Task: School Balance Sheet Template.
Action: Mouse moved to (106, 171)
Screenshot: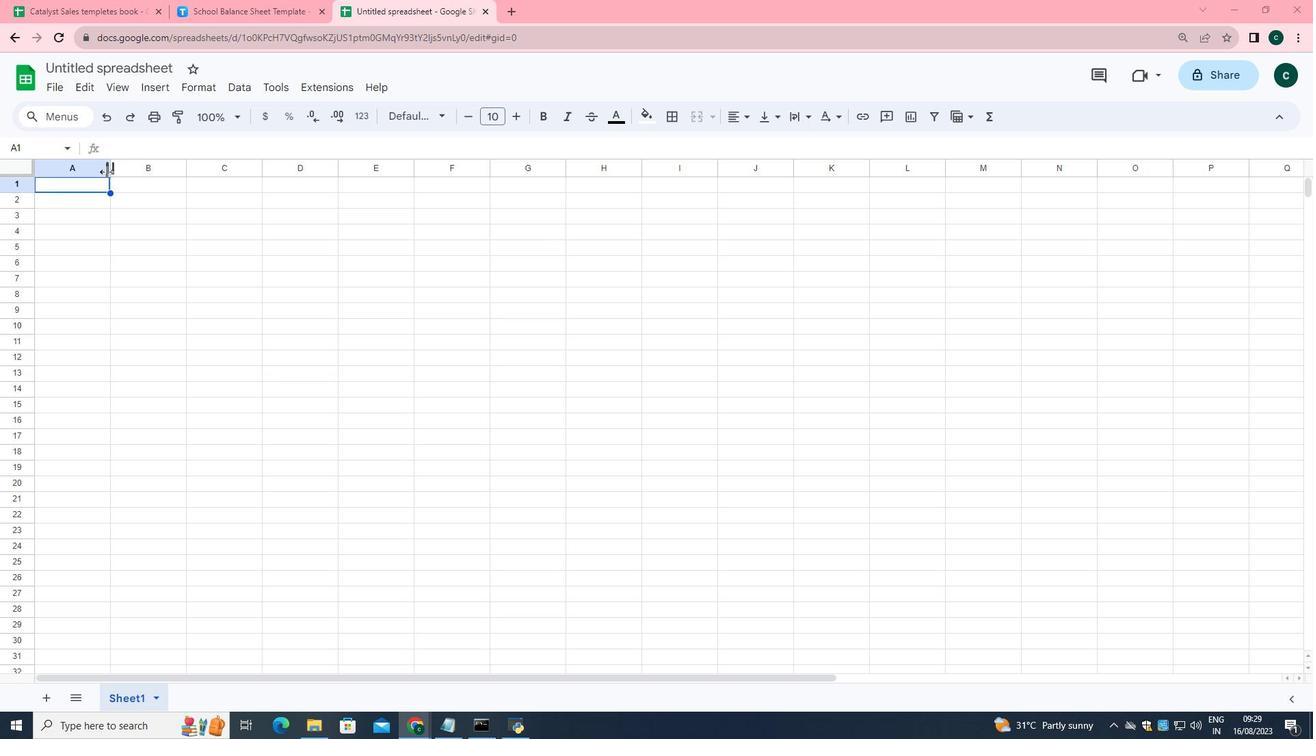 
Action: Mouse pressed left at (106, 171)
Screenshot: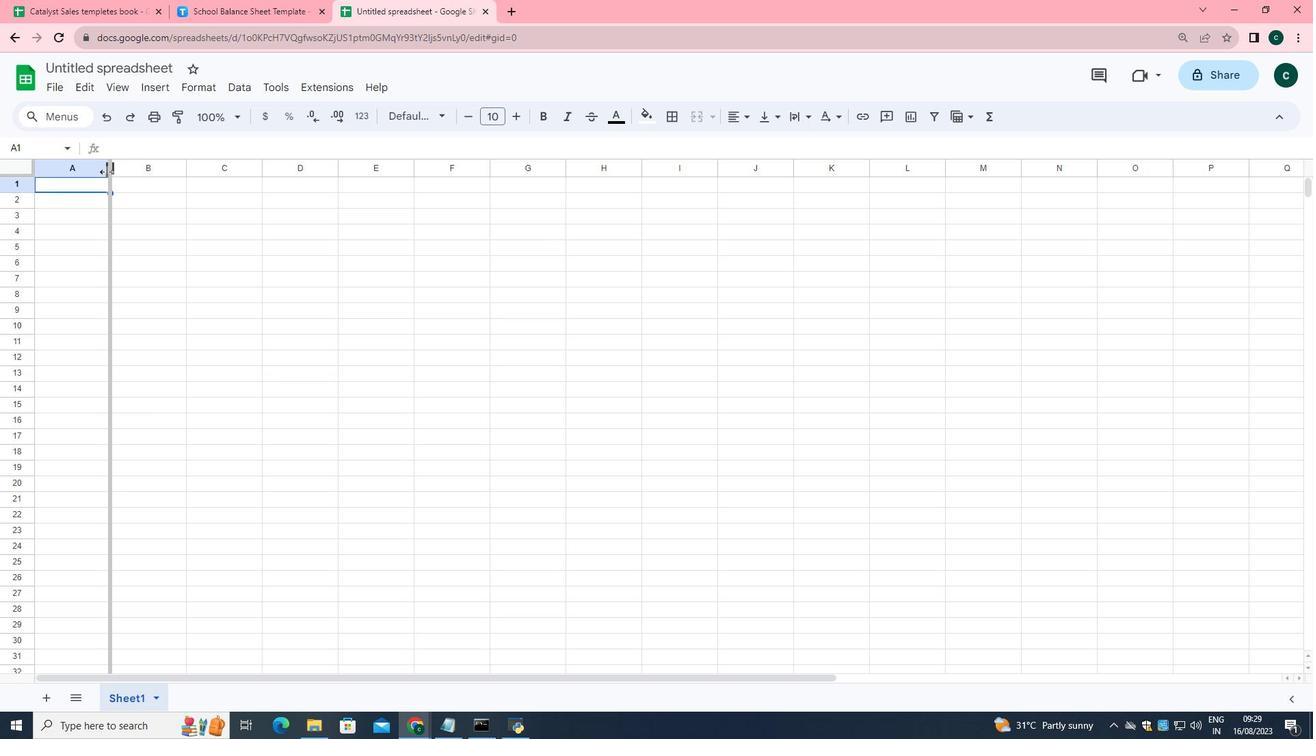 
Action: Mouse moved to (186, 164)
Screenshot: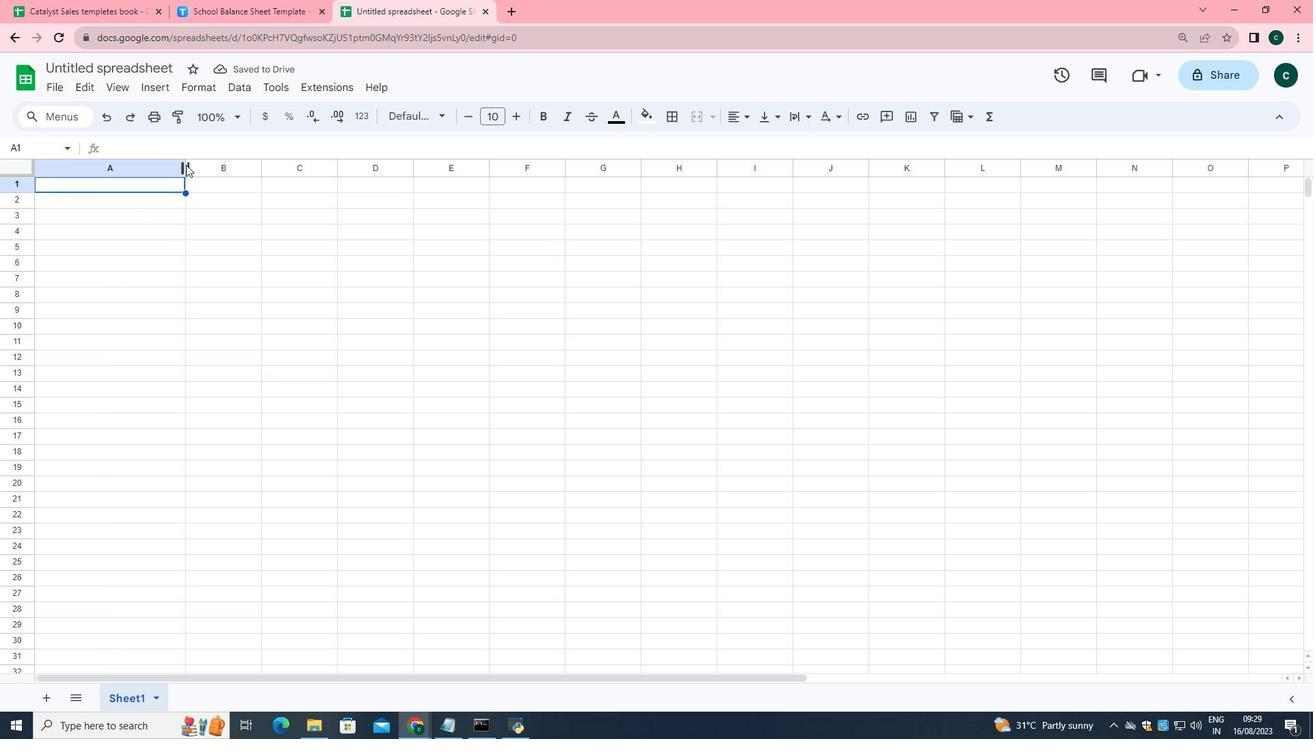 
Action: Mouse pressed left at (186, 164)
Screenshot: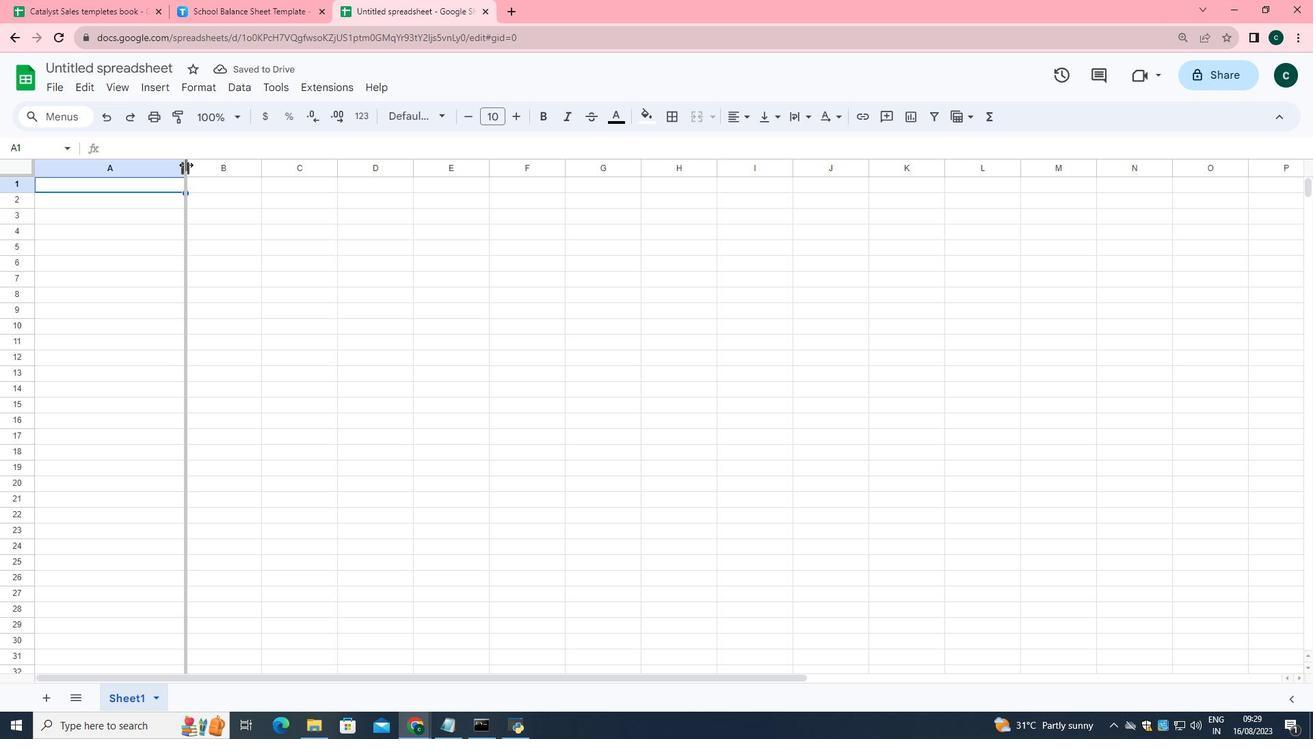 
Action: Mouse moved to (236, 168)
Screenshot: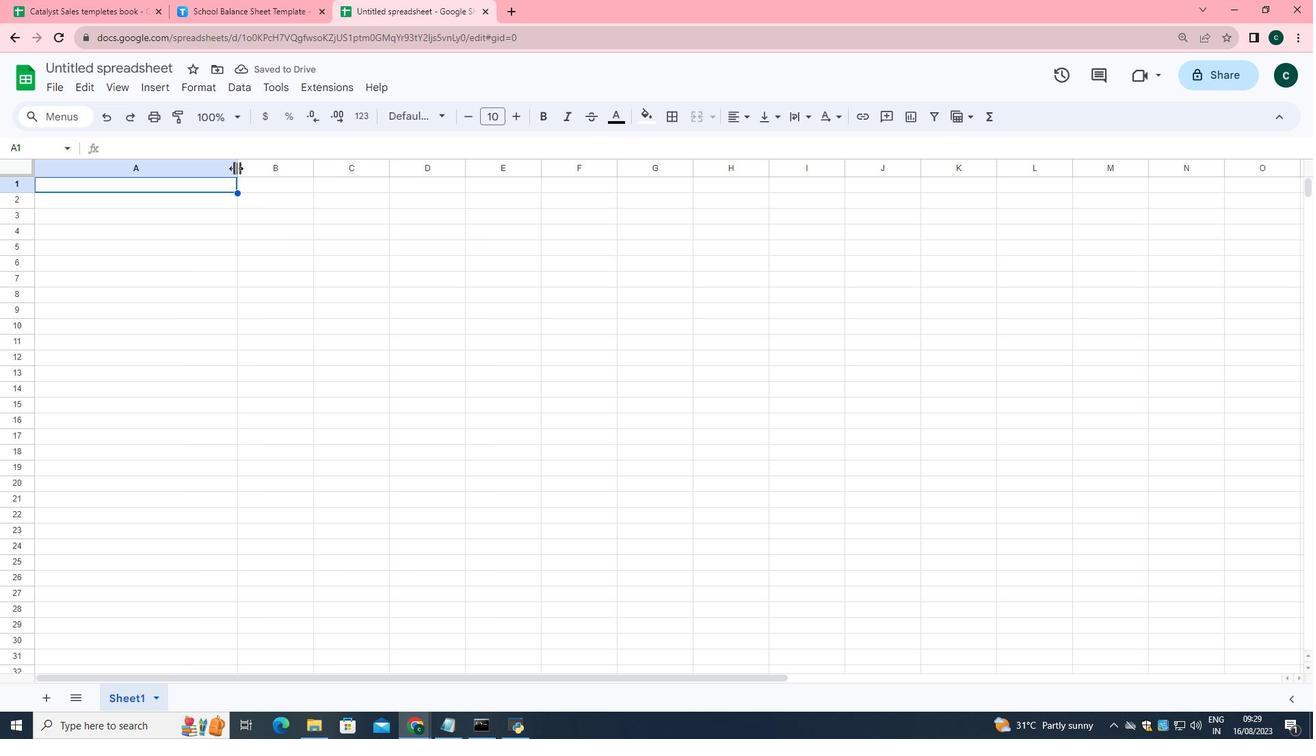 
Action: Mouse pressed left at (236, 168)
Screenshot: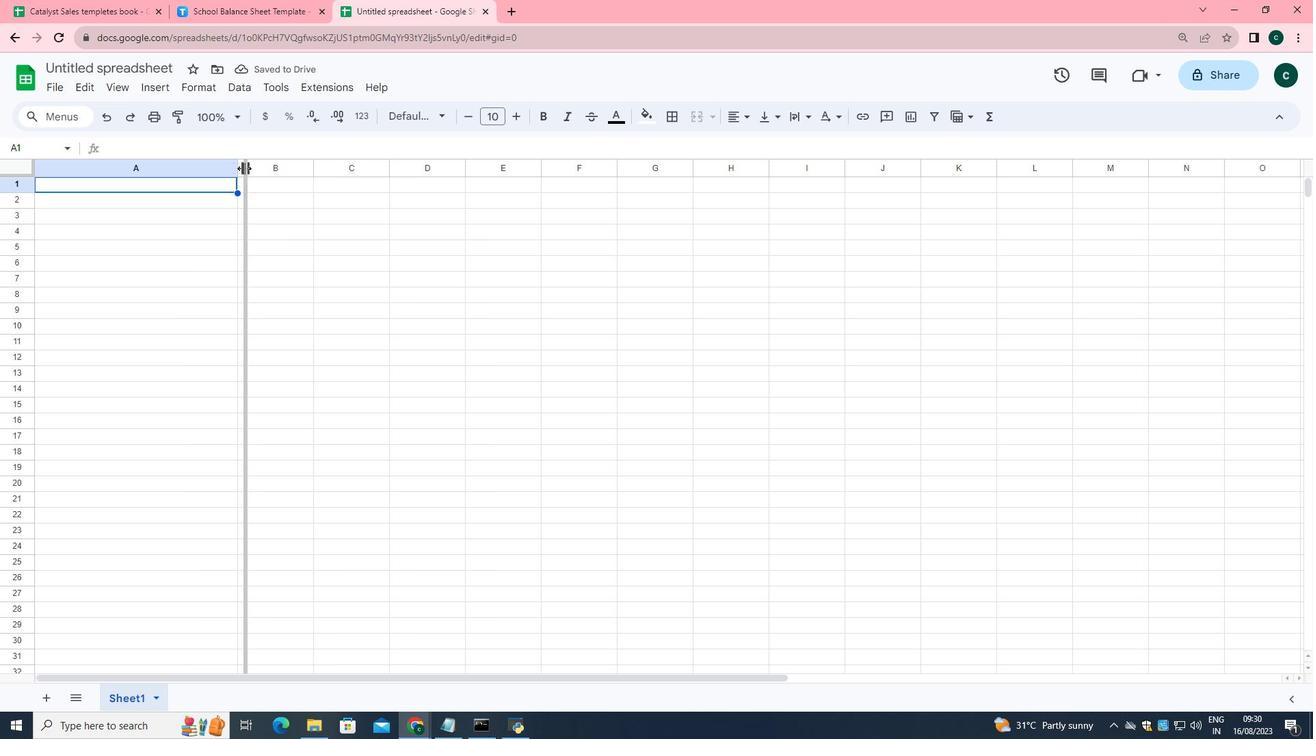 
Action: Mouse moved to (323, 169)
Screenshot: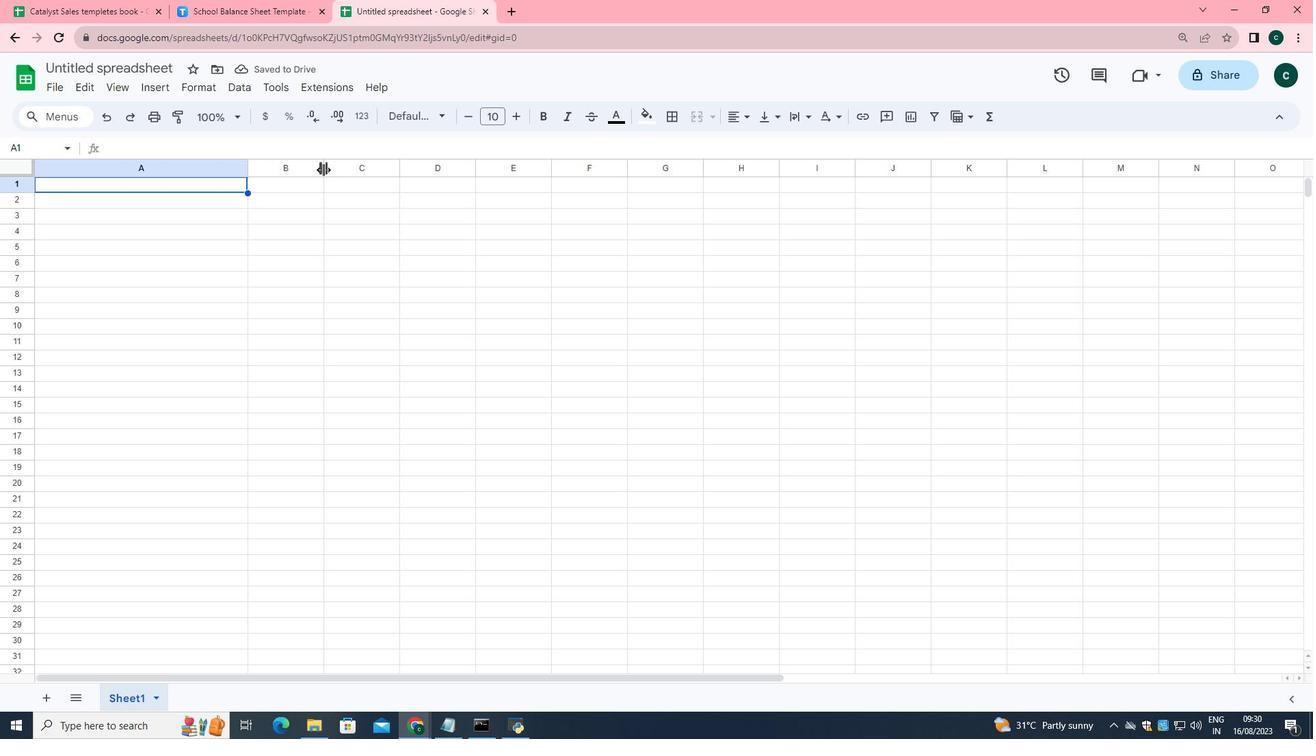 
Action: Mouse pressed left at (323, 169)
Screenshot: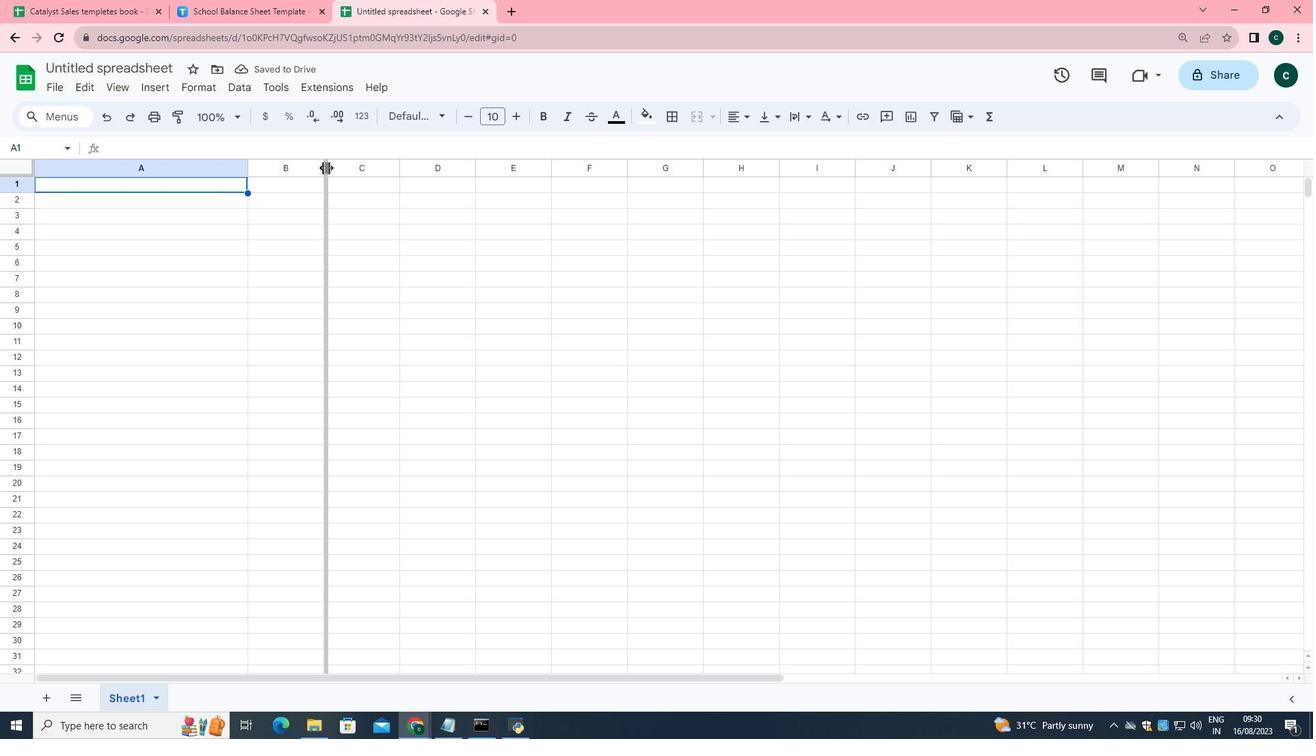 
Action: Mouse moved to (374, 172)
Screenshot: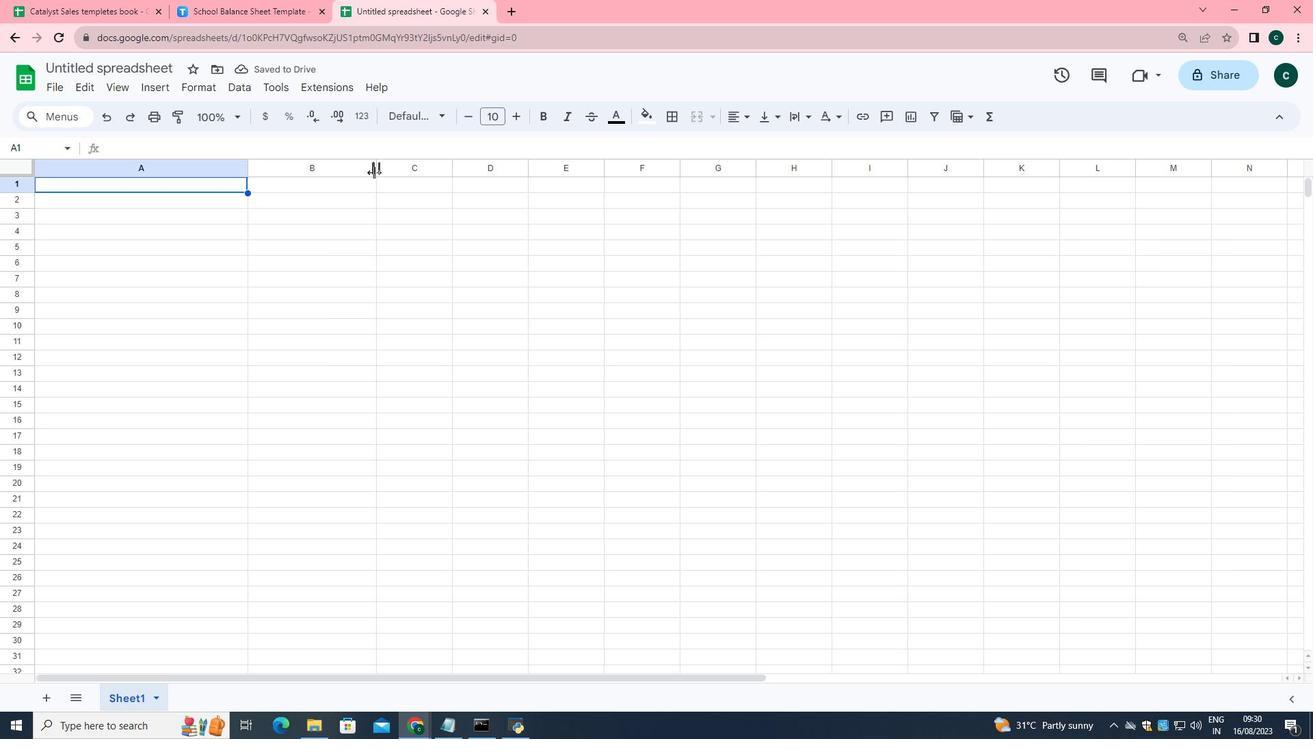 
Action: Mouse pressed left at (374, 172)
Screenshot: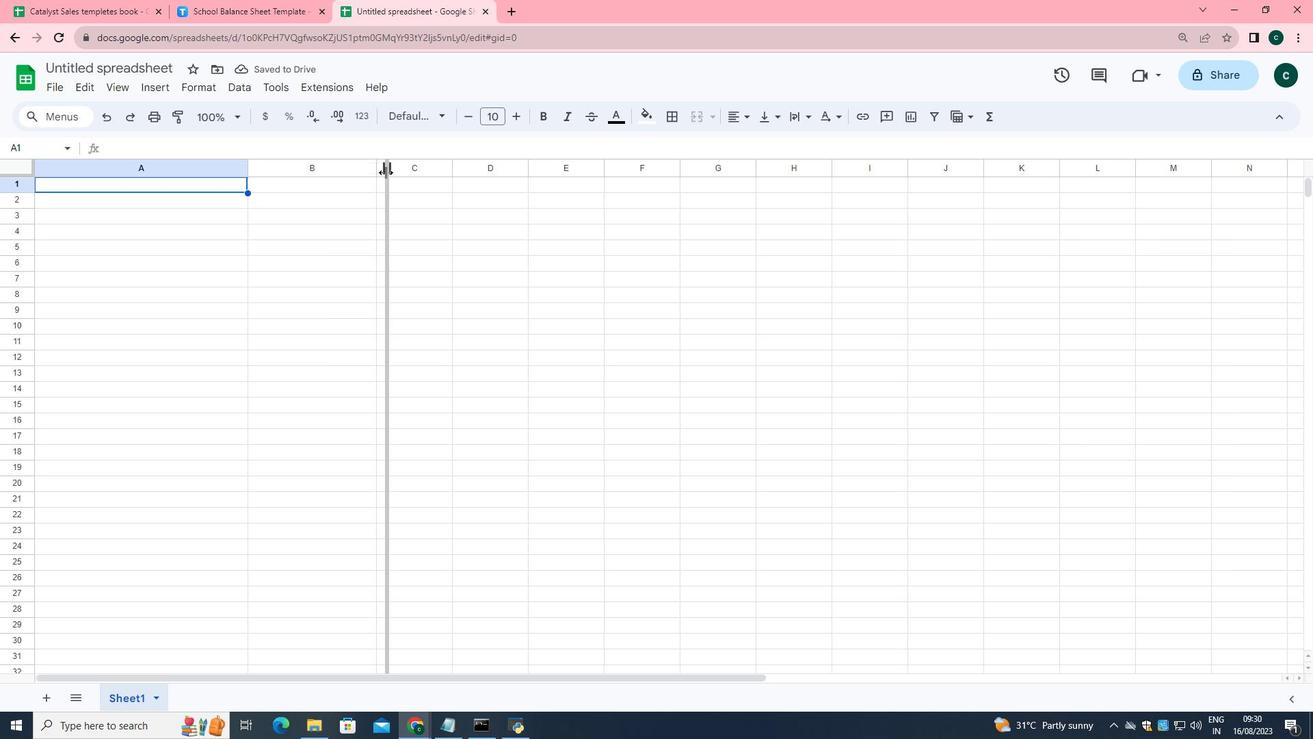 
Action: Mouse moved to (469, 170)
Screenshot: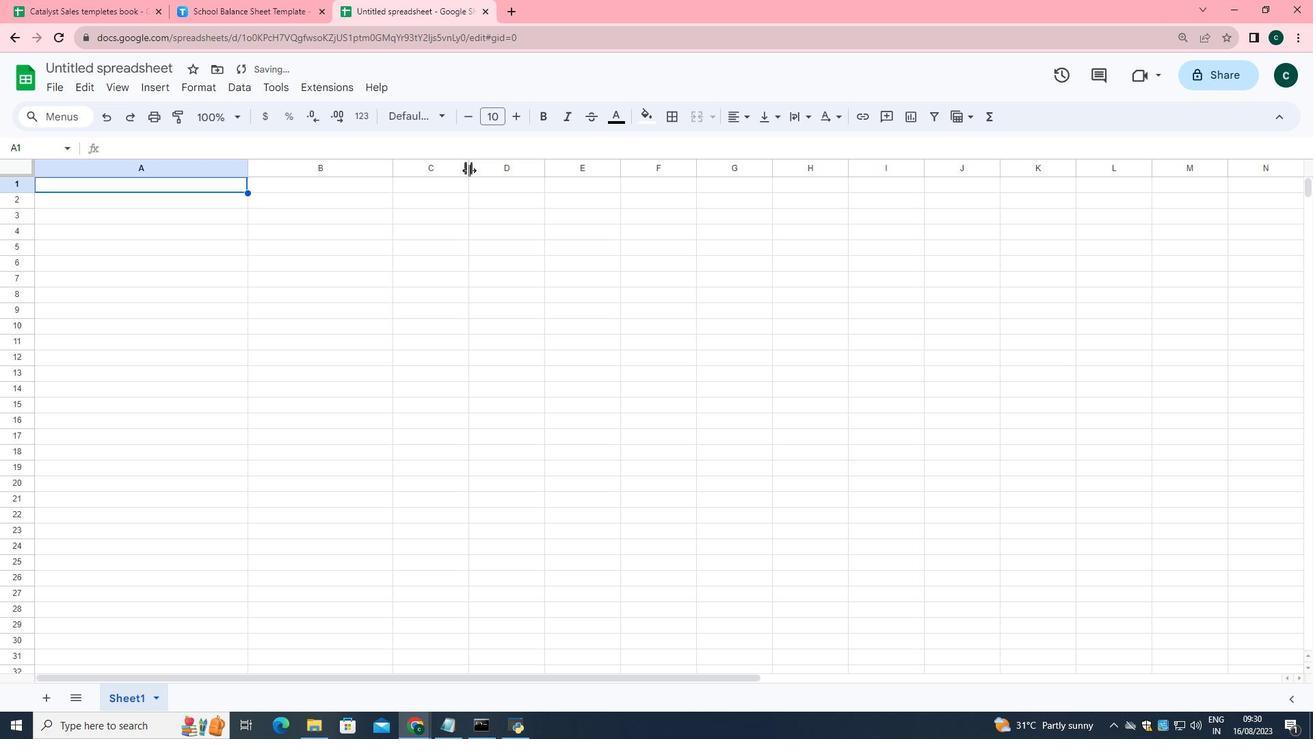 
Action: Mouse pressed left at (469, 170)
Screenshot: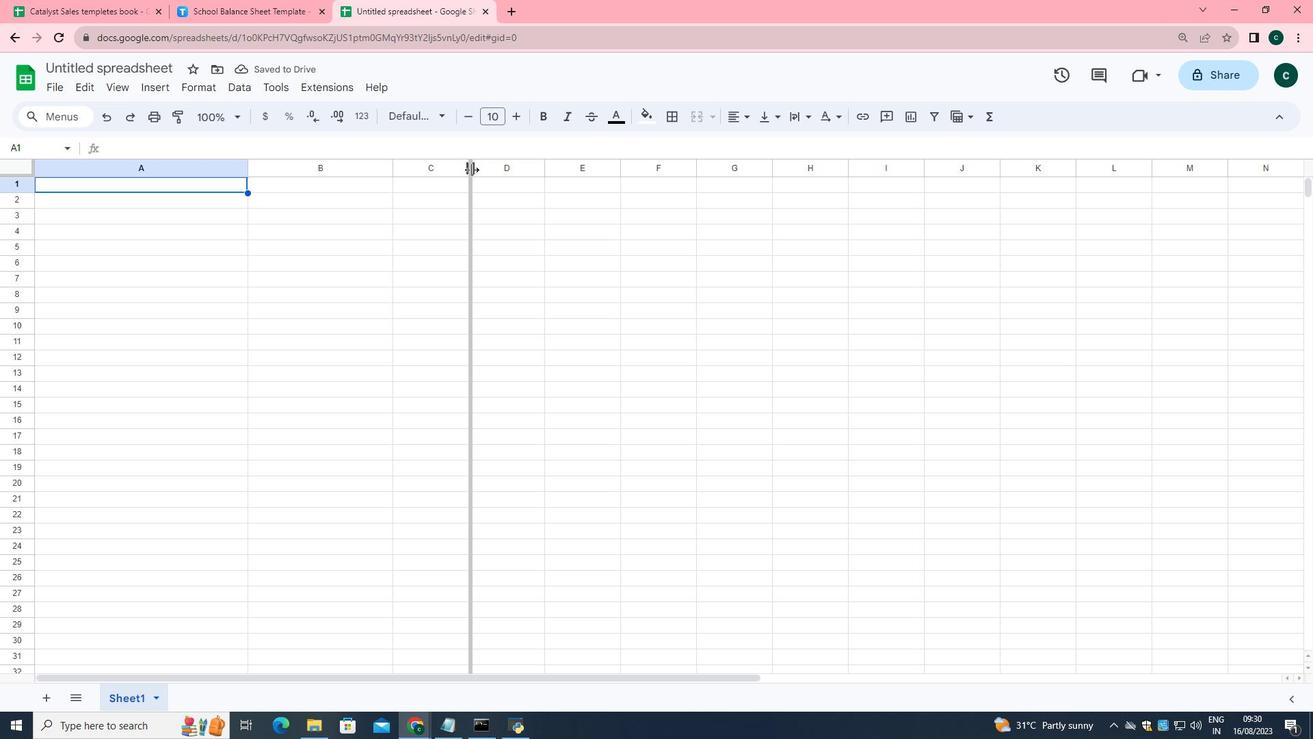 
Action: Mouse moved to (316, 383)
Screenshot: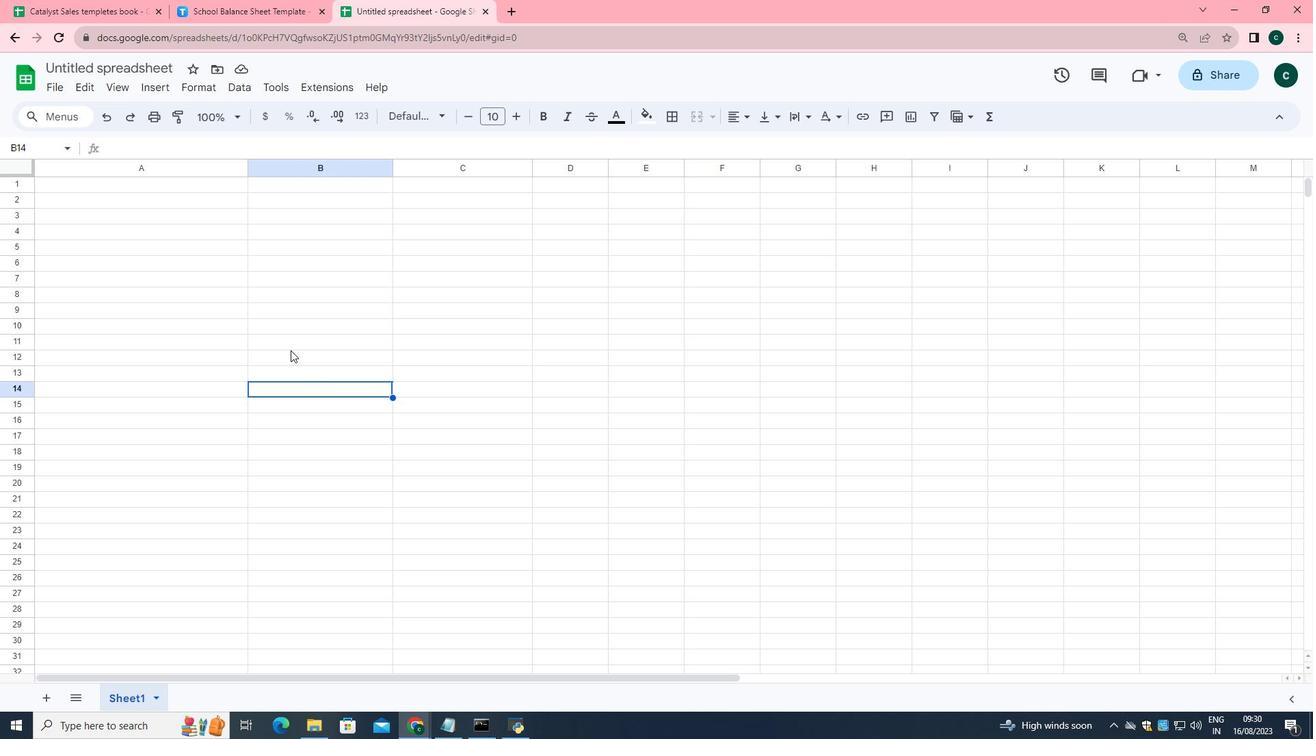 
Action: Mouse pressed left at (316, 383)
Screenshot: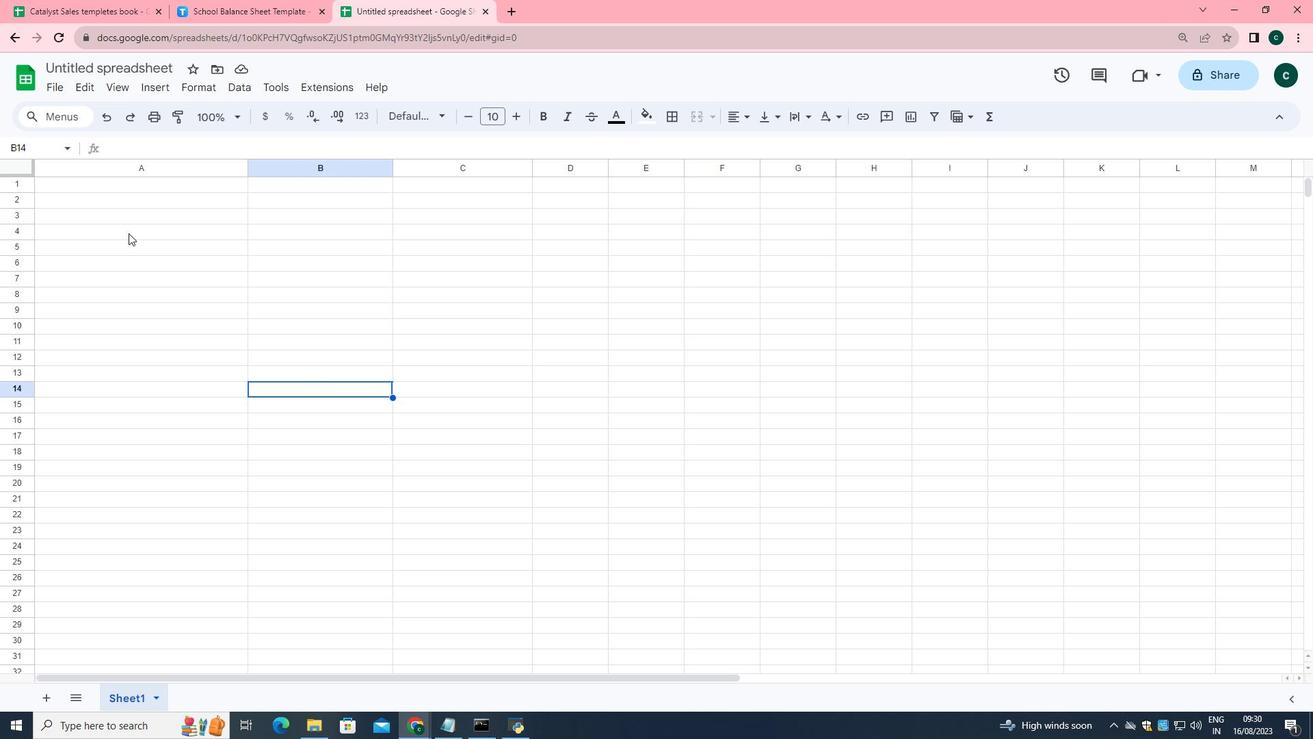
Action: Mouse moved to (211, 187)
Screenshot: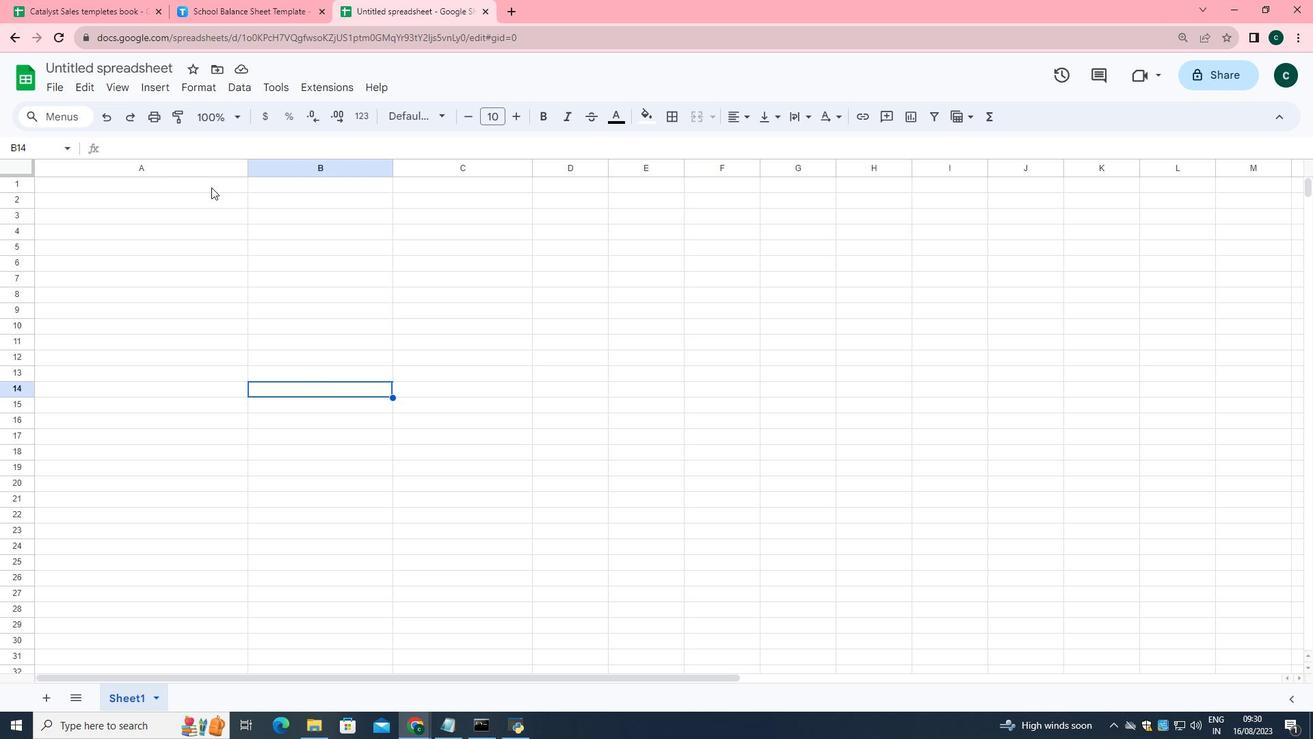 
Action: Mouse pressed left at (211, 187)
Screenshot: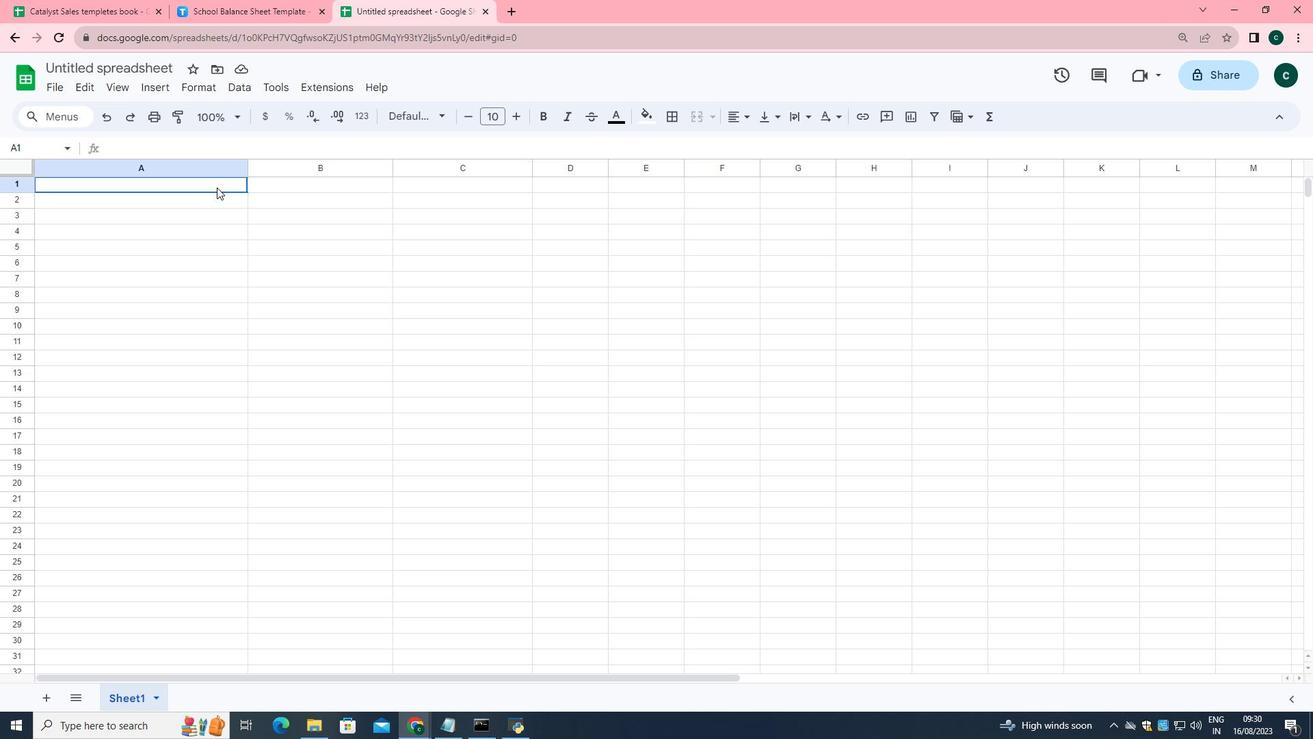 
Action: Mouse moved to (693, 109)
Screenshot: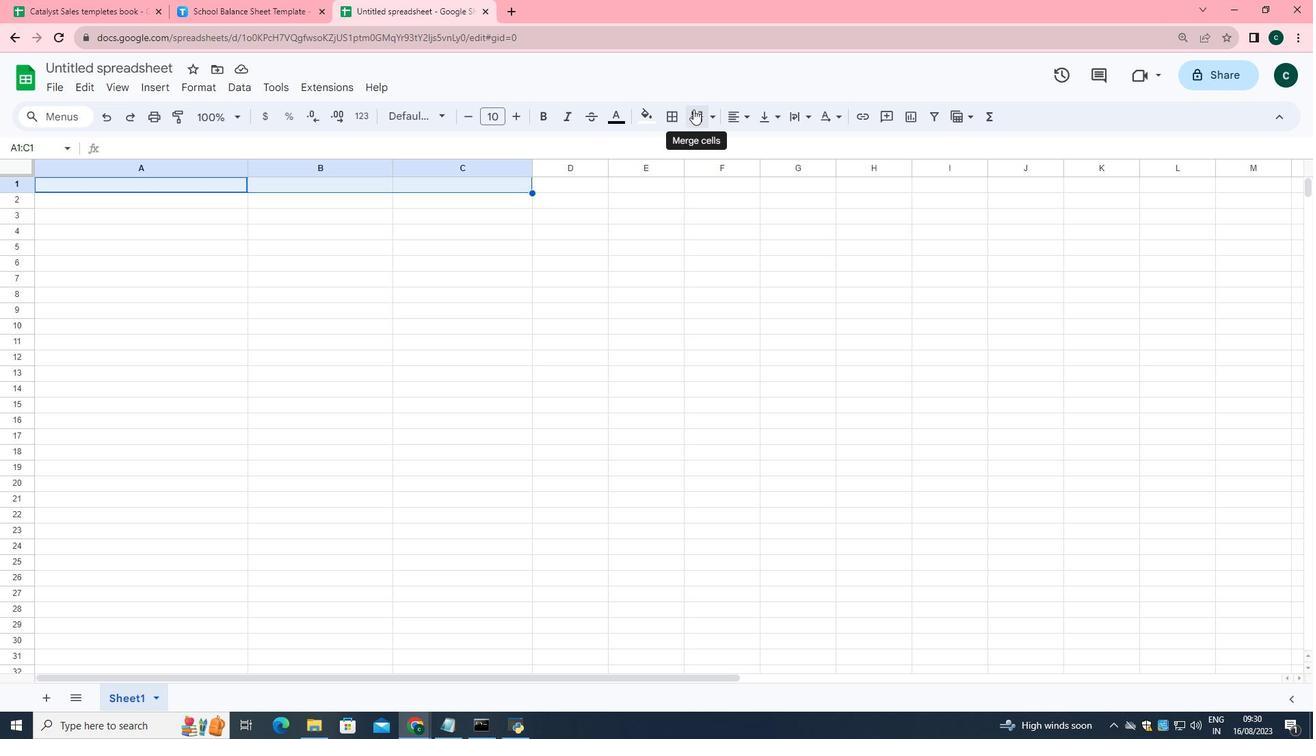 
Action: Mouse pressed left at (693, 109)
Screenshot: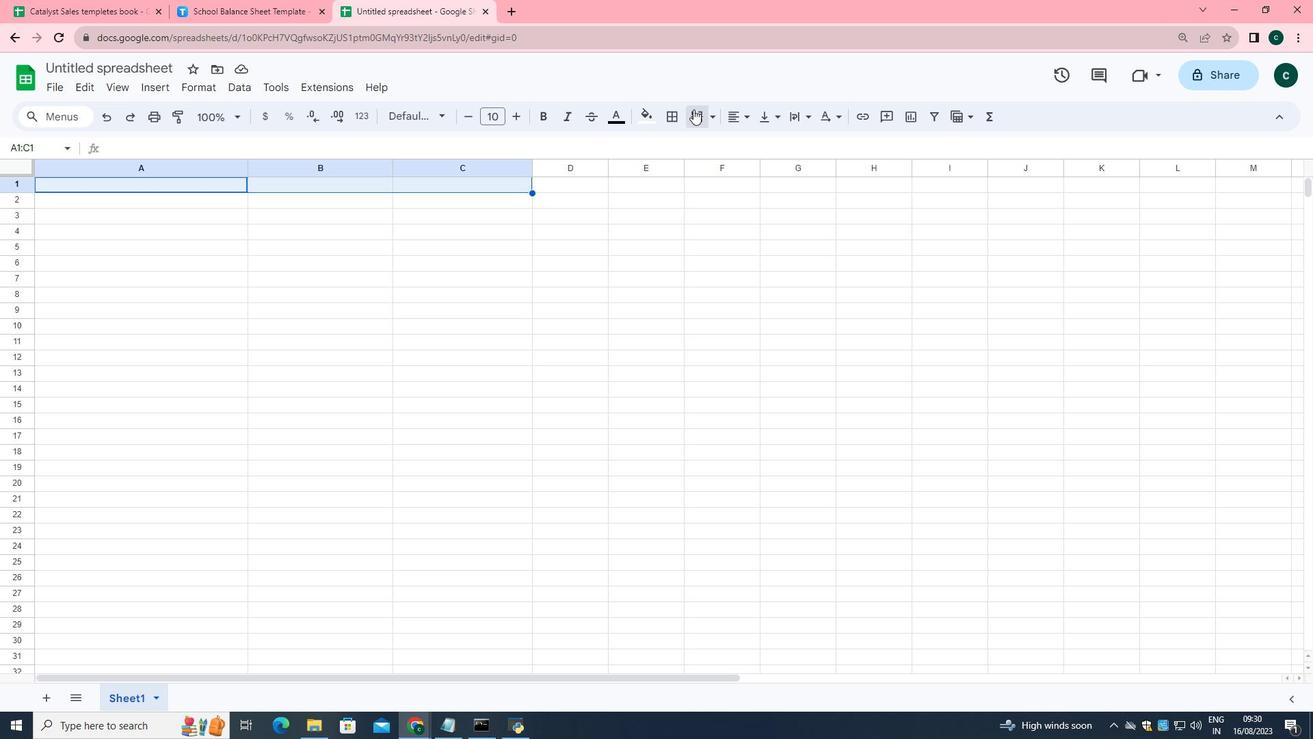 
Action: Mouse moved to (513, 114)
Screenshot: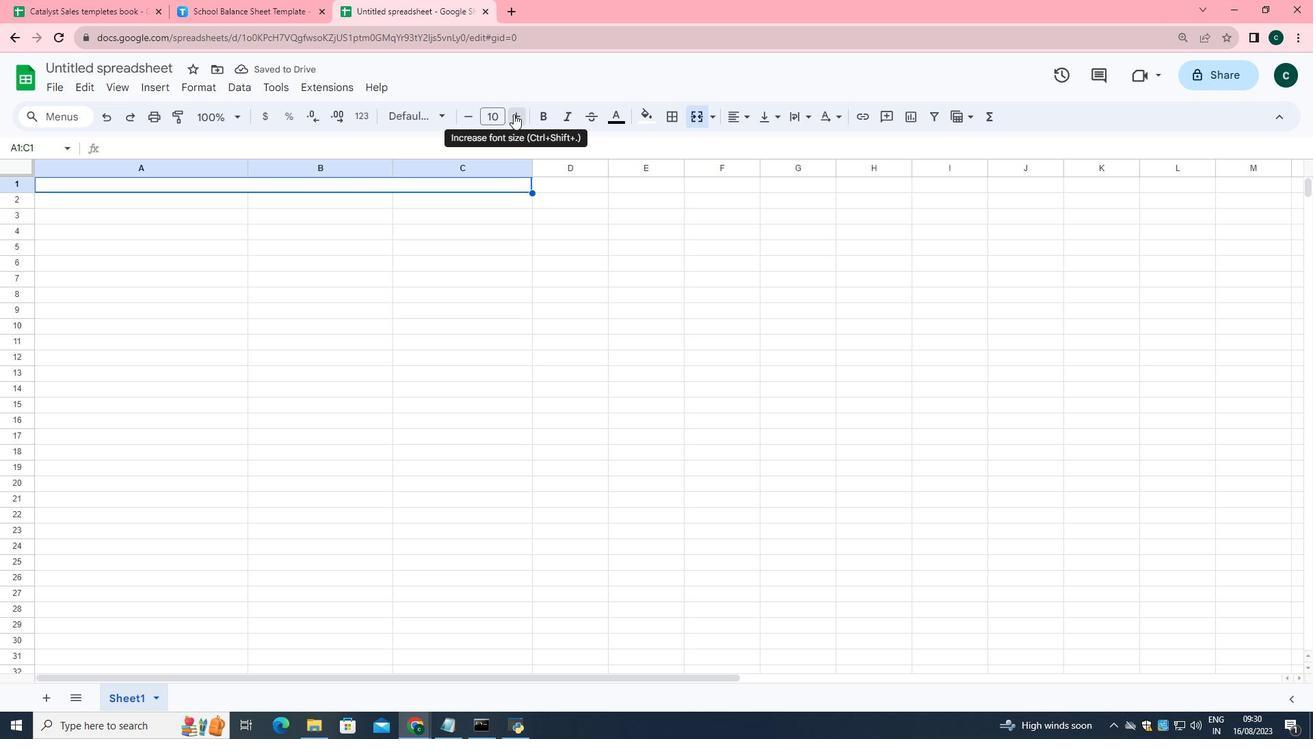 
Action: Mouse pressed left at (513, 114)
Screenshot: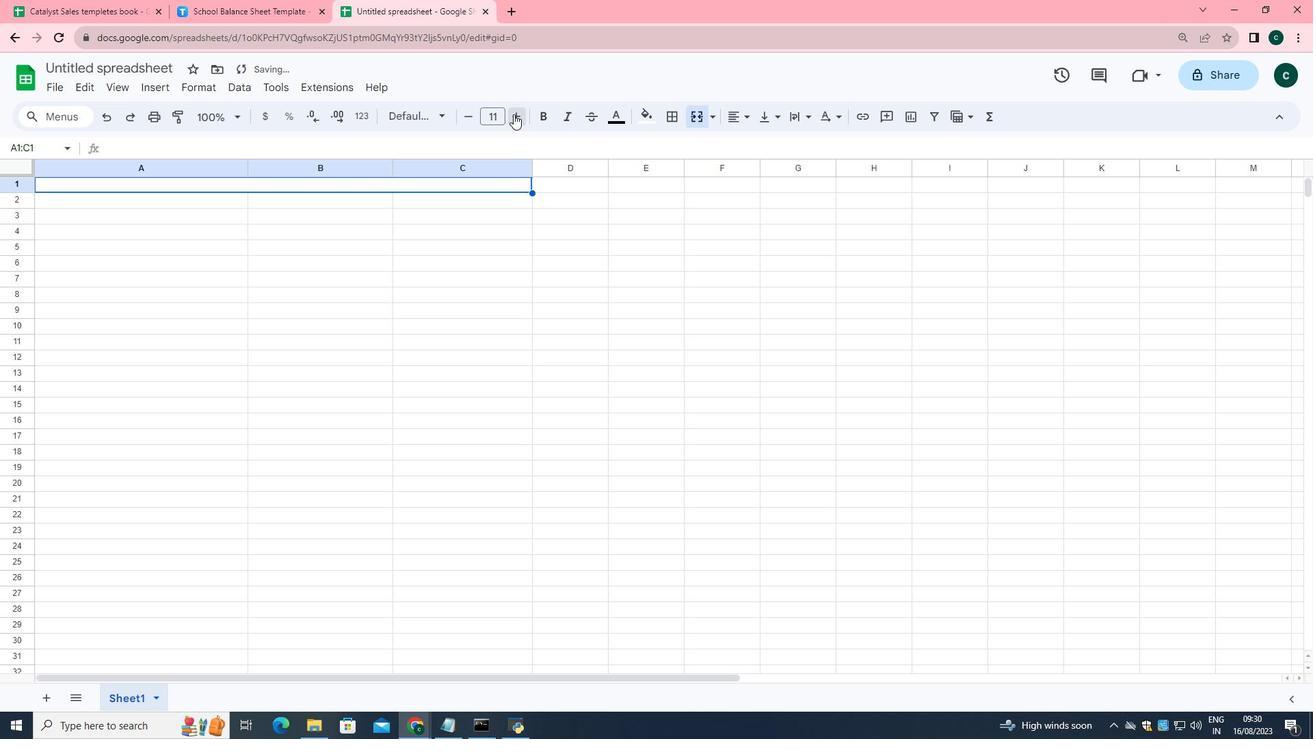
Action: Mouse pressed left at (513, 114)
Screenshot: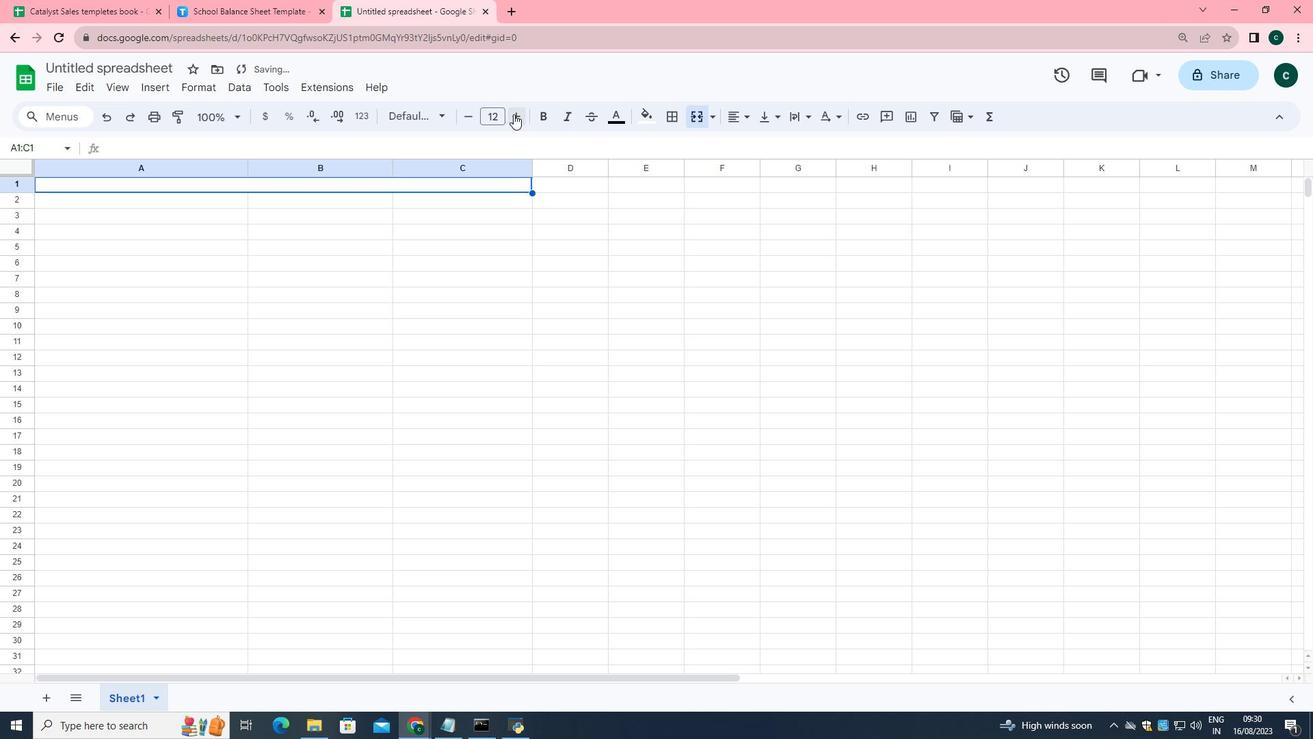 
Action: Key pressed [<Key.shift>SCHOOL<Key.space><Key.shift>LOGO]
Screenshot: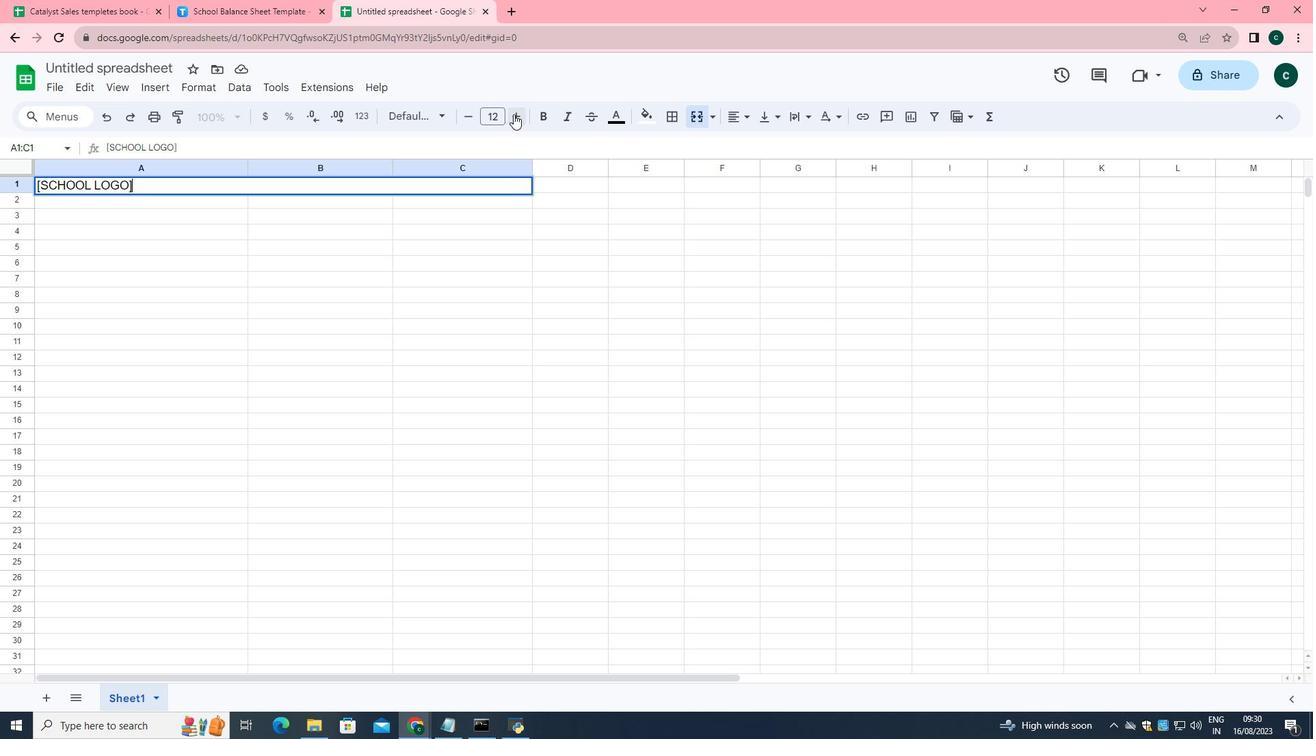 
Action: Mouse moved to (203, 198)
Screenshot: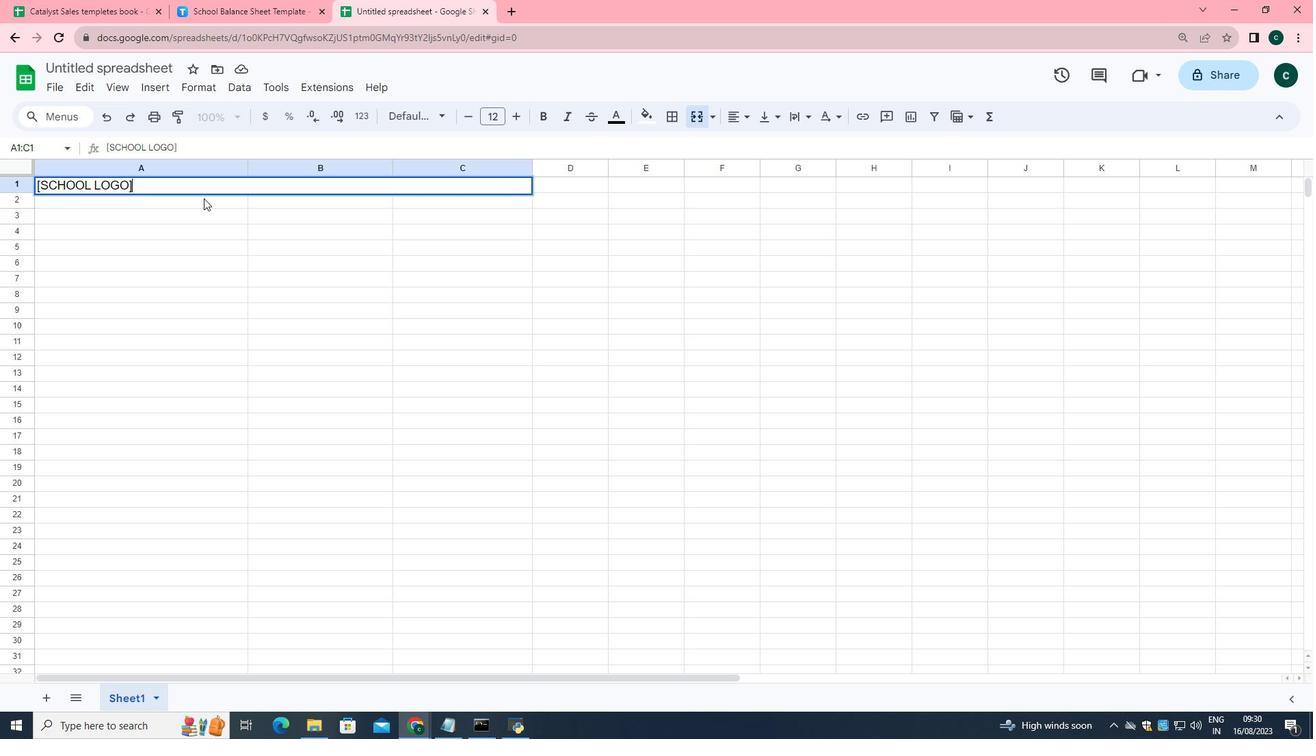 
Action: Mouse pressed left at (203, 198)
Screenshot: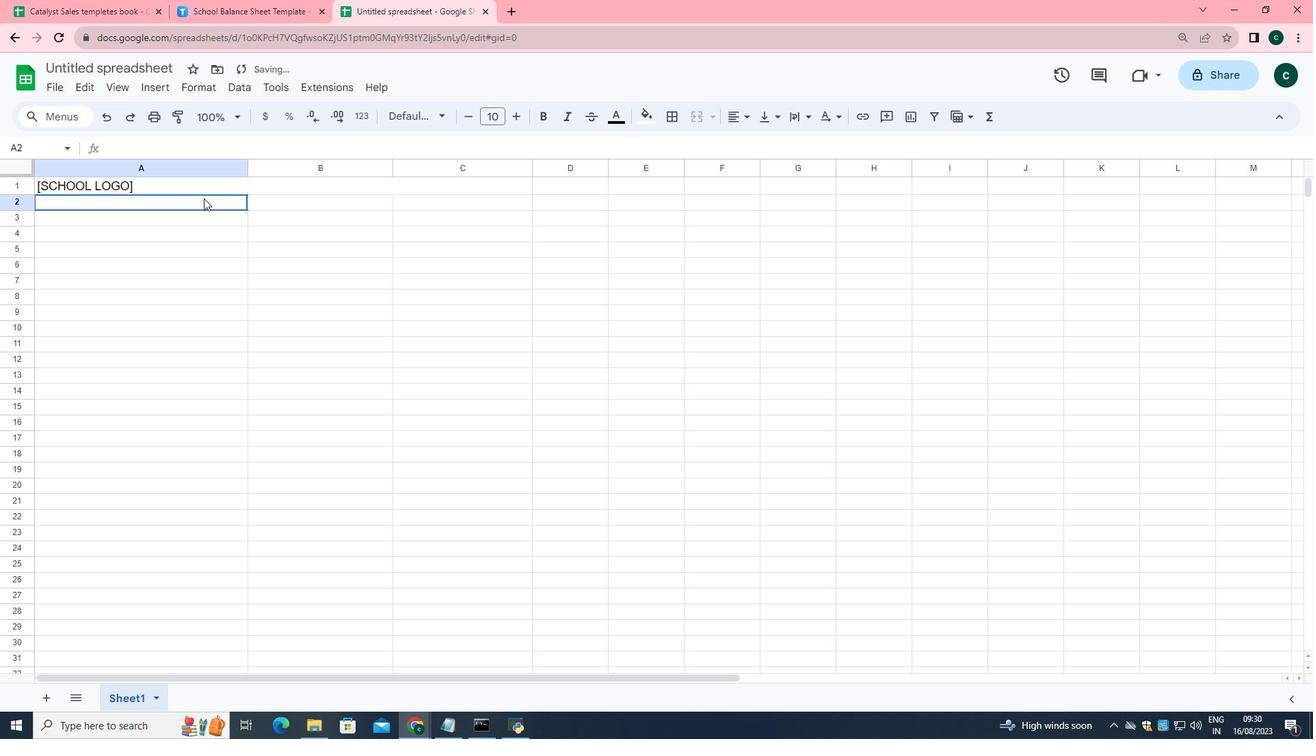 
Action: Mouse moved to (699, 115)
Screenshot: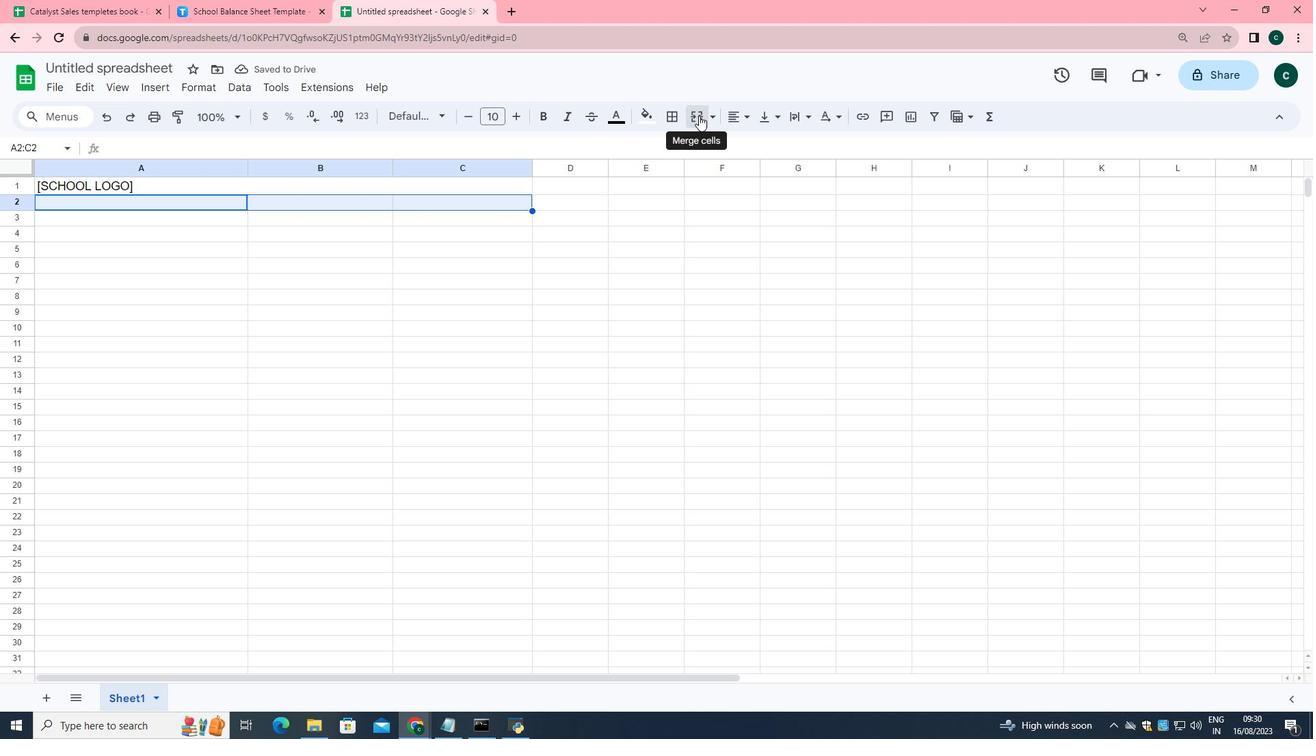
Action: Mouse pressed left at (699, 115)
Screenshot: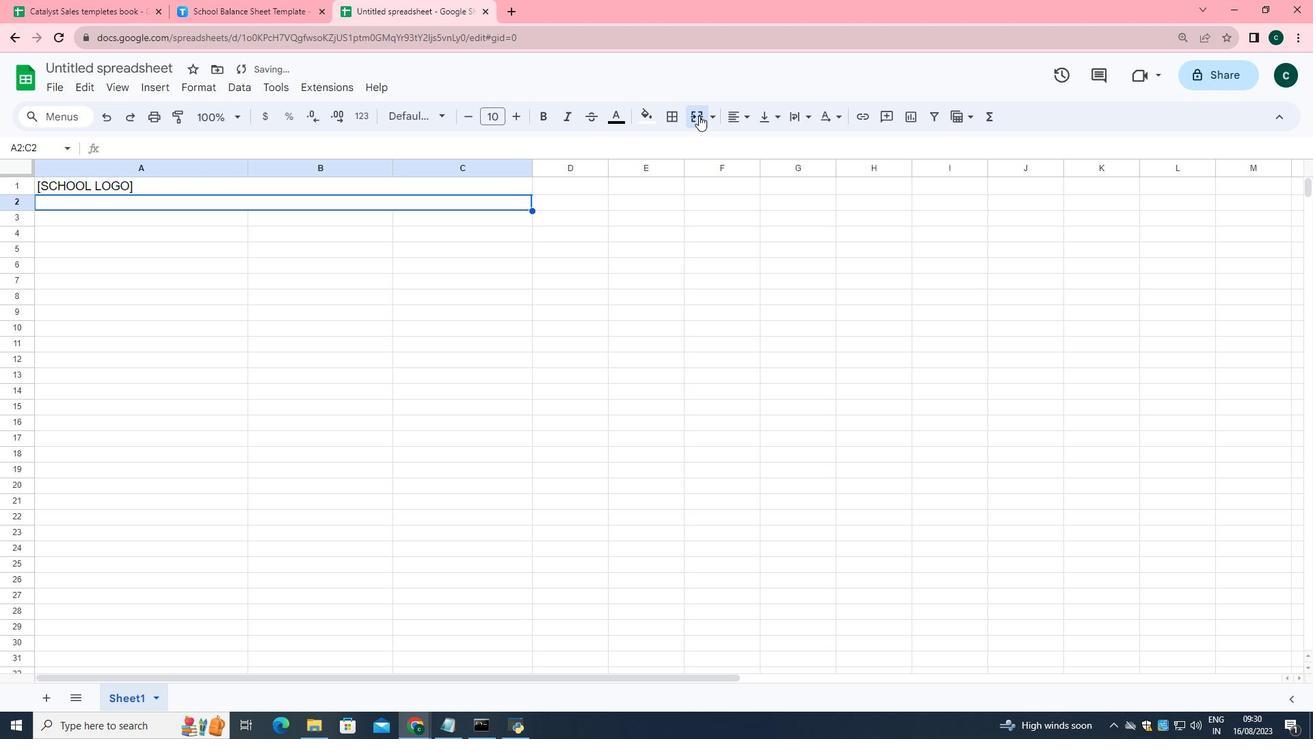 
Action: Mouse moved to (515, 119)
Screenshot: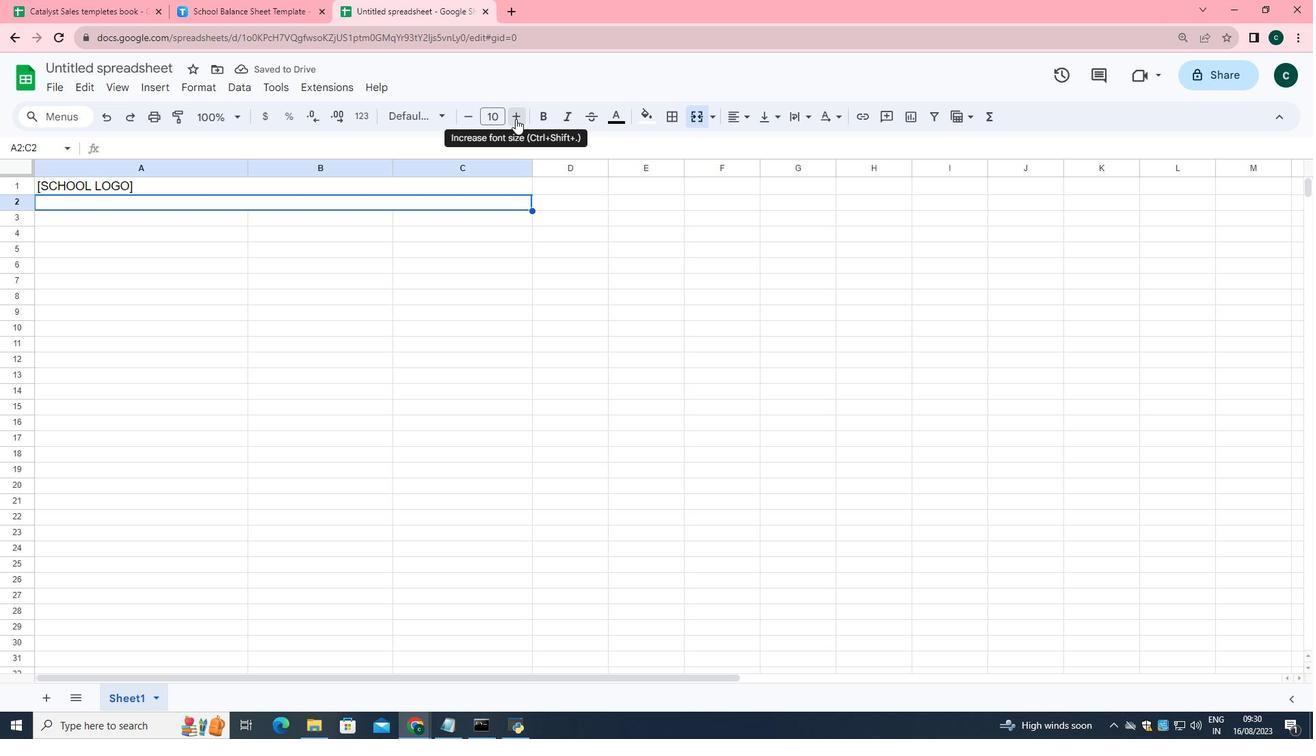 
Action: Mouse pressed left at (515, 119)
Screenshot: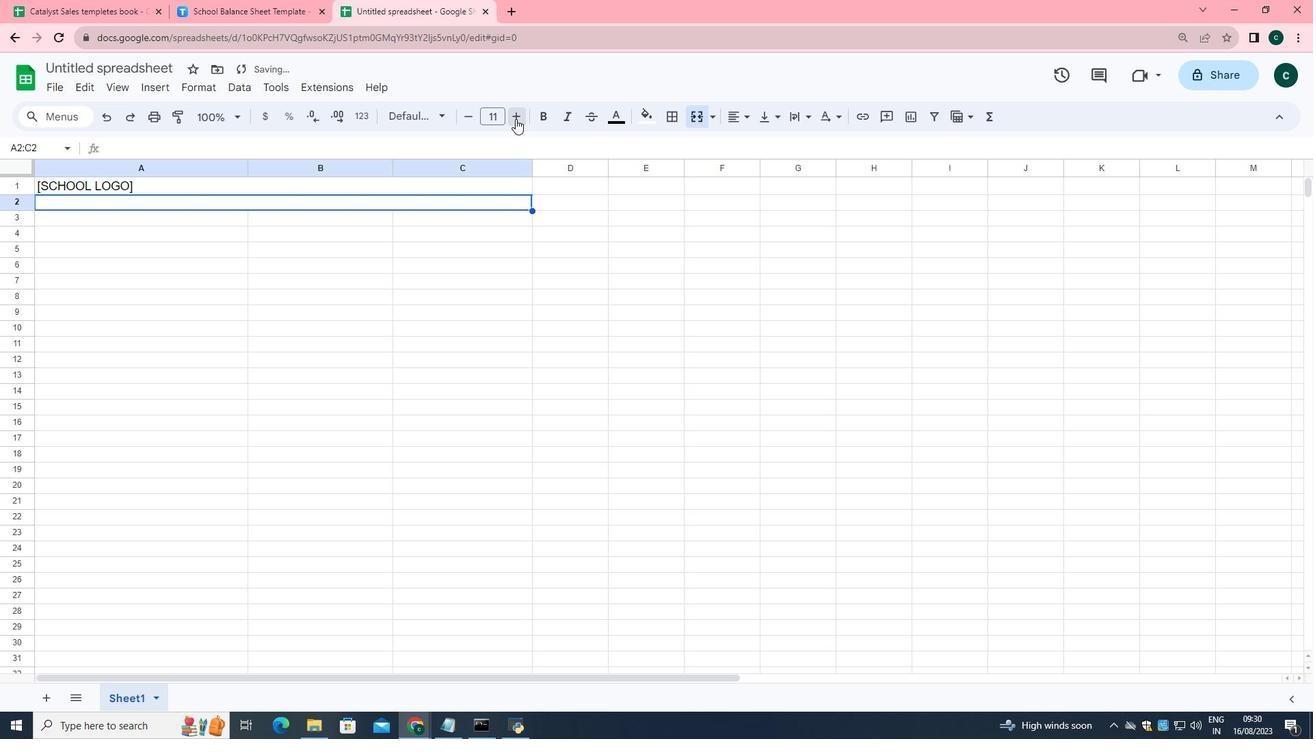 
Action: Mouse pressed left at (515, 119)
Screenshot: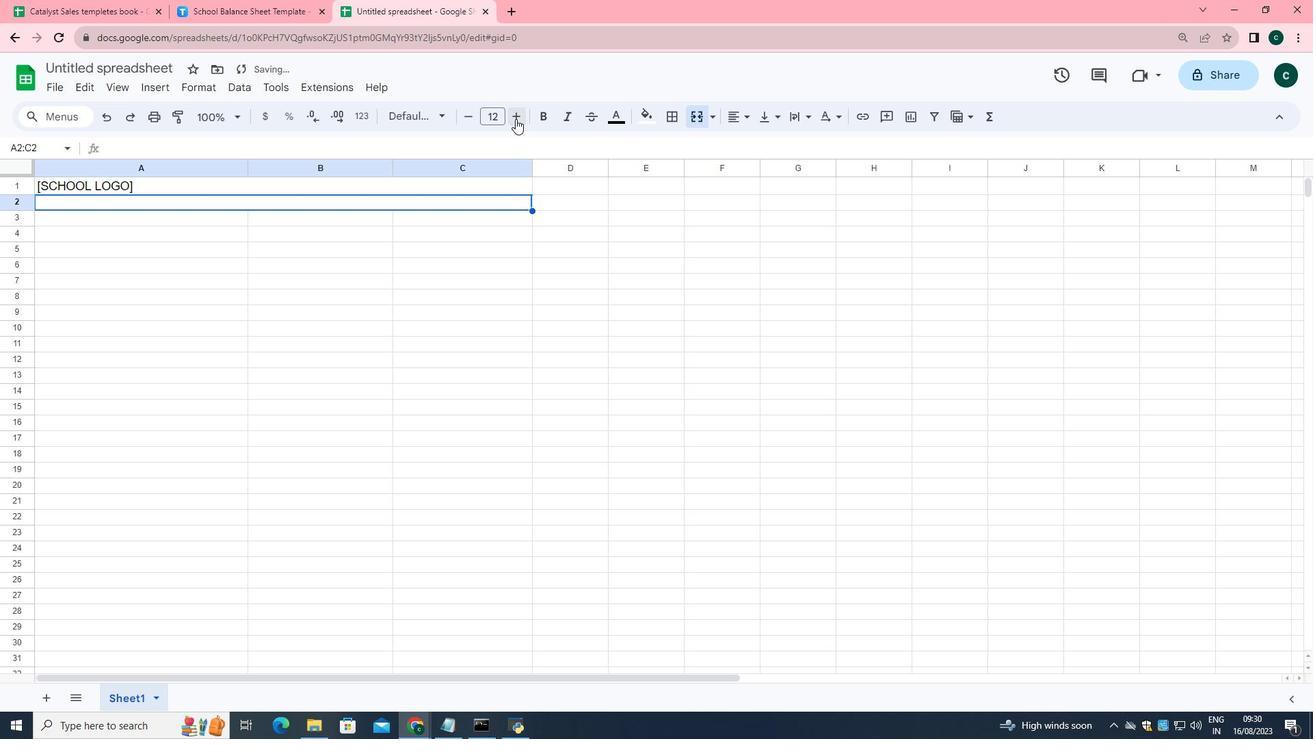 
Action: Key pressed <Key.shift>Agotha<Key.space><Key.shift>Cross<Key.space><Key.shift>Academy
Screenshot: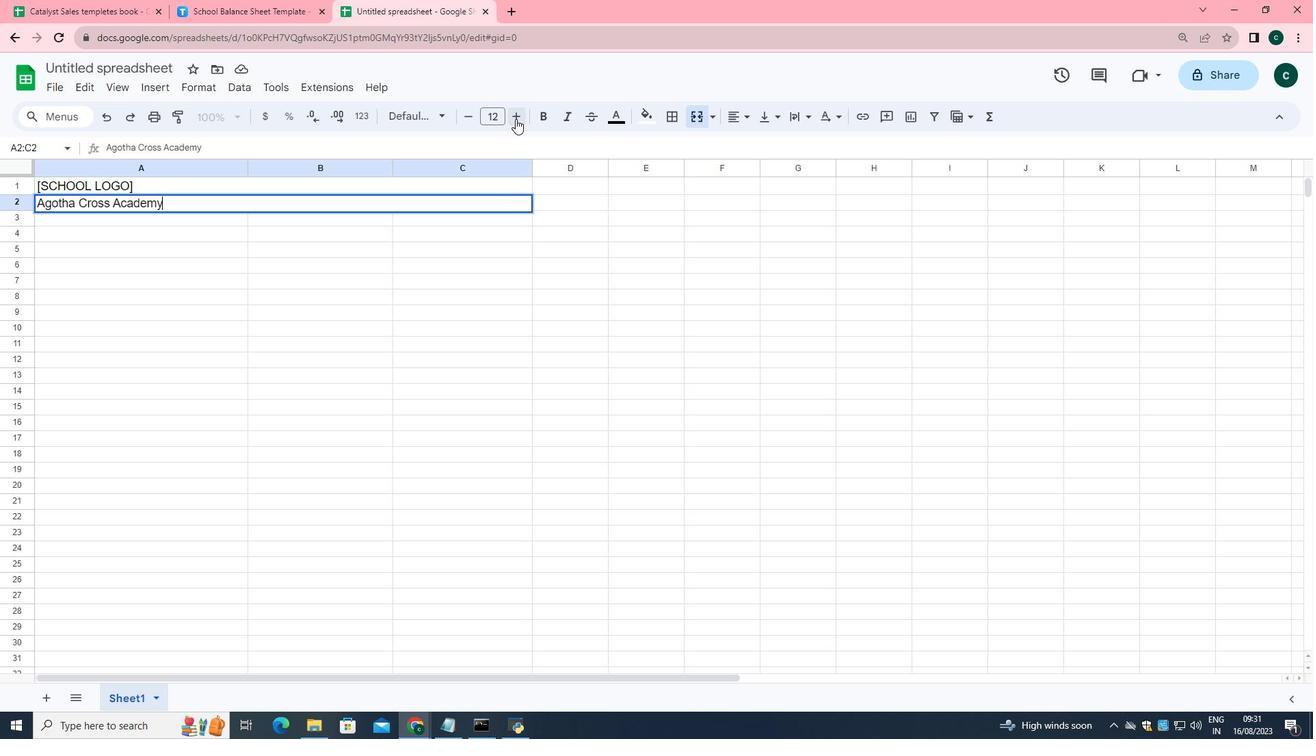 
Action: Mouse moved to (307, 316)
Screenshot: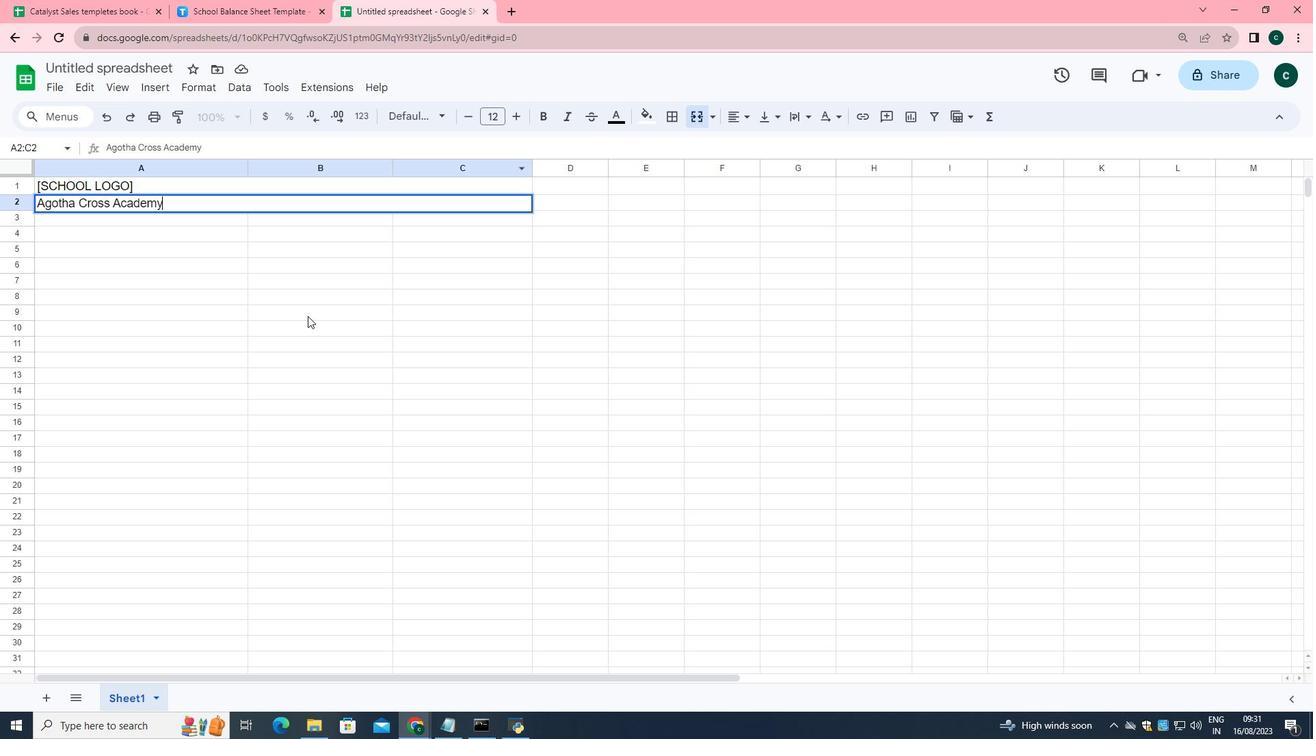 
Action: Mouse pressed left at (307, 316)
Screenshot: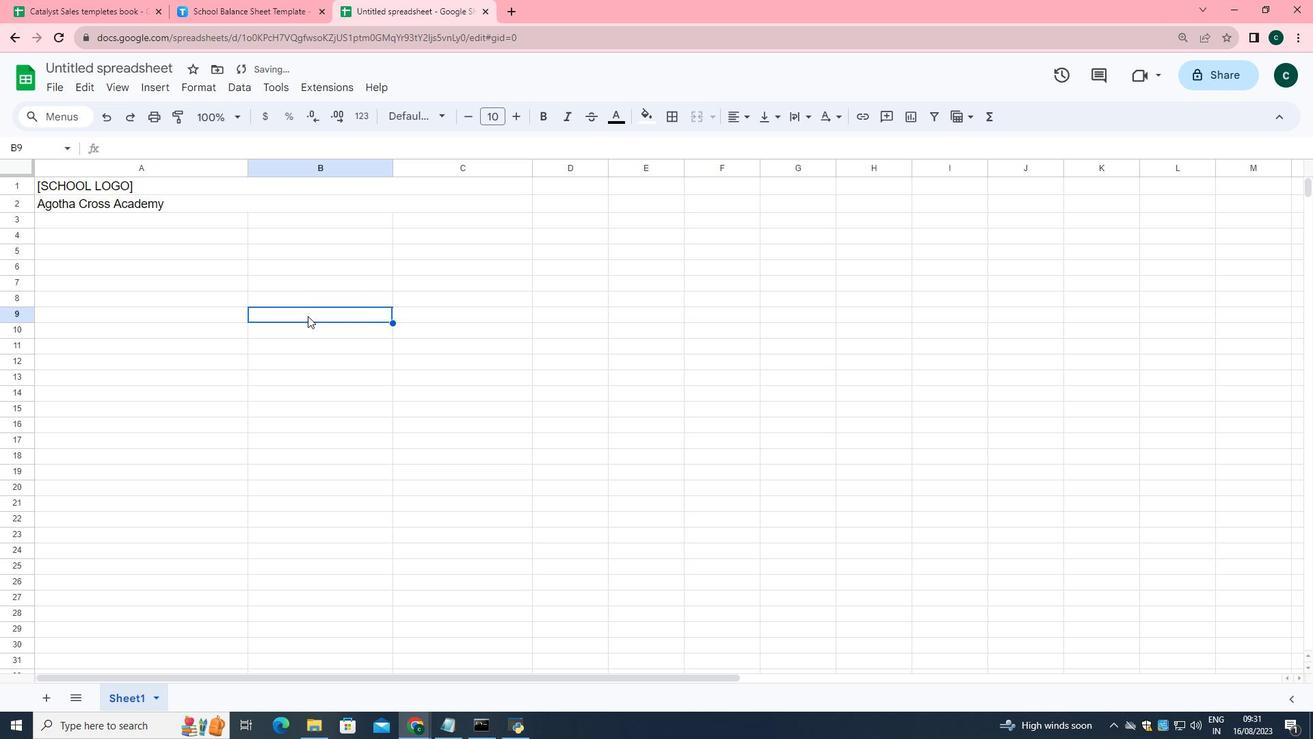 
Action: Mouse moved to (201, 186)
Screenshot: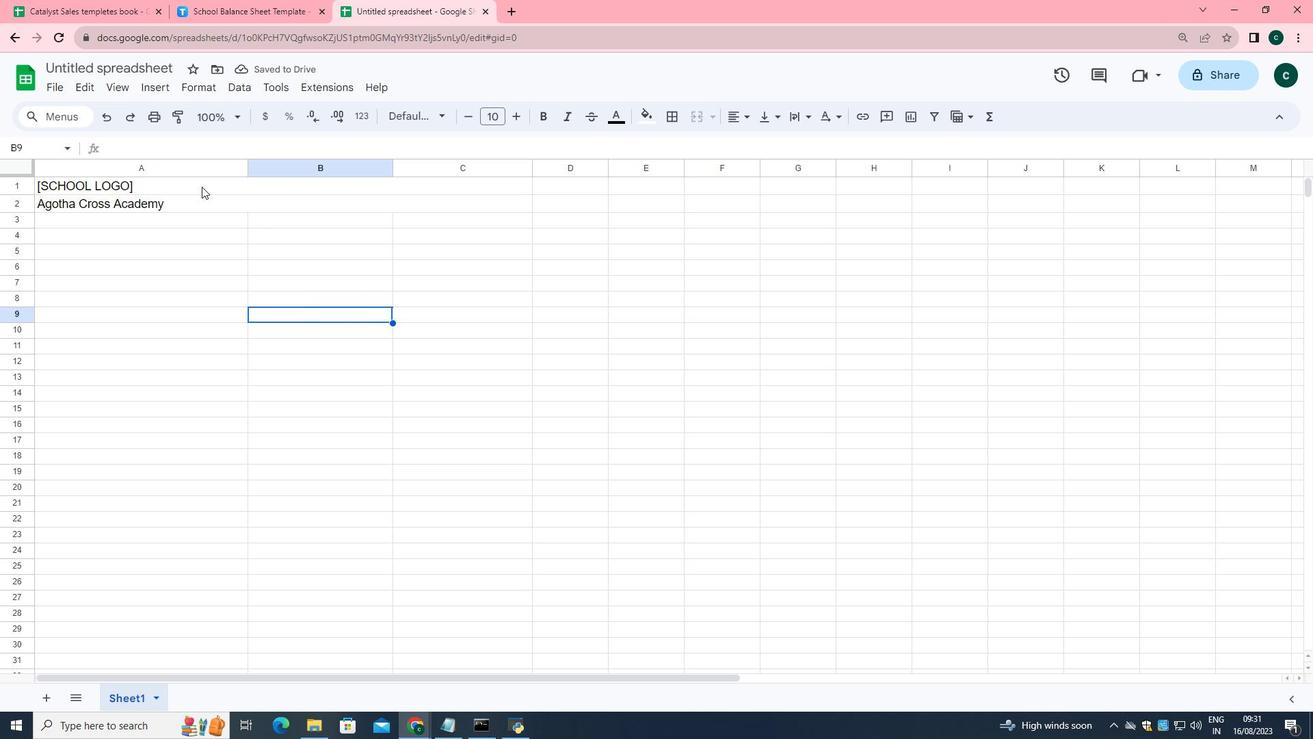 
Action: Mouse pressed left at (201, 186)
Screenshot: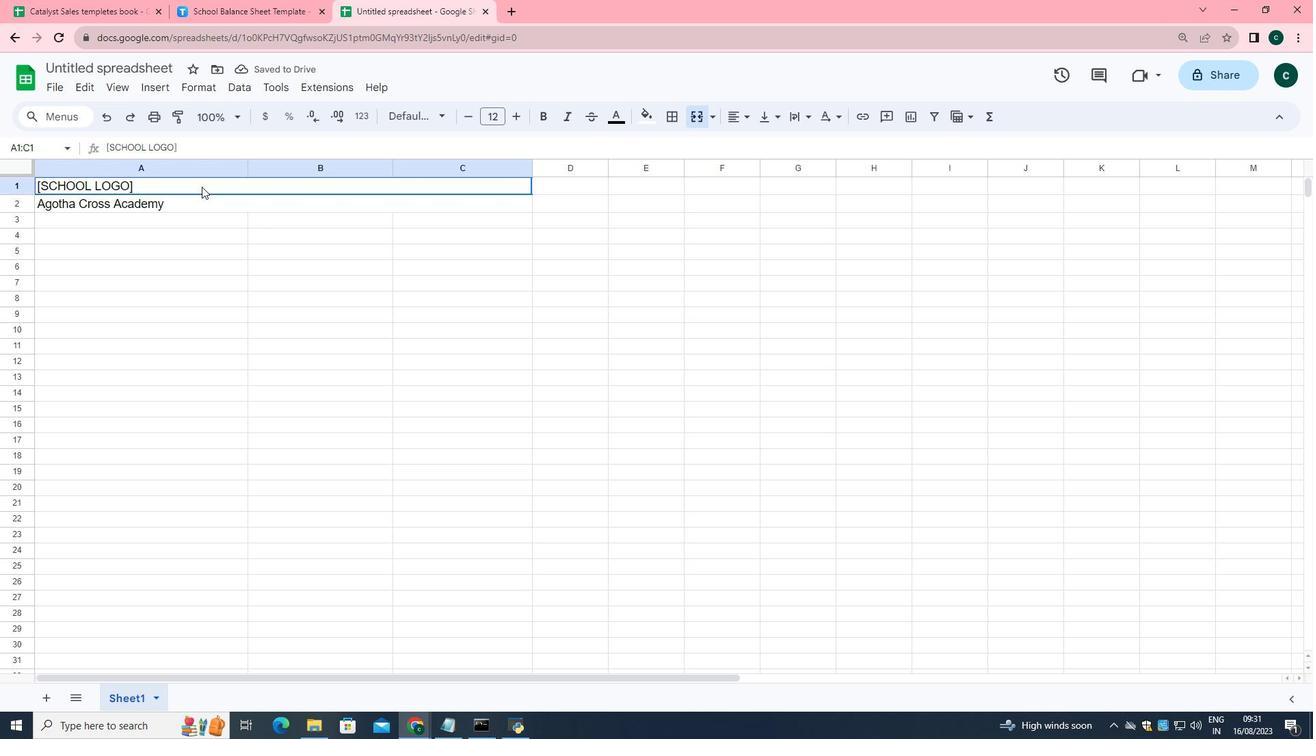 
Action: Mouse moved to (539, 112)
Screenshot: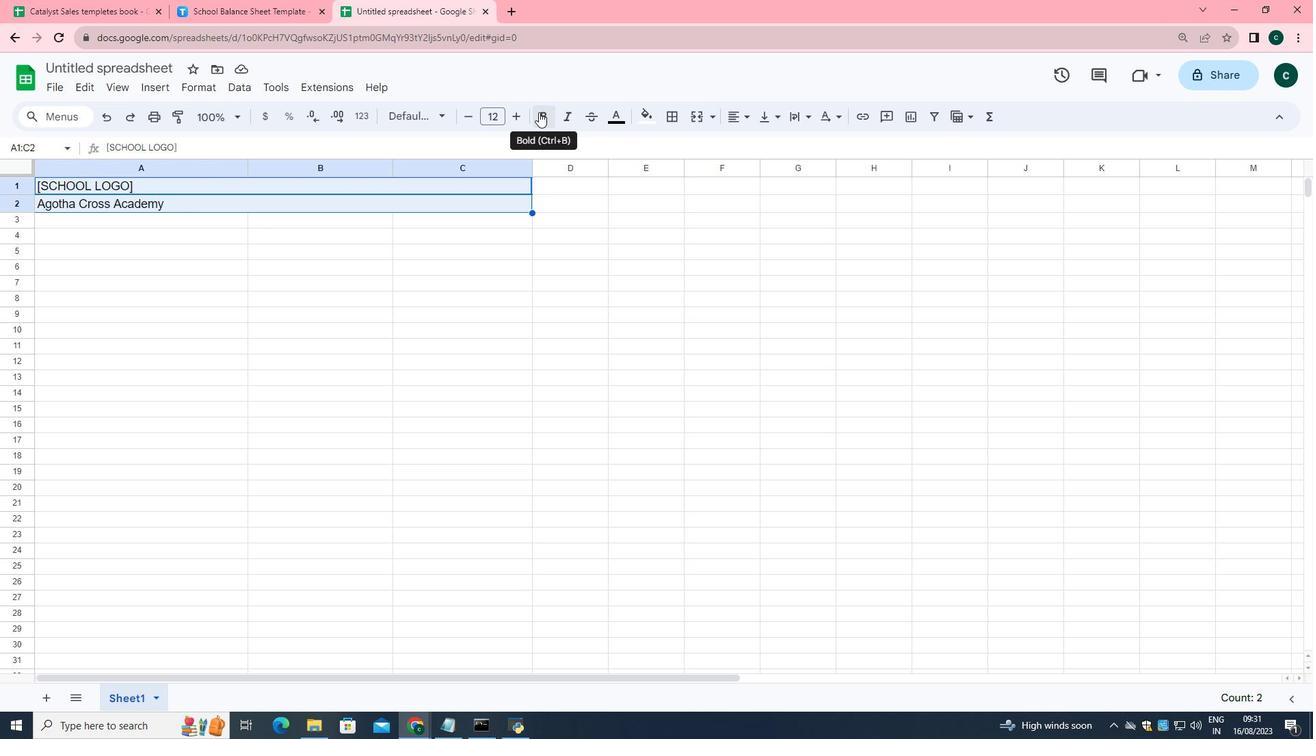
Action: Mouse pressed left at (539, 112)
Screenshot: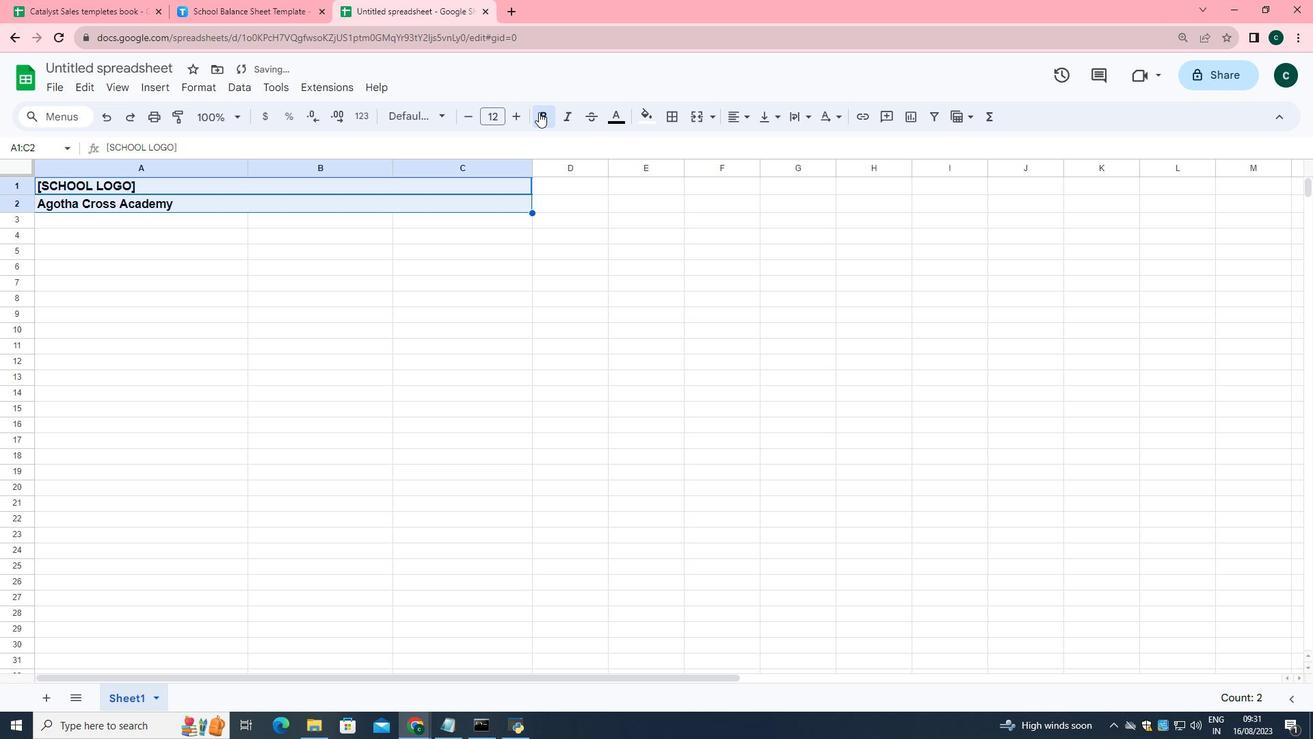 
Action: Mouse moved to (744, 113)
Screenshot: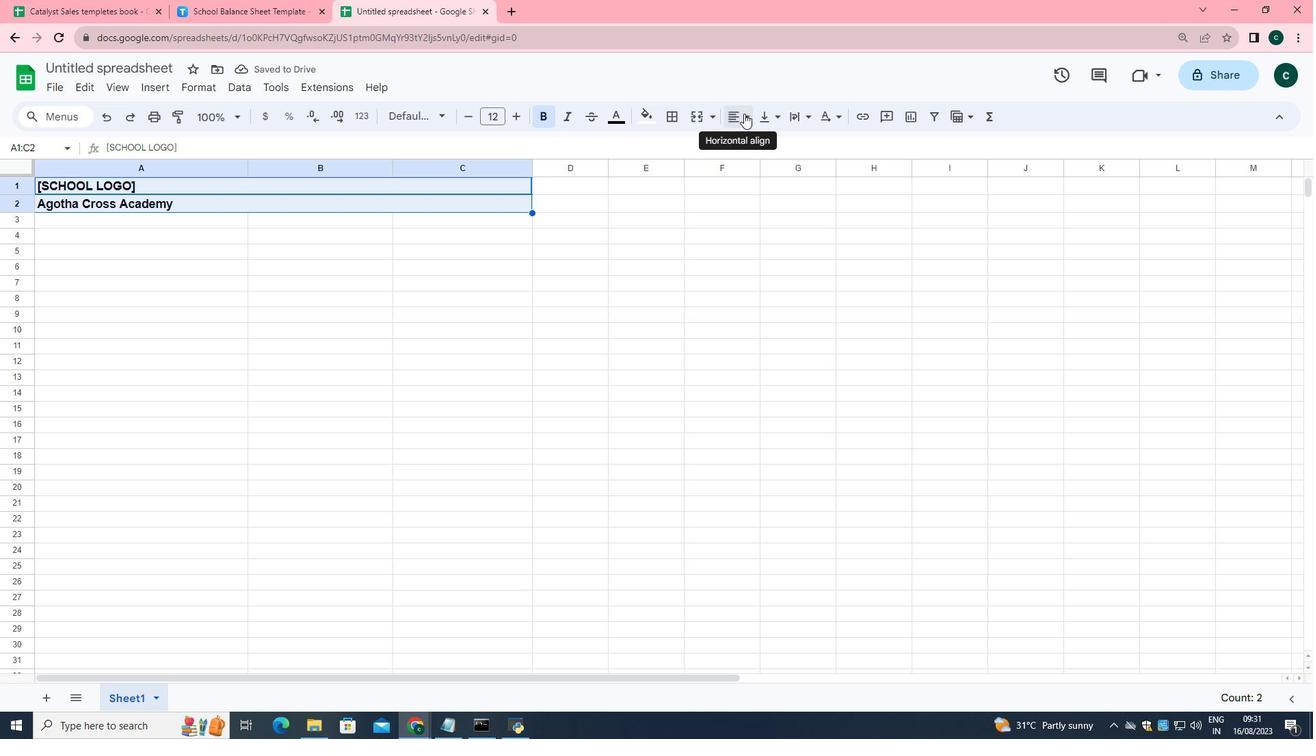 
Action: Mouse pressed left at (744, 113)
Screenshot: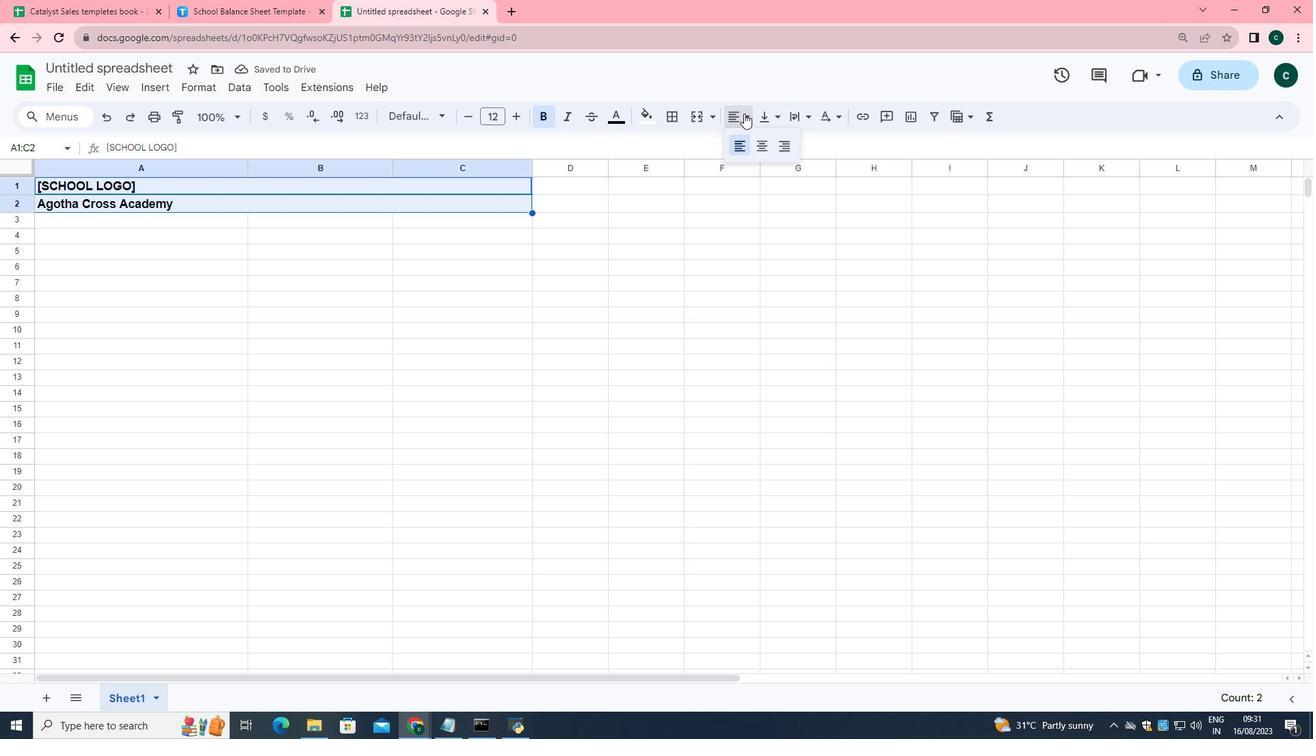 
Action: Mouse moved to (756, 141)
Screenshot: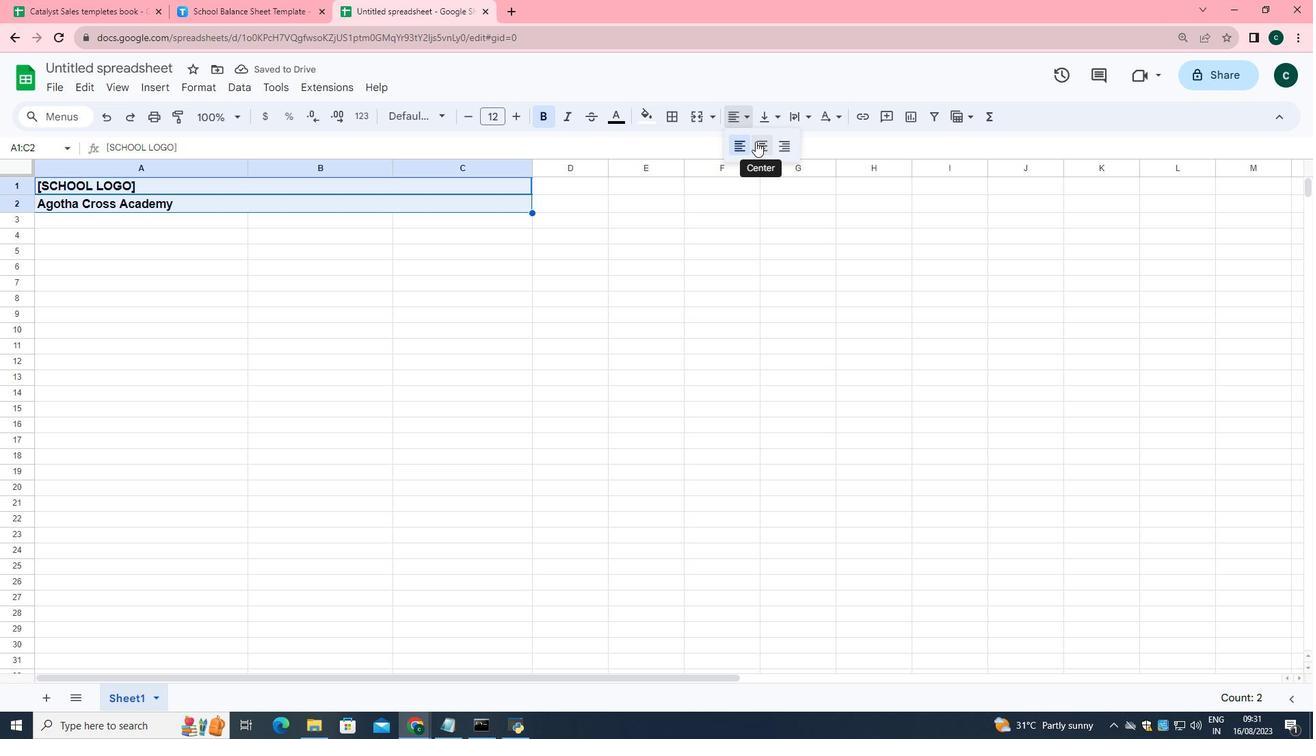 
Action: Mouse pressed left at (756, 141)
Screenshot: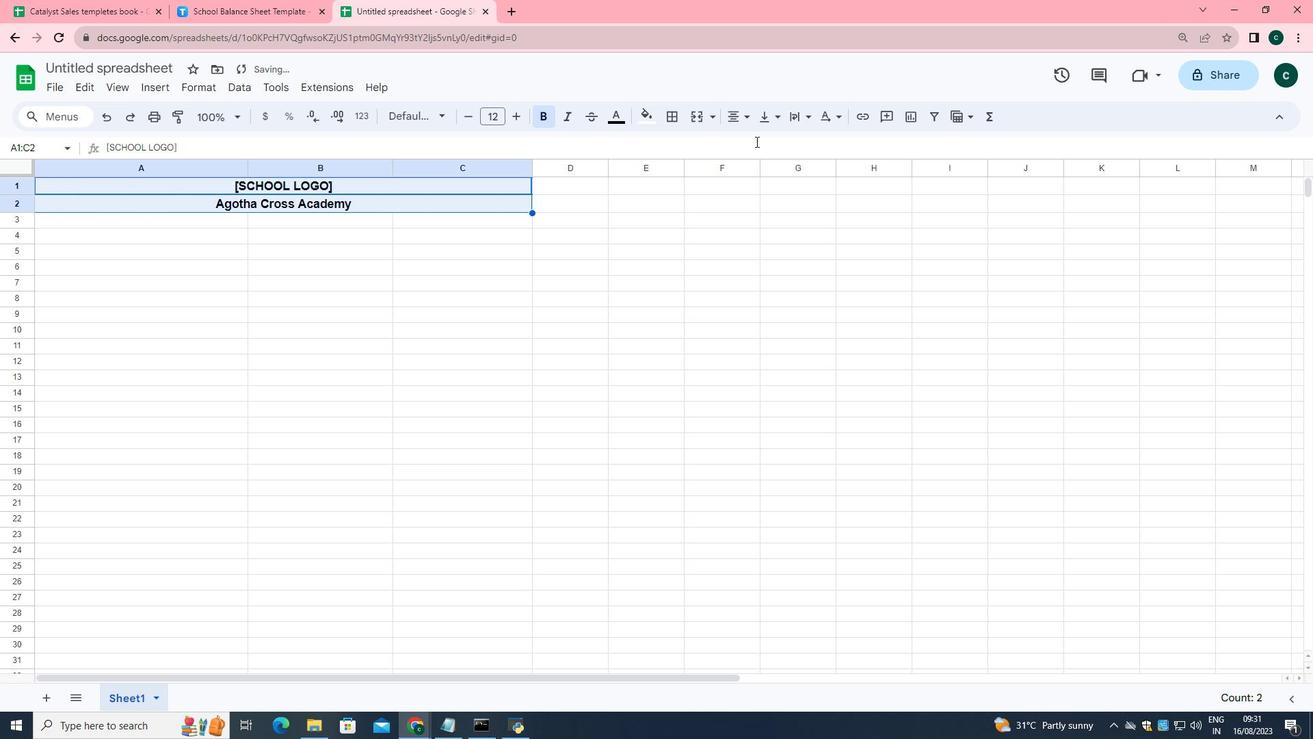 
Action: Mouse moved to (763, 111)
Screenshot: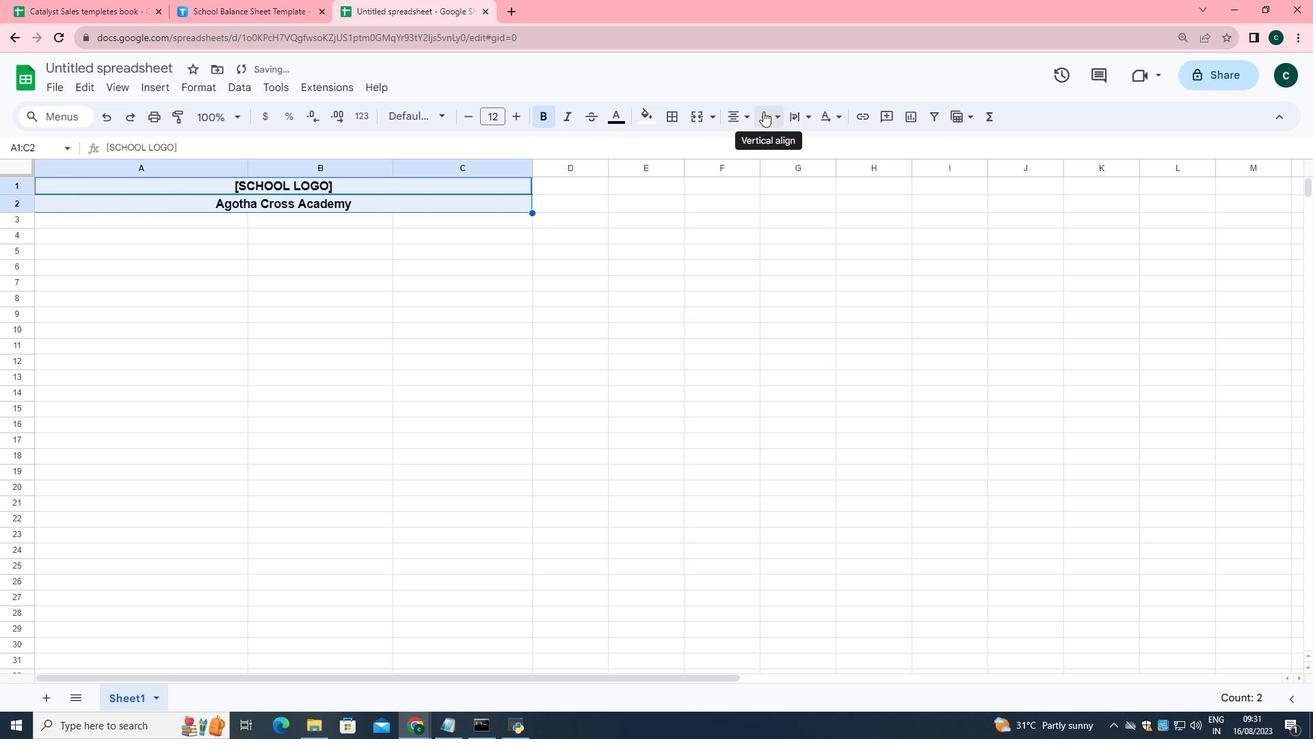 
Action: Mouse pressed left at (763, 111)
Screenshot: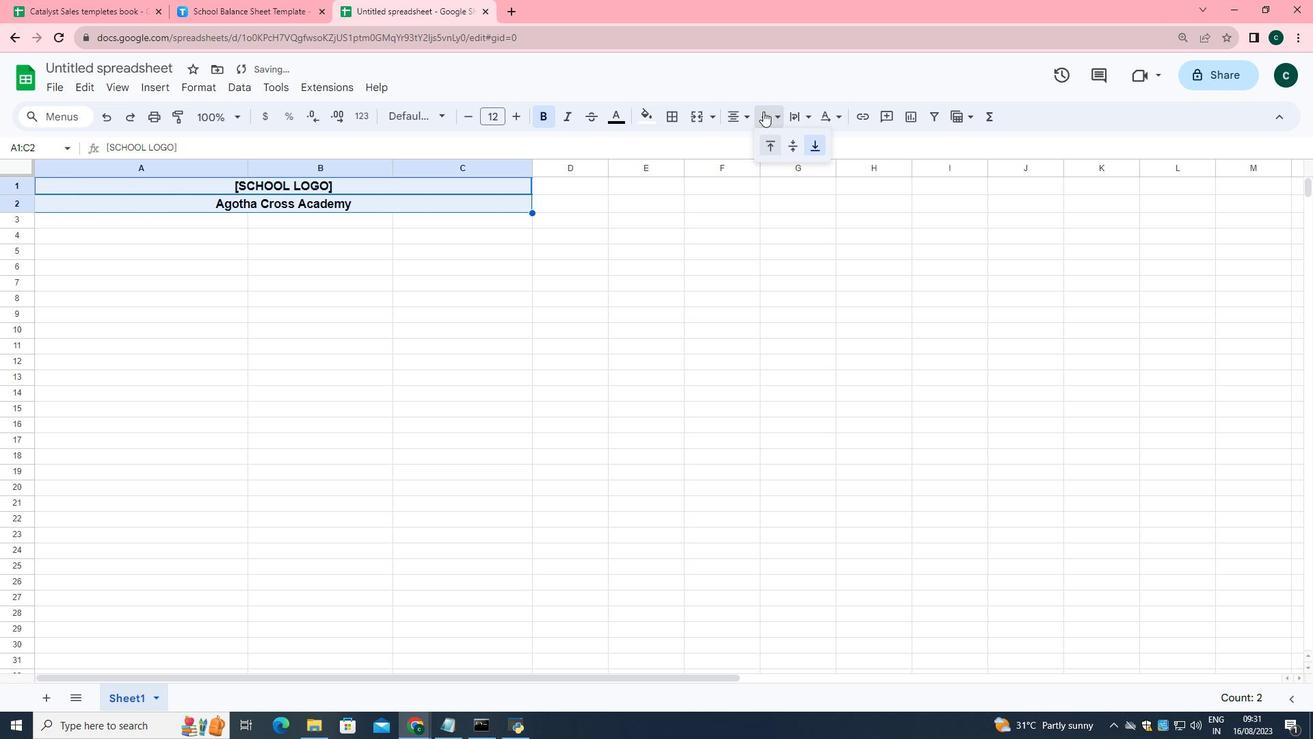 
Action: Mouse moved to (793, 145)
Screenshot: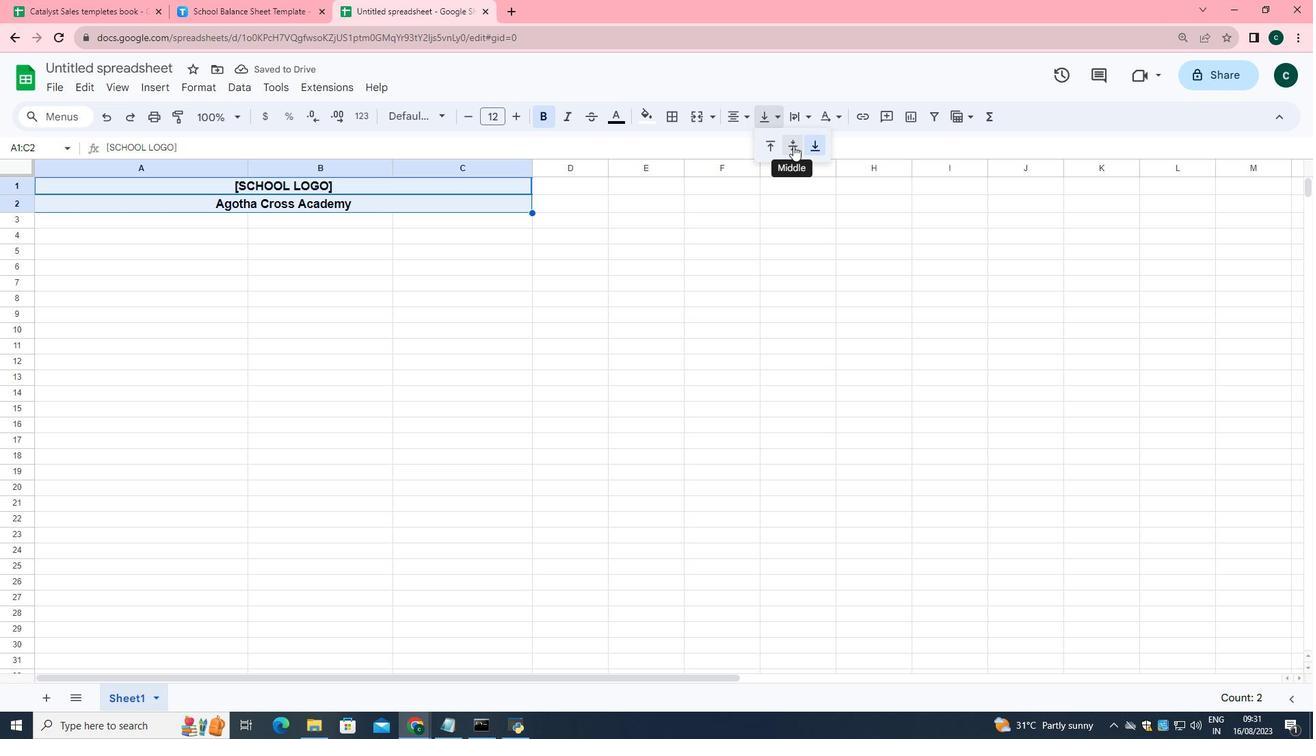 
Action: Mouse pressed left at (793, 145)
Screenshot: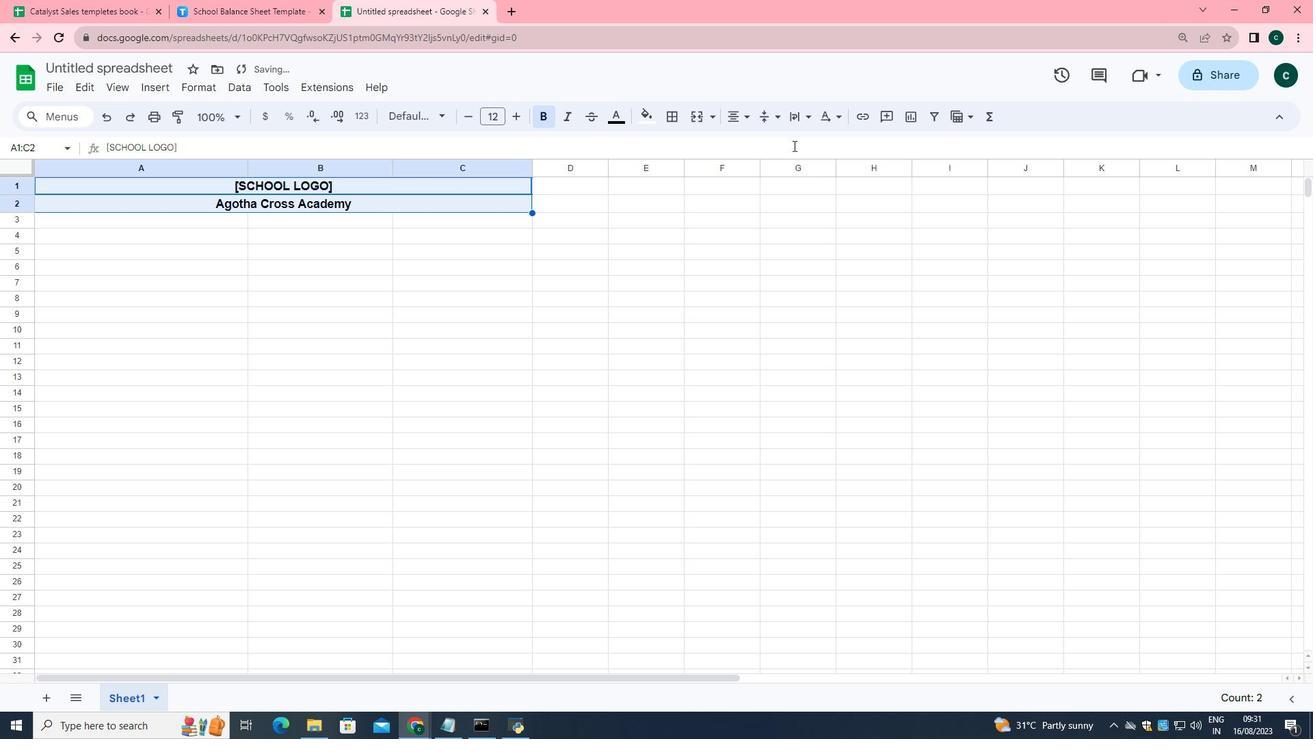 
Action: Mouse moved to (192, 245)
Screenshot: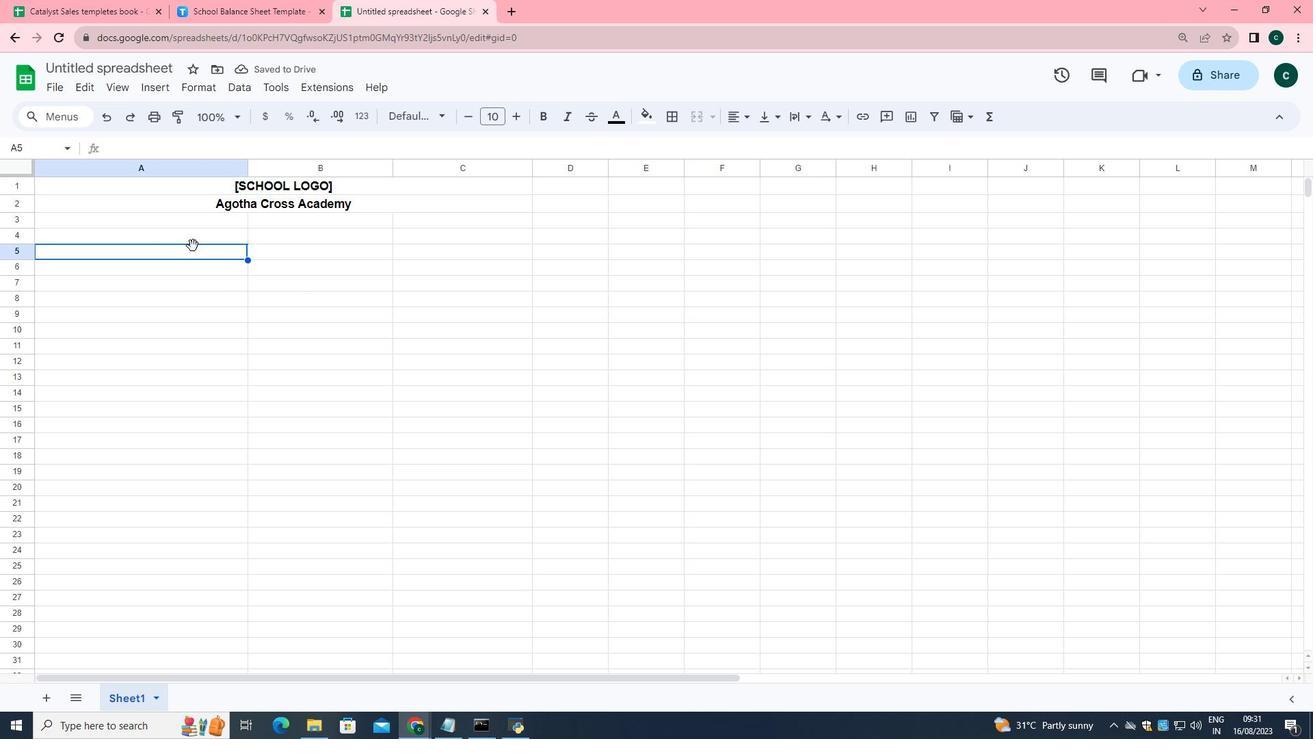 
Action: Mouse pressed left at (192, 245)
Screenshot: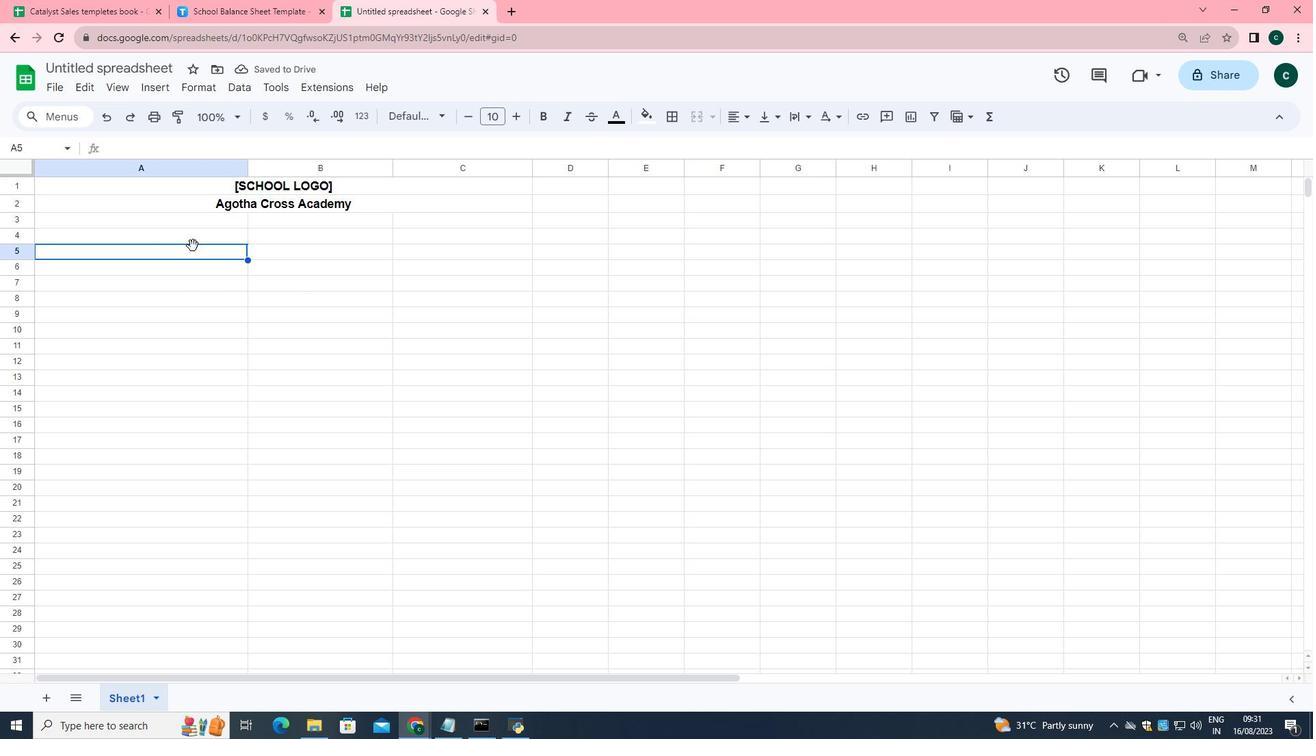 
Action: Mouse moved to (225, 235)
Screenshot: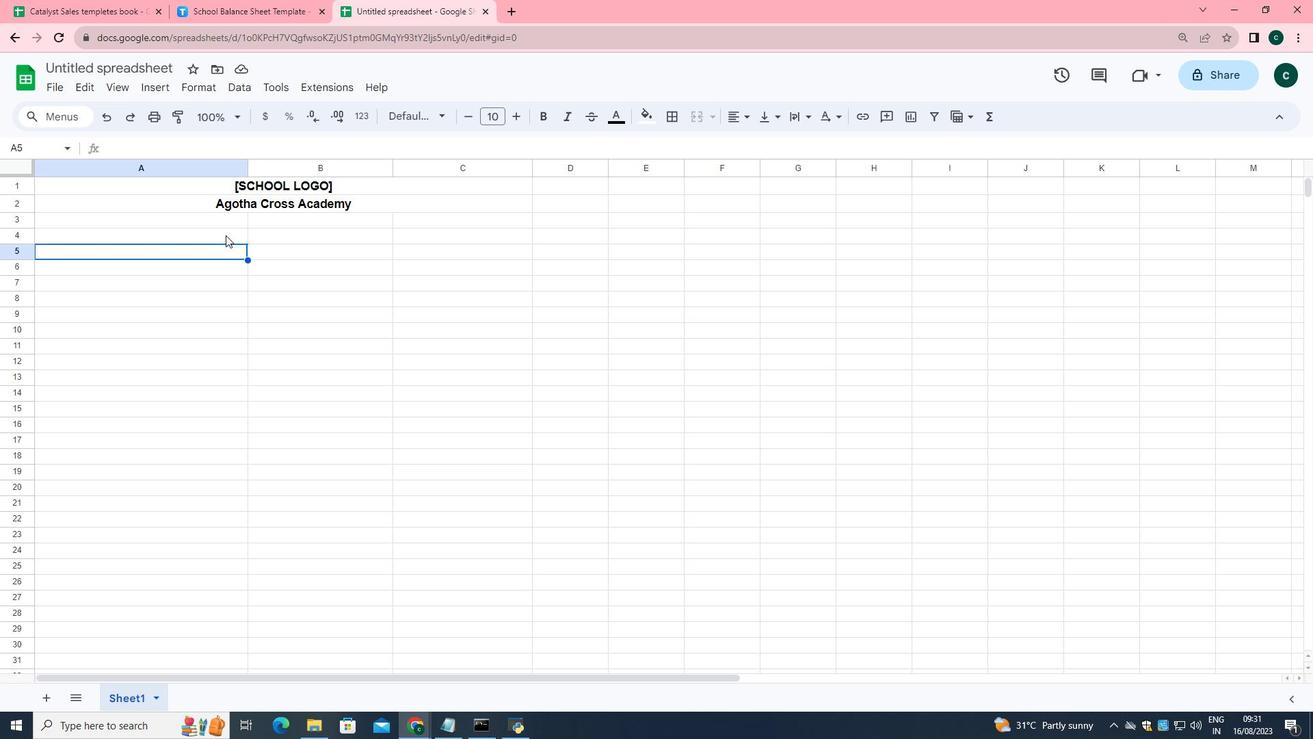 
Action: Mouse pressed left at (225, 235)
Screenshot: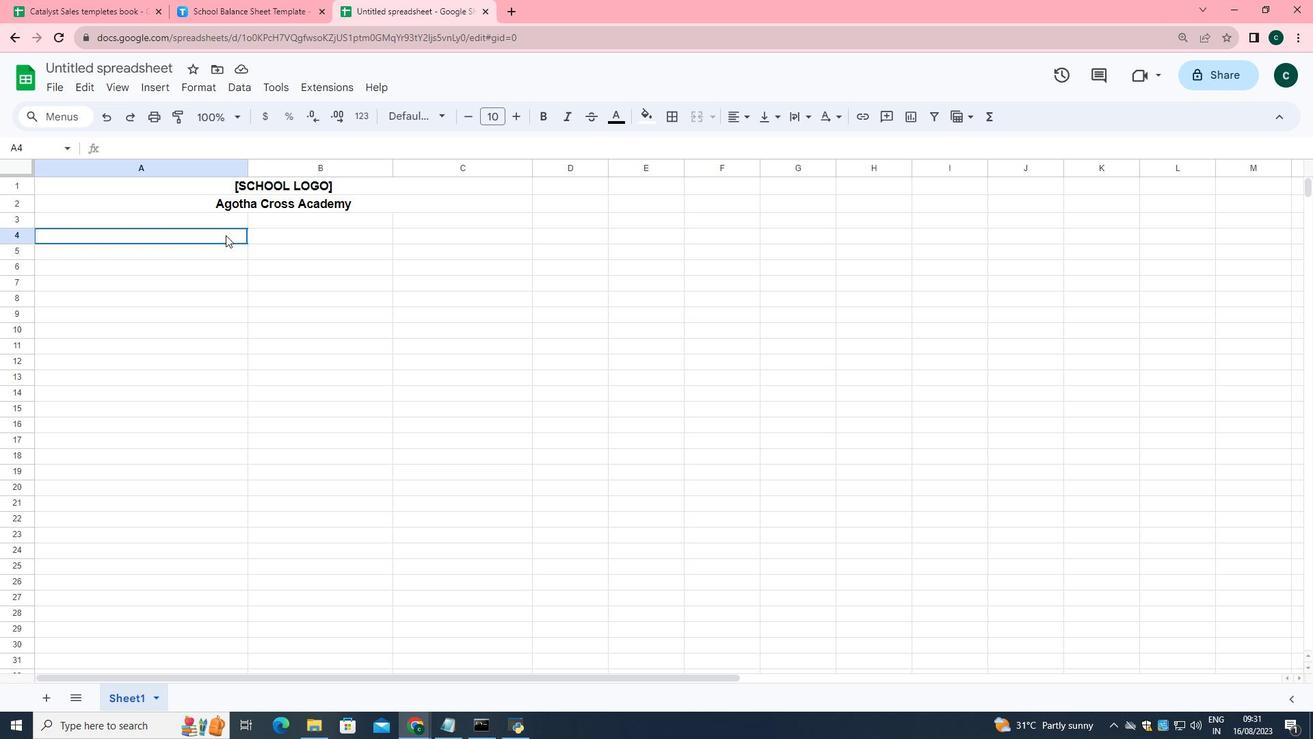 
Action: Mouse moved to (310, 295)
Screenshot: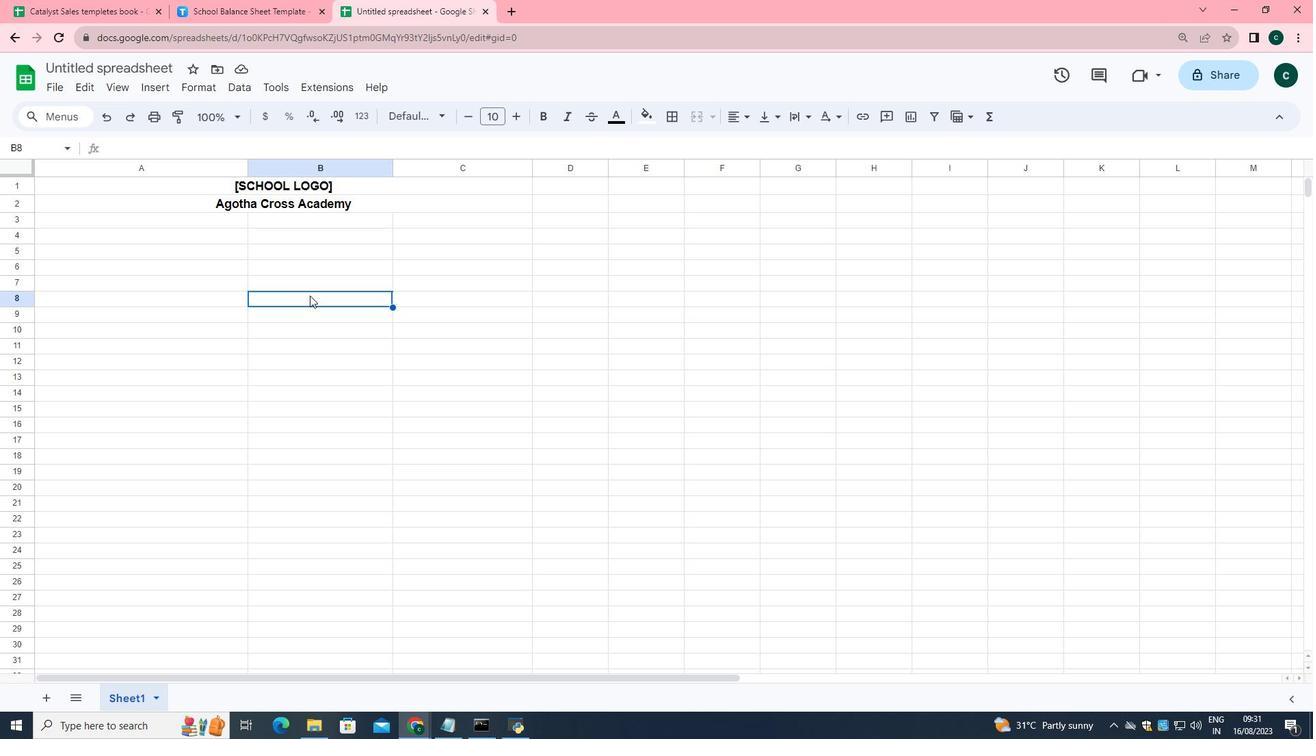 
Action: Mouse pressed left at (310, 295)
Screenshot: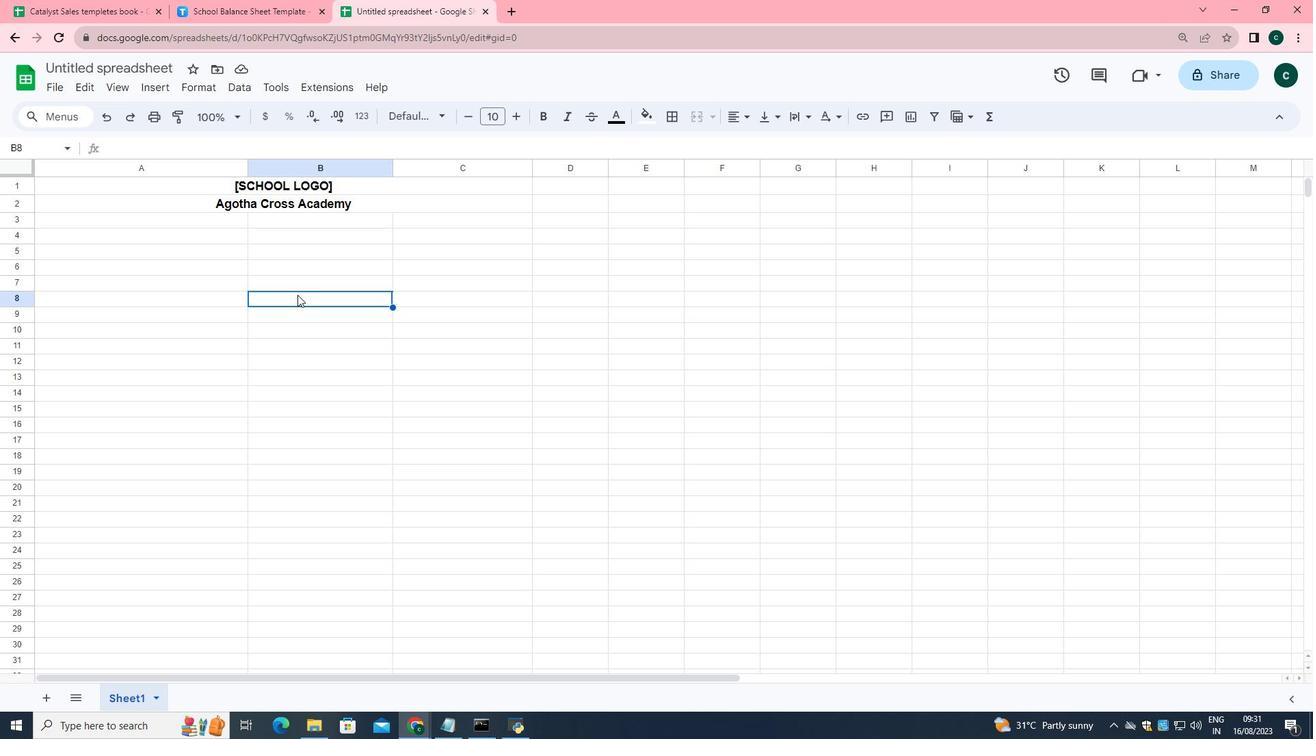 
Action: Mouse moved to (220, 251)
Screenshot: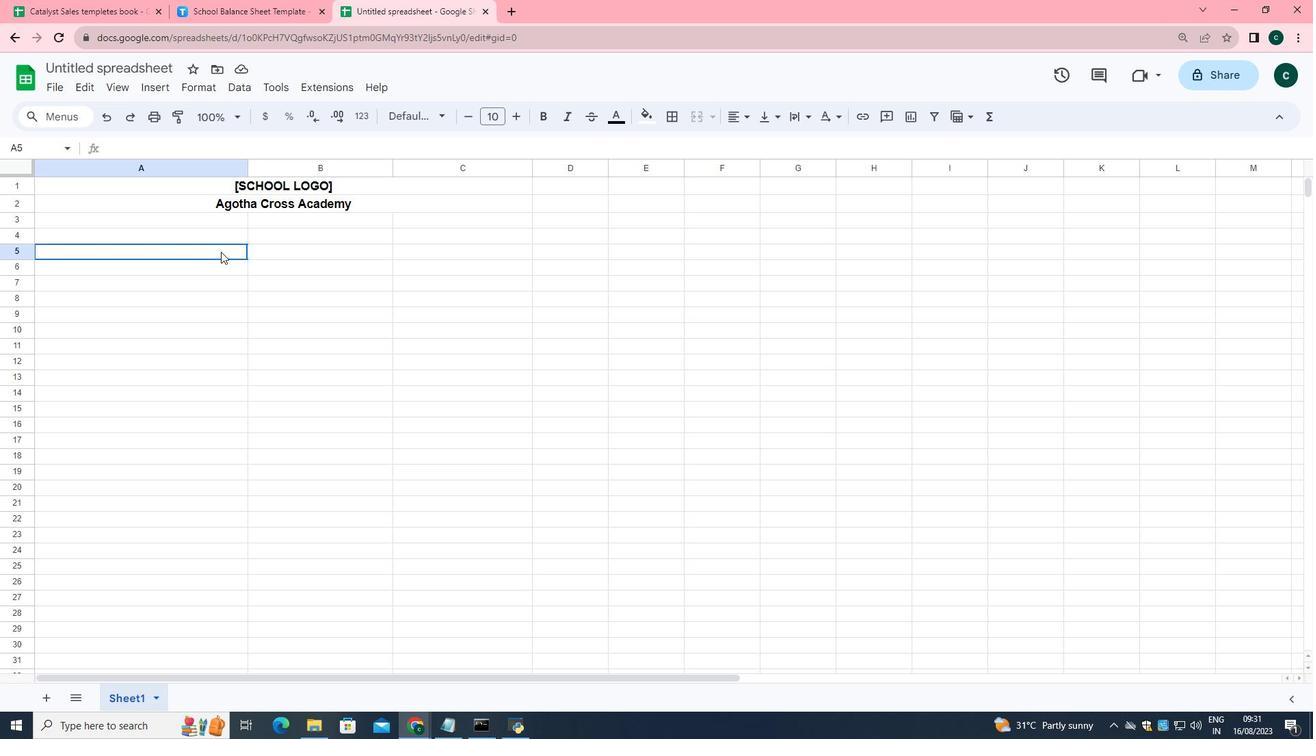 
Action: Mouse pressed left at (220, 251)
Screenshot: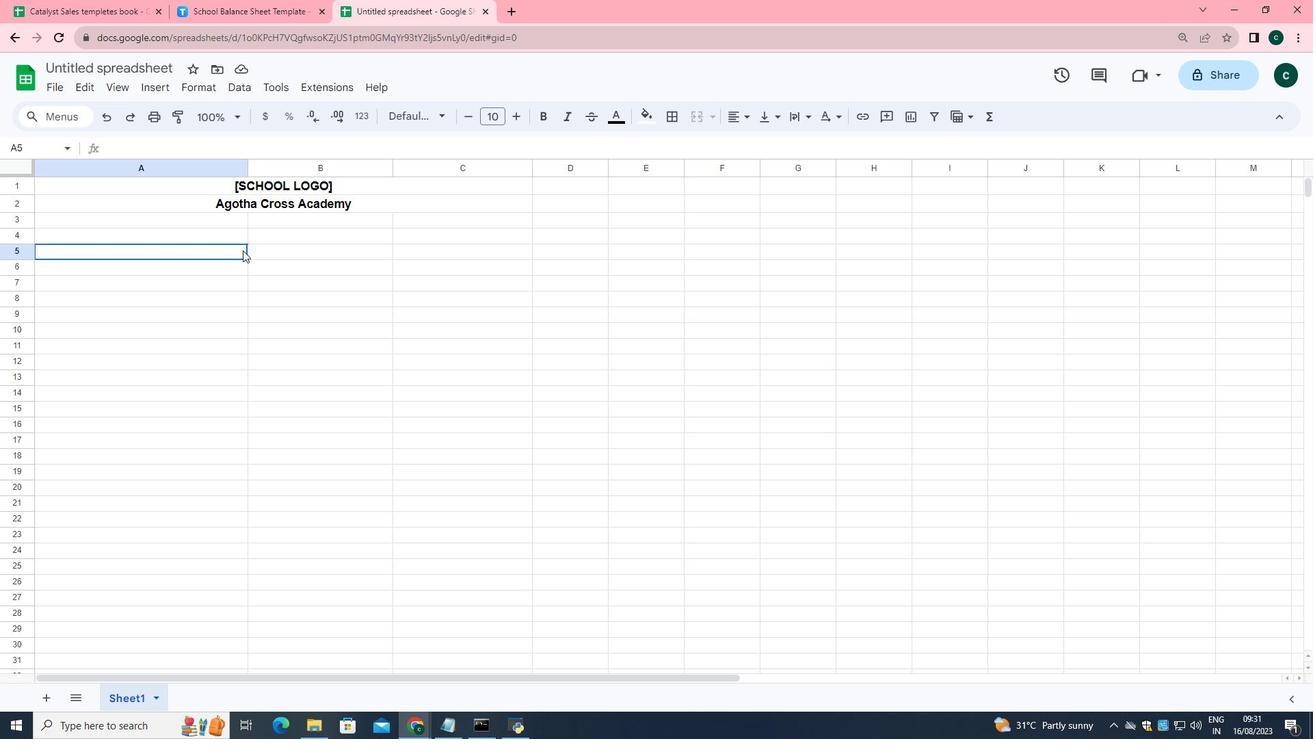 
Action: Mouse moved to (695, 113)
Screenshot: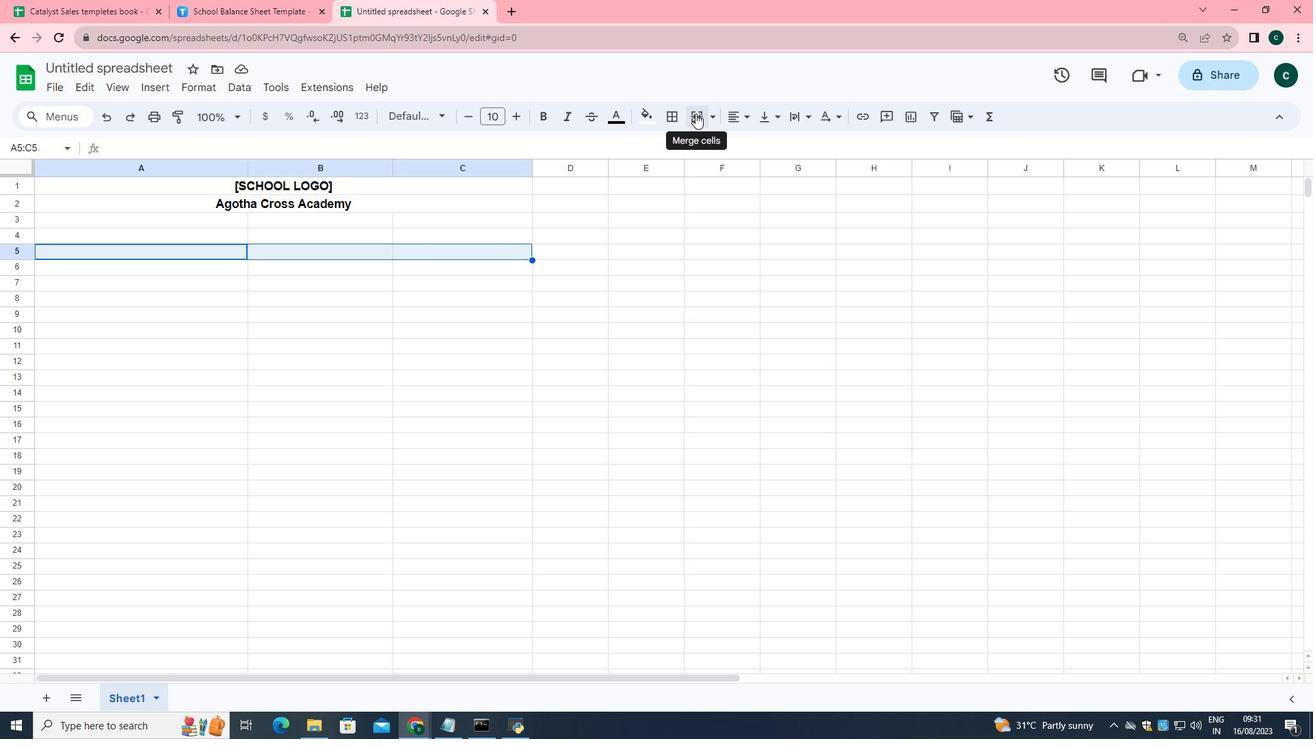 
Action: Mouse pressed left at (695, 113)
Screenshot: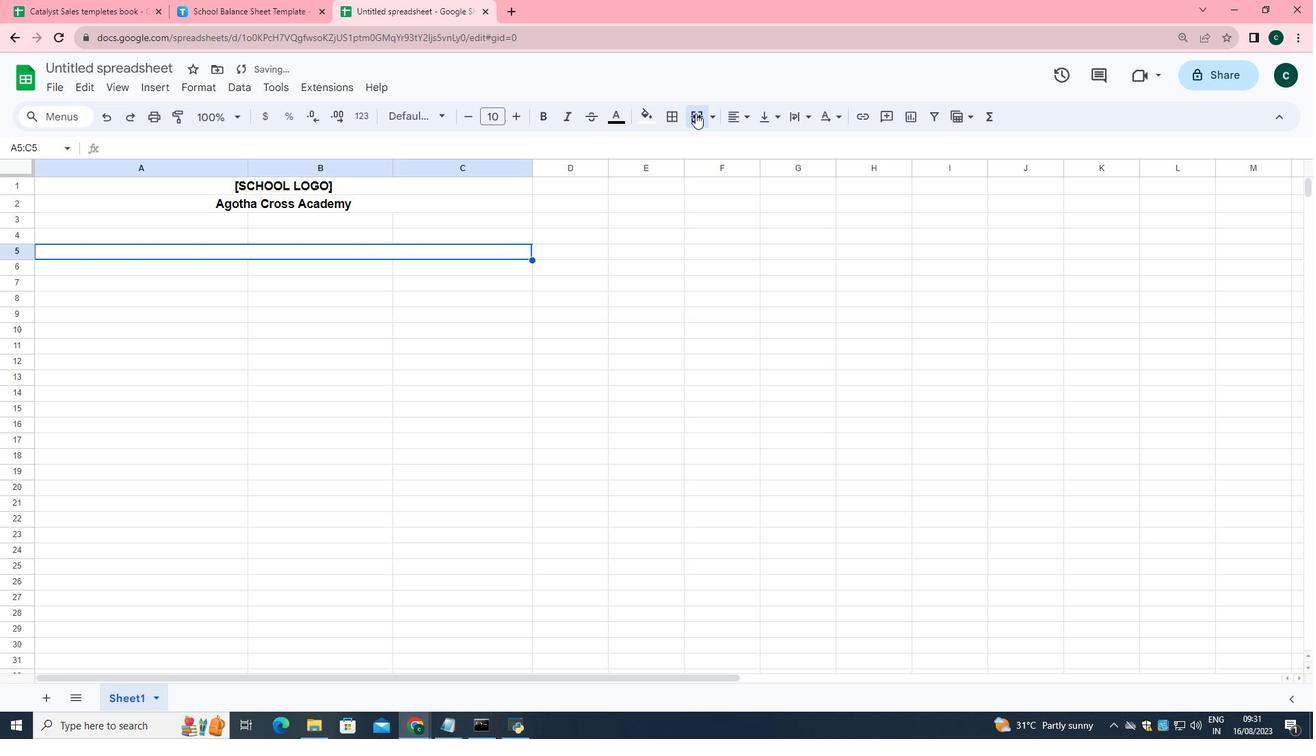 
Action: Mouse moved to (522, 115)
Screenshot: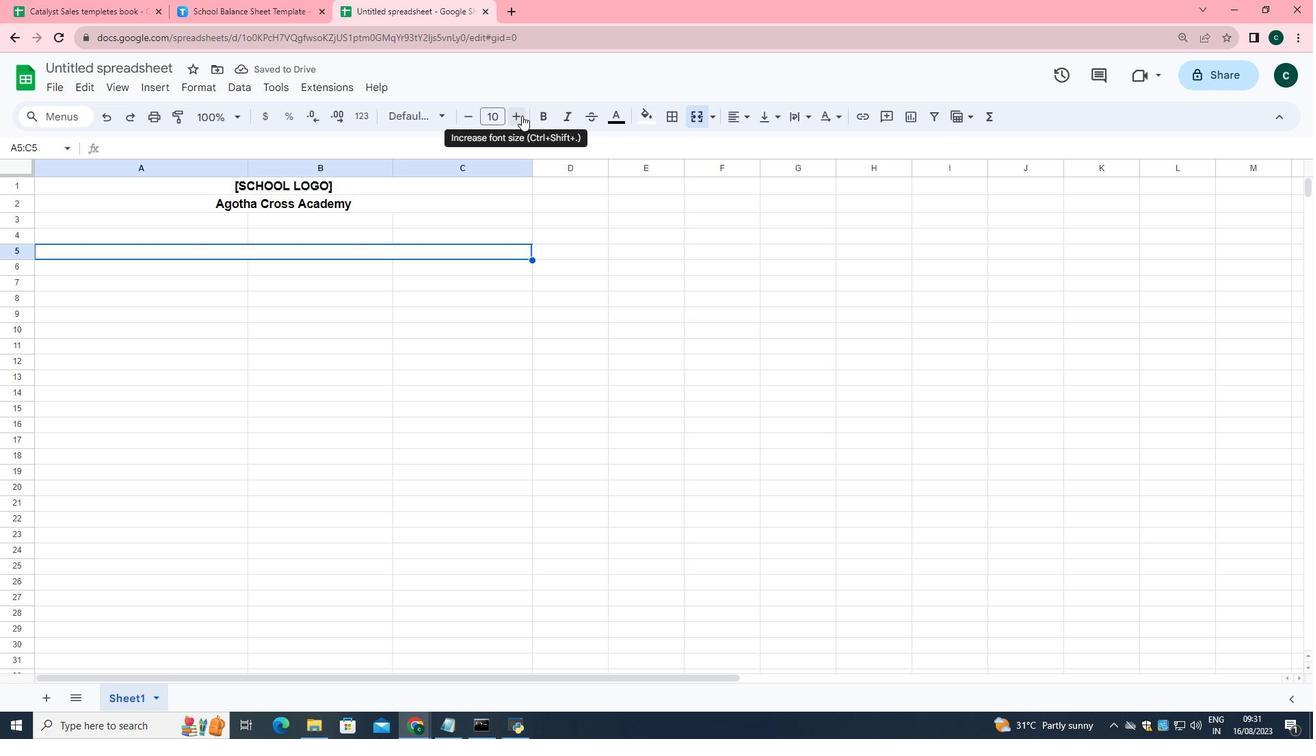 
Action: Key pressed <Key.shift>School<Key.space><Key.shift>Balance<Key.space><Key.shift>Sheet
Screenshot: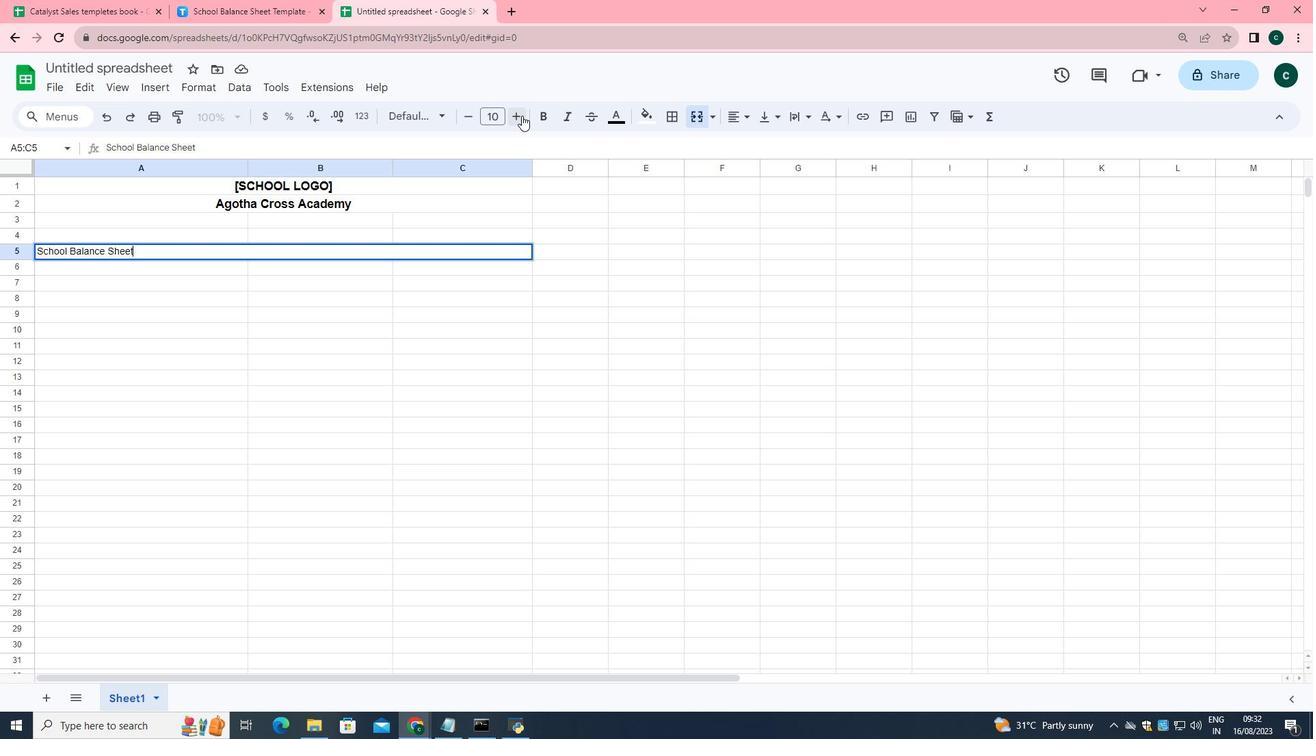 
Action: Mouse moved to (224, 380)
Screenshot: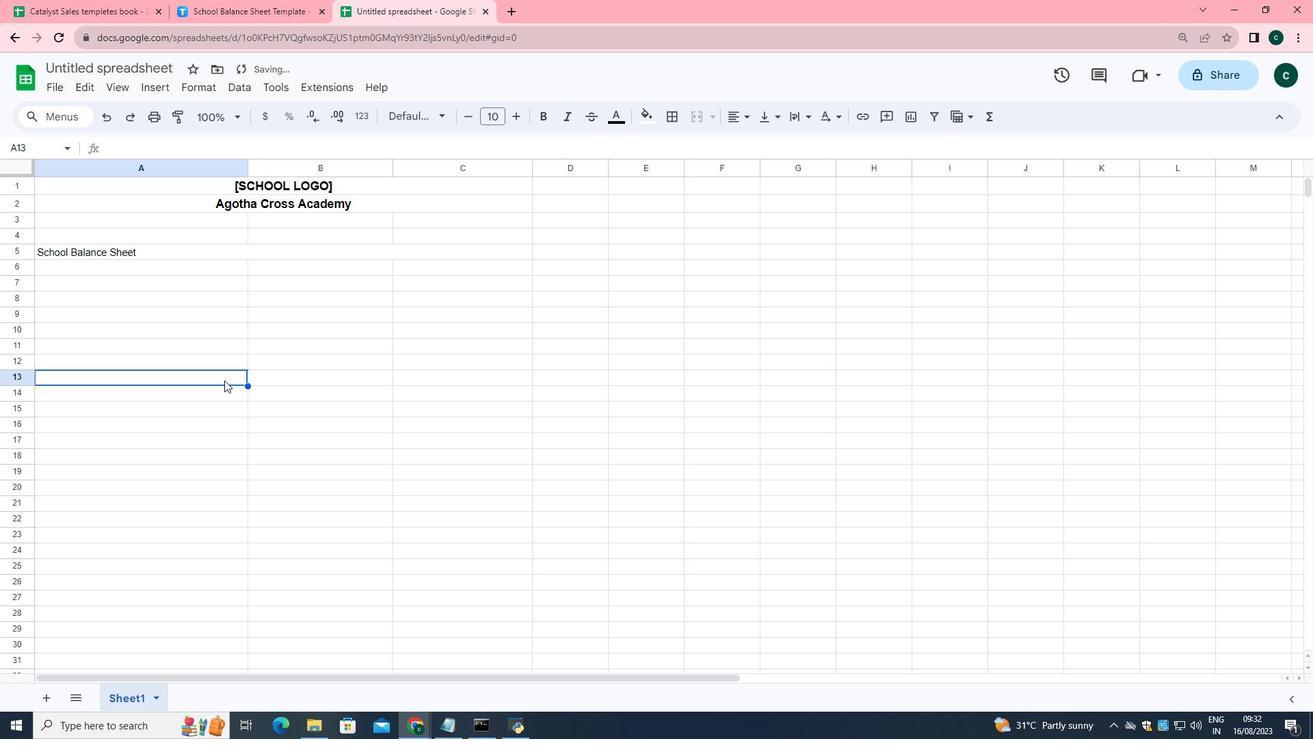 
Action: Mouse pressed left at (224, 380)
Screenshot: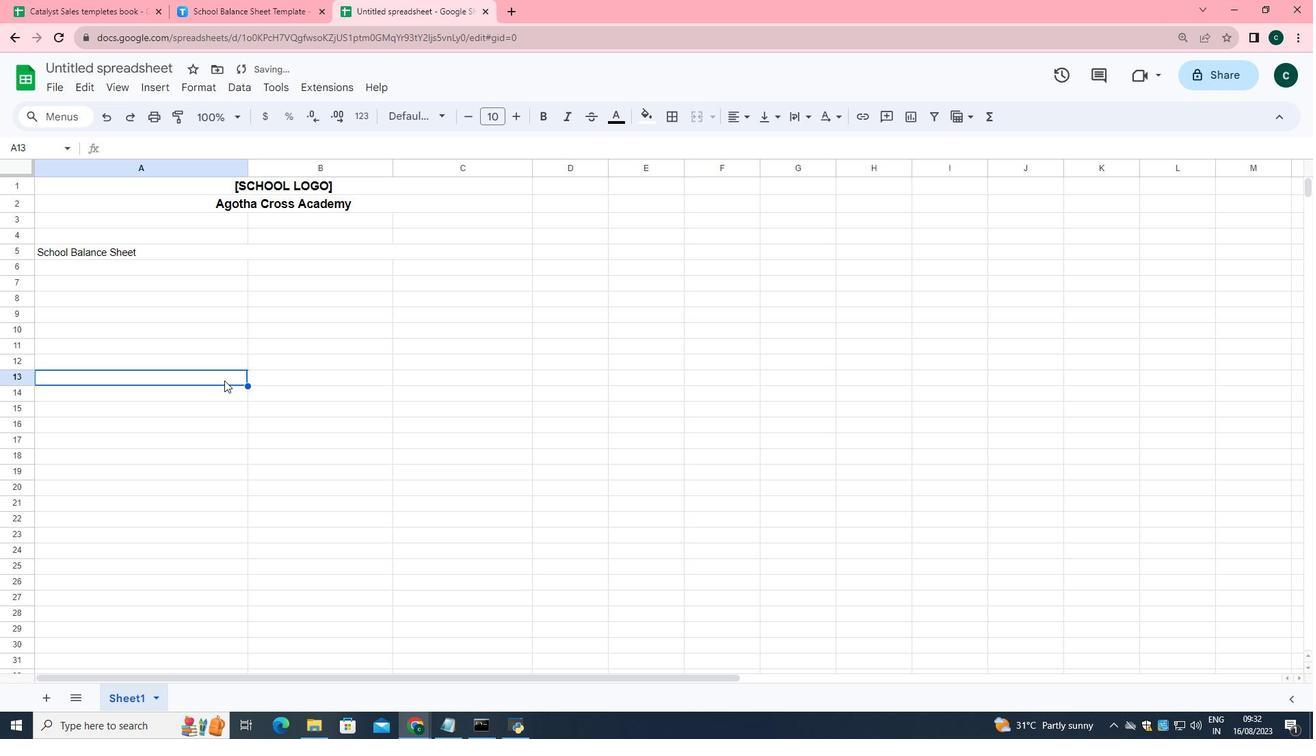 
Action: Mouse moved to (190, 251)
Screenshot: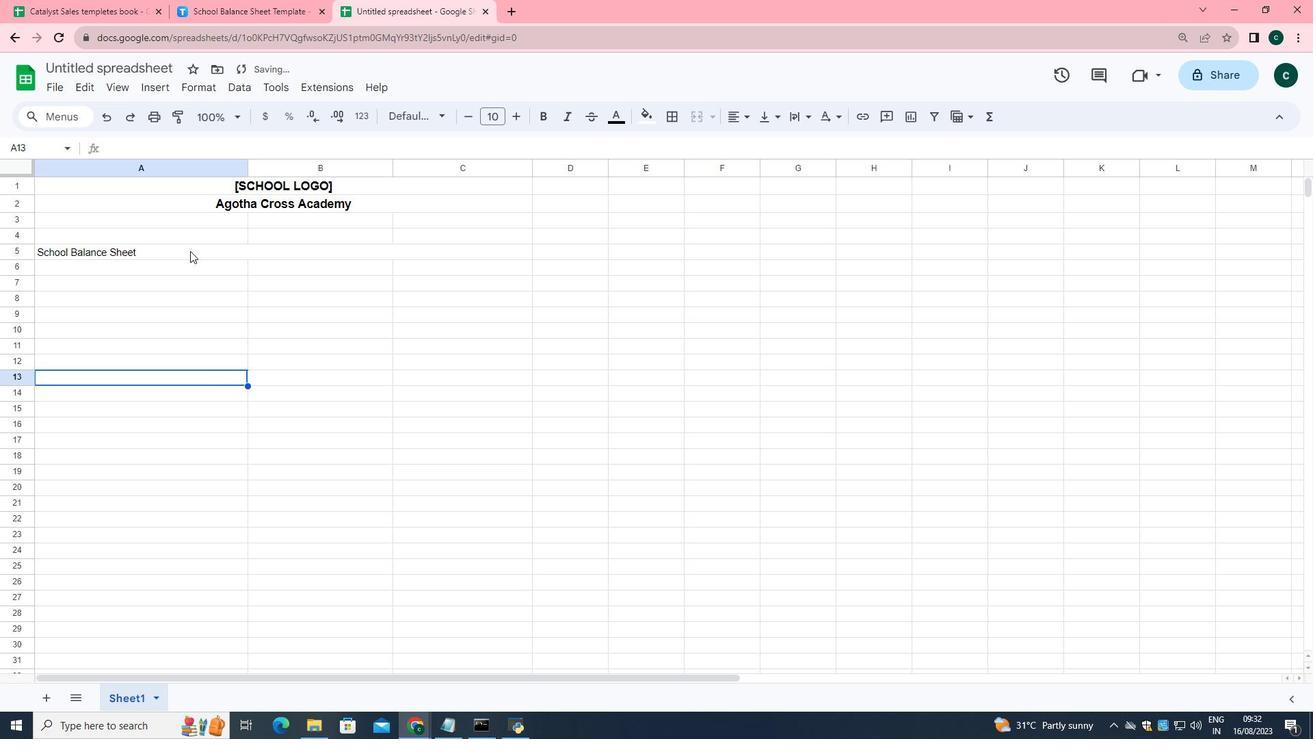 
Action: Mouse pressed left at (190, 251)
Screenshot: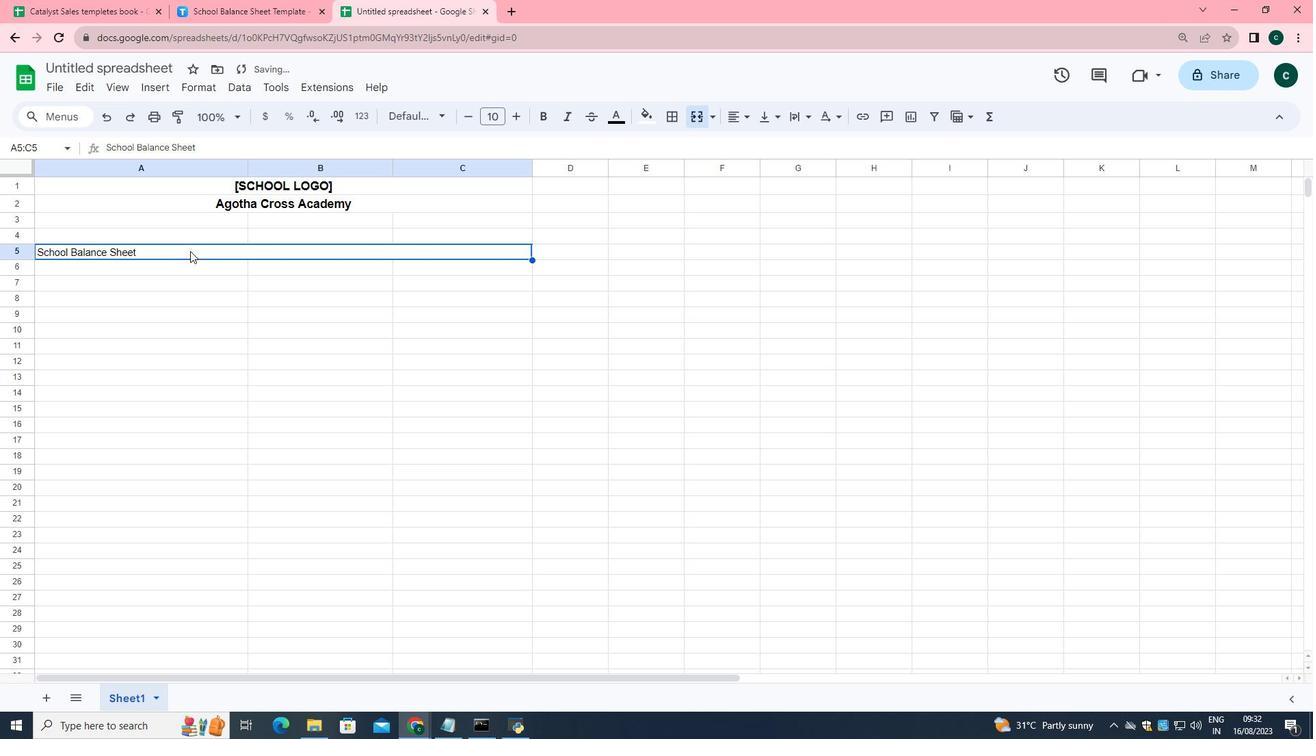 
Action: Mouse moved to (515, 117)
Screenshot: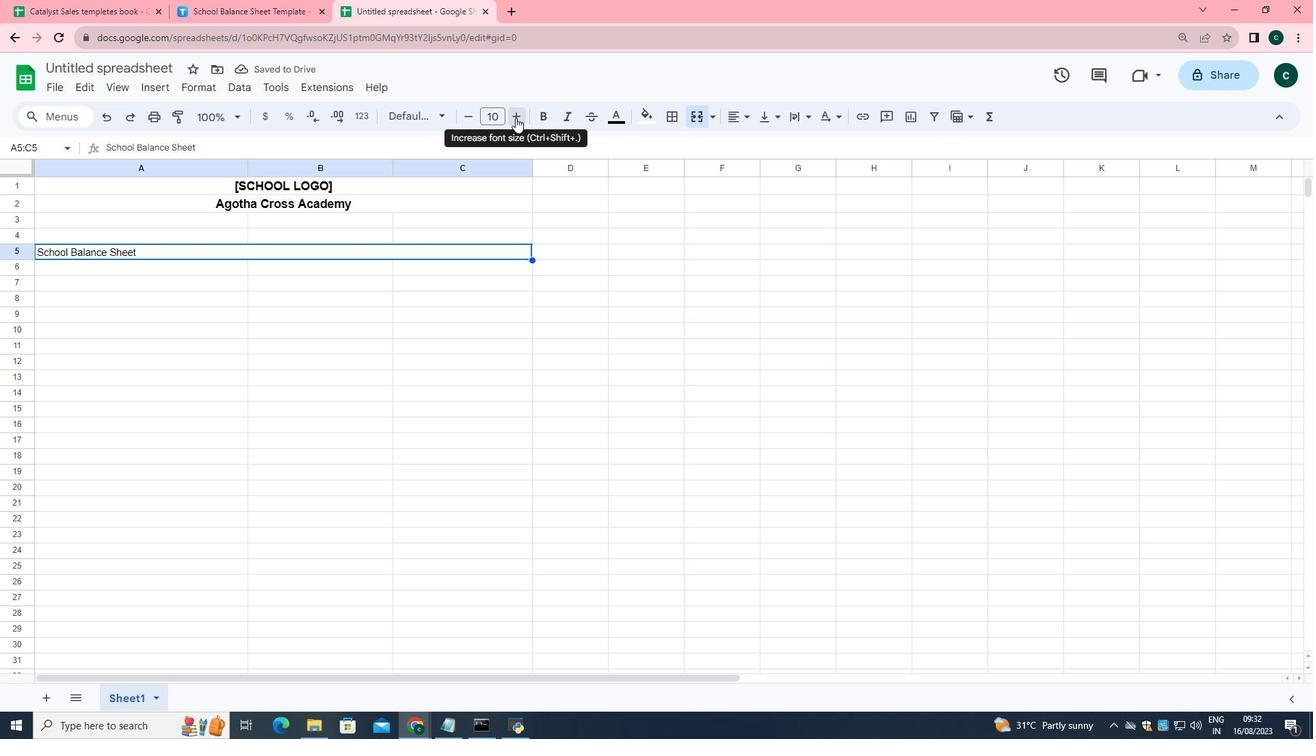 
Action: Mouse pressed left at (515, 117)
Screenshot: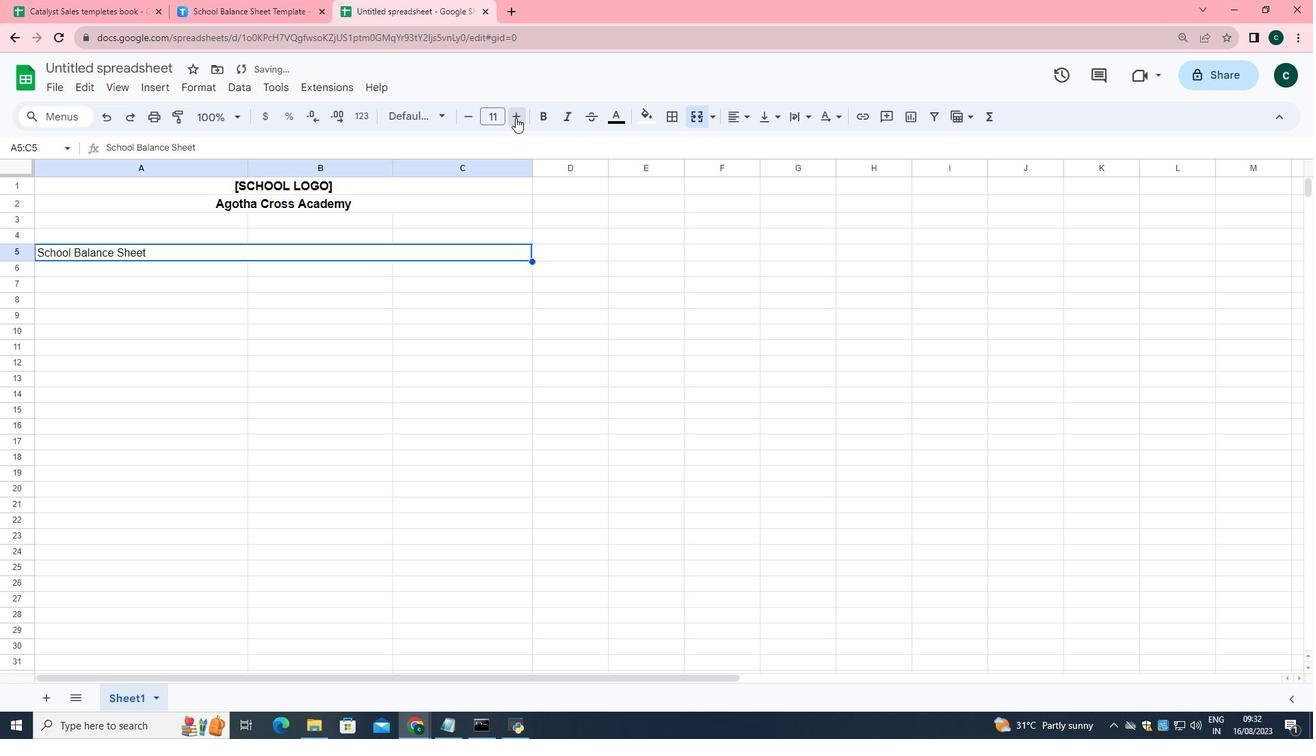
Action: Mouse pressed left at (515, 117)
Screenshot: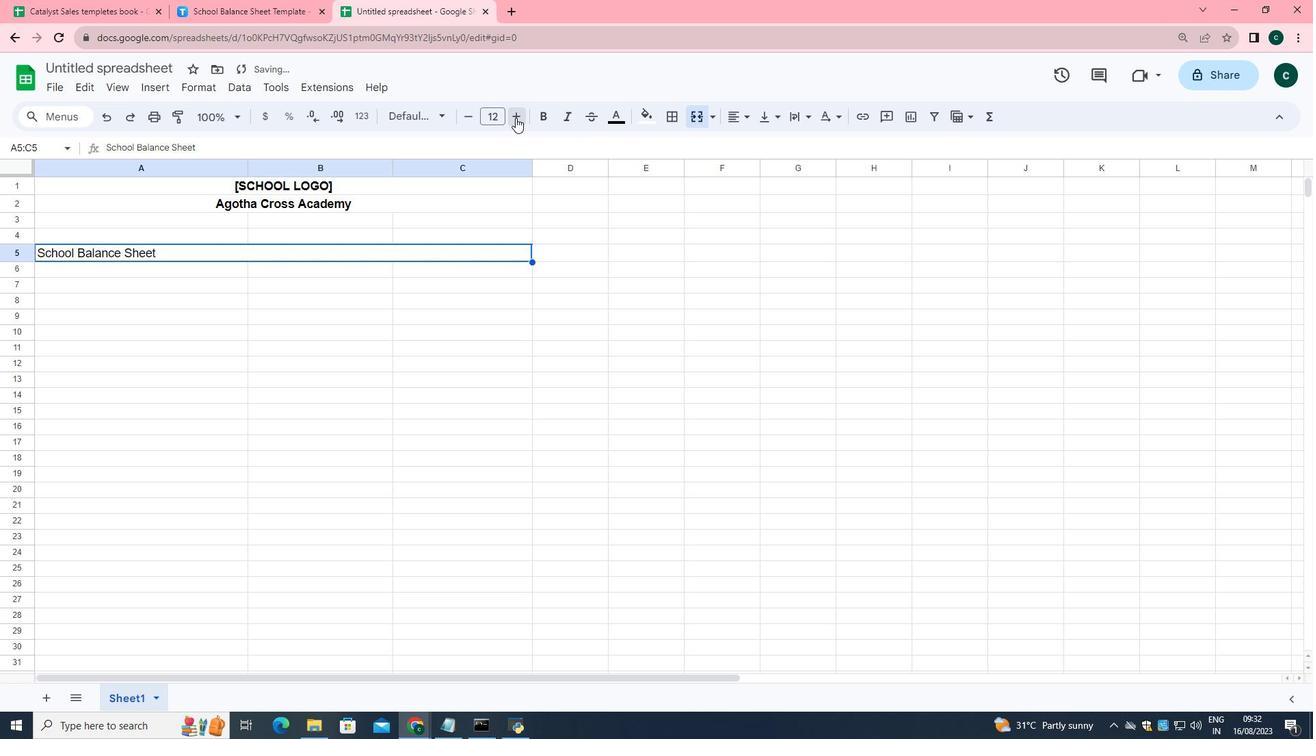 
Action: Mouse pressed left at (515, 117)
Screenshot: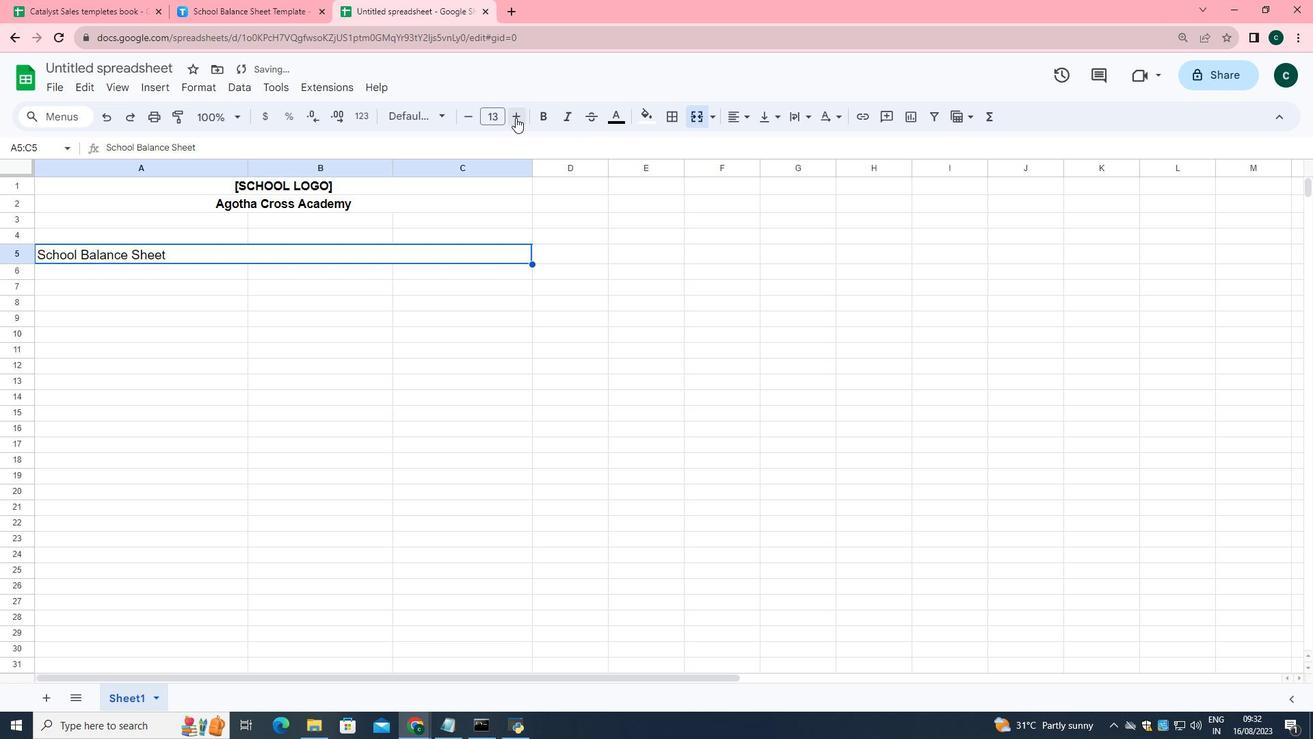 
Action: Mouse pressed left at (515, 117)
Screenshot: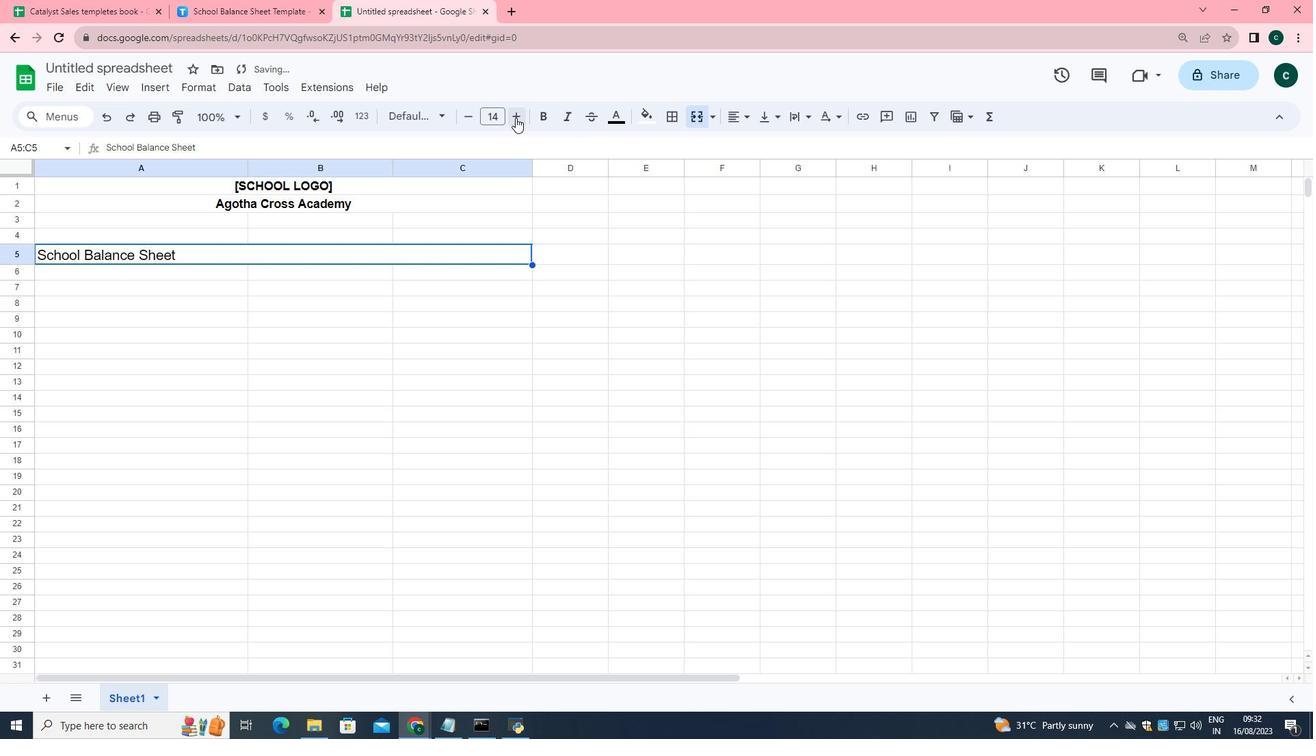 
Action: Mouse pressed left at (515, 117)
Screenshot: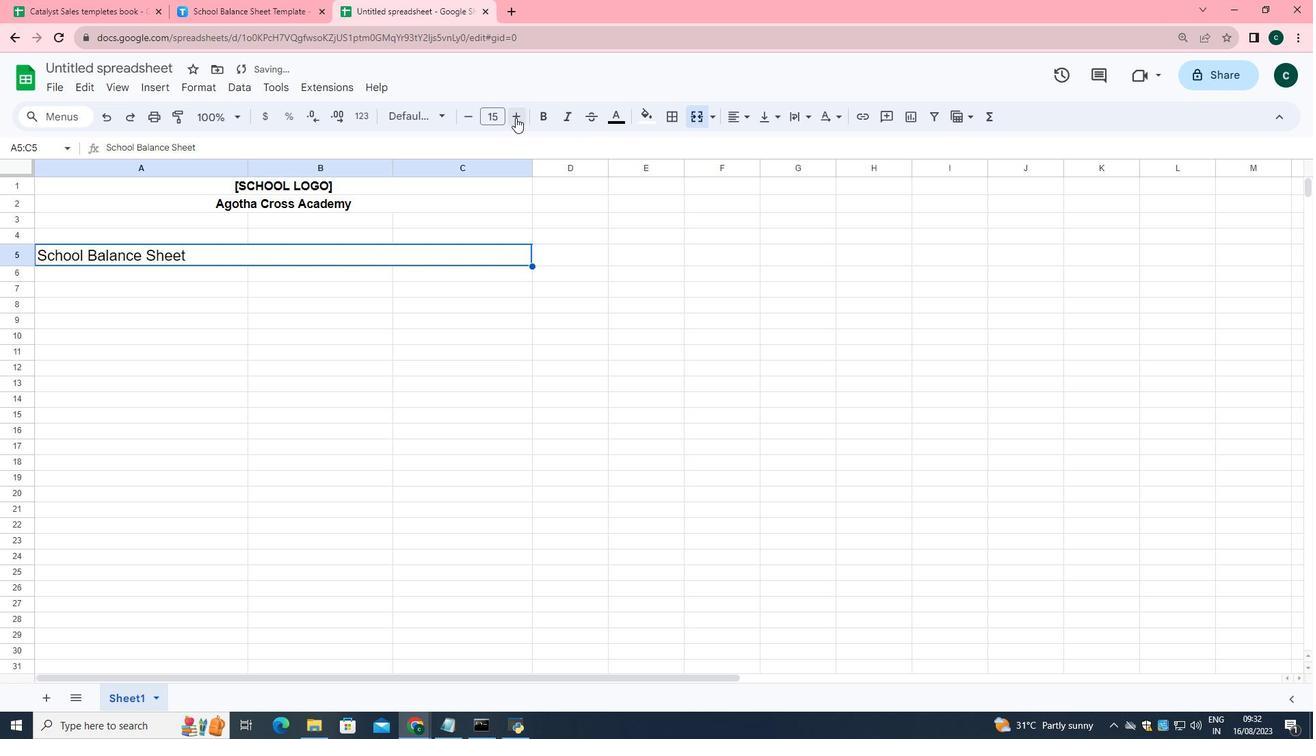 
Action: Mouse pressed left at (515, 117)
Screenshot: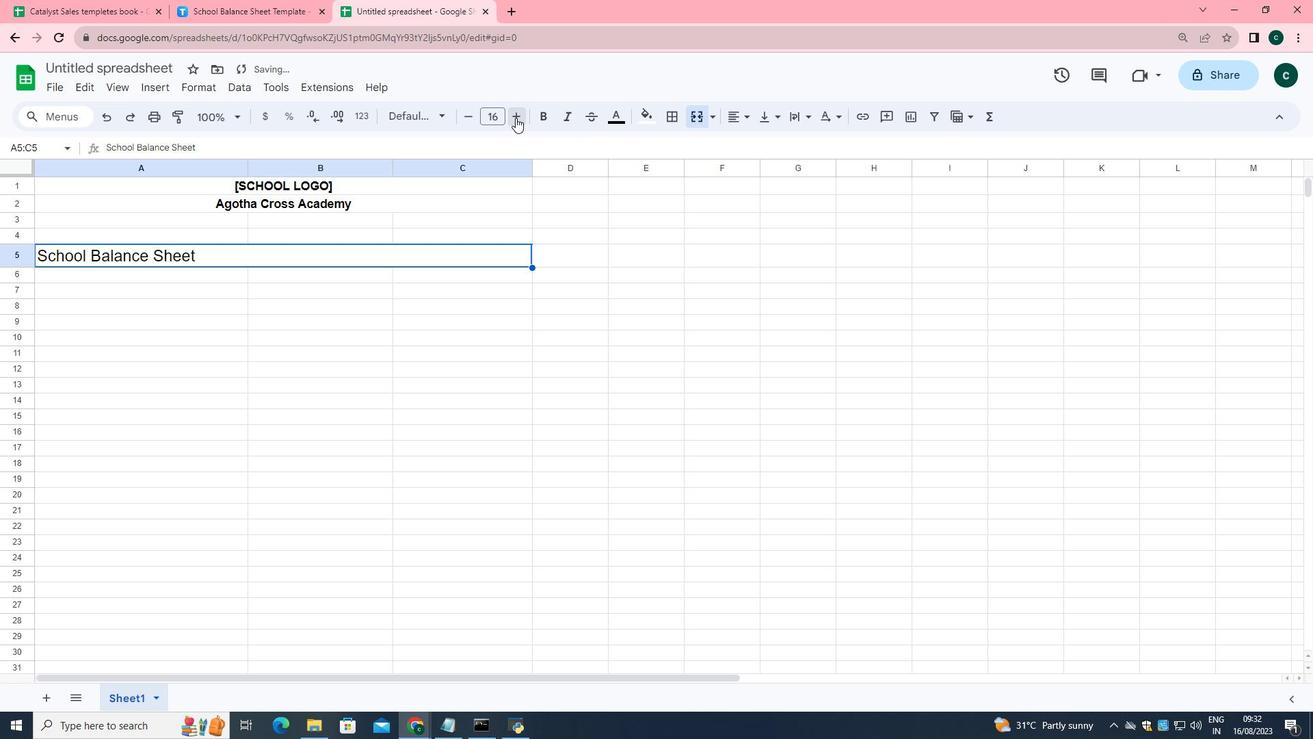 
Action: Mouse pressed left at (515, 117)
Screenshot: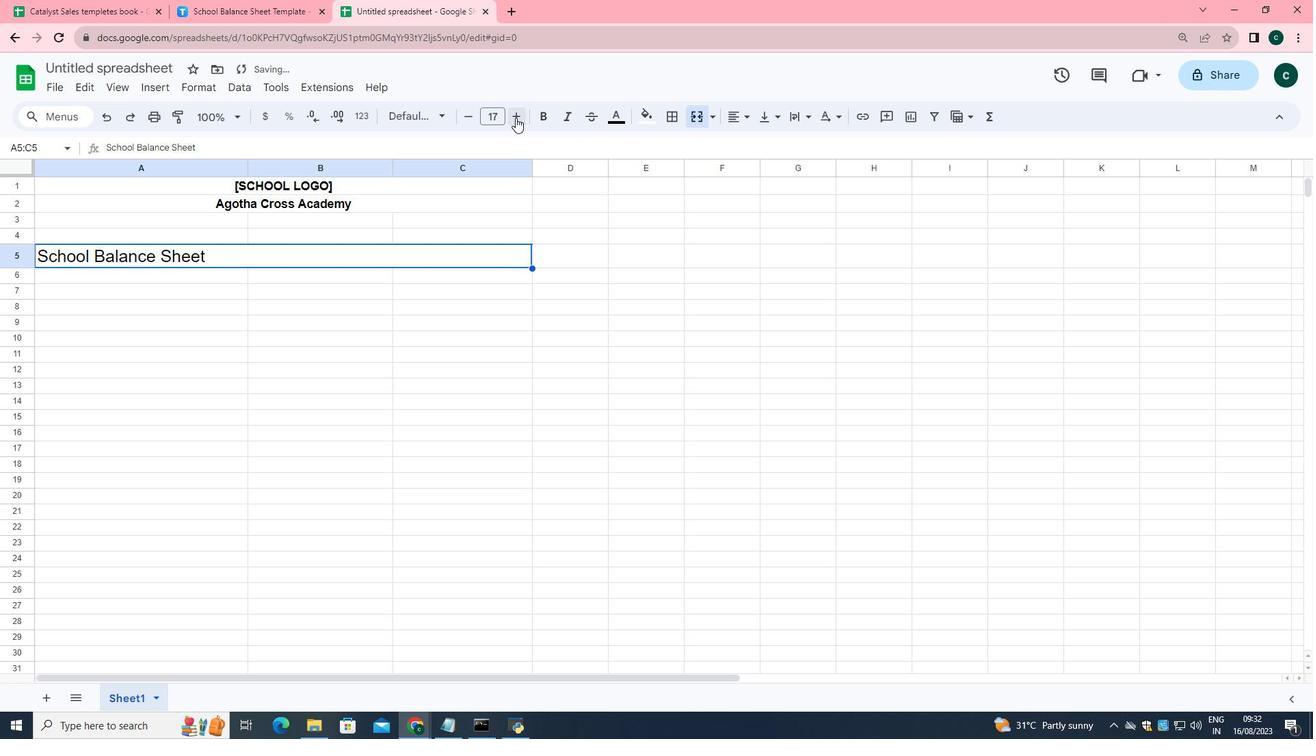 
Action: Mouse pressed left at (515, 117)
Screenshot: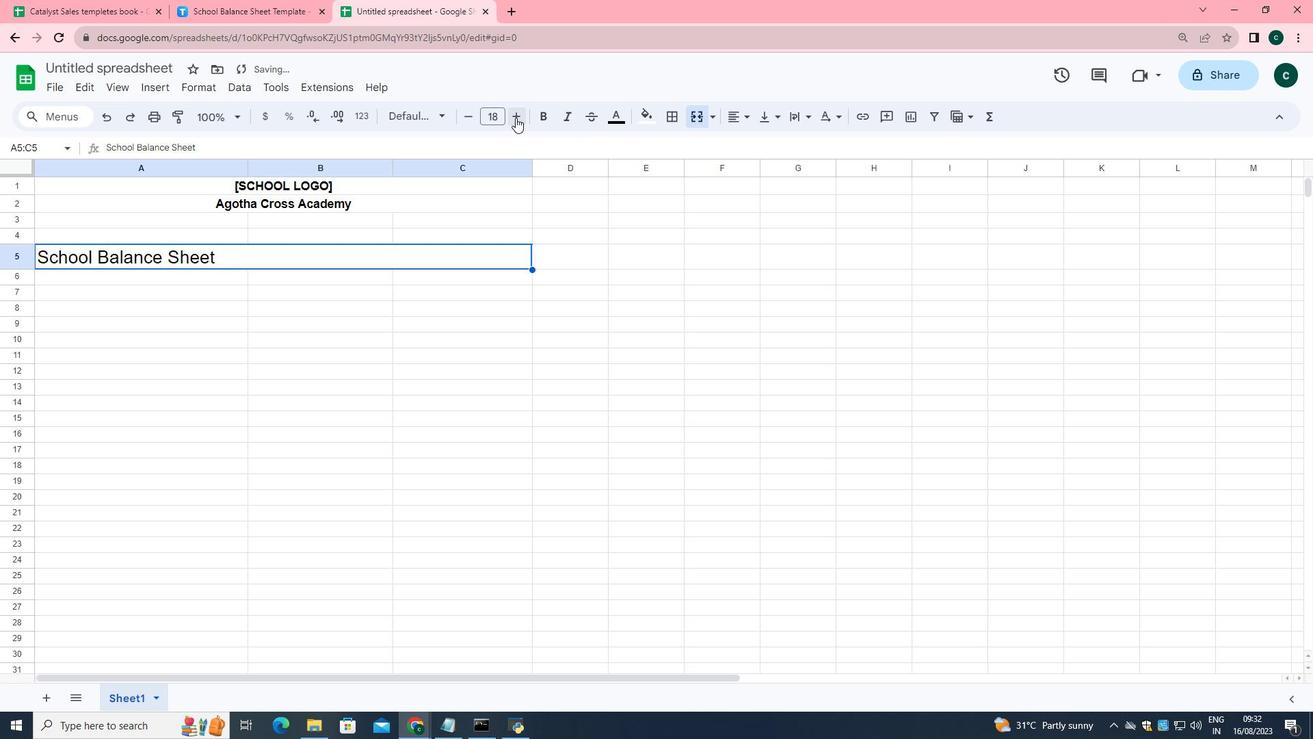 
Action: Mouse pressed left at (515, 117)
Screenshot: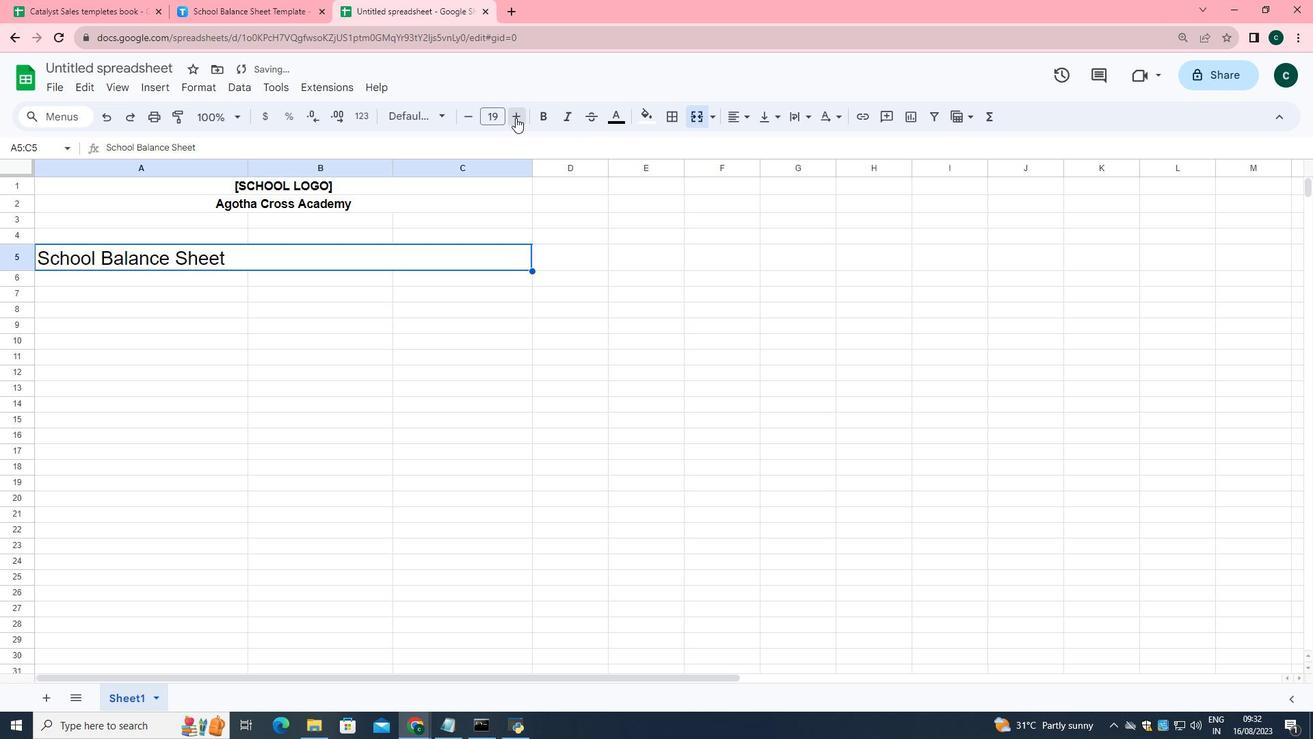 
Action: Mouse pressed left at (515, 117)
Screenshot: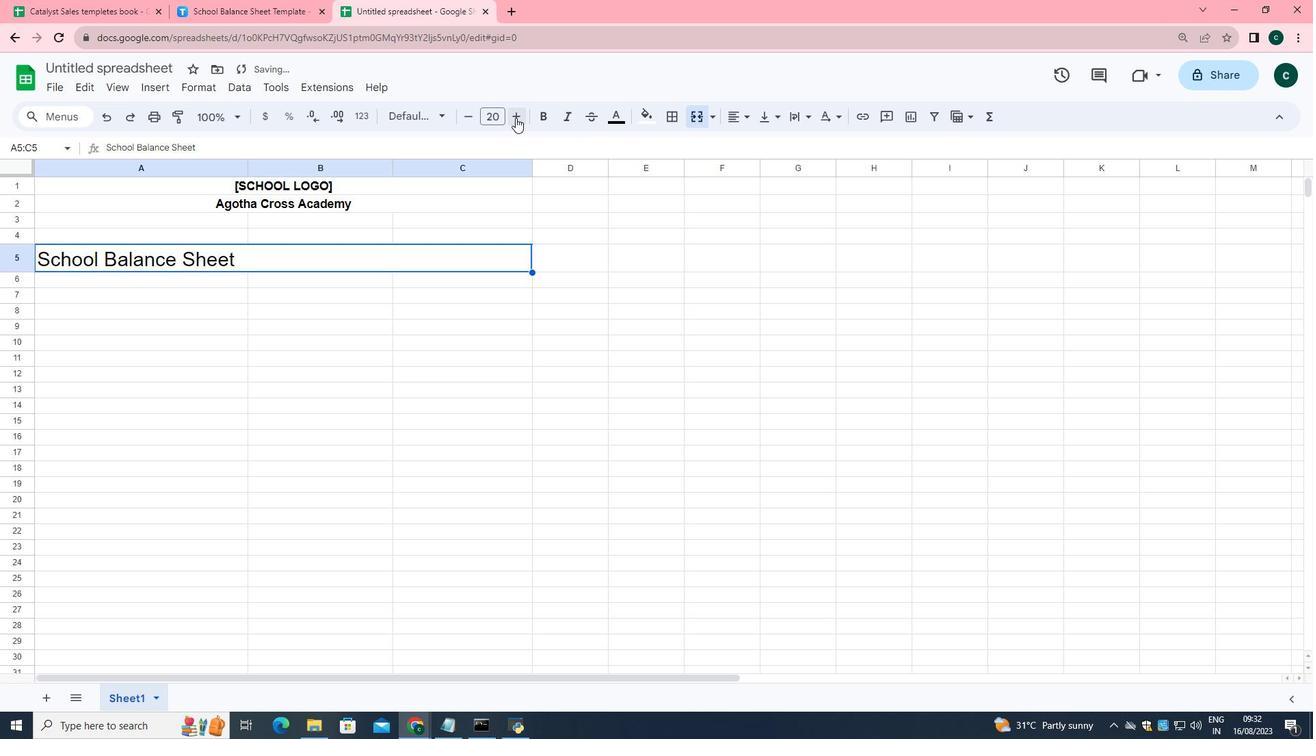 
Action: Mouse pressed left at (515, 117)
Screenshot: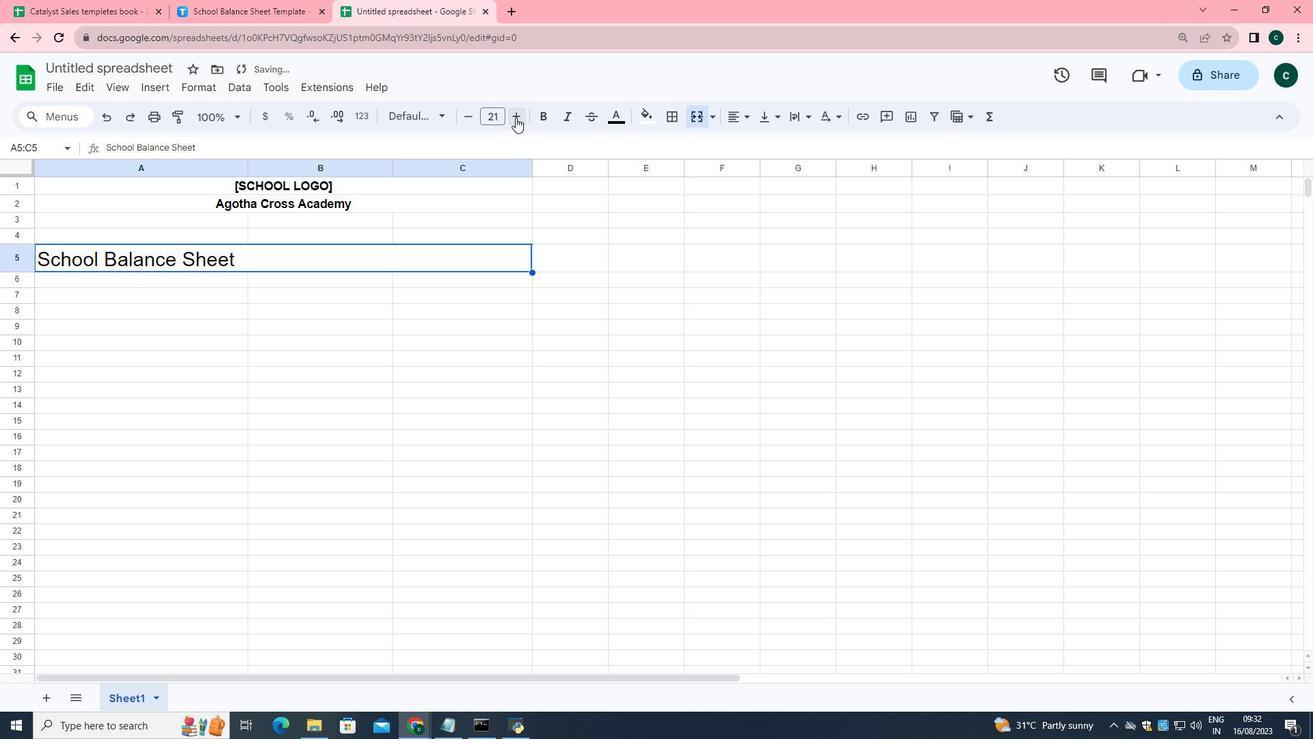 
Action: Mouse moved to (464, 112)
Screenshot: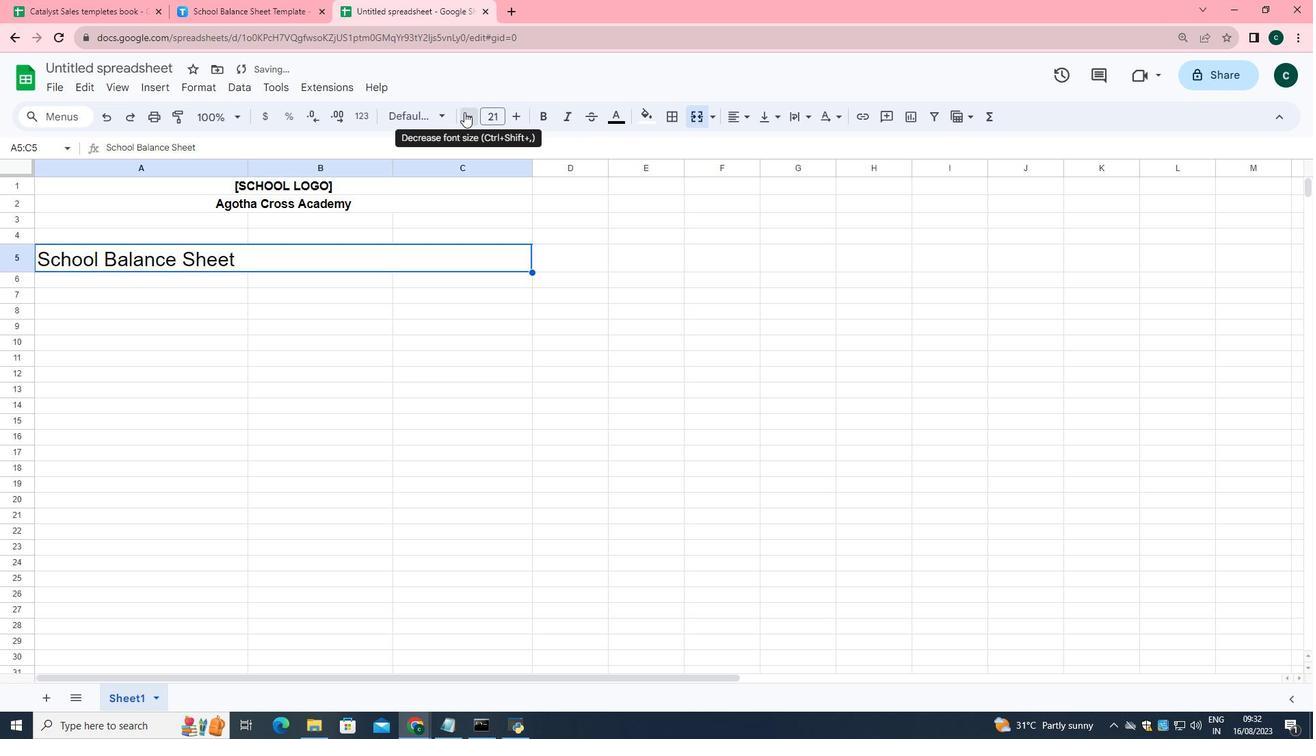 
Action: Mouse pressed left at (464, 112)
Screenshot: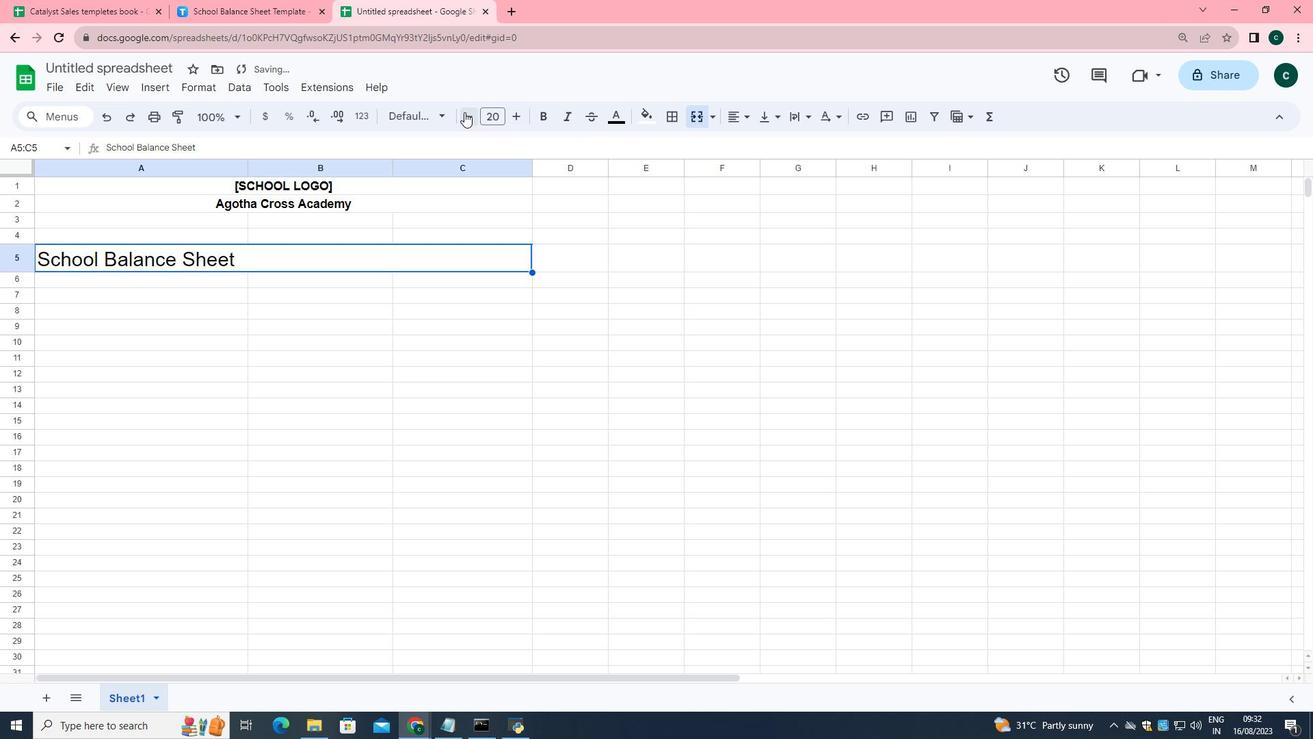 
Action: Mouse moved to (743, 112)
Screenshot: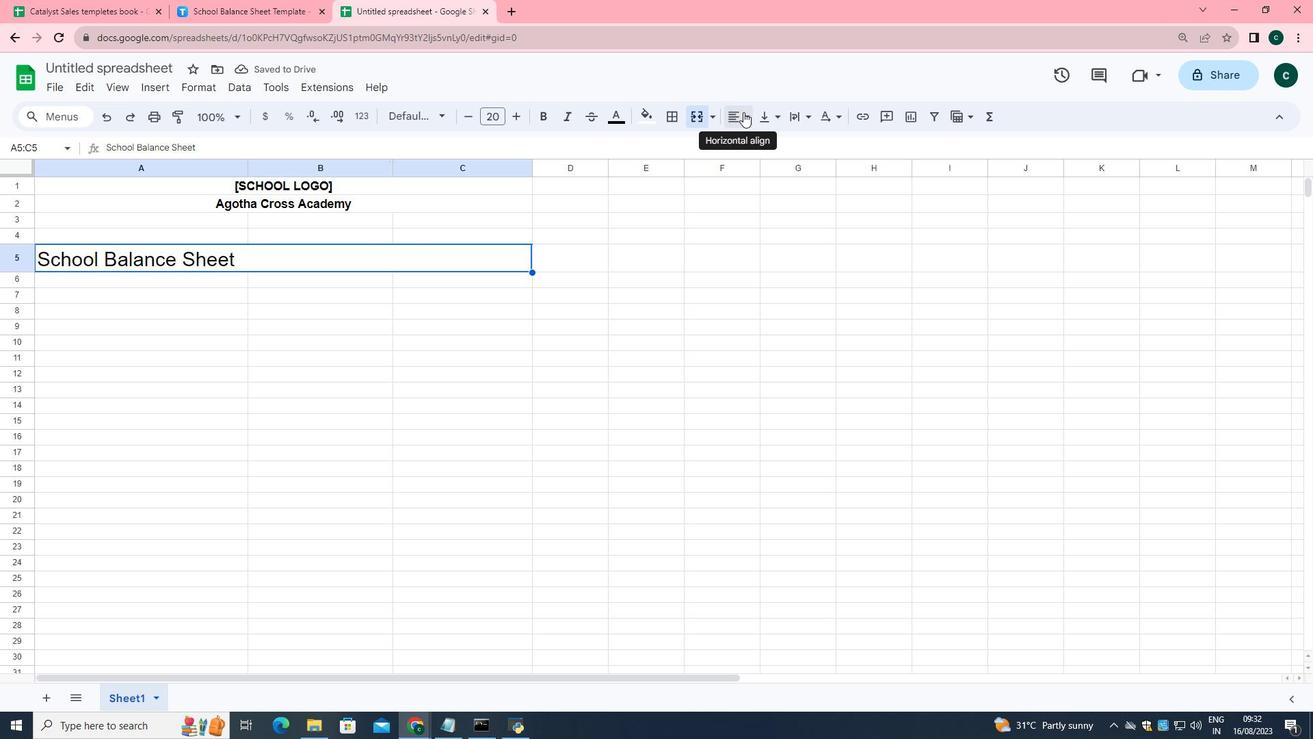 
Action: Mouse pressed left at (743, 112)
Screenshot: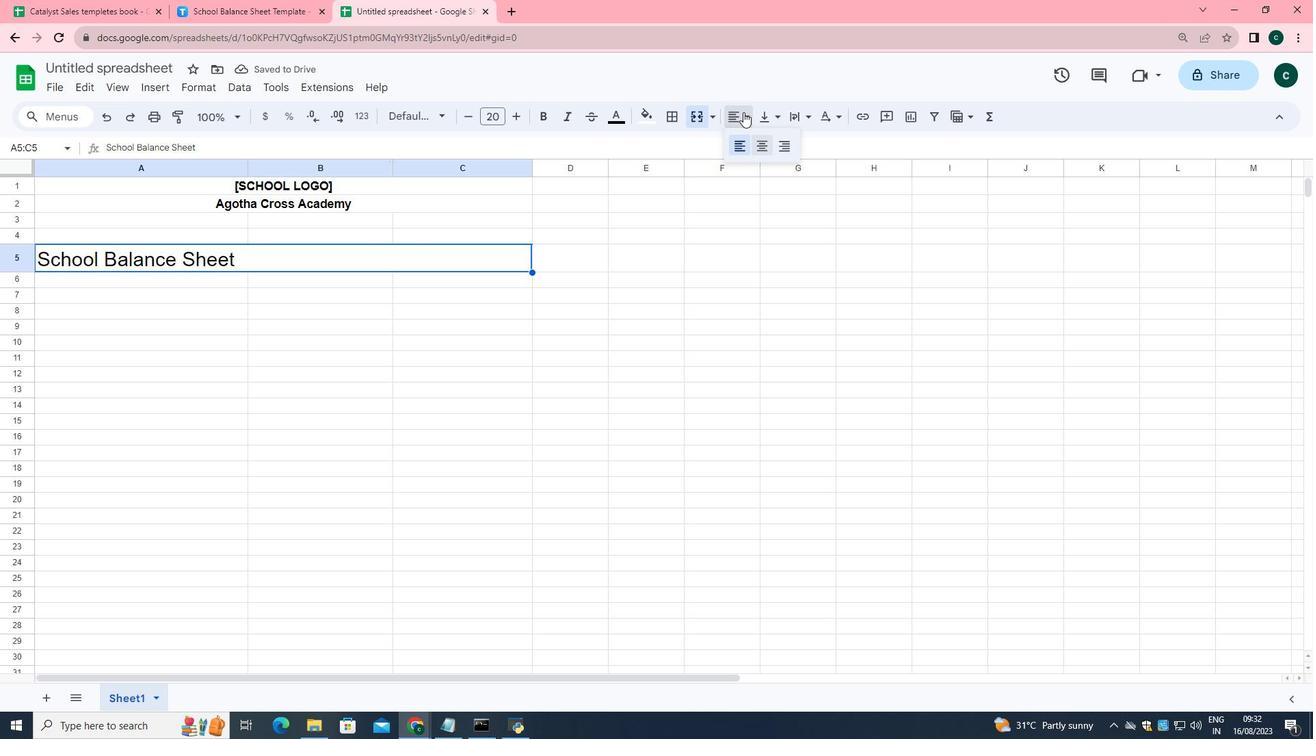 
Action: Mouse moved to (763, 143)
Screenshot: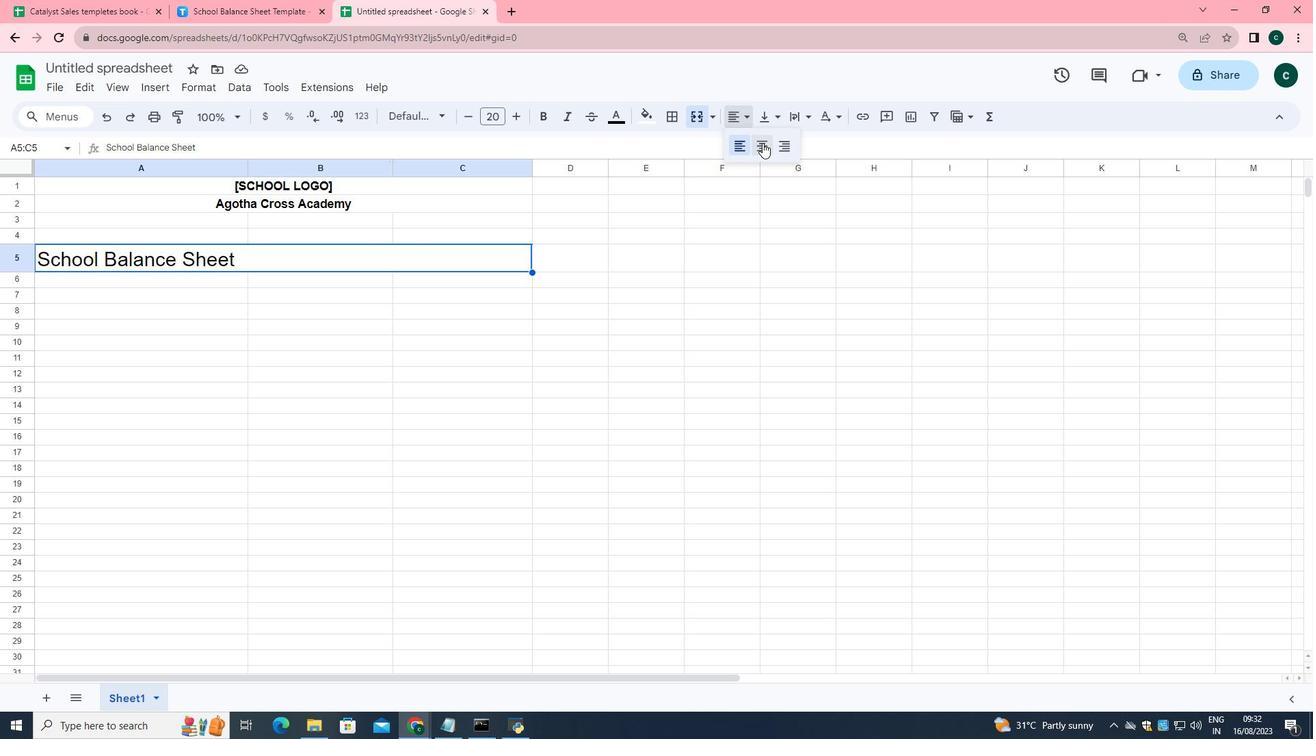 
Action: Mouse pressed left at (763, 143)
Screenshot: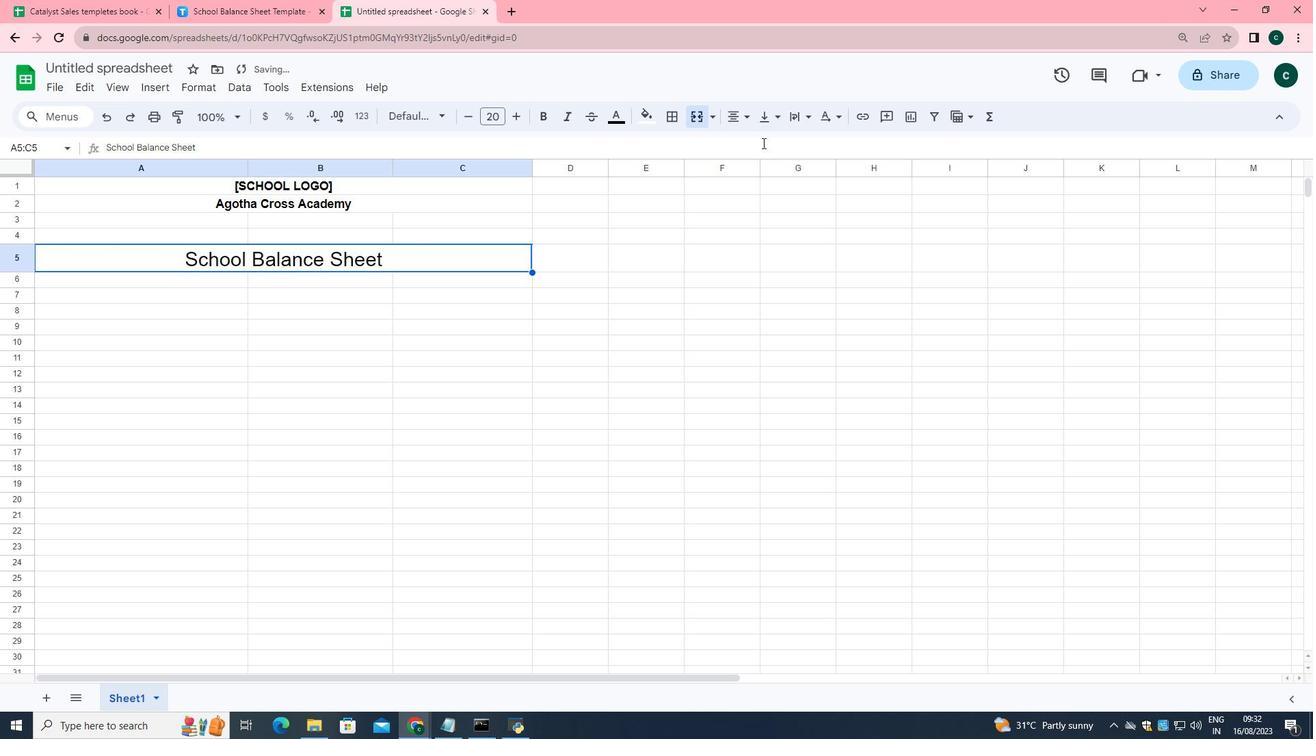
Action: Mouse moved to (616, 112)
Screenshot: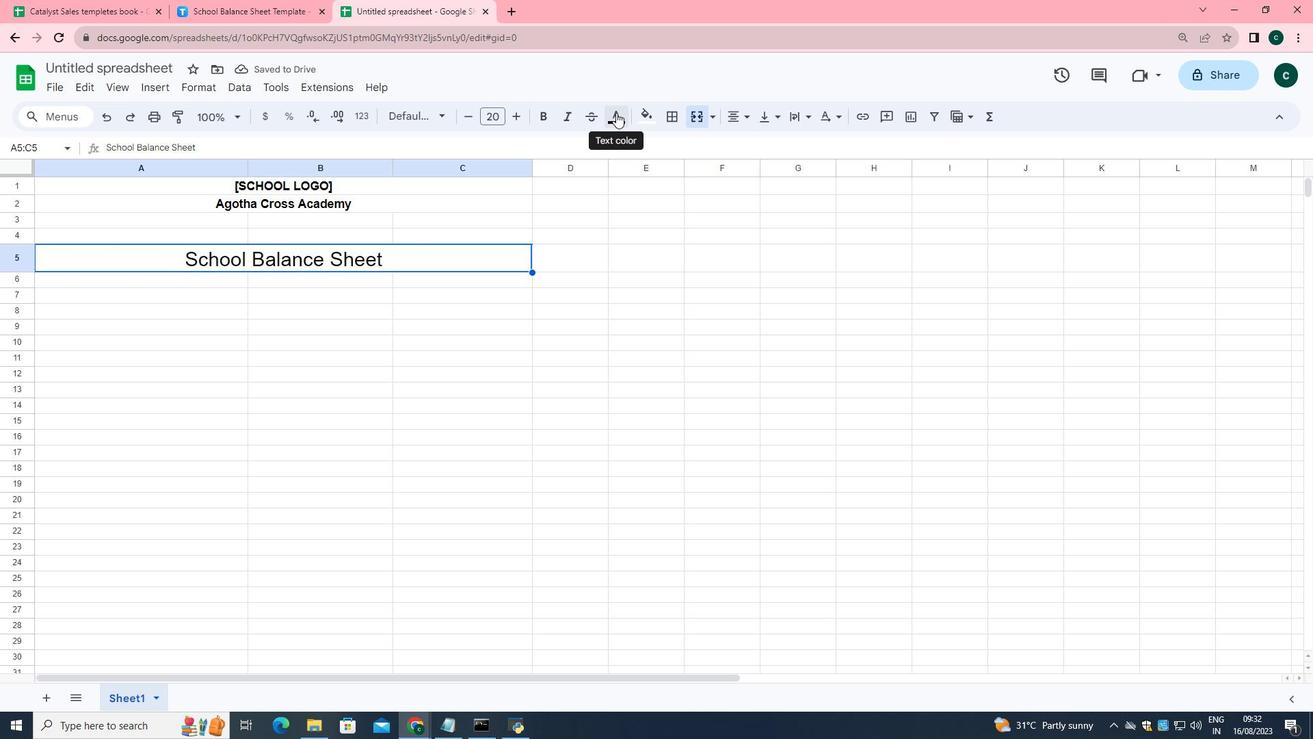 
Action: Mouse pressed left at (616, 112)
Screenshot: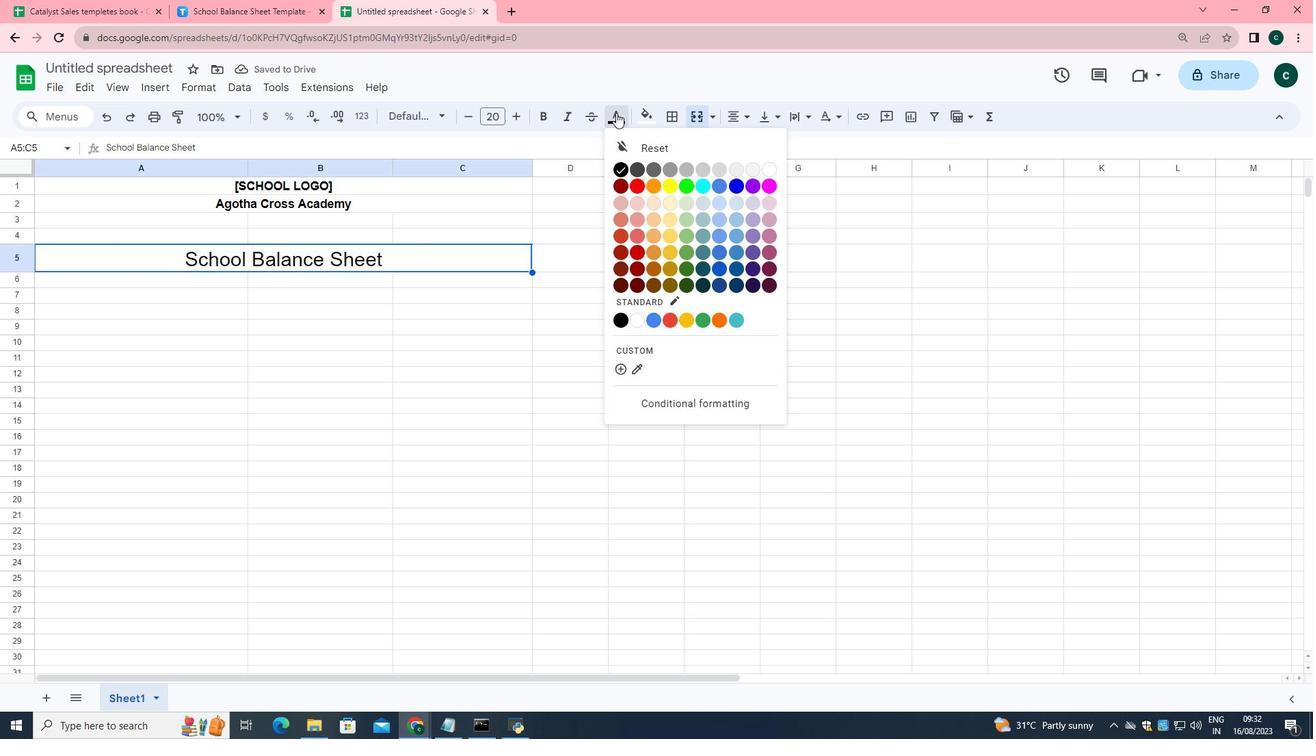 
Action: Mouse moved to (688, 253)
Screenshot: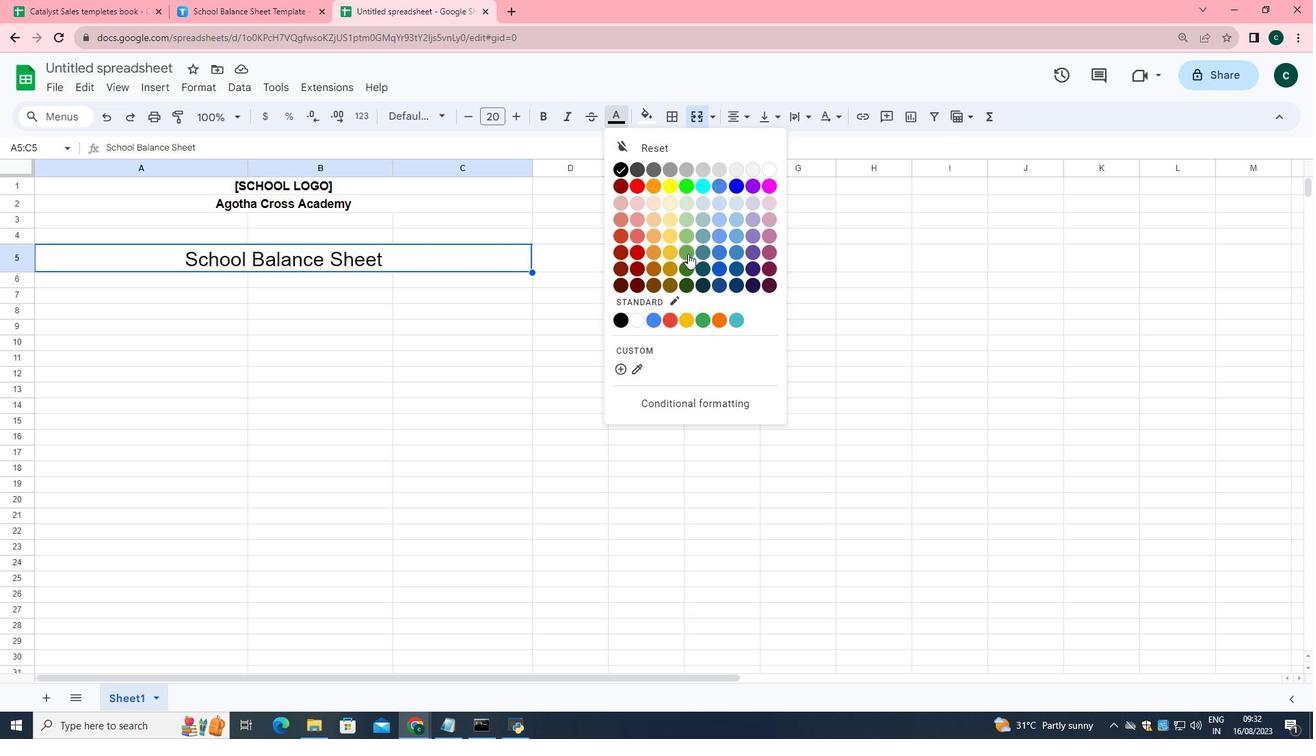 
Action: Mouse pressed left at (688, 253)
Screenshot: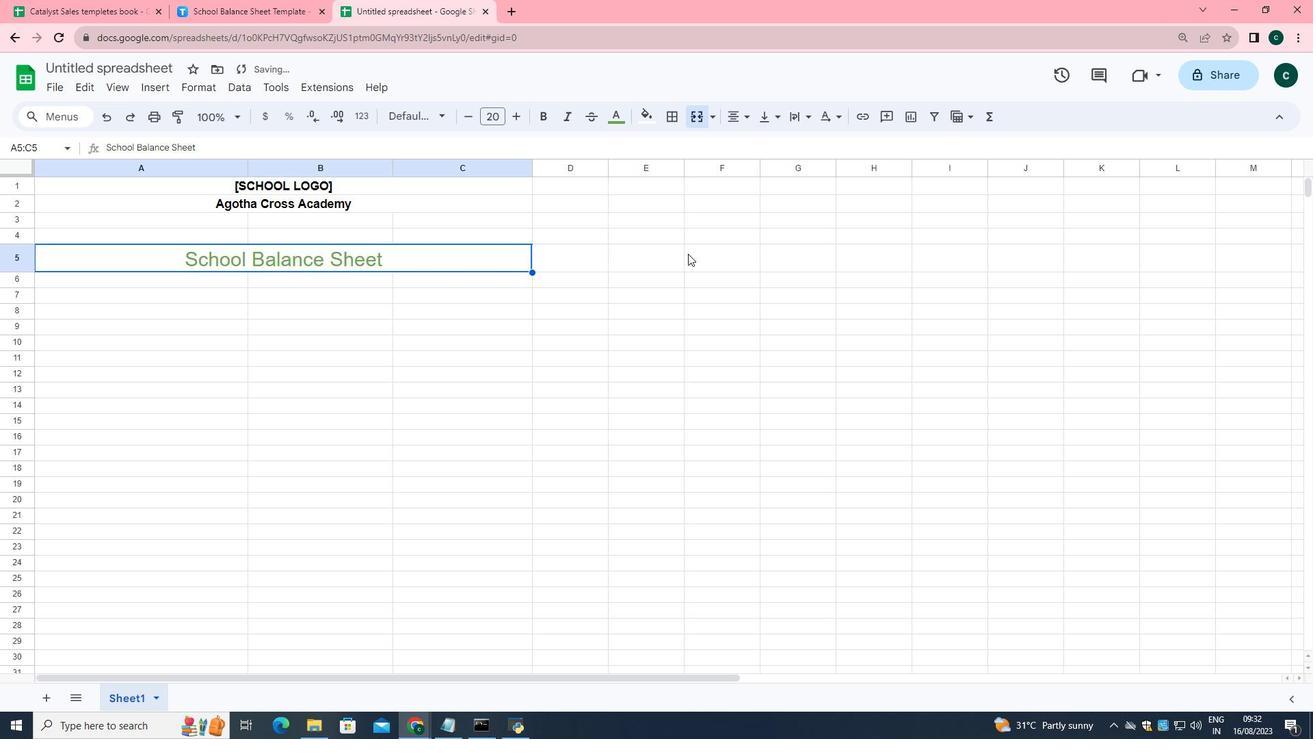 
Action: Mouse moved to (546, 120)
Screenshot: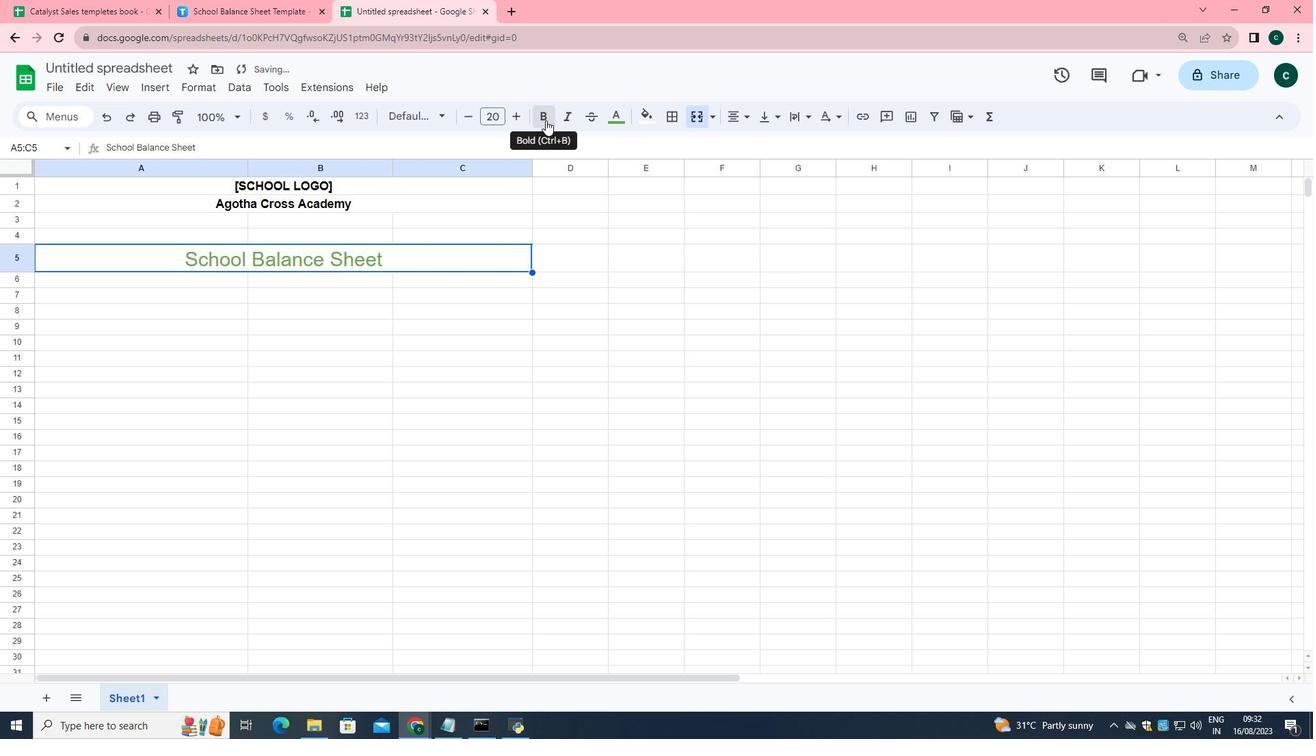 
Action: Mouse pressed left at (546, 120)
Screenshot: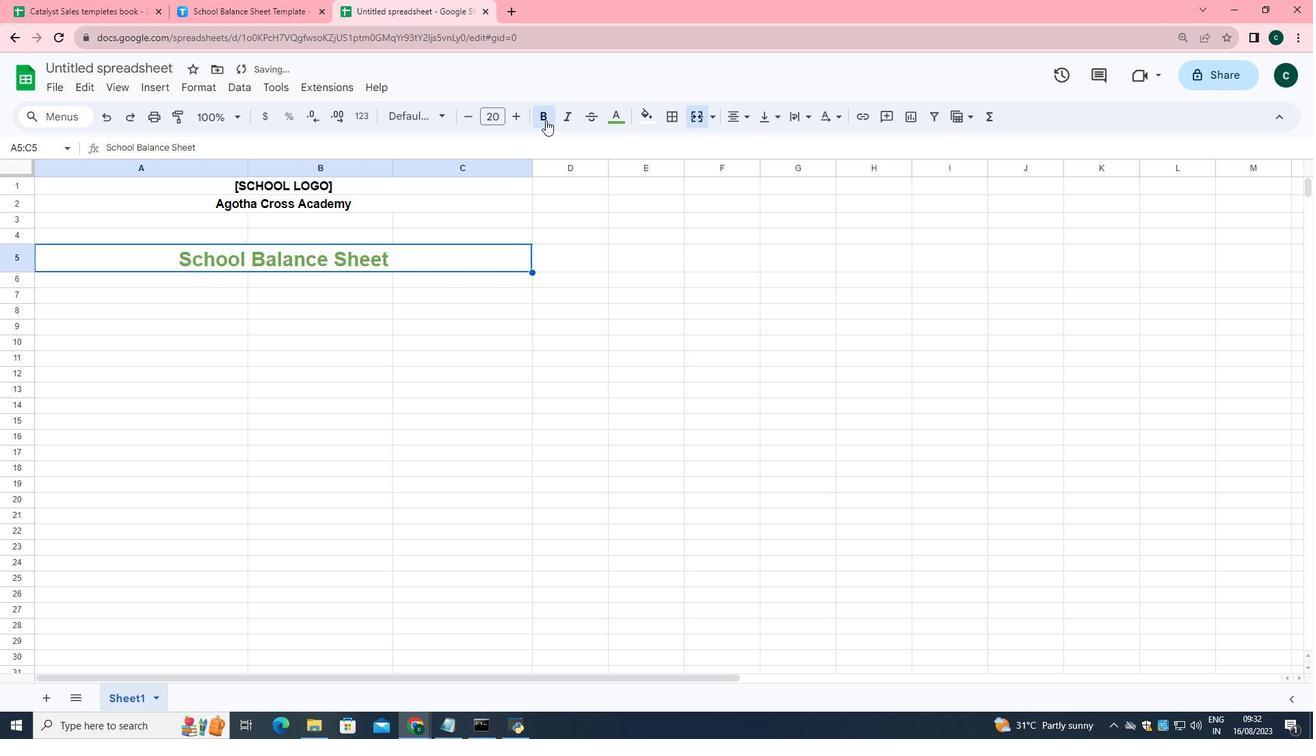 
Action: Mouse moved to (172, 298)
Screenshot: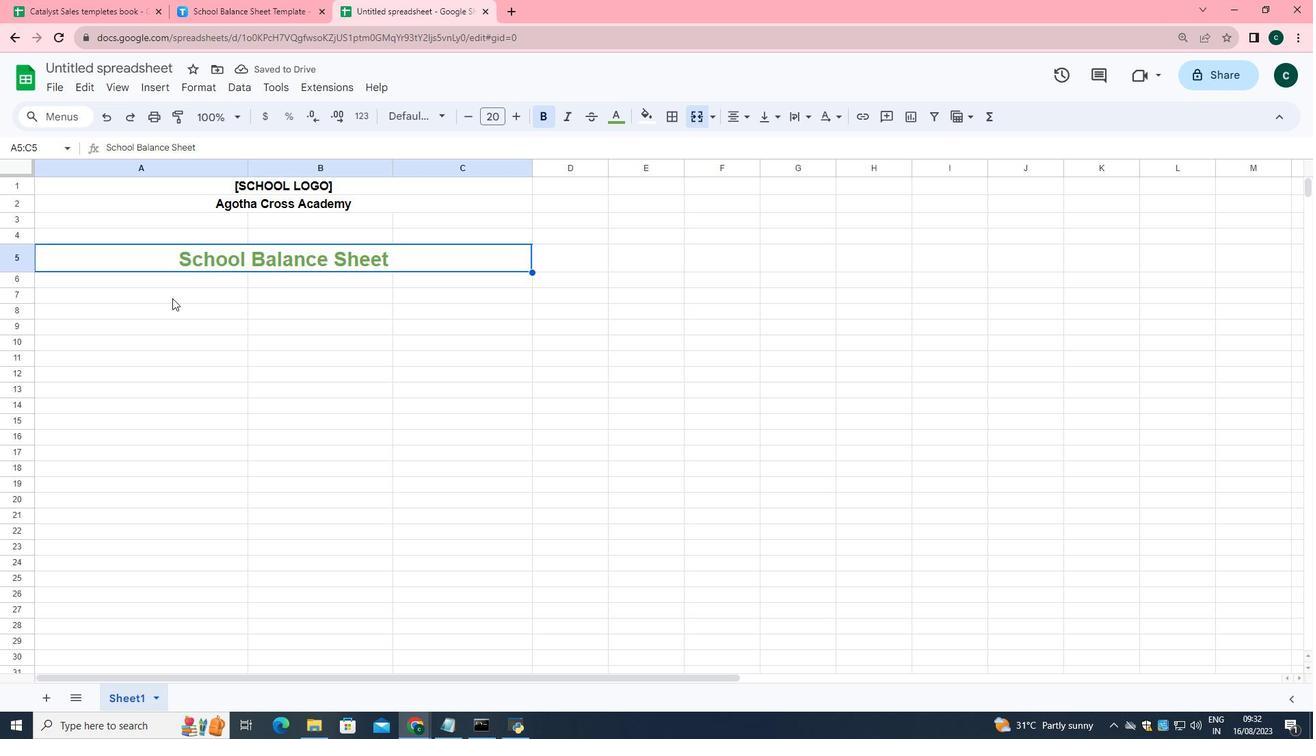 
Action: Mouse pressed left at (172, 298)
Screenshot: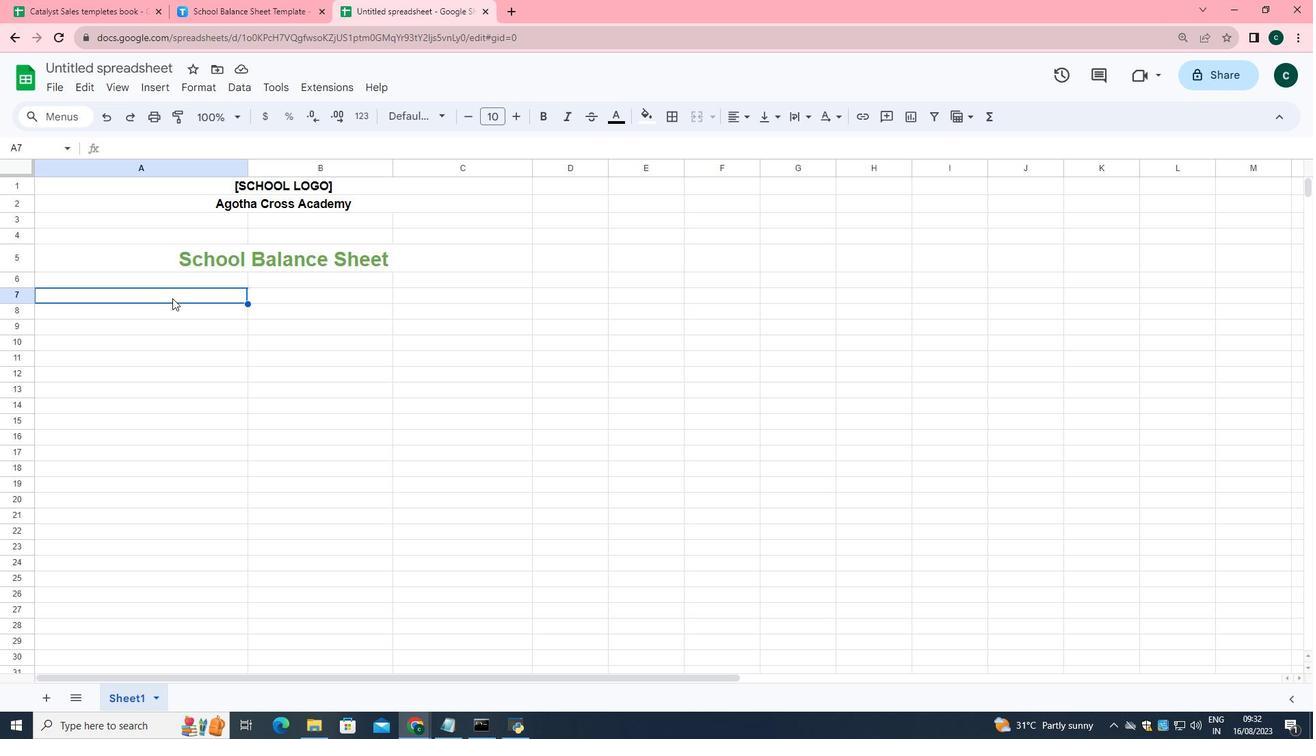 
Action: Mouse moved to (510, 117)
Screenshot: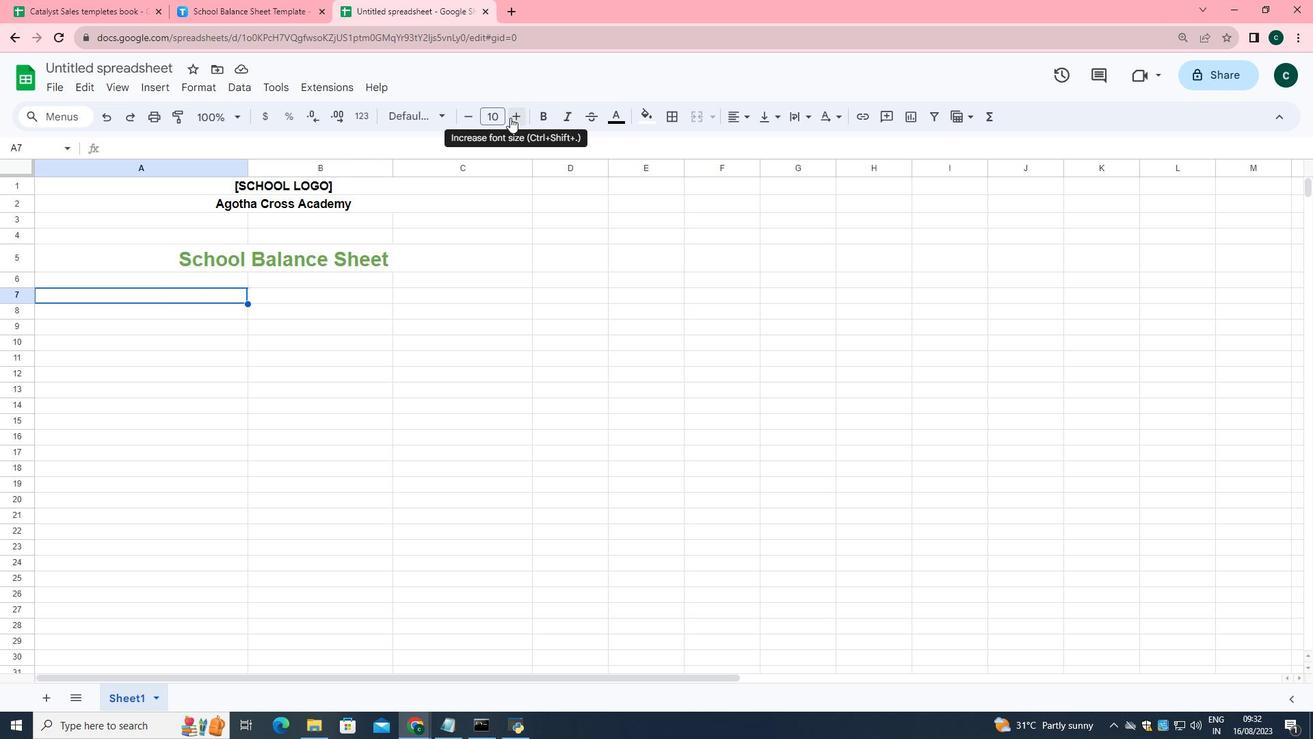 
Action: Mouse pressed left at (510, 117)
Screenshot: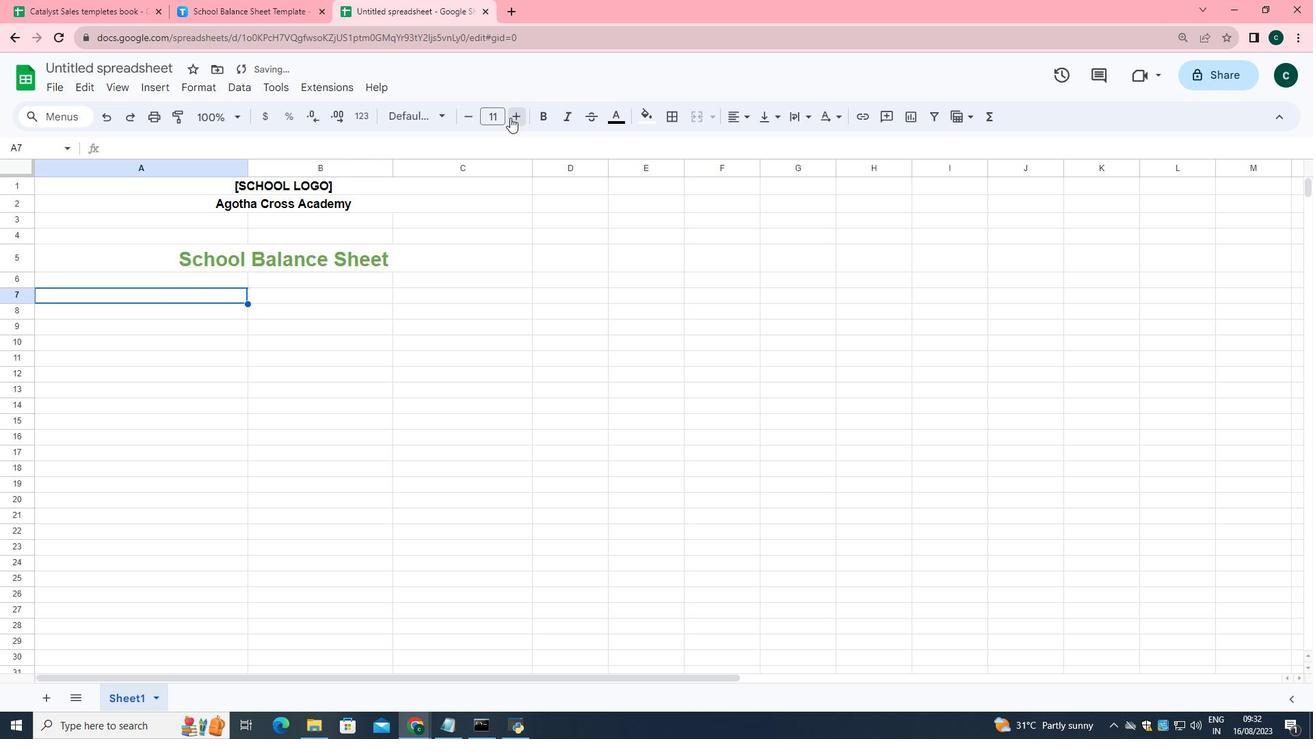 
Action: Mouse pressed left at (510, 117)
Screenshot: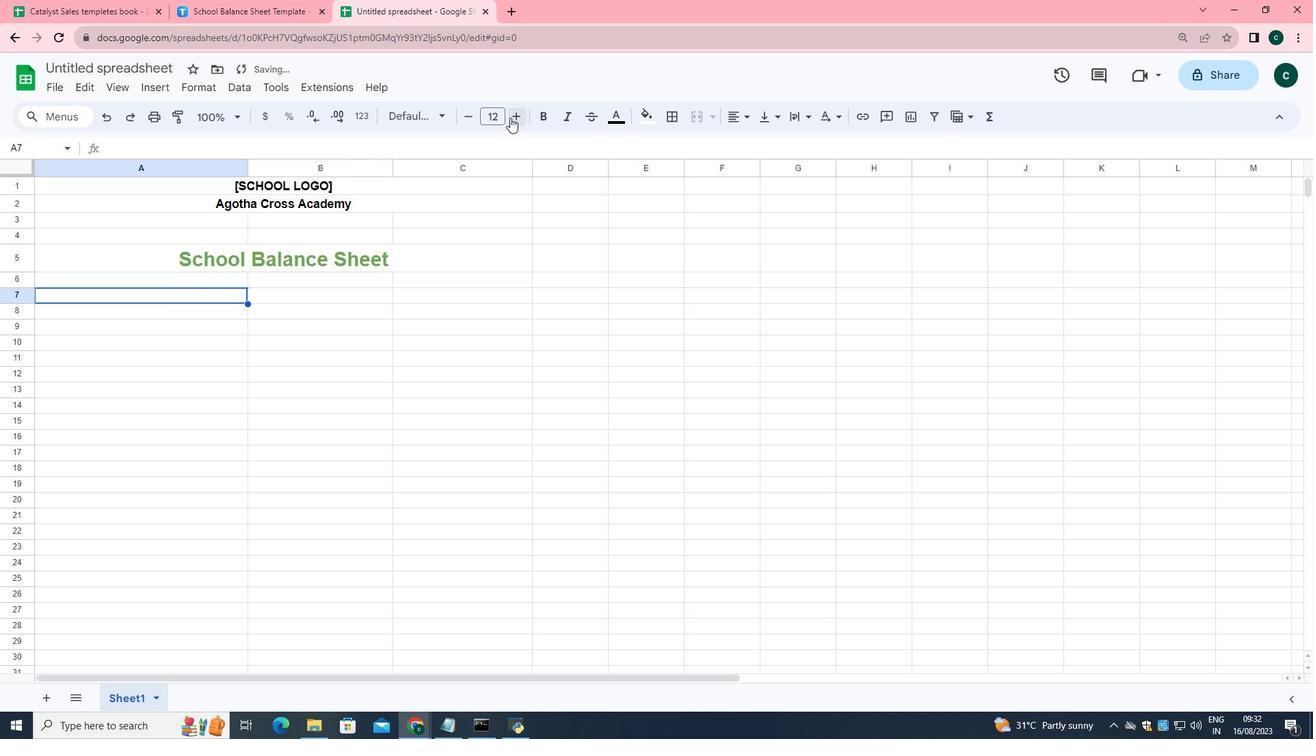 
Action: Key pressed <Key.space><Key.space><Key.space><Key.shift>Prepared<Key.space>by<Key.shift_r>:<Key.space><Key.space><Key.shift>Mr.<Key.space><Key.shift>Bernard<Key.space><Key.shift>Newman
Screenshot: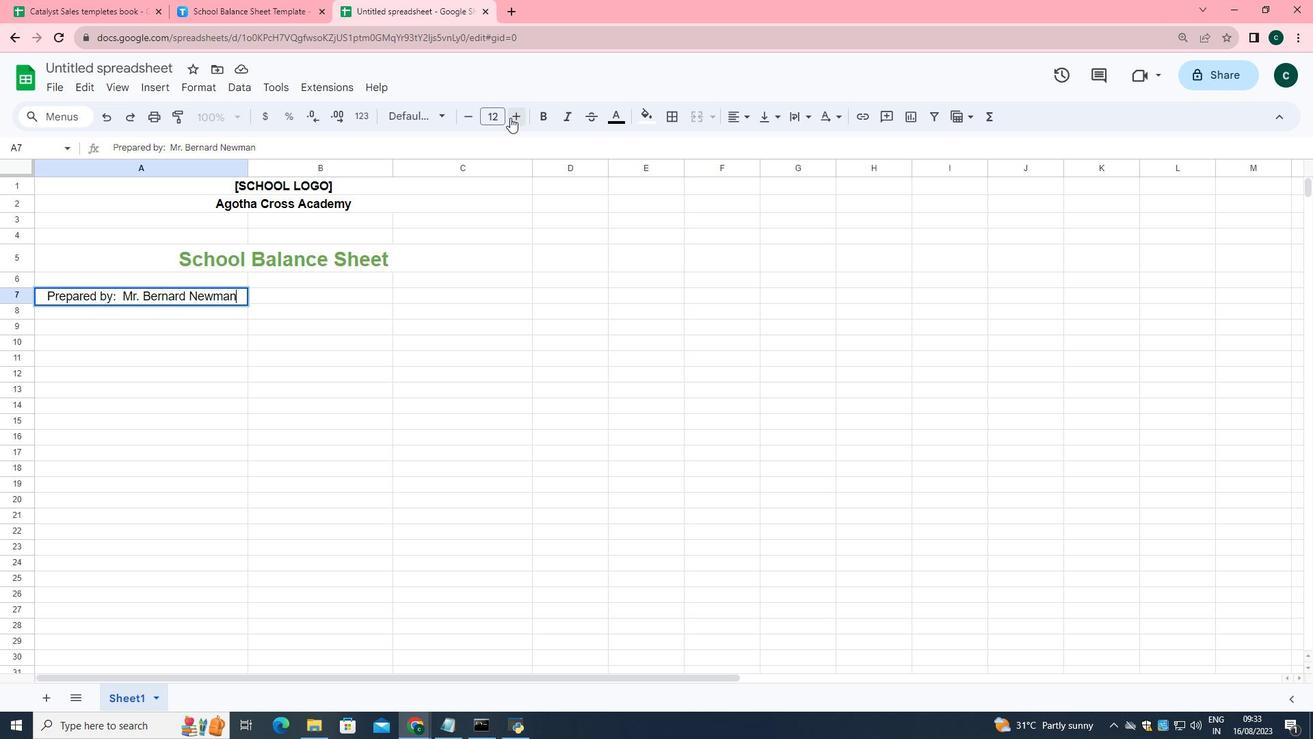 
Action: Mouse moved to (104, 323)
Screenshot: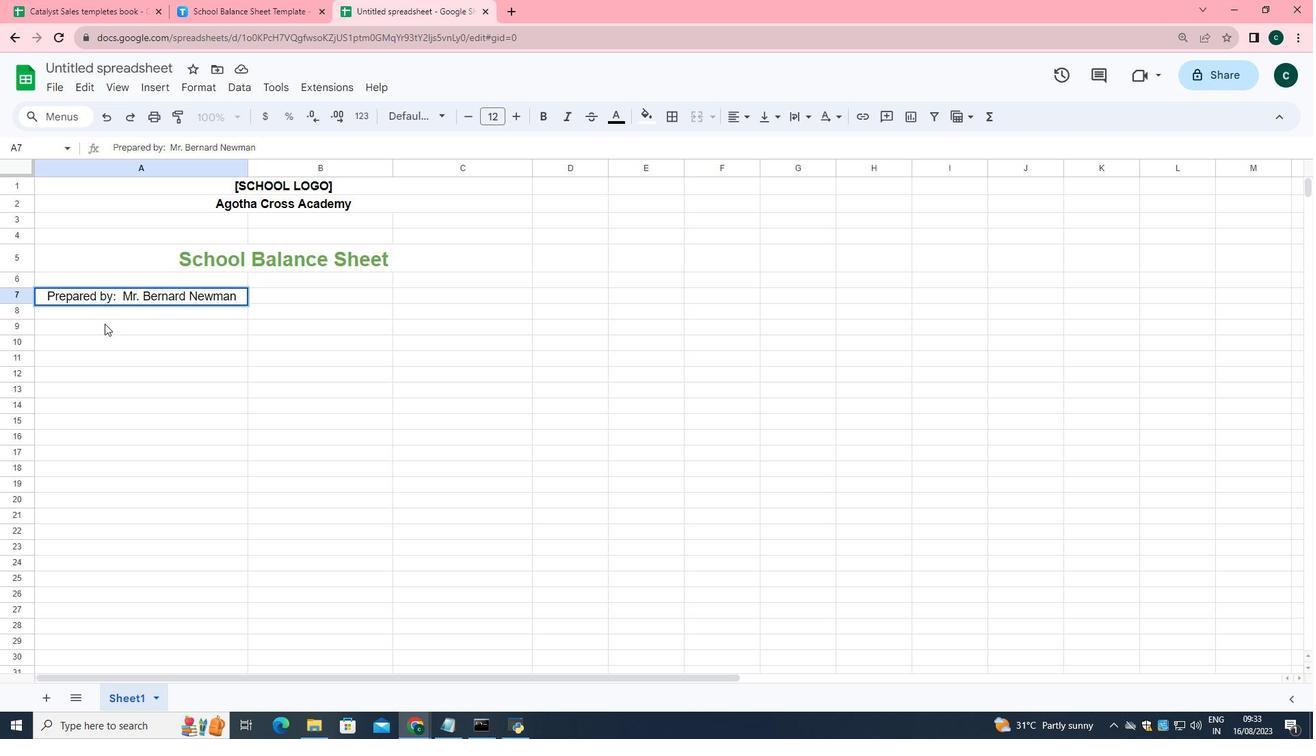 
Action: Mouse pressed left at (104, 323)
Screenshot: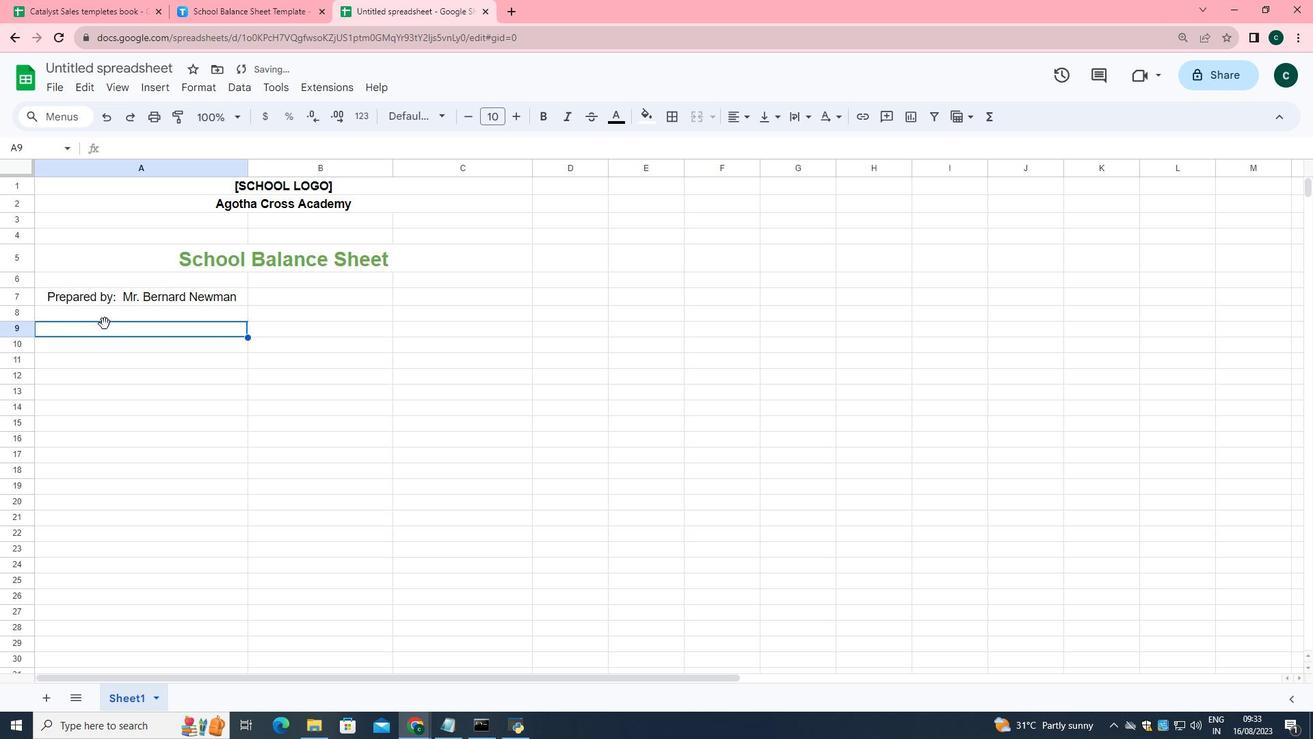
Action: Mouse moved to (516, 121)
Screenshot: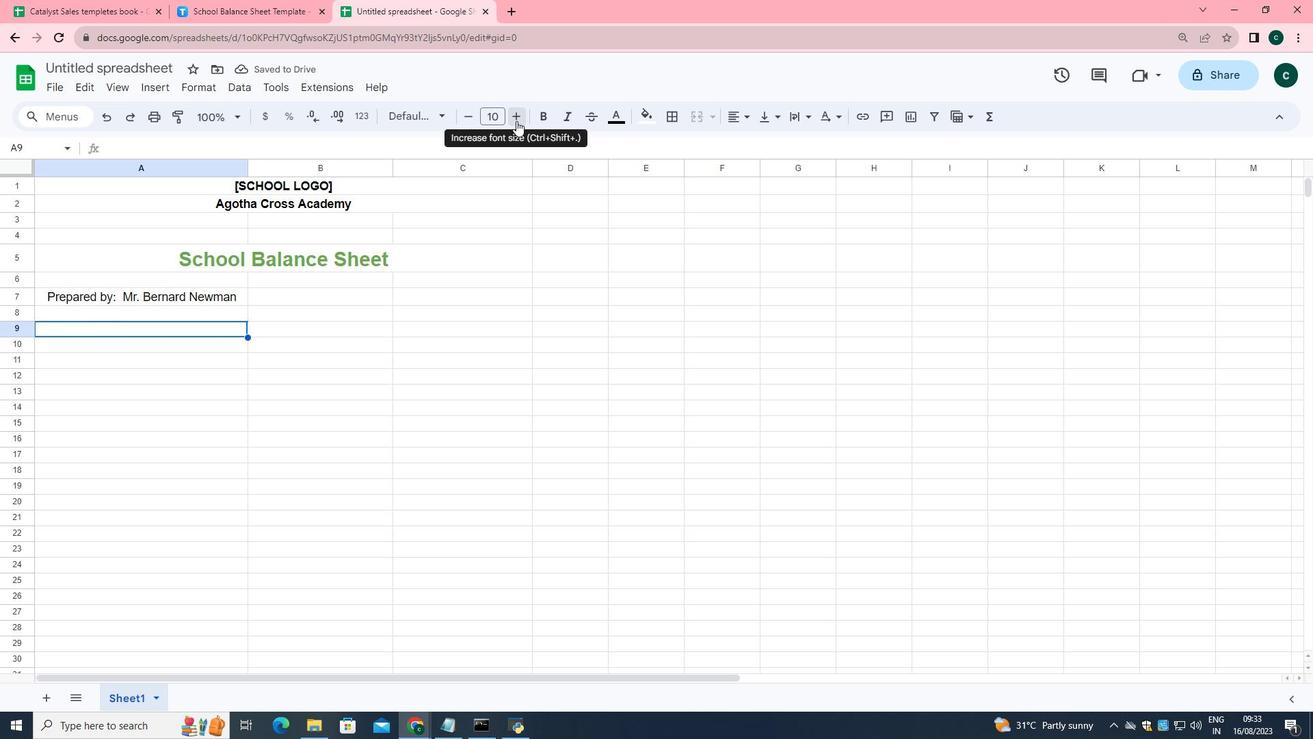 
Action: Mouse pressed left at (516, 121)
Screenshot: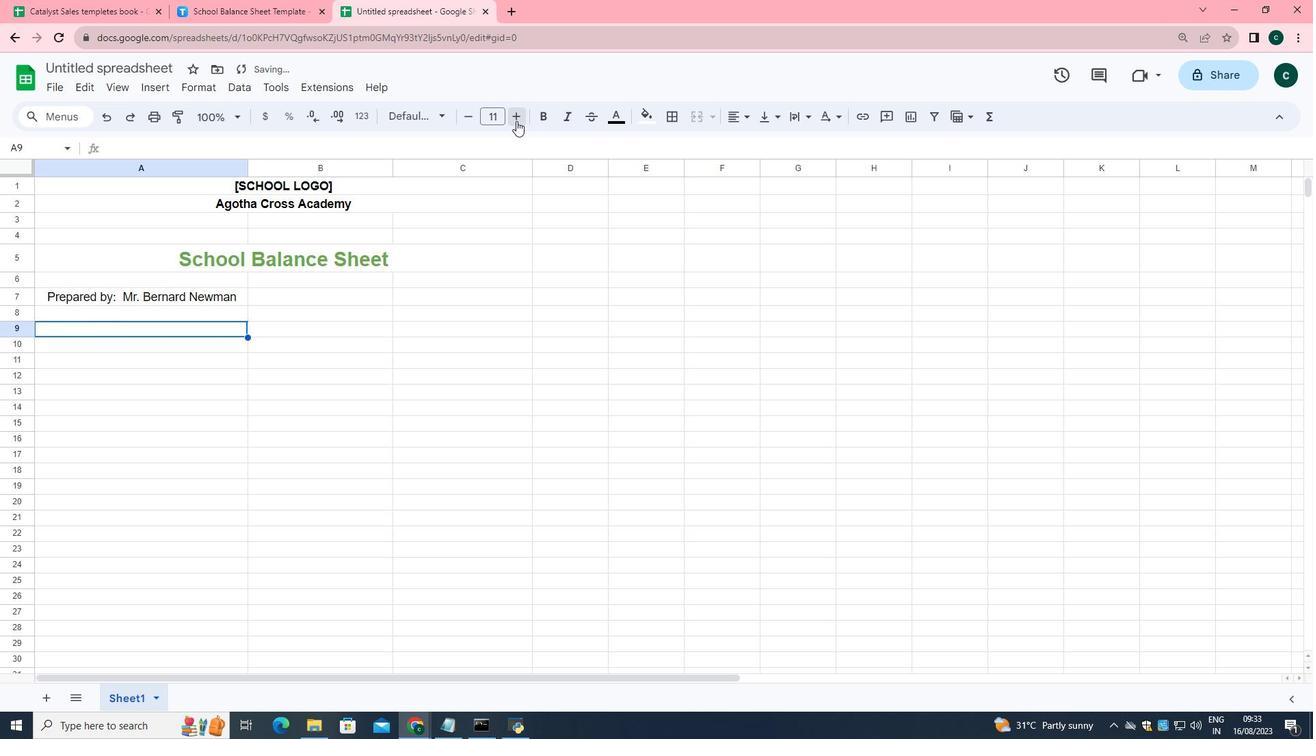 
Action: Mouse pressed left at (516, 121)
Screenshot: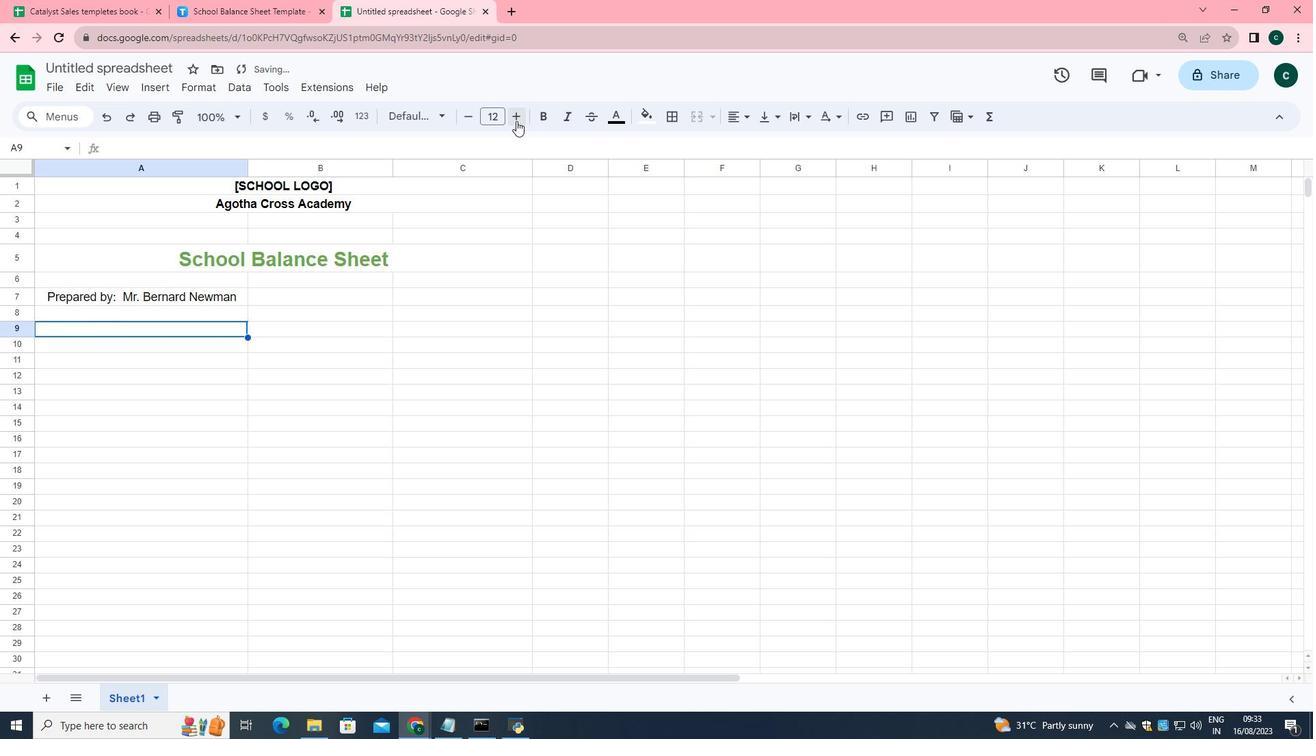 
Action: Key pressed <Key.space><Key.space><Key.space><Key.shift>Prepared<Key.space>on<Key.shift_r>:<Key.space><Key.space><Key.shift>January<Key.space>22,<Key.space>2022
Screenshot: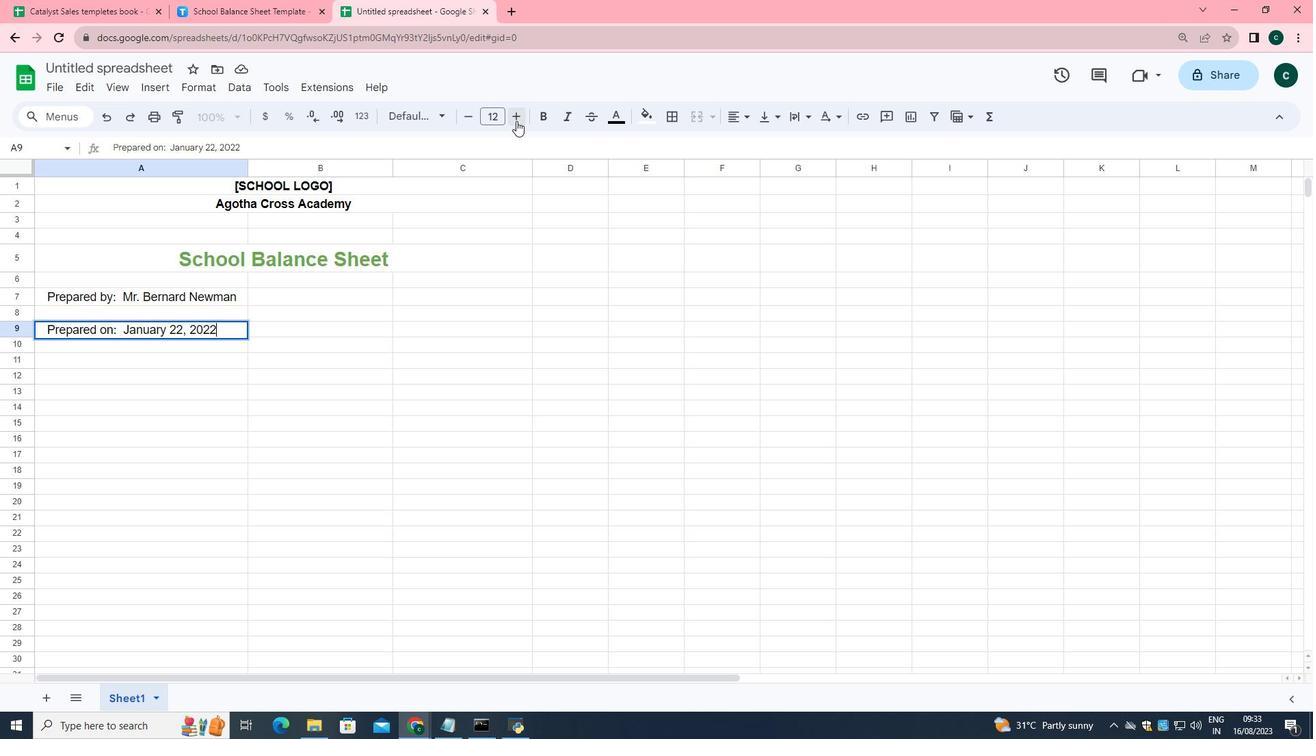 
Action: Mouse moved to (203, 456)
Screenshot: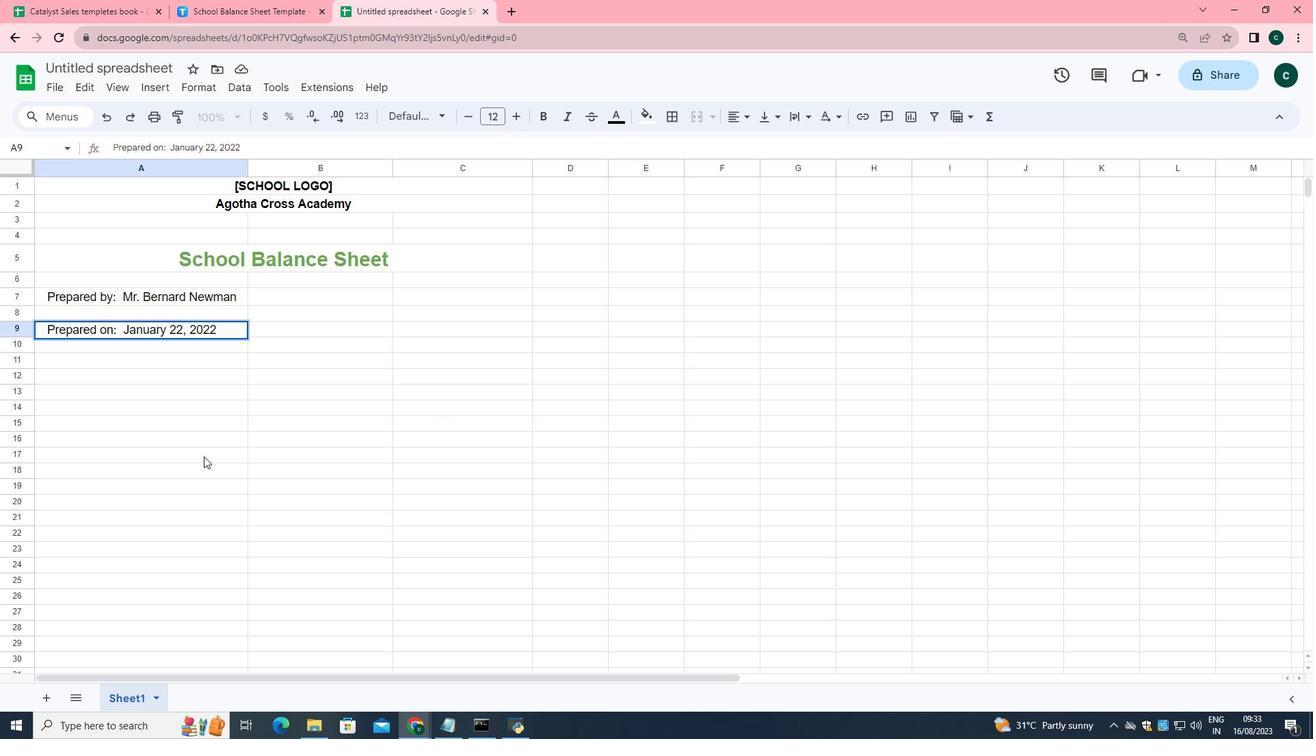 
Action: Mouse pressed left at (203, 456)
Screenshot: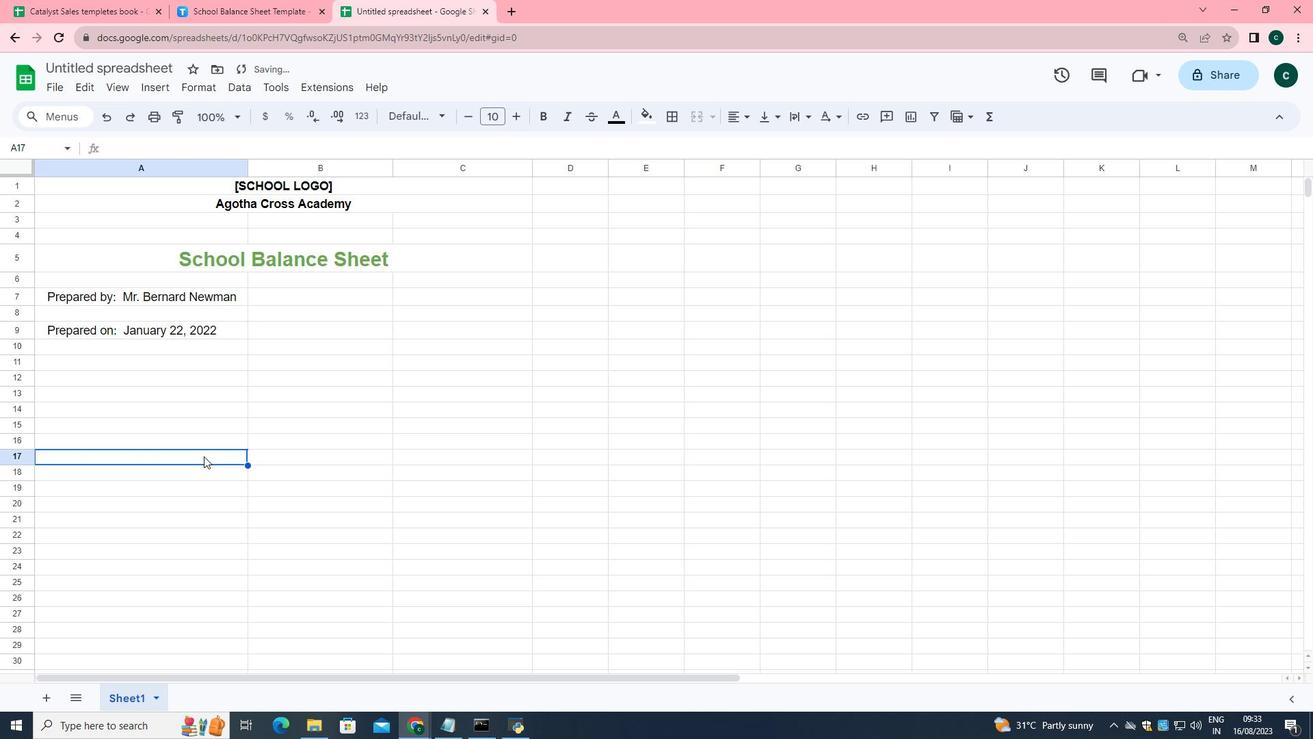 
Action: Mouse moved to (273, 186)
Screenshot: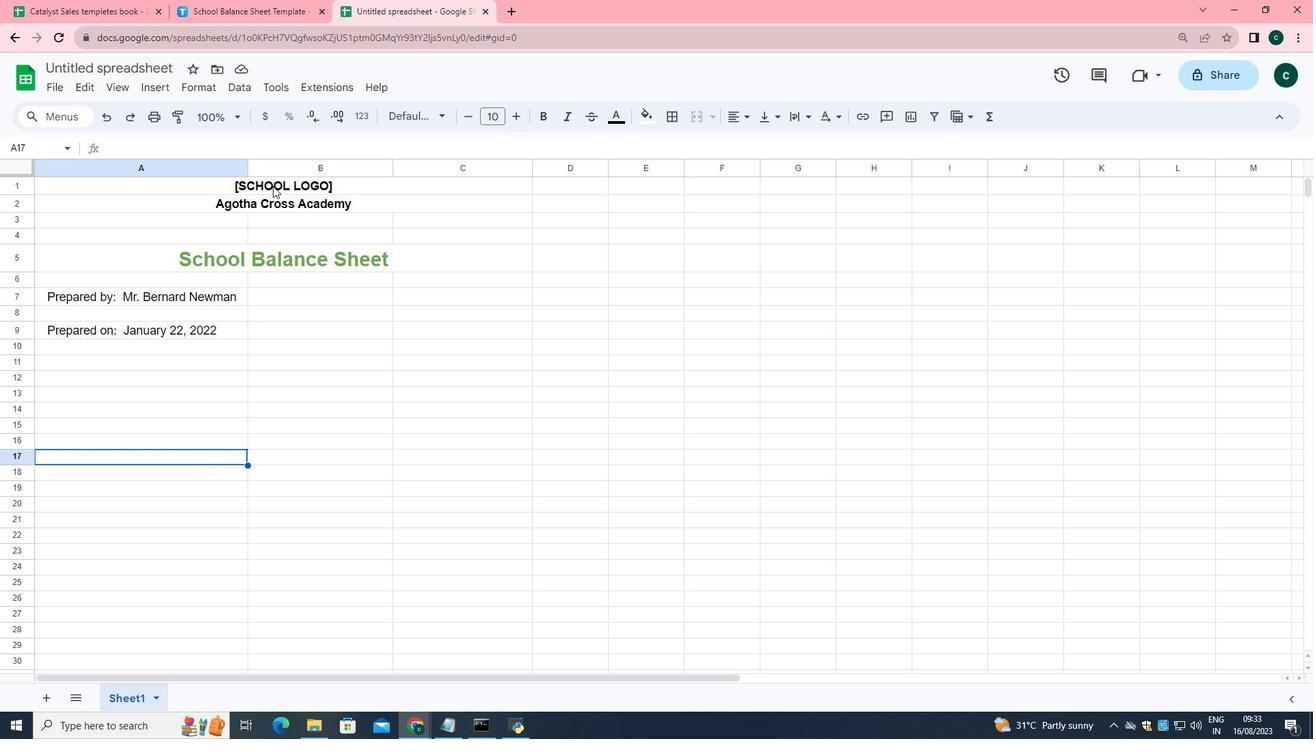 
Action: Mouse pressed left at (273, 186)
Screenshot: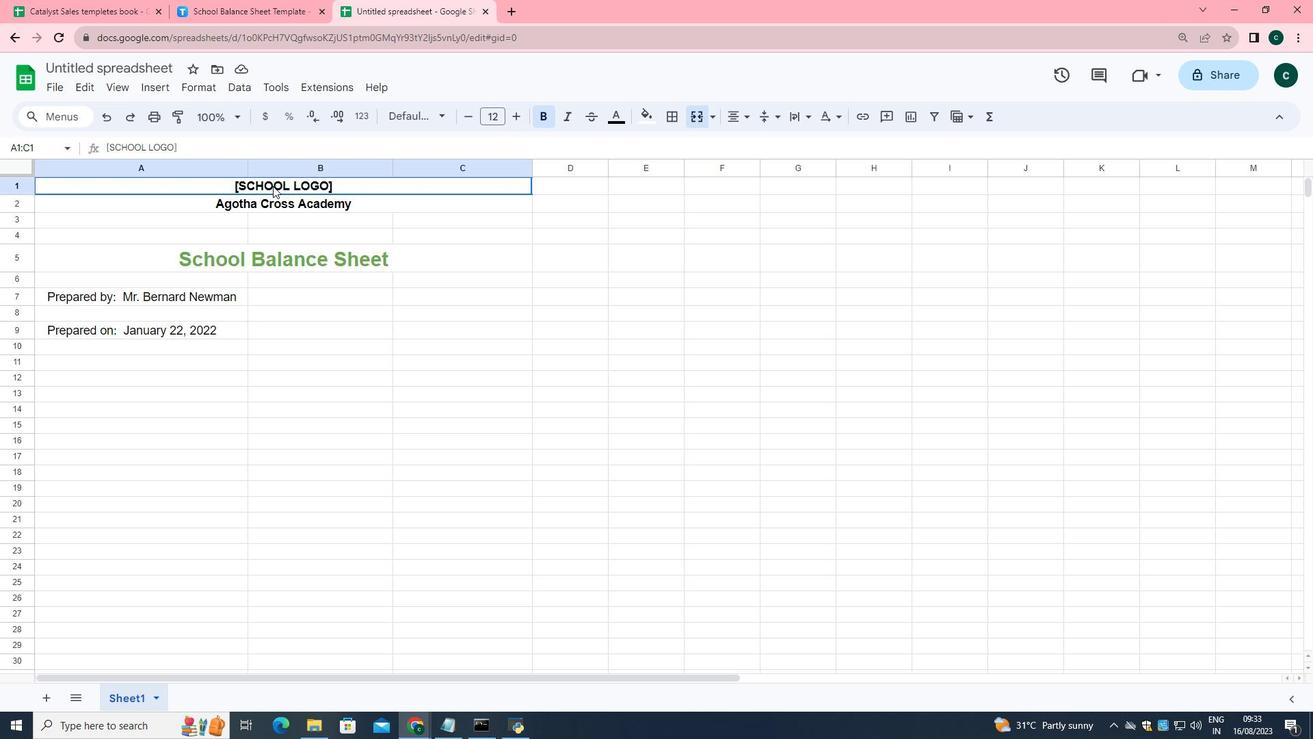 
Action: Mouse moved to (674, 112)
Screenshot: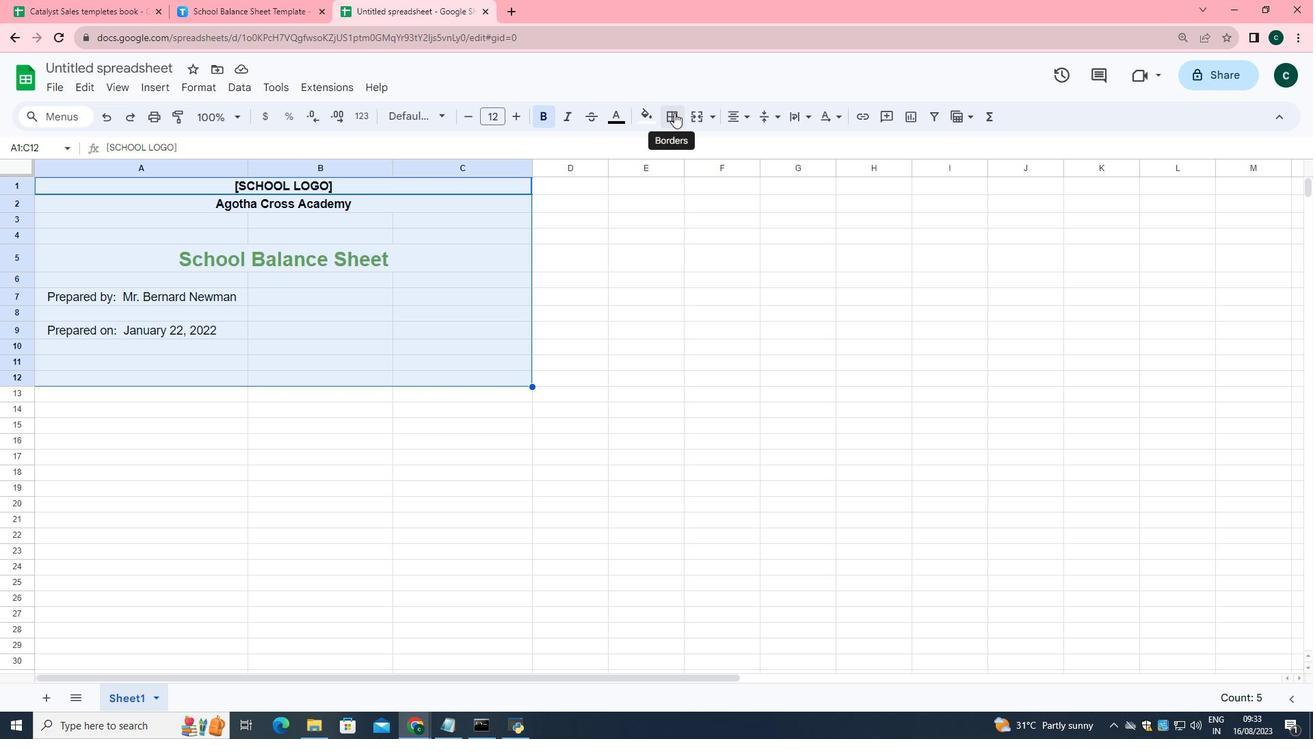 
Action: Mouse pressed left at (674, 112)
Screenshot: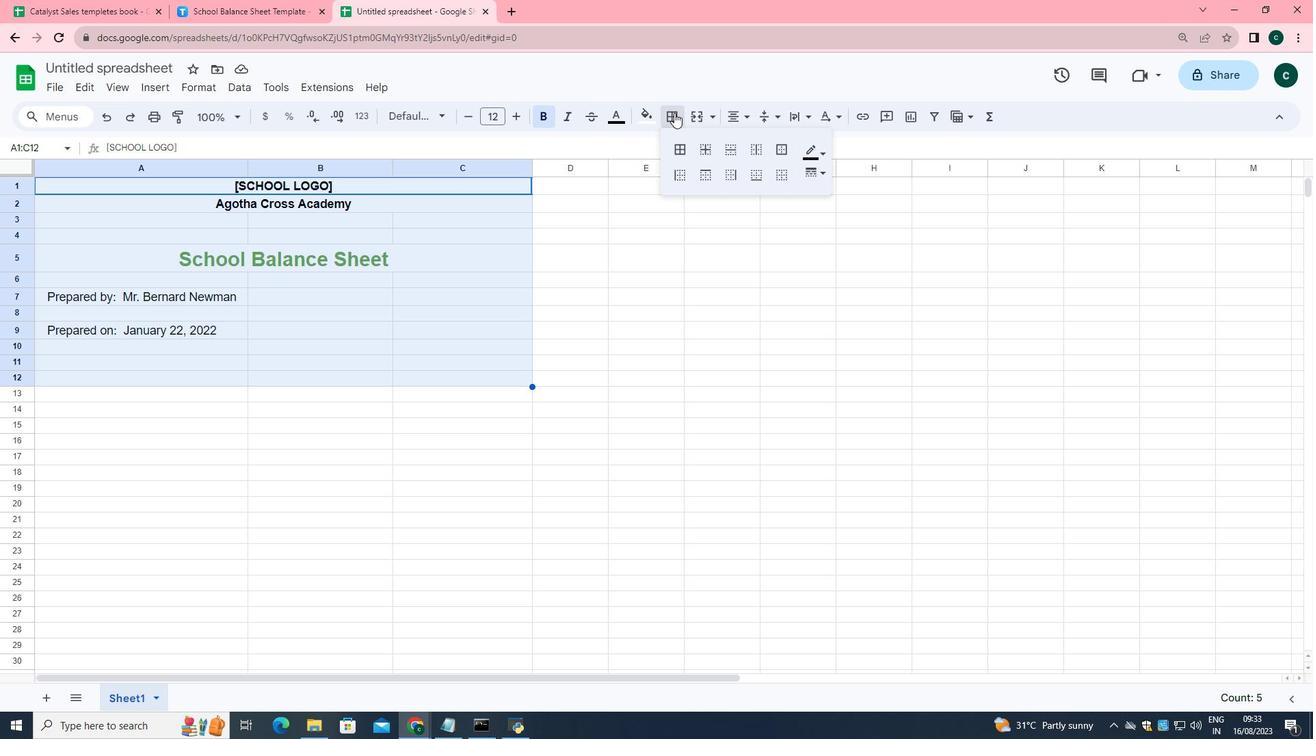 
Action: Mouse moved to (821, 150)
Screenshot: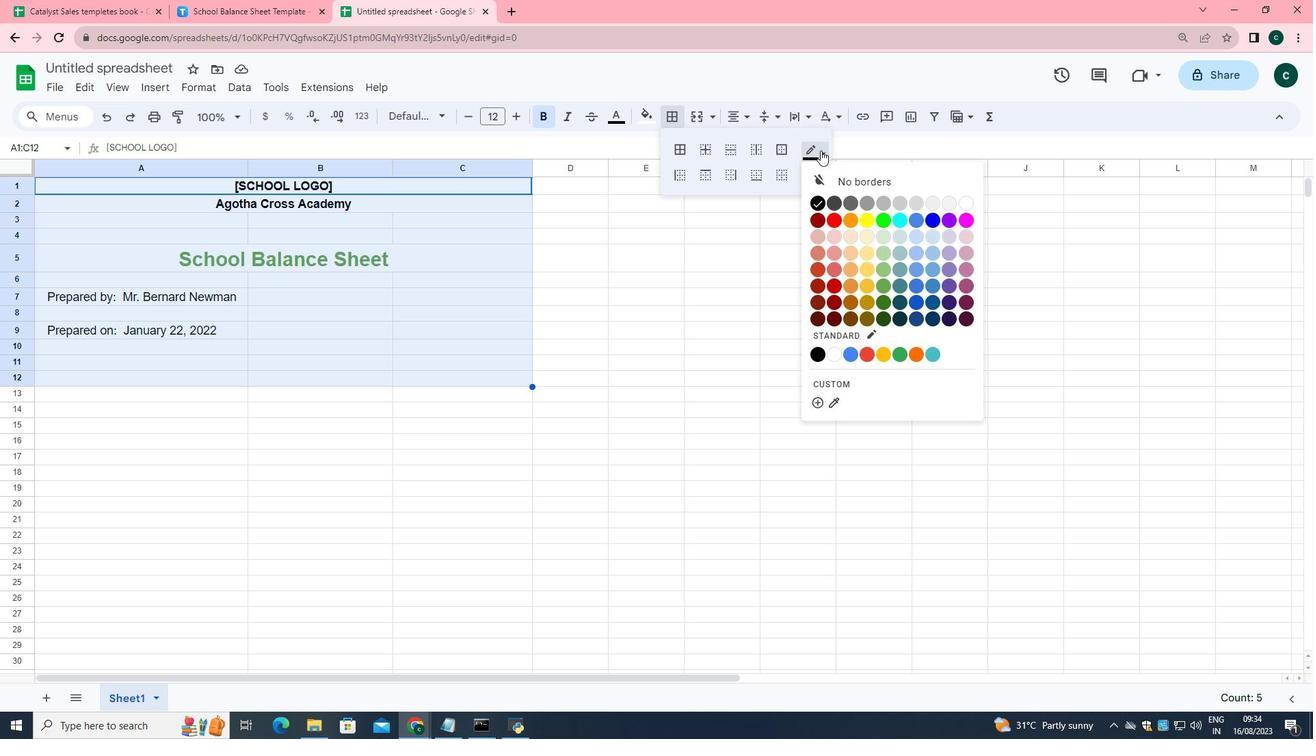 
Action: Mouse pressed left at (821, 150)
Screenshot: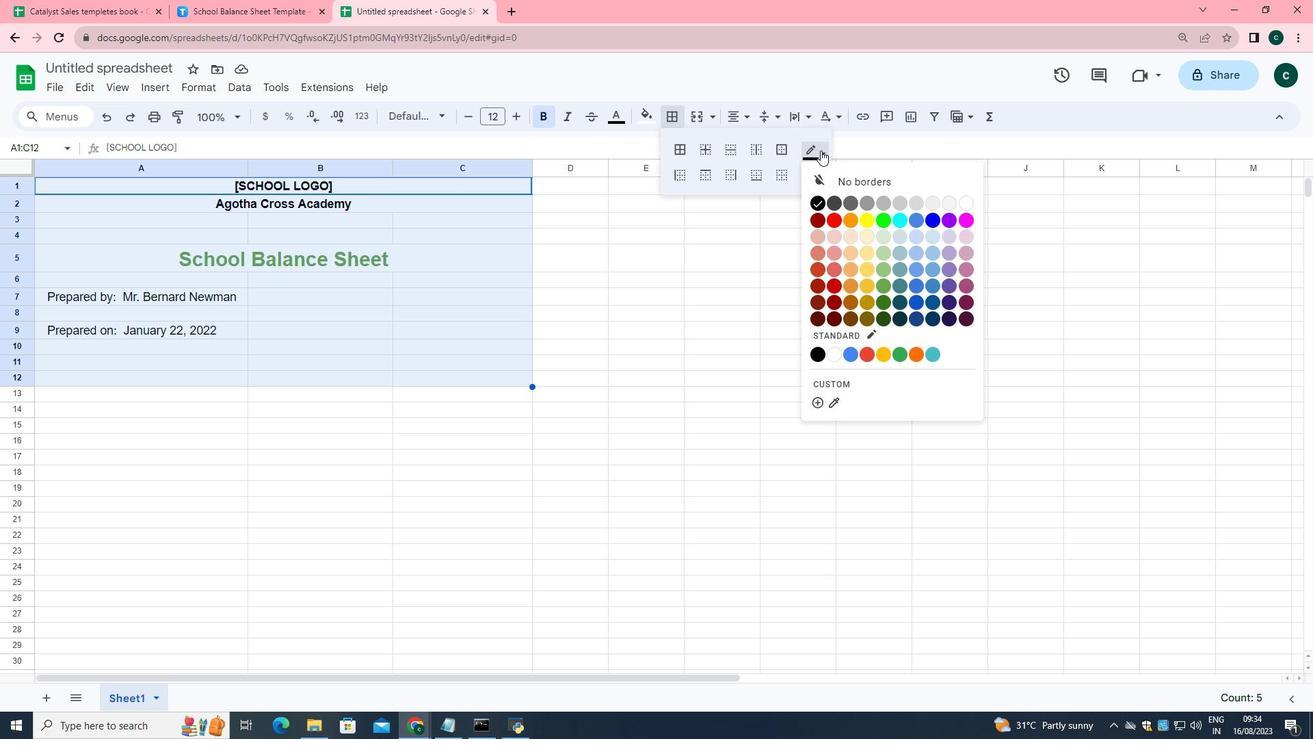 
Action: Mouse moved to (970, 200)
Screenshot: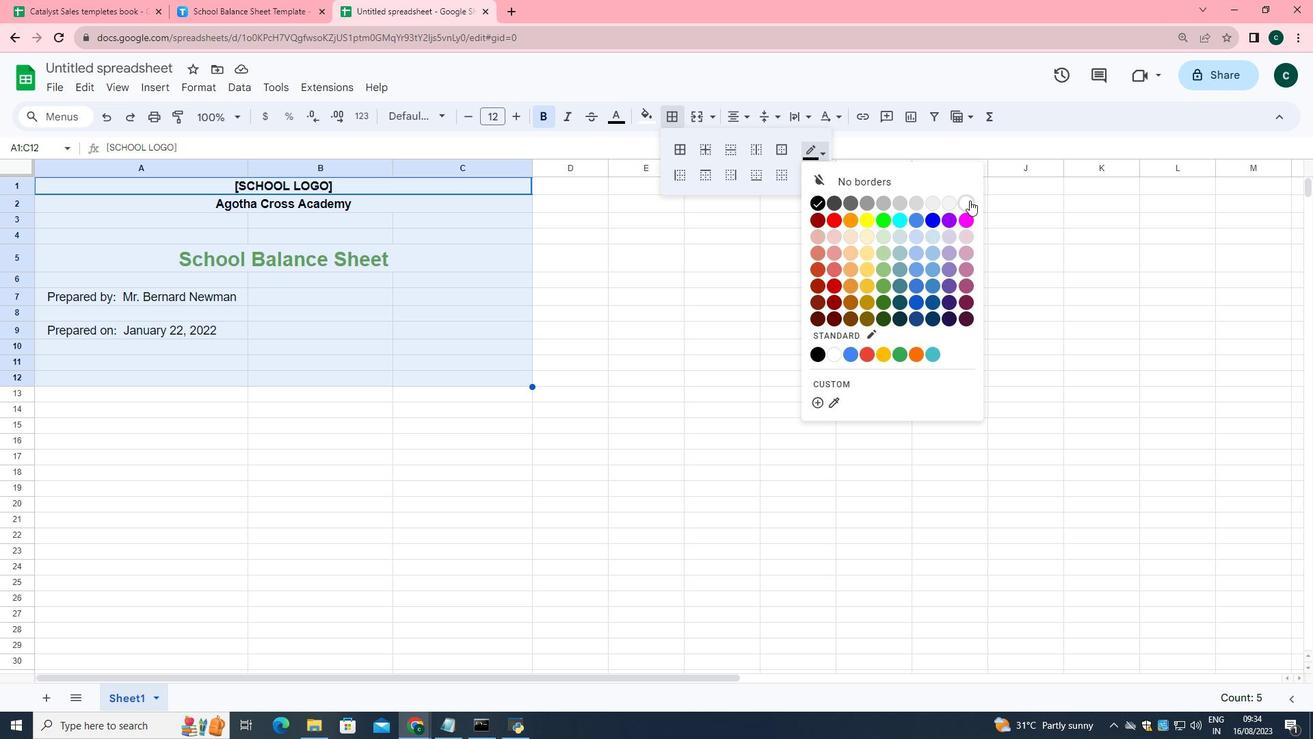 
Action: Mouse pressed left at (970, 200)
Screenshot: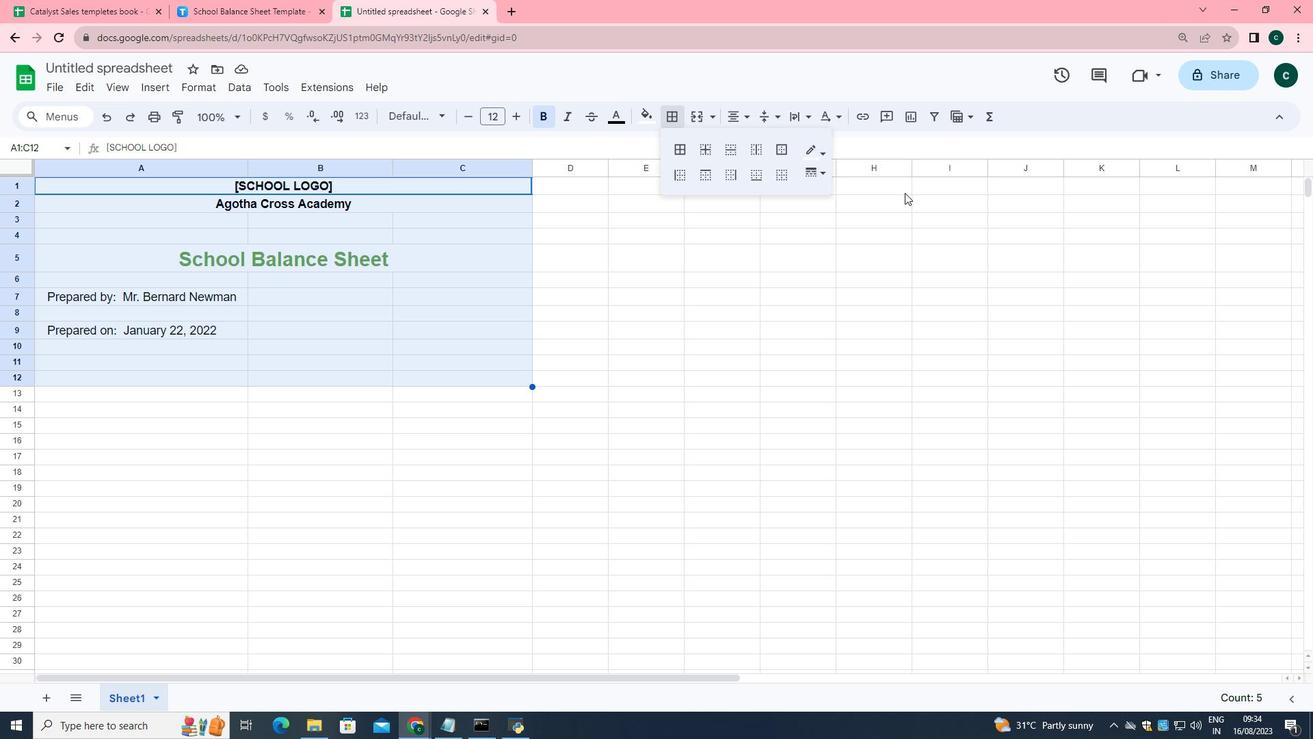 
Action: Mouse moved to (685, 149)
Screenshot: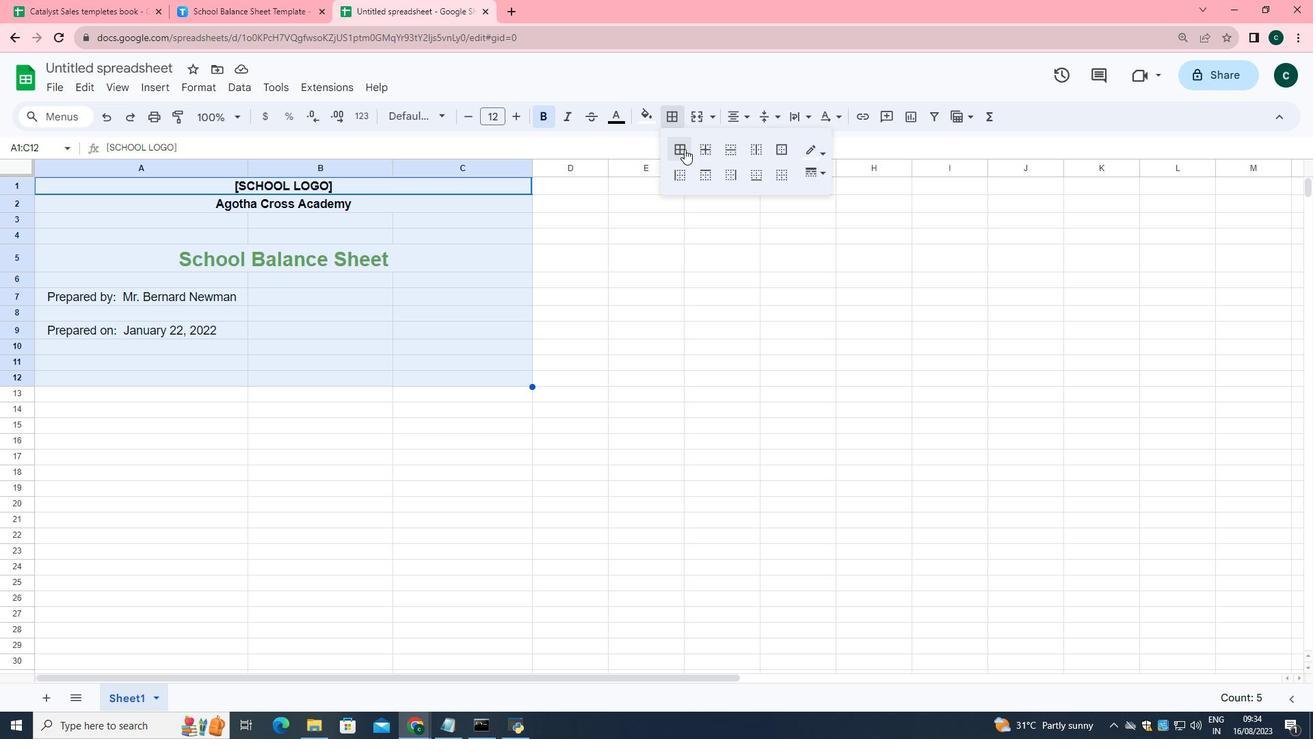 
Action: Mouse pressed left at (685, 149)
Screenshot: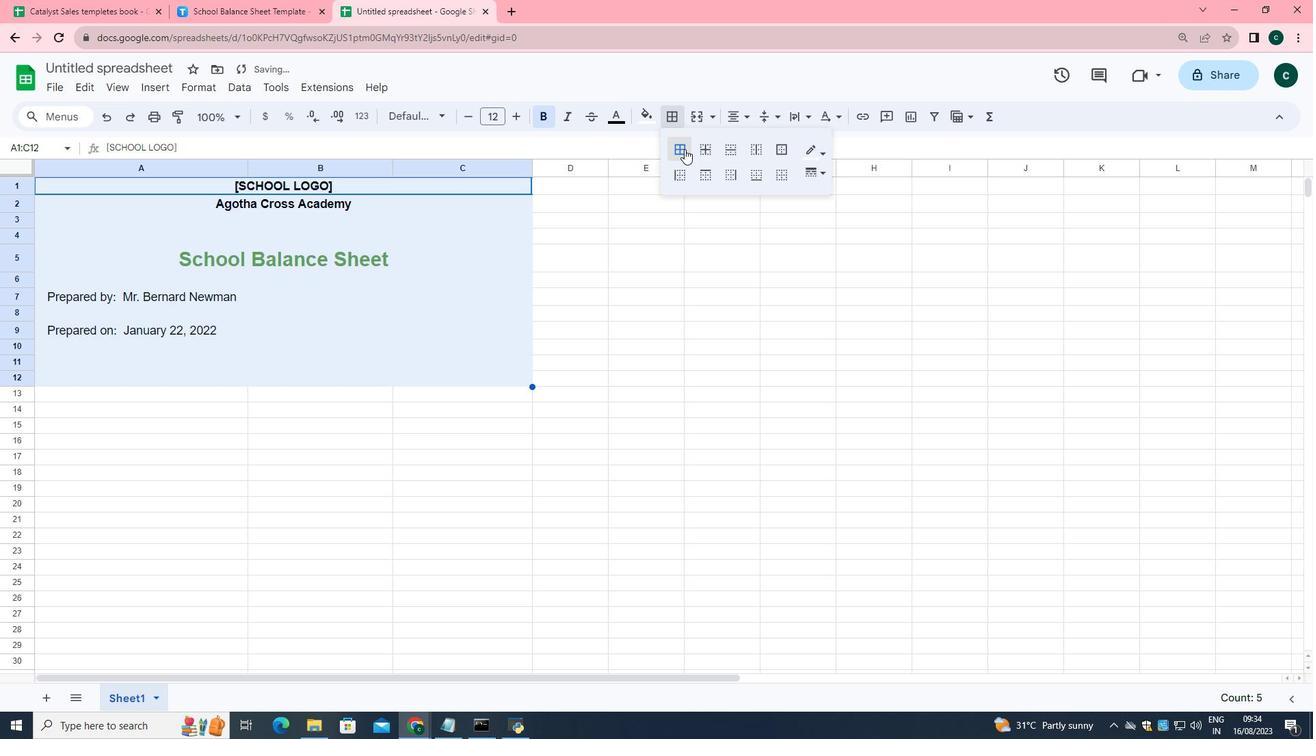 
Action: Mouse moved to (241, 504)
Screenshot: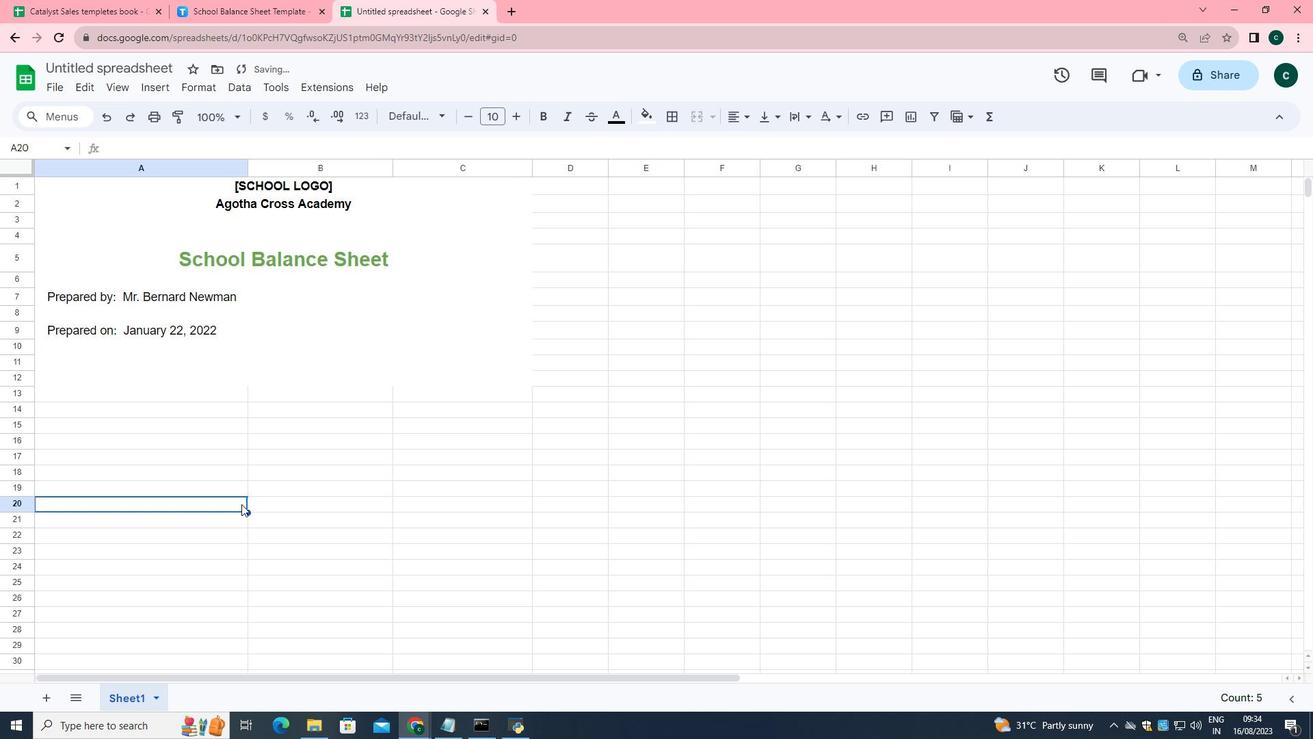 
Action: Mouse pressed left at (241, 504)
Screenshot: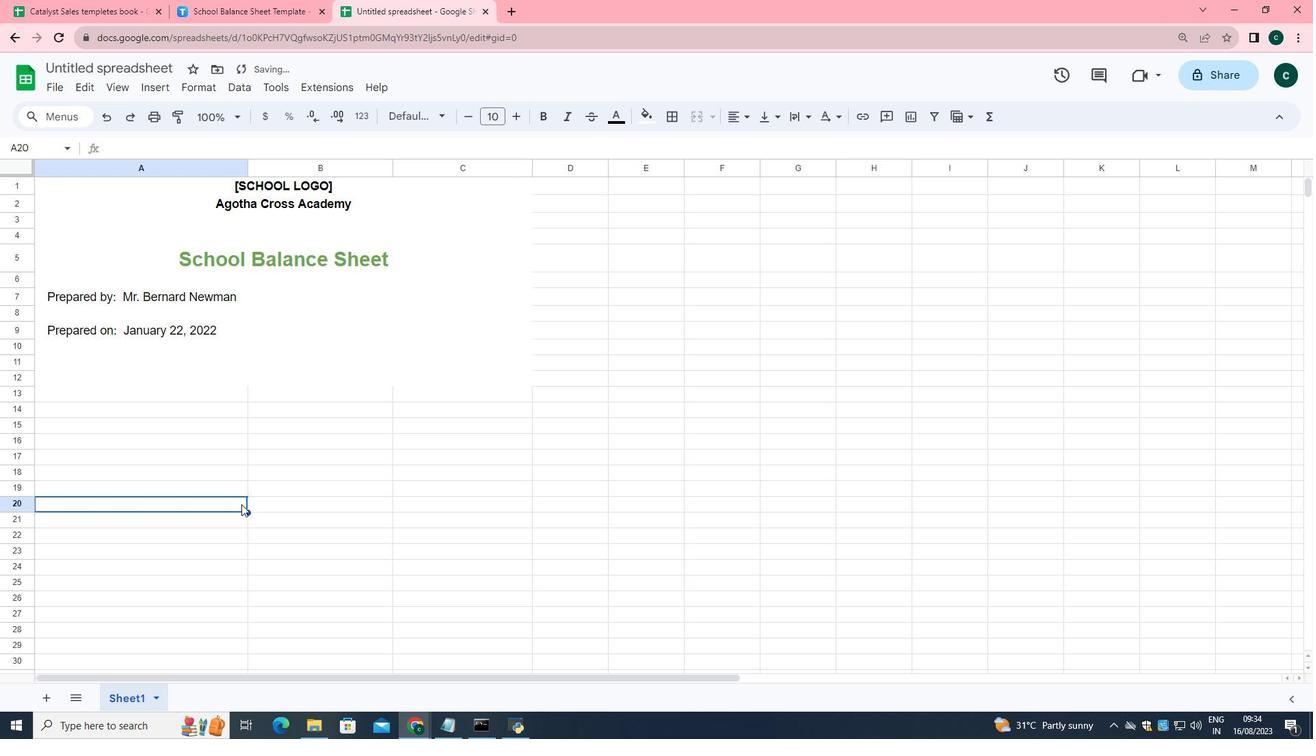 
Action: Mouse moved to (66, 294)
Screenshot: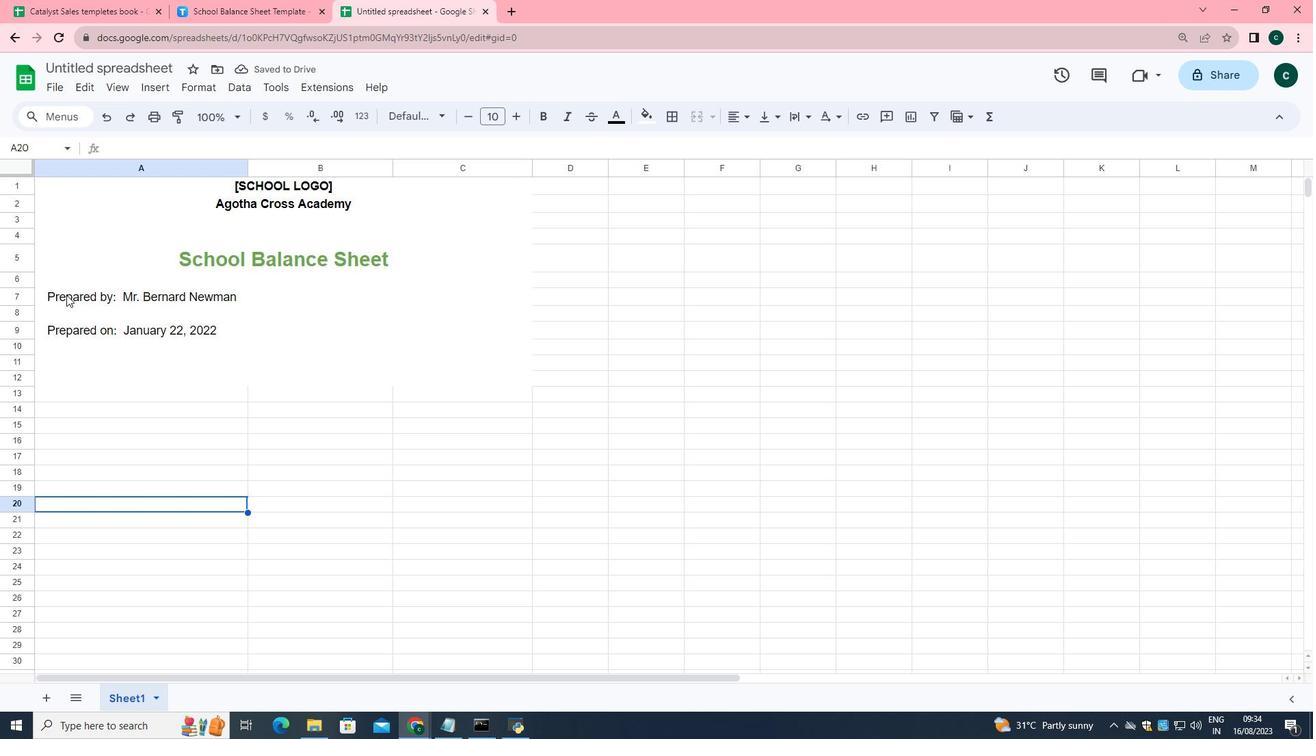 
Action: Mouse pressed left at (66, 294)
Screenshot: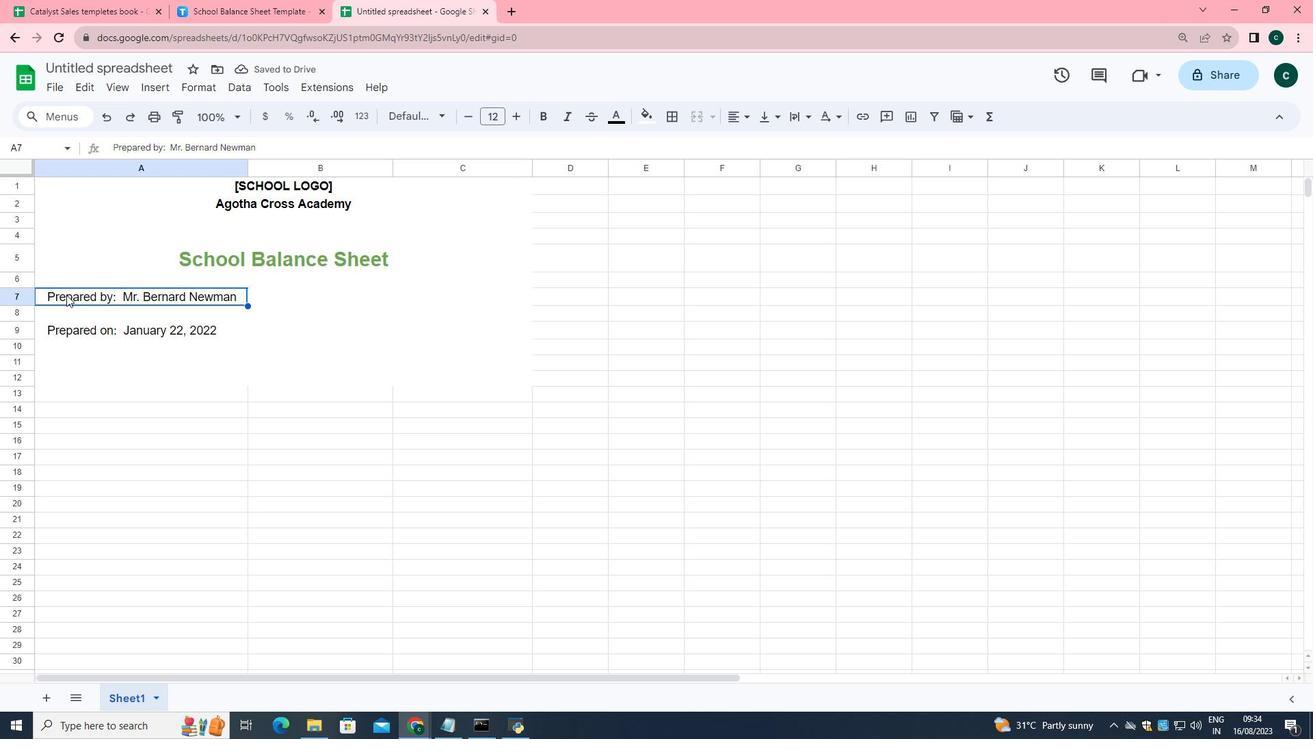 
Action: Mouse moved to (149, 411)
Screenshot: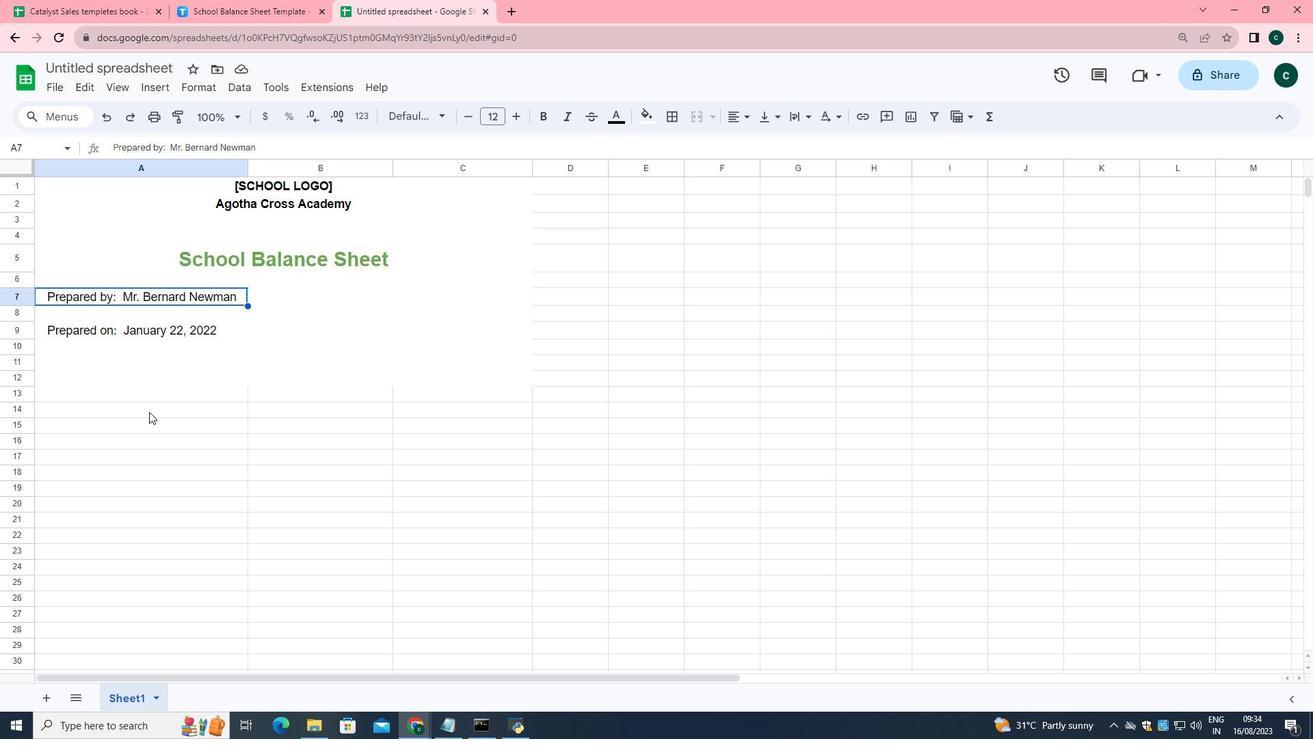 
Action: Mouse pressed left at (149, 411)
Screenshot: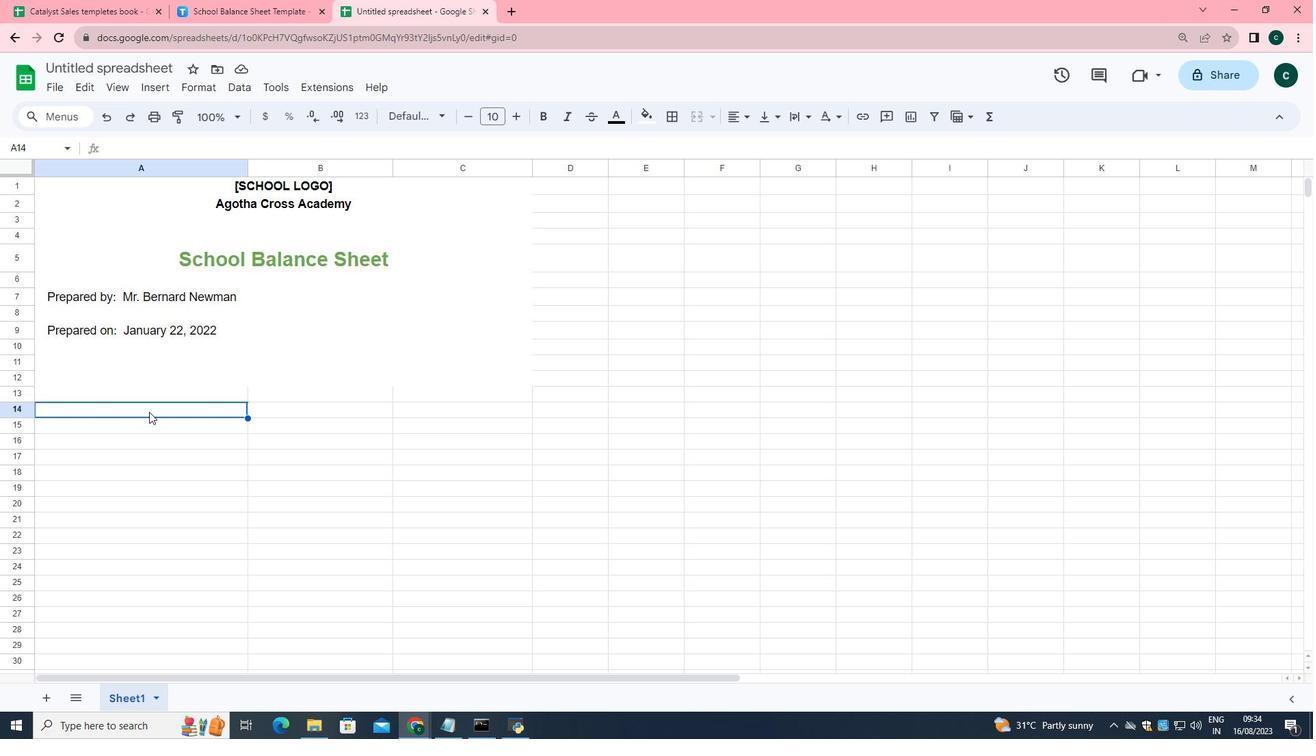 
Action: Mouse moved to (154, 395)
Screenshot: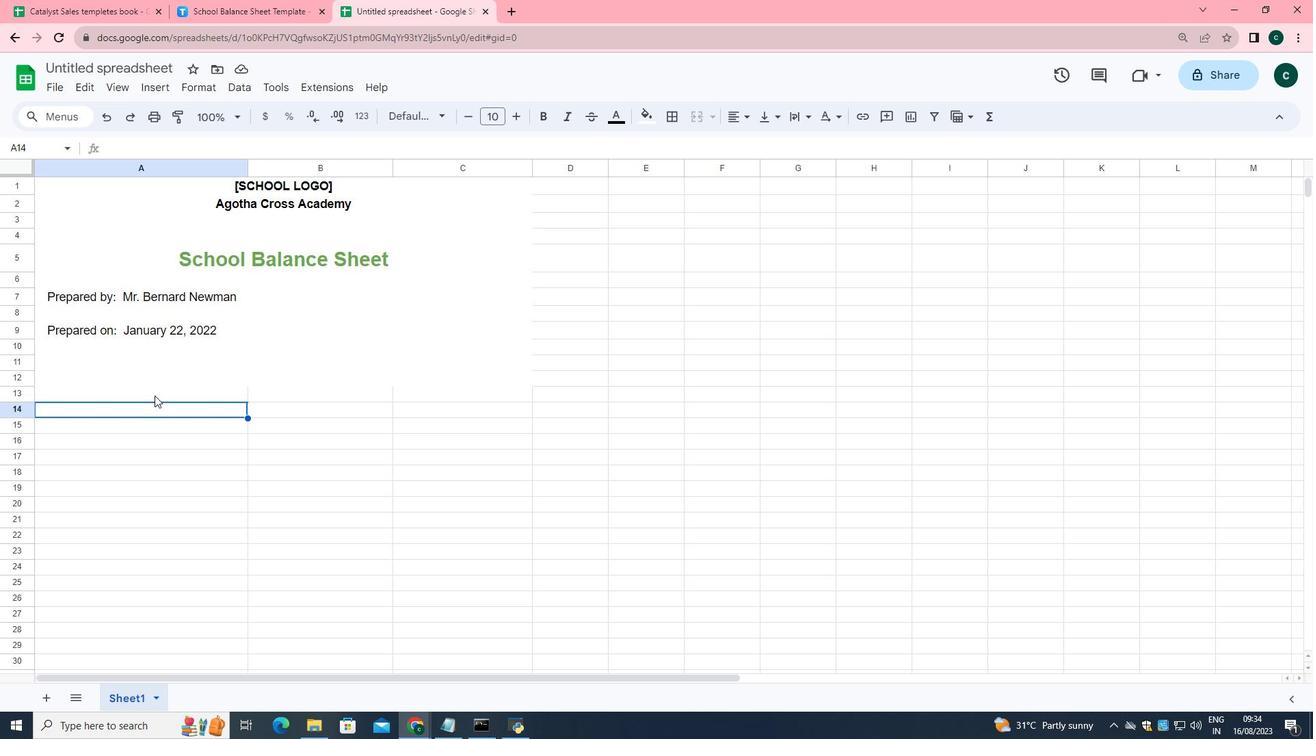 
Action: Mouse pressed left at (154, 395)
Screenshot: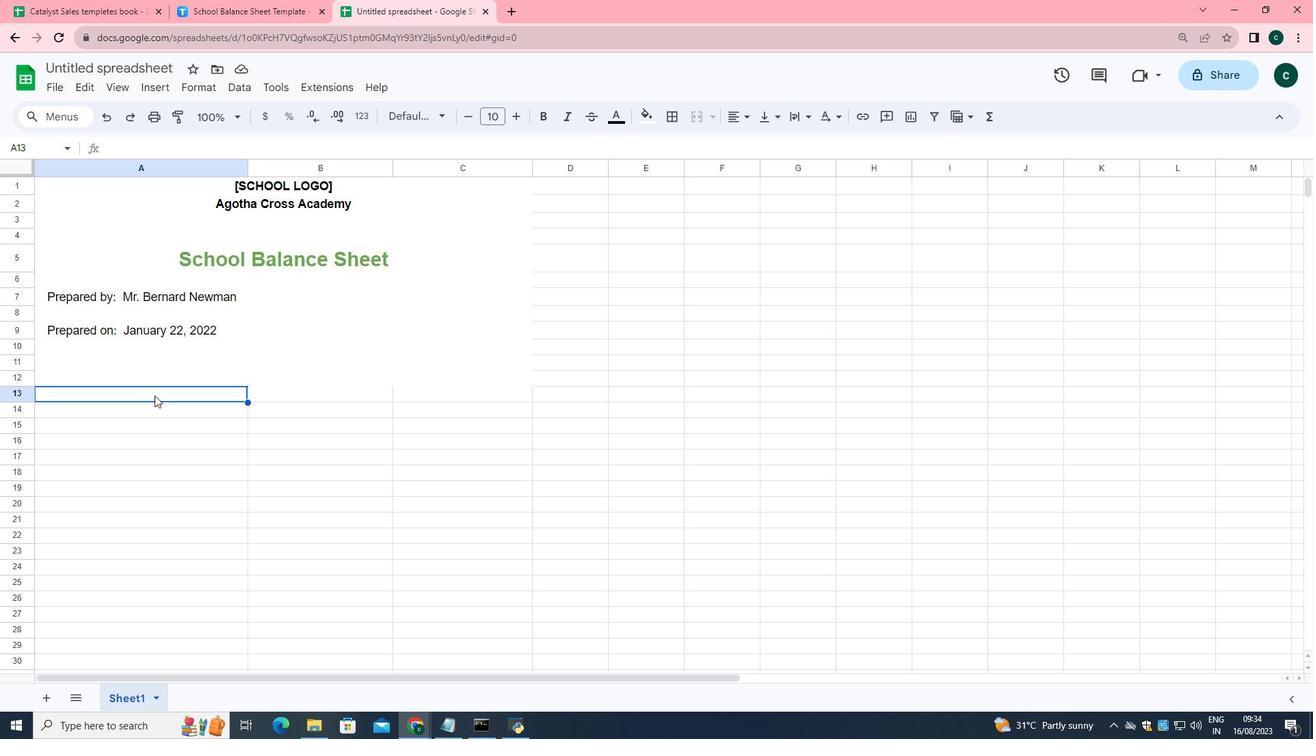 
Action: Mouse moved to (515, 119)
Screenshot: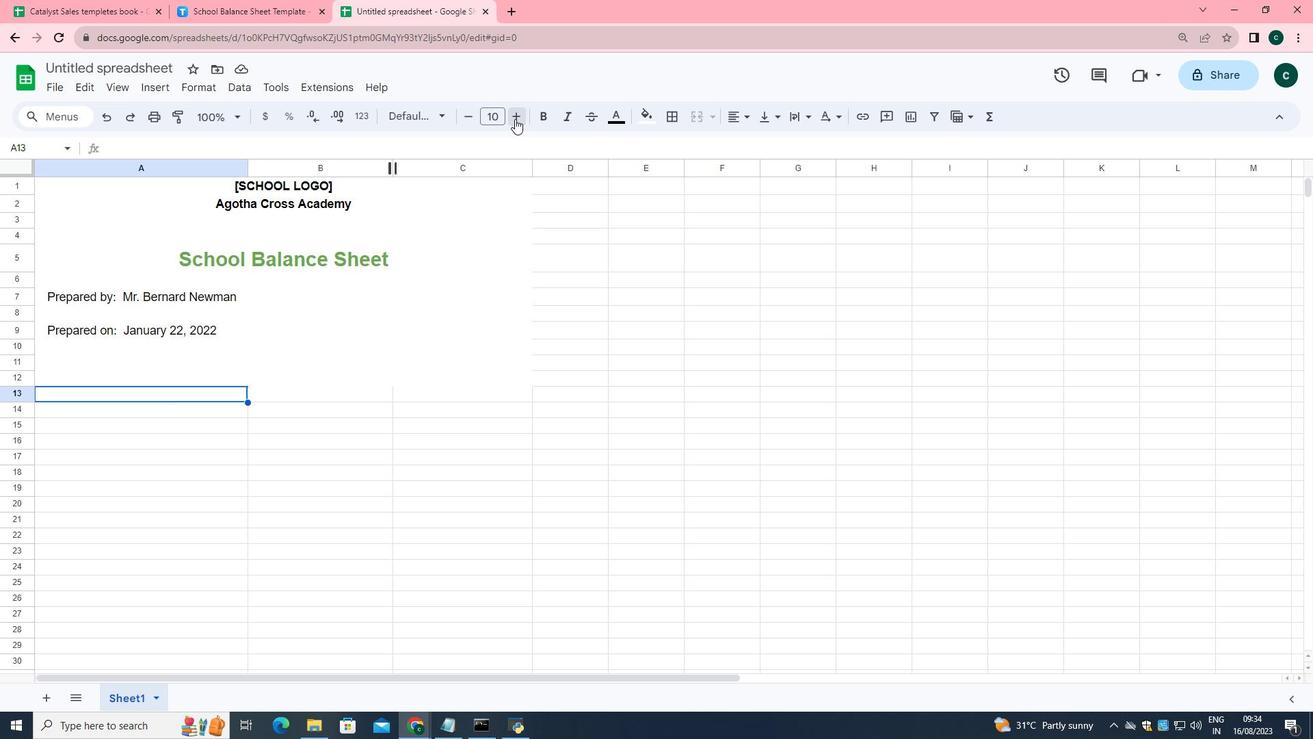 
Action: Mouse pressed left at (515, 119)
Screenshot: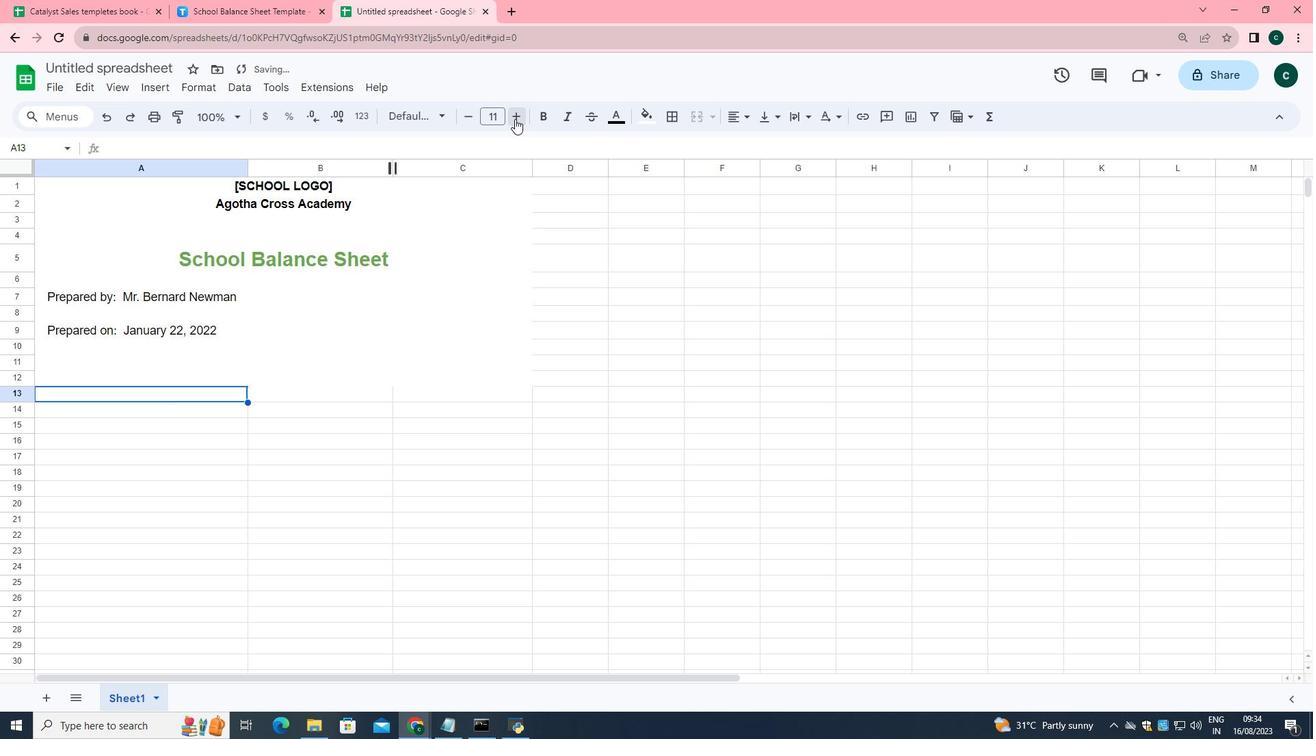 
Action: Mouse pressed left at (515, 119)
Screenshot: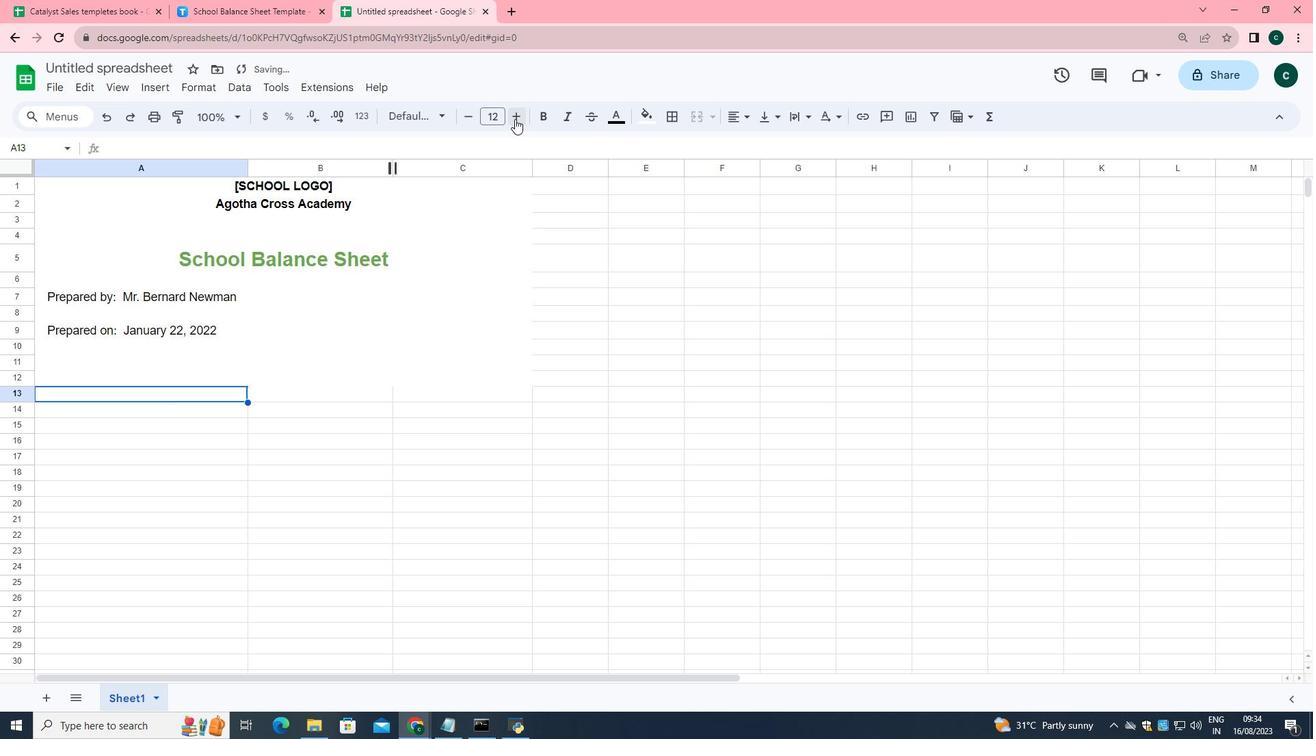 
Action: Key pressed <Key.shift>DESCRIPTION
Screenshot: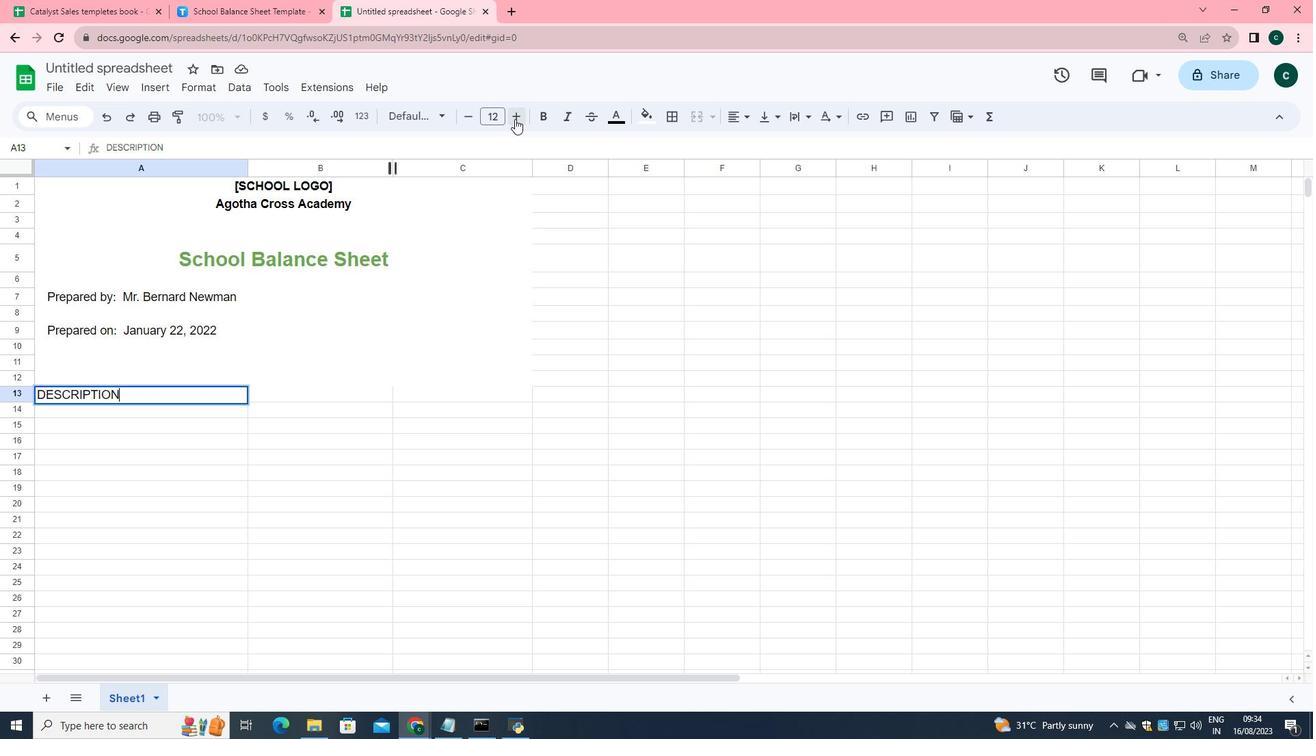 
Action: Mouse moved to (287, 394)
Screenshot: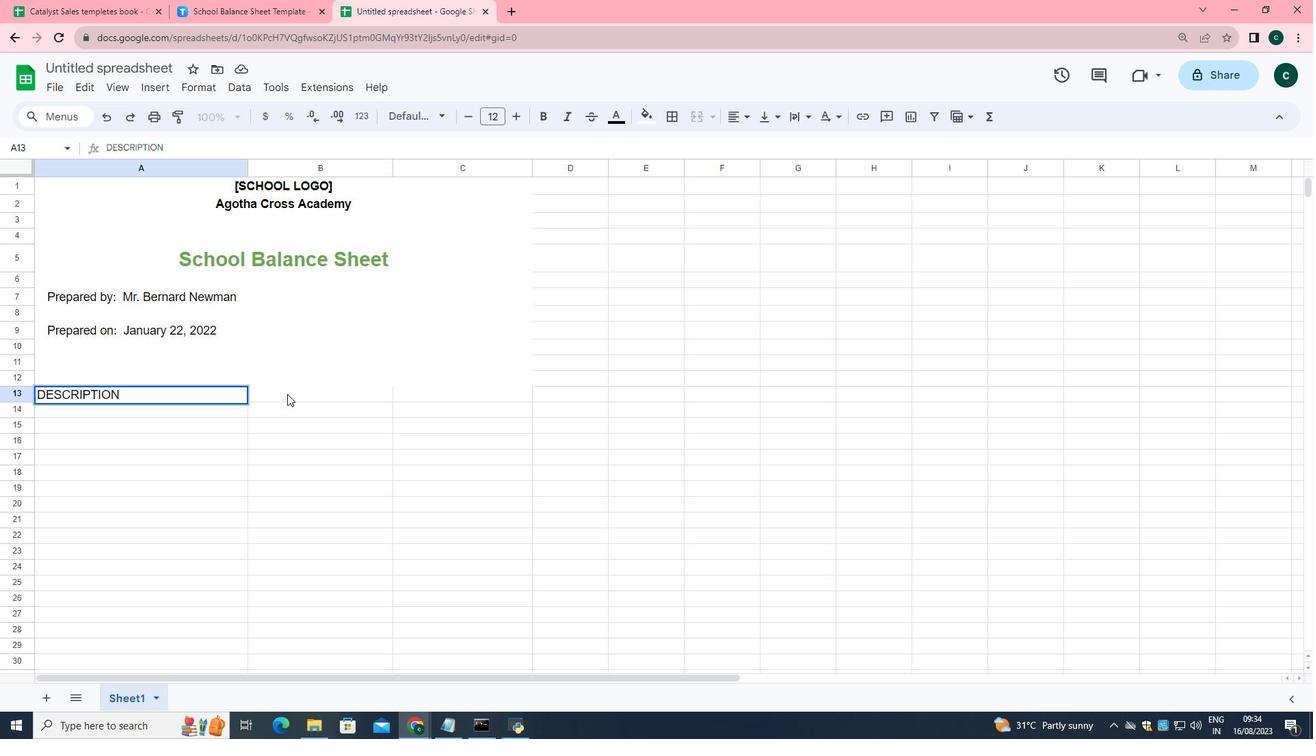 
Action: Mouse pressed left at (287, 394)
Screenshot: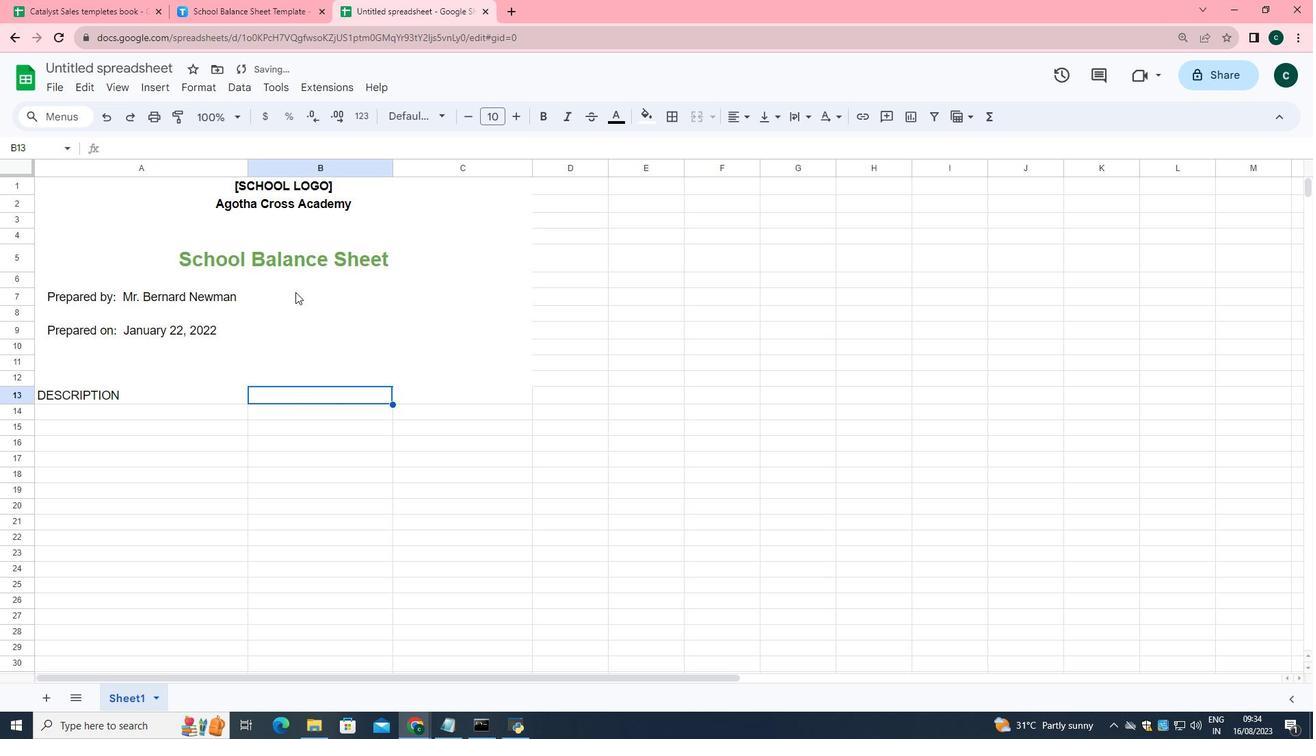 
Action: Mouse moved to (518, 113)
Screenshot: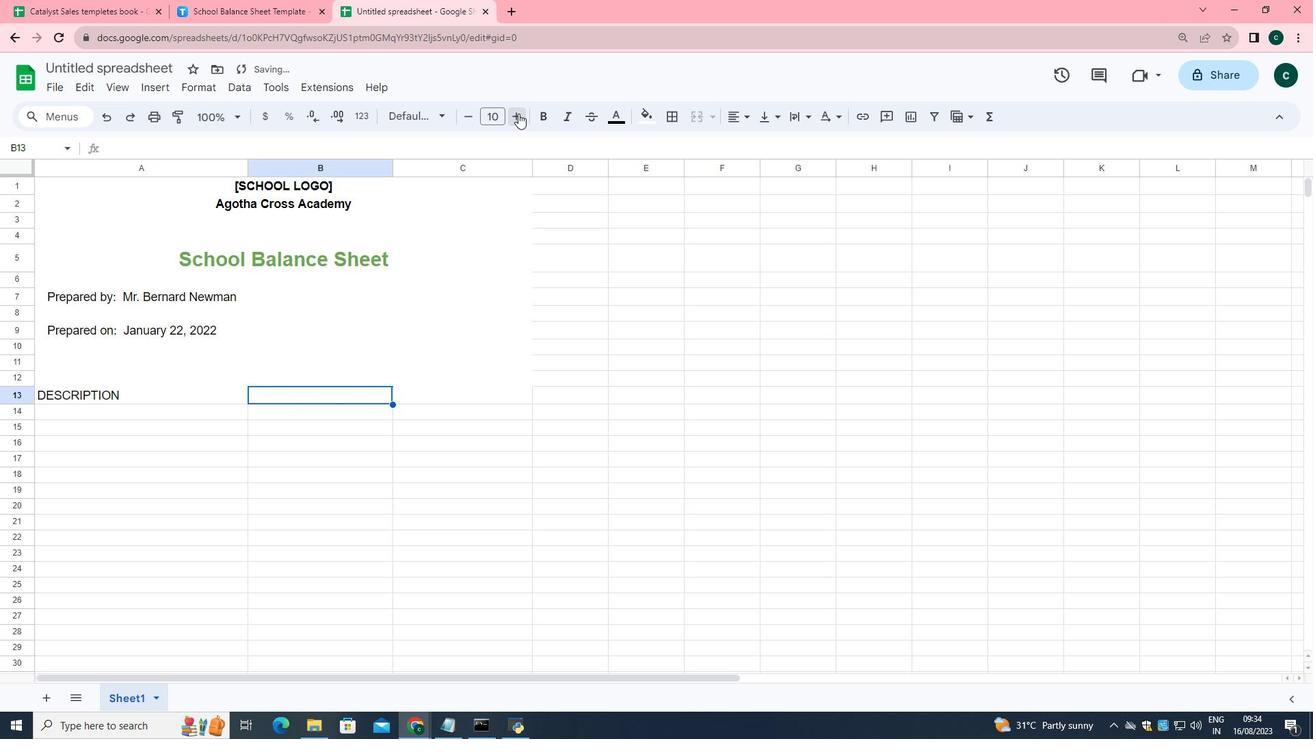 
Action: Mouse pressed left at (518, 113)
Screenshot: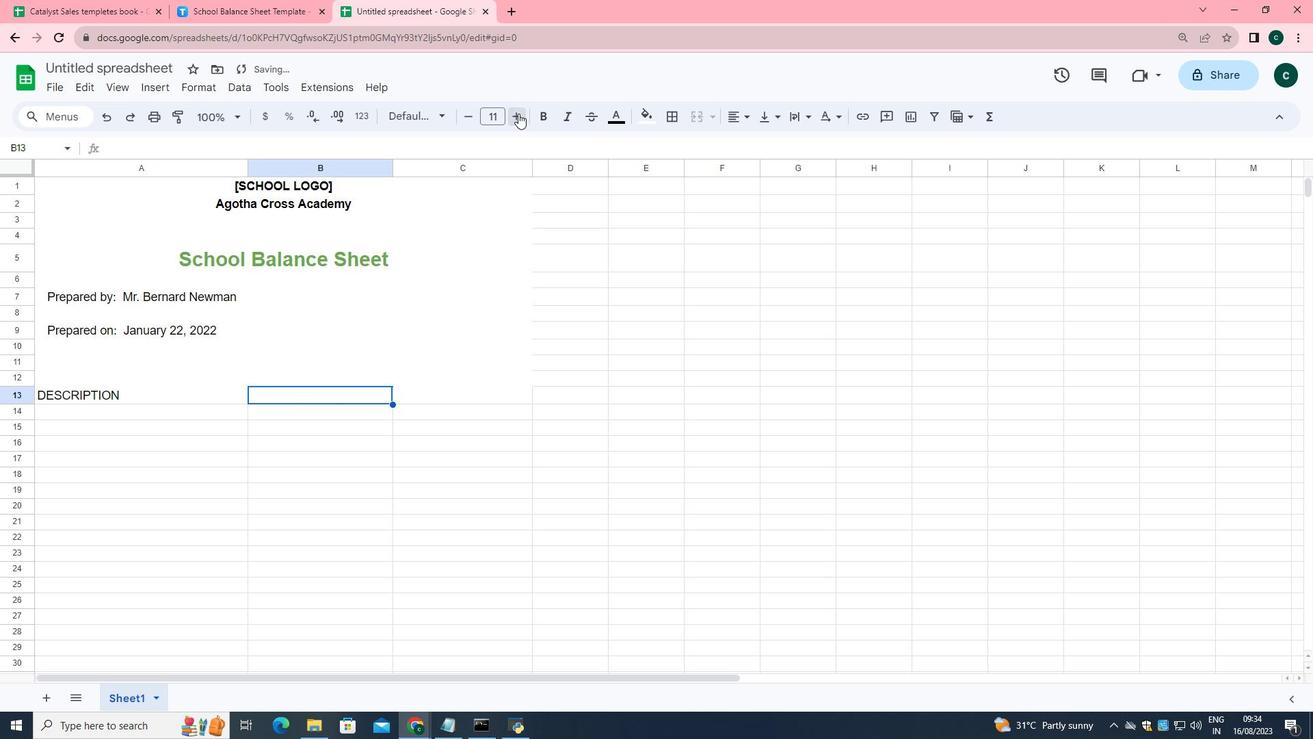 
Action: Mouse pressed left at (518, 113)
Screenshot: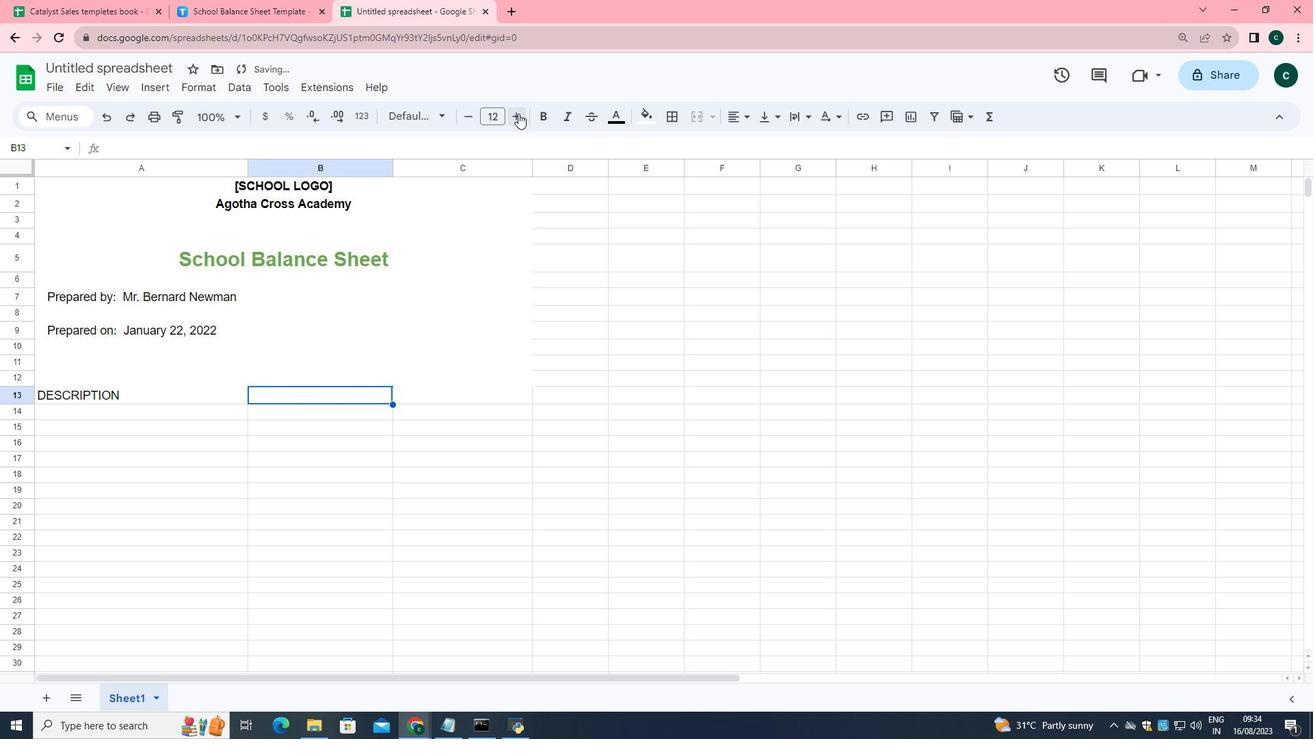 
Action: Key pressed <Key.shift>YEAR<Key.space><Key.shift><Key.shift>@)@<Key.backspace><Key.backspace><Key.backspace>2020
Screenshot: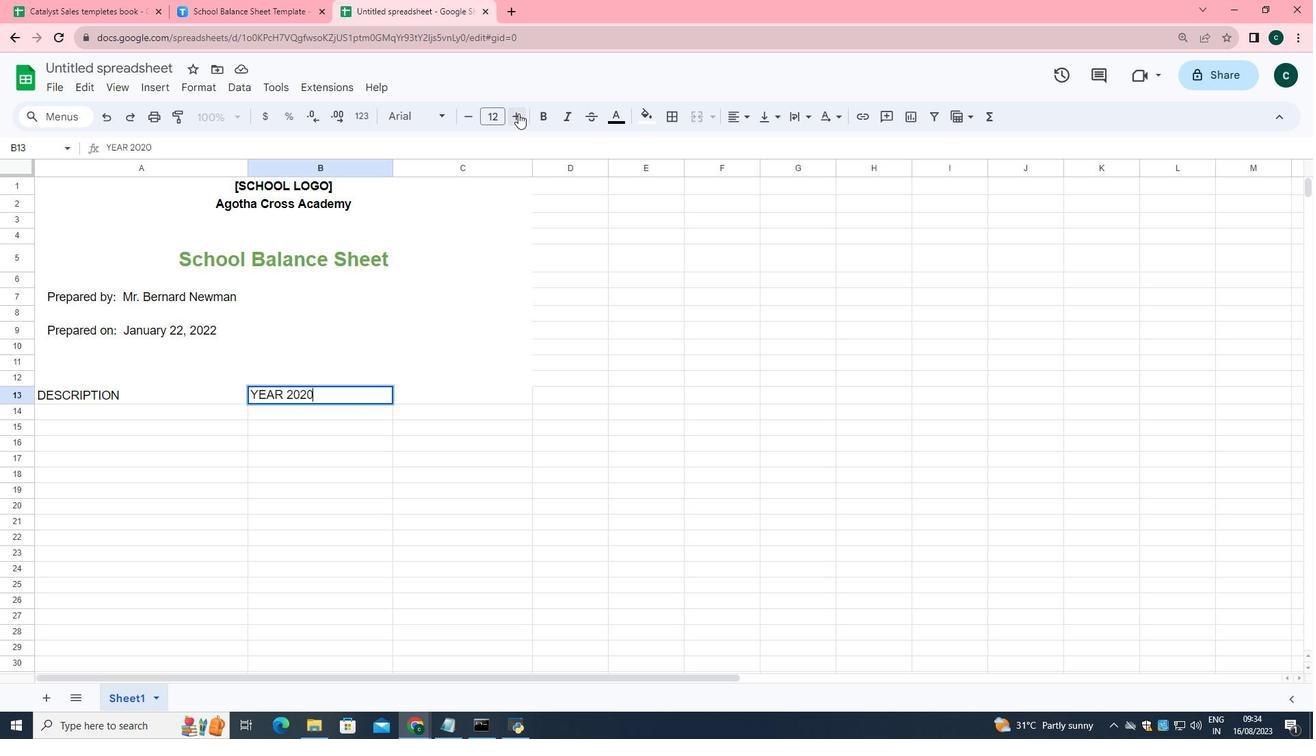 
Action: Mouse moved to (467, 396)
Screenshot: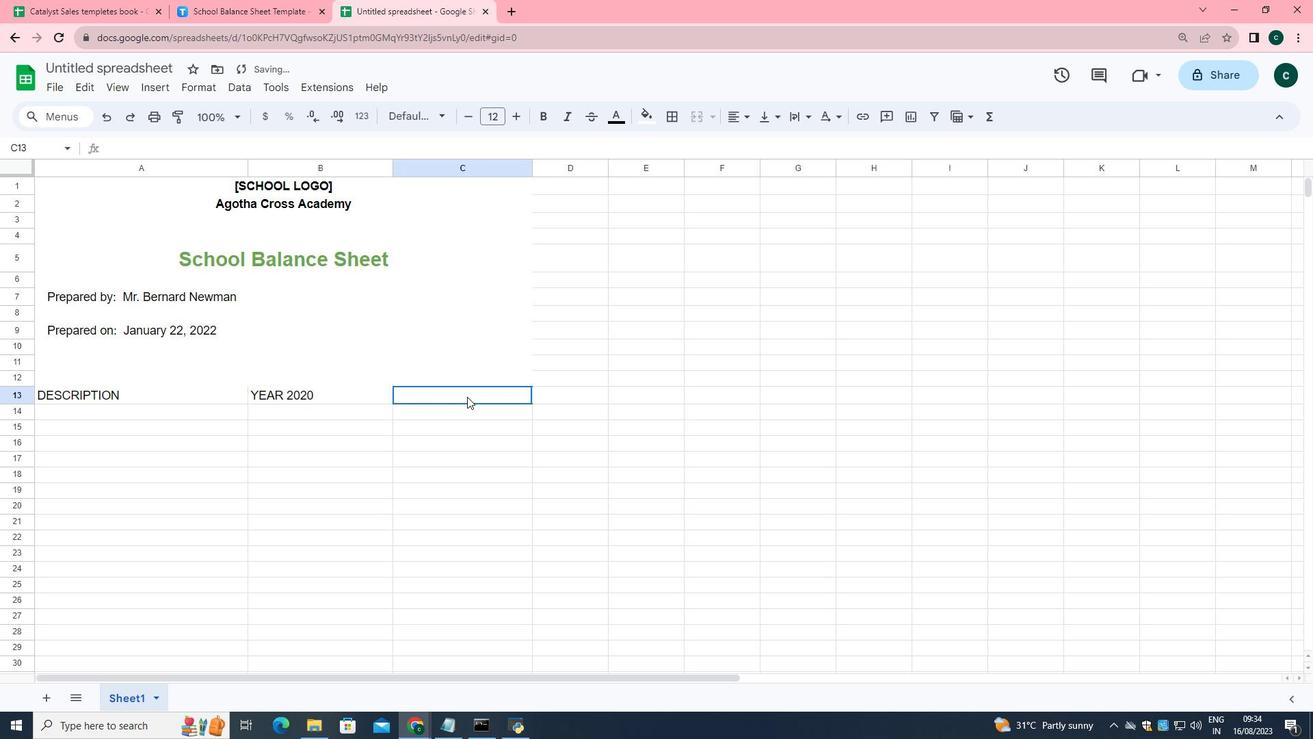 
Action: Mouse pressed left at (467, 396)
Screenshot: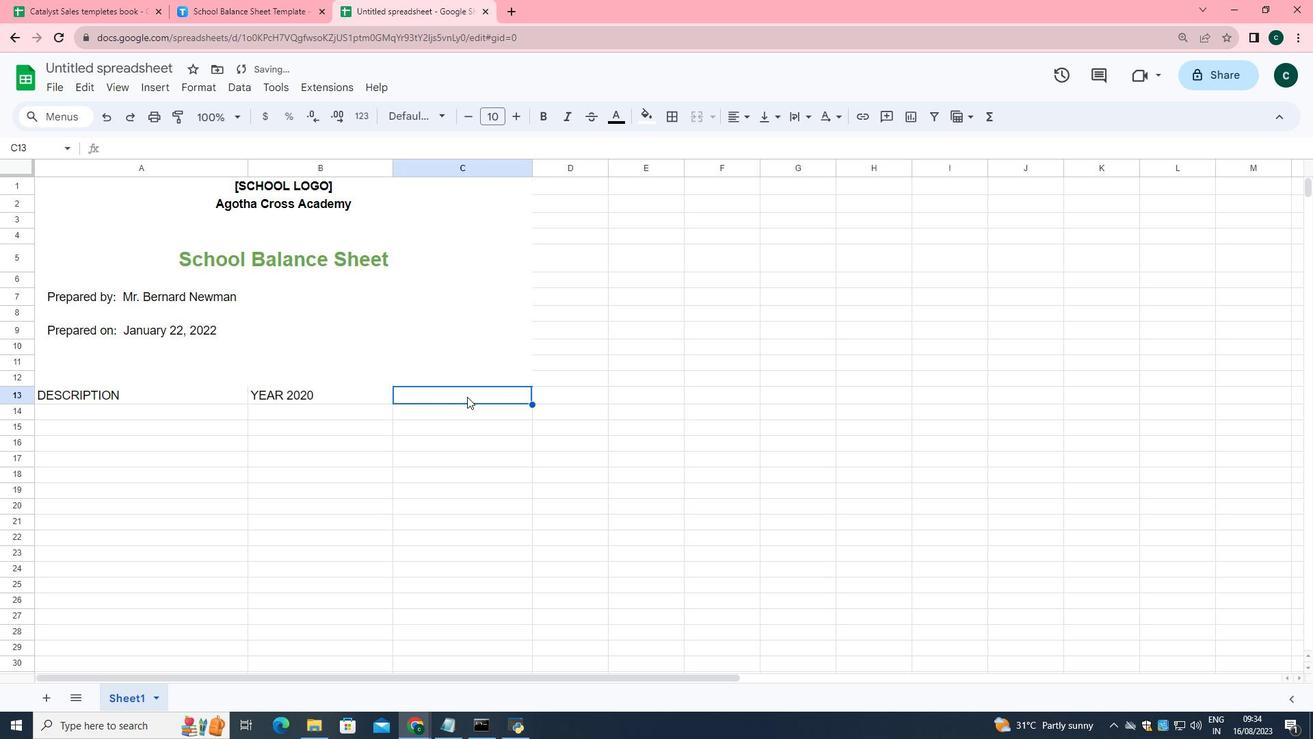 
Action: Mouse moved to (515, 119)
Screenshot: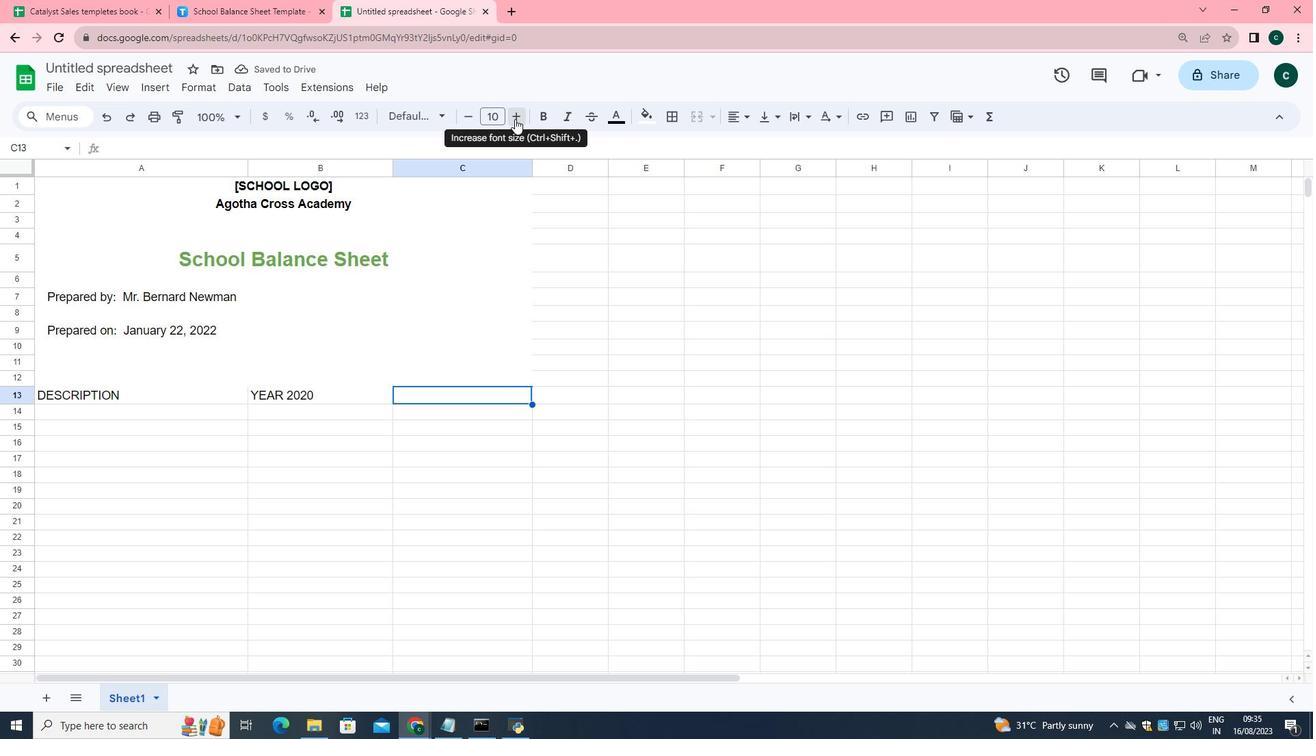 
Action: Mouse pressed left at (515, 119)
Screenshot: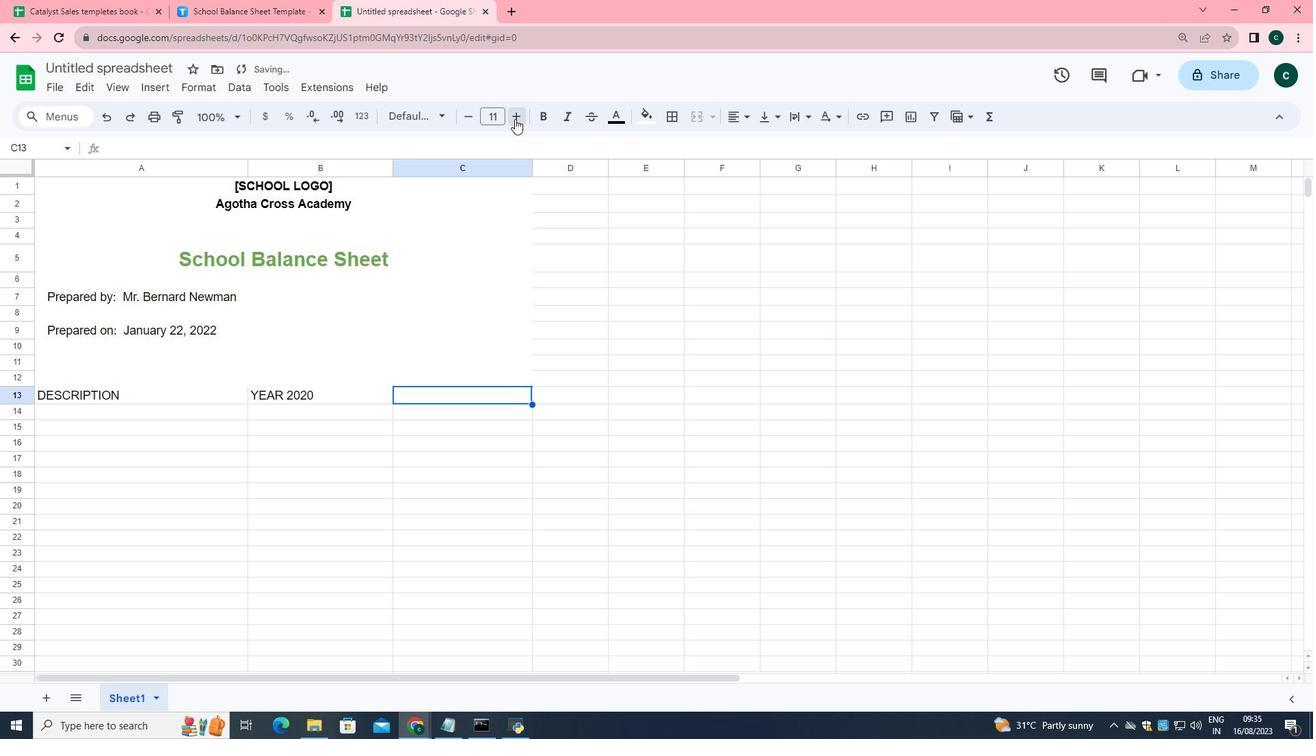 
Action: Mouse pressed left at (515, 119)
Screenshot: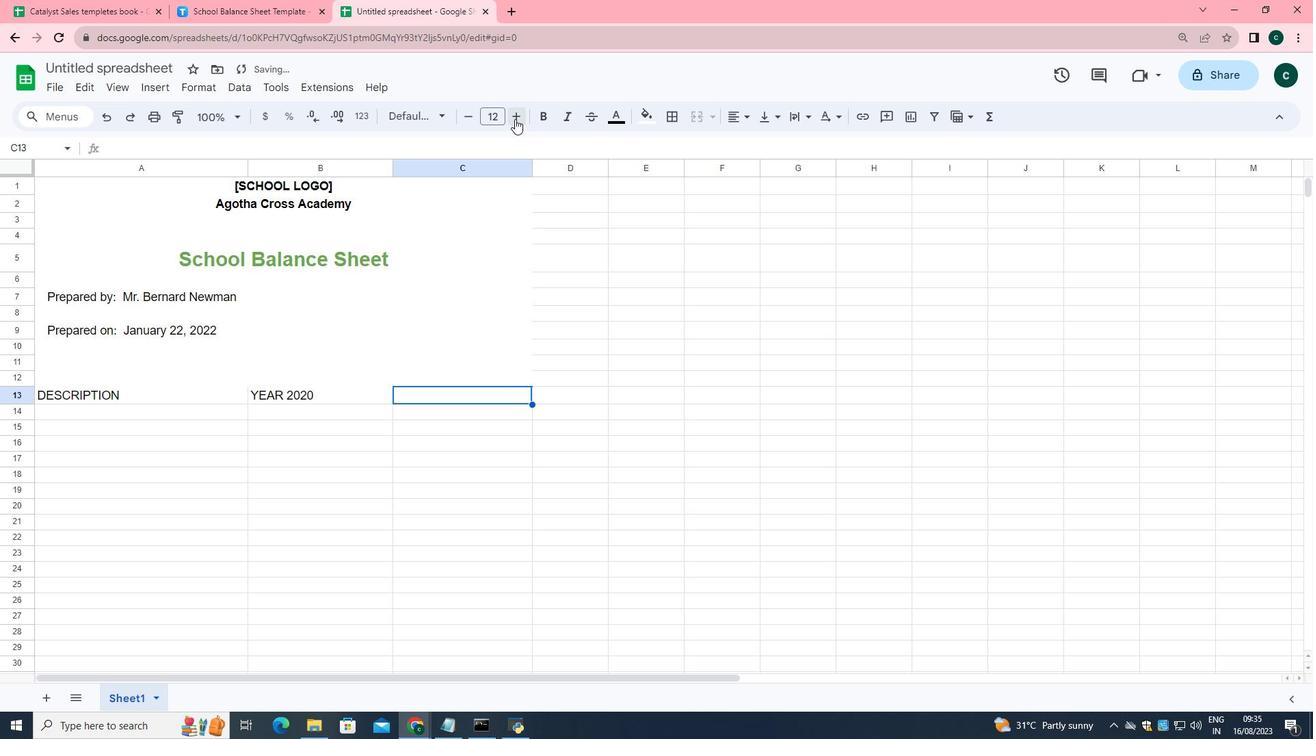 
Action: Key pressed <Key.shift>YEAR<Key.space>2021
Screenshot: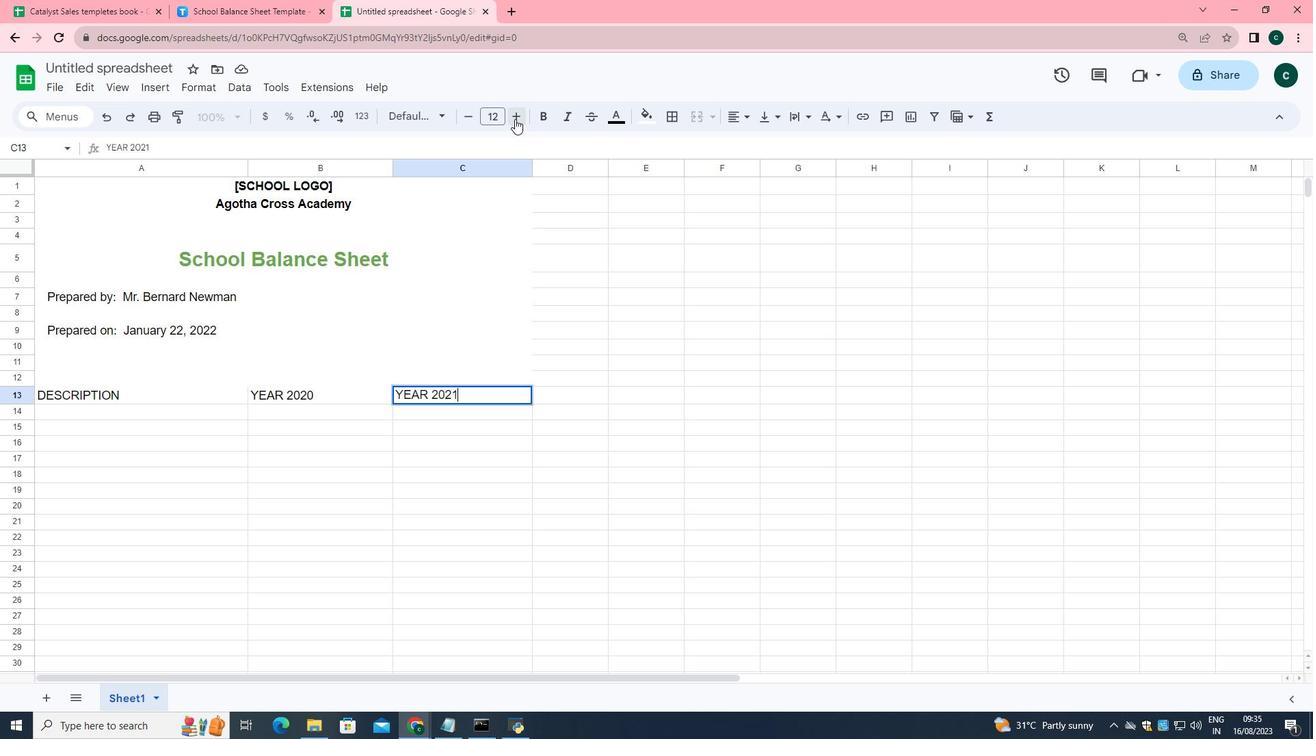 
Action: Mouse moved to (268, 495)
Screenshot: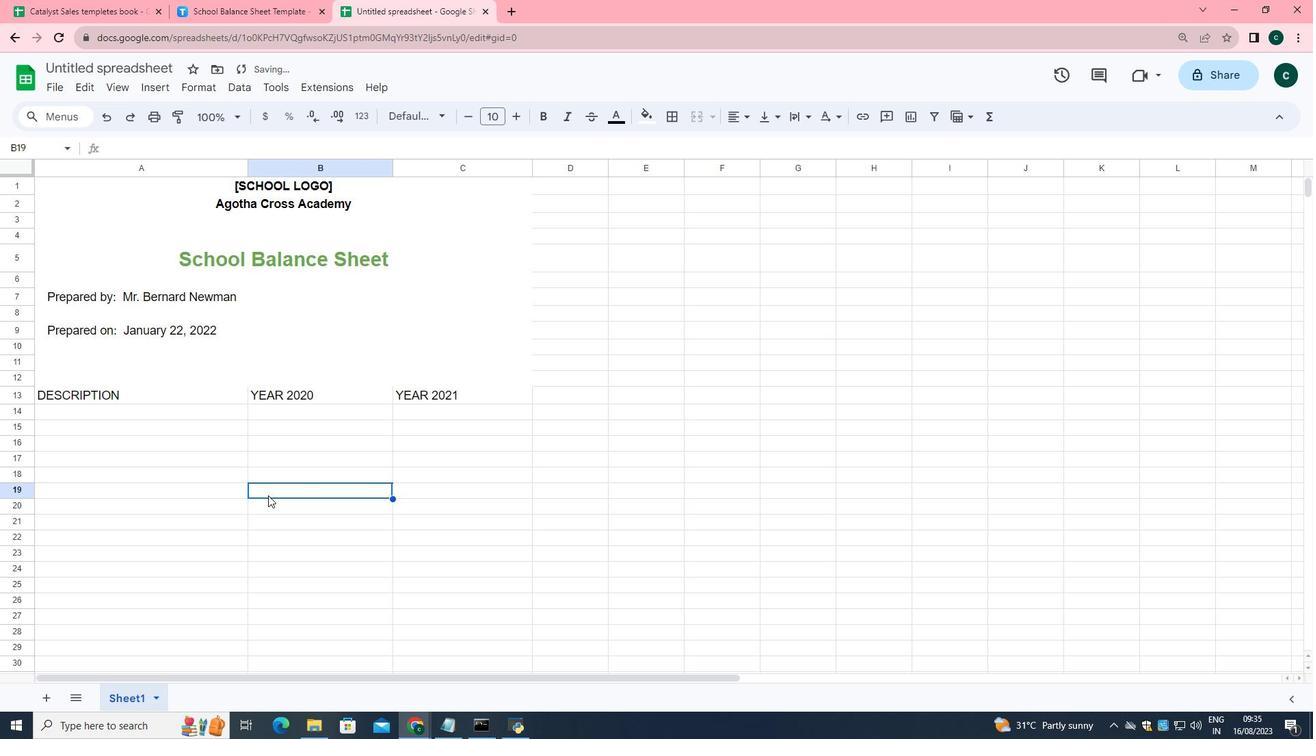 
Action: Mouse pressed left at (268, 495)
Screenshot: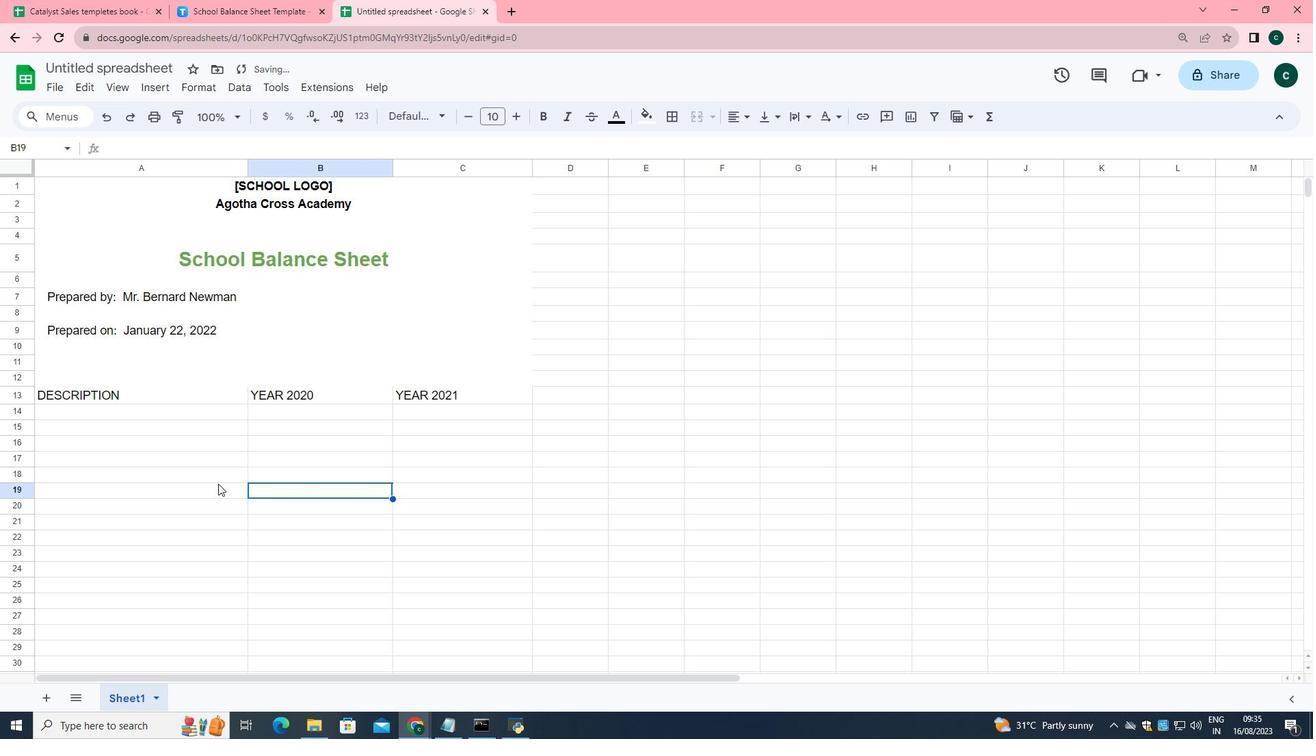 
Action: Mouse moved to (197, 394)
Screenshot: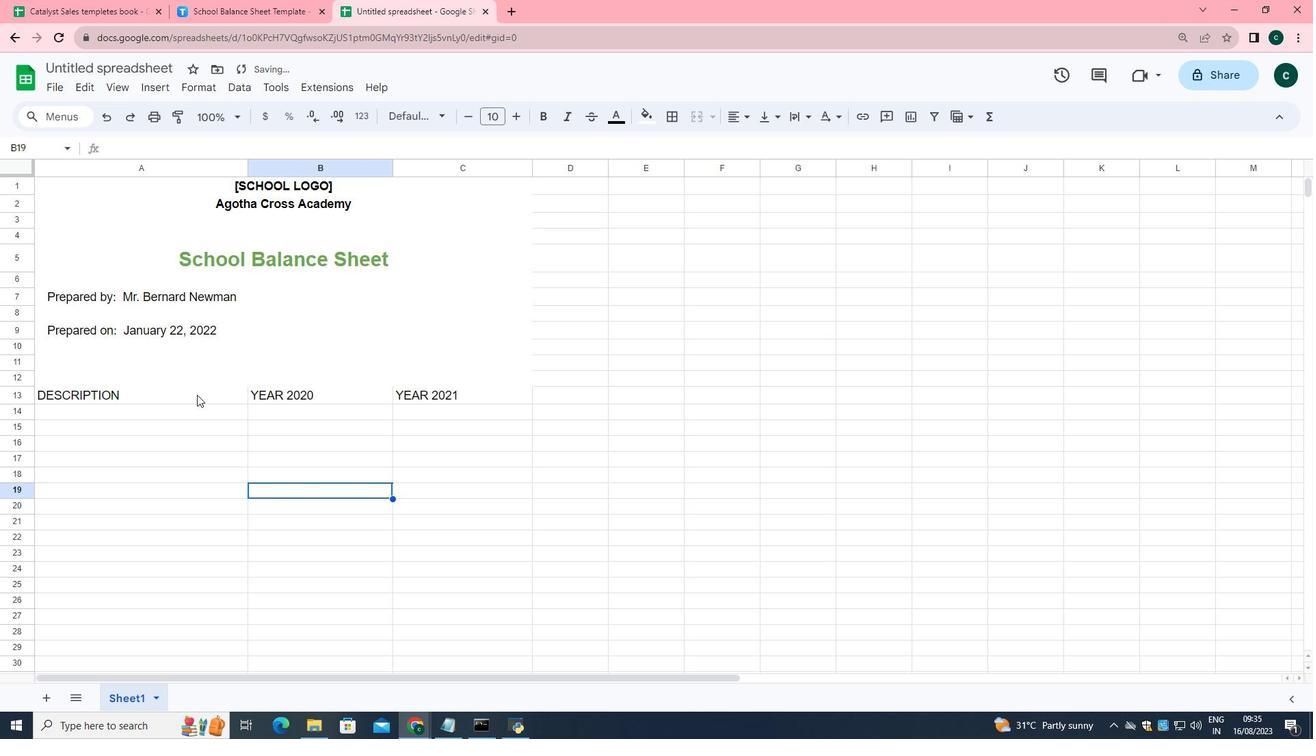 
Action: Mouse pressed left at (197, 394)
Screenshot: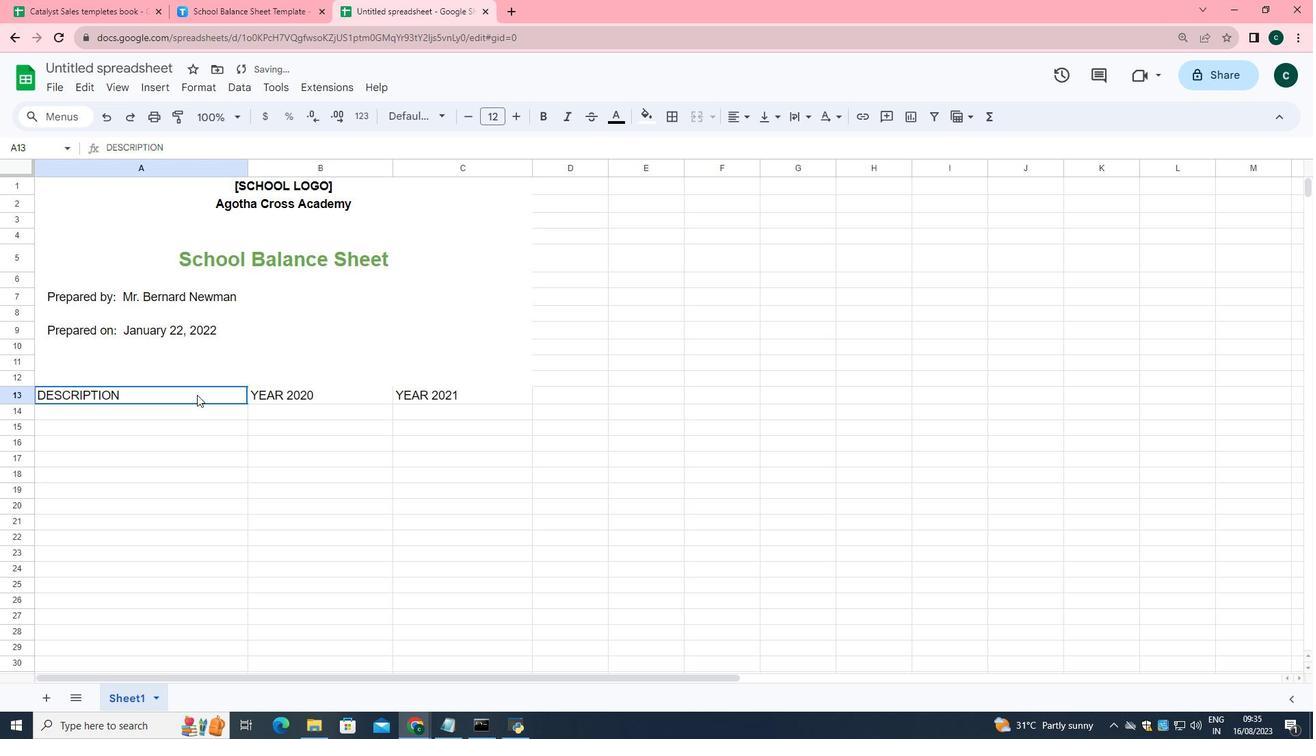 
Action: Mouse moved to (750, 119)
Screenshot: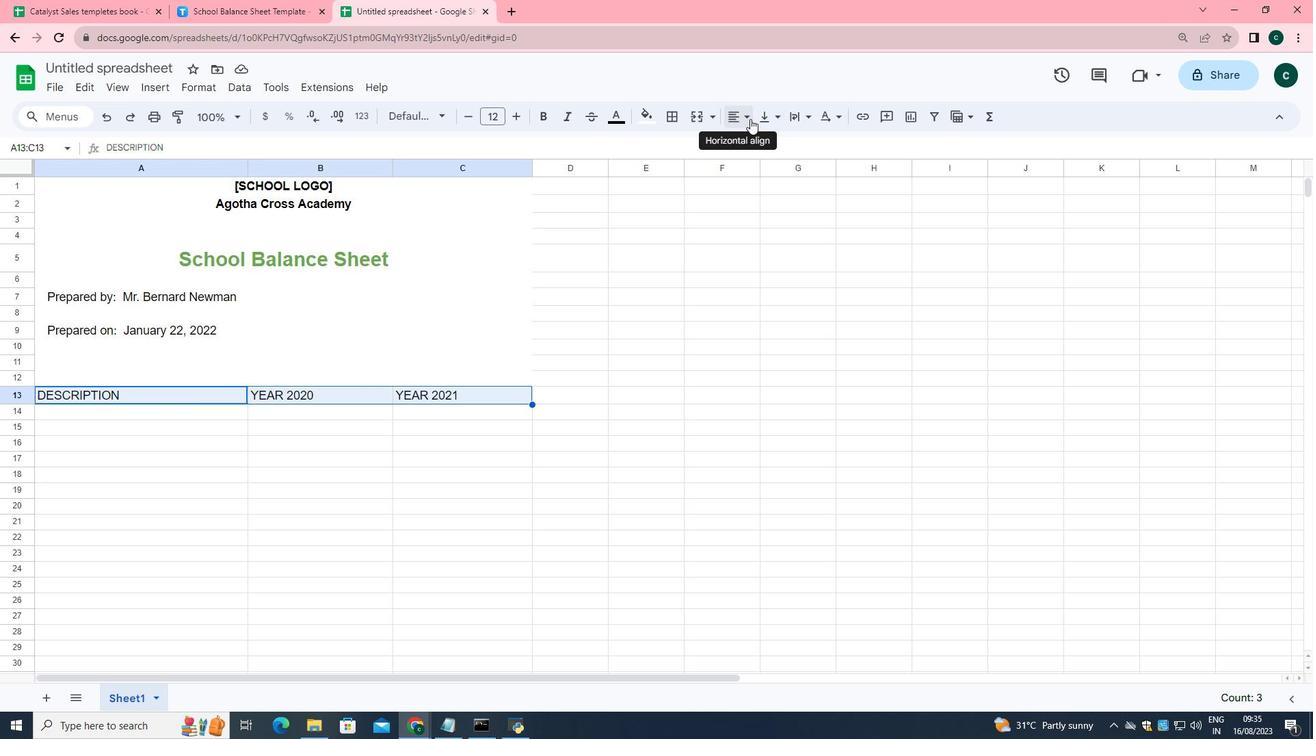 
Action: Mouse pressed left at (750, 119)
Screenshot: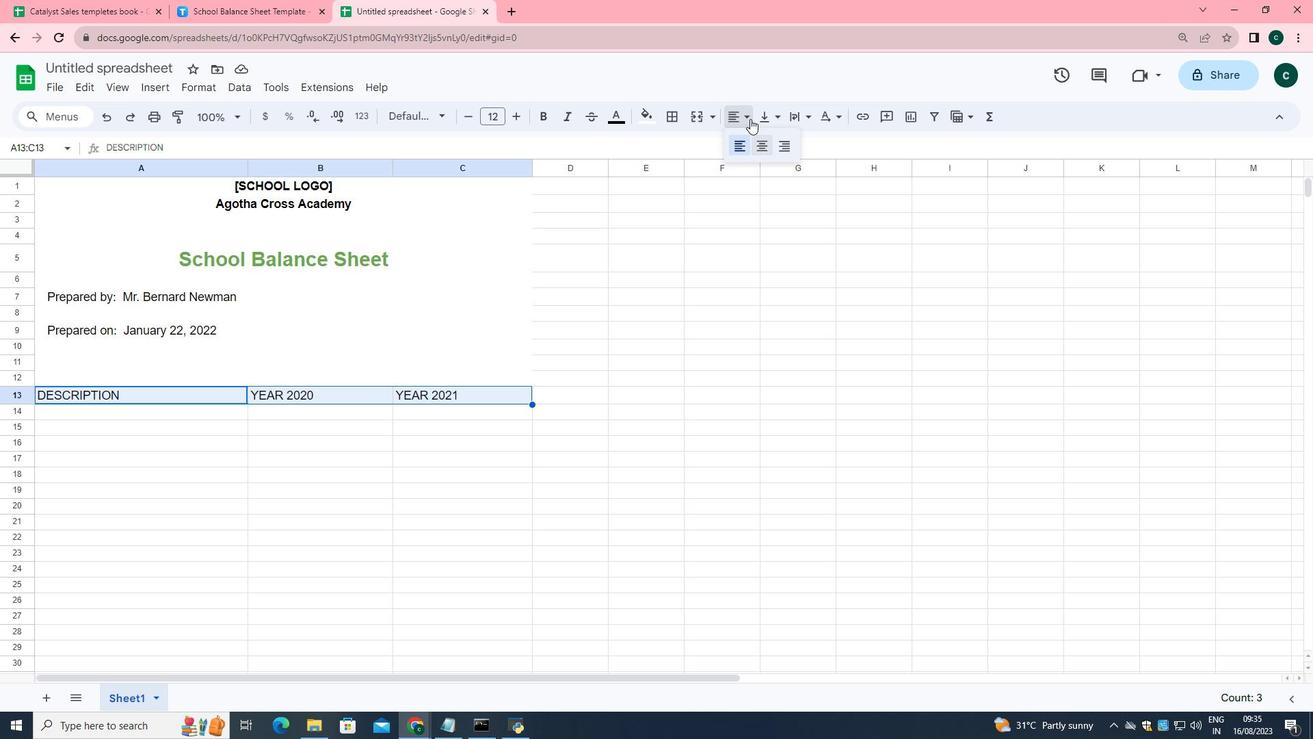 
Action: Mouse moved to (764, 140)
Screenshot: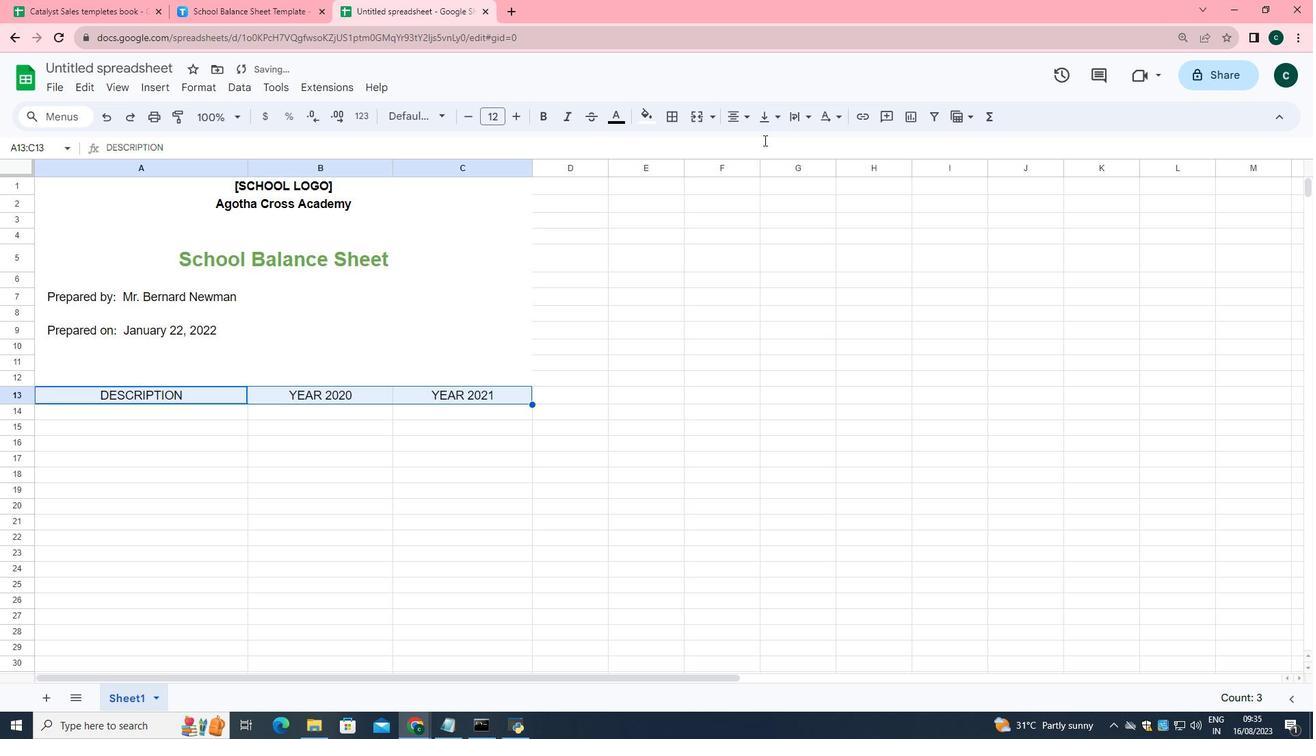 
Action: Mouse pressed left at (764, 140)
Screenshot: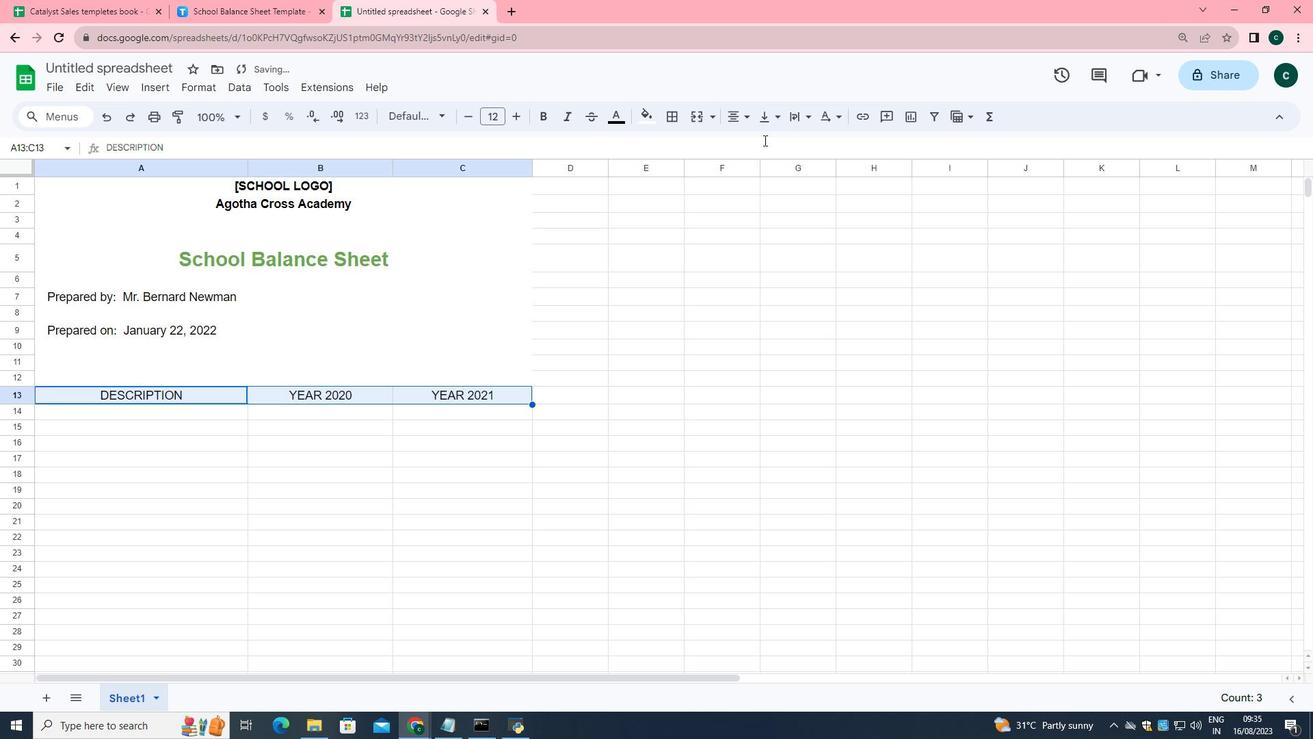 
Action: Mouse moved to (649, 111)
Screenshot: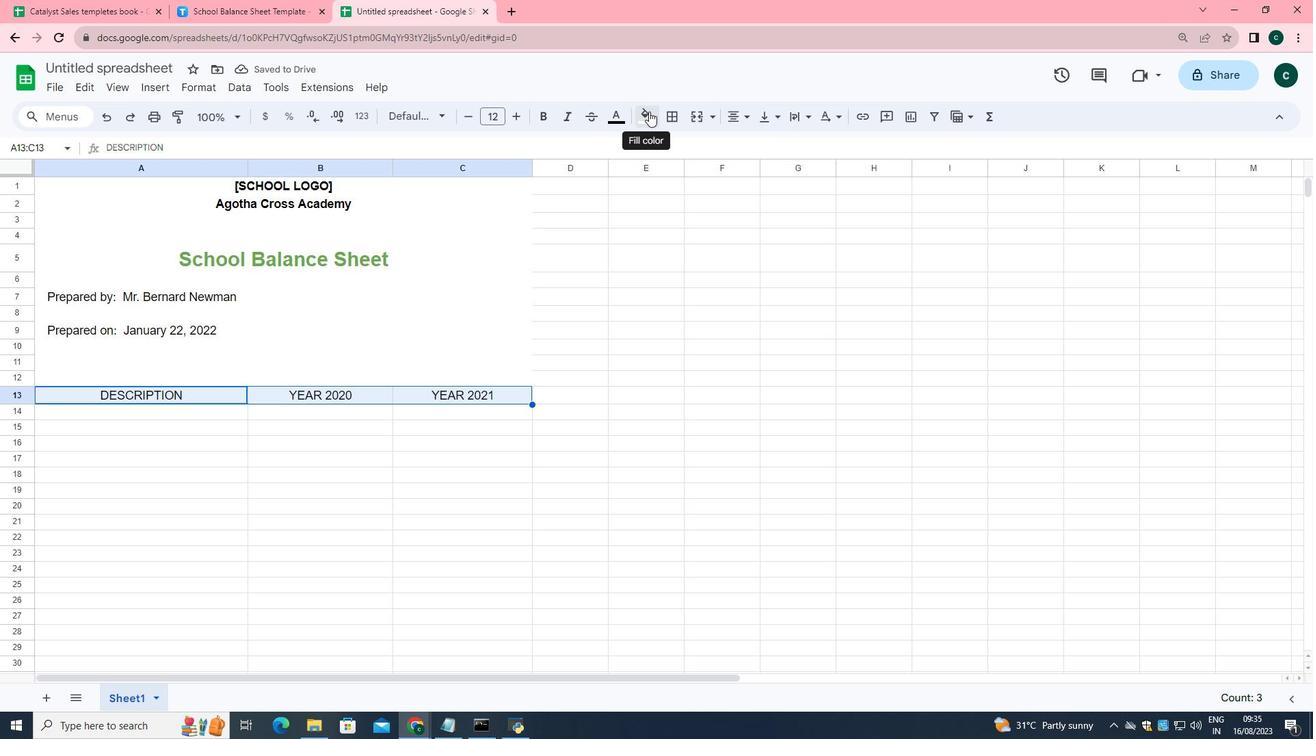 
Action: Mouse pressed left at (649, 111)
Screenshot: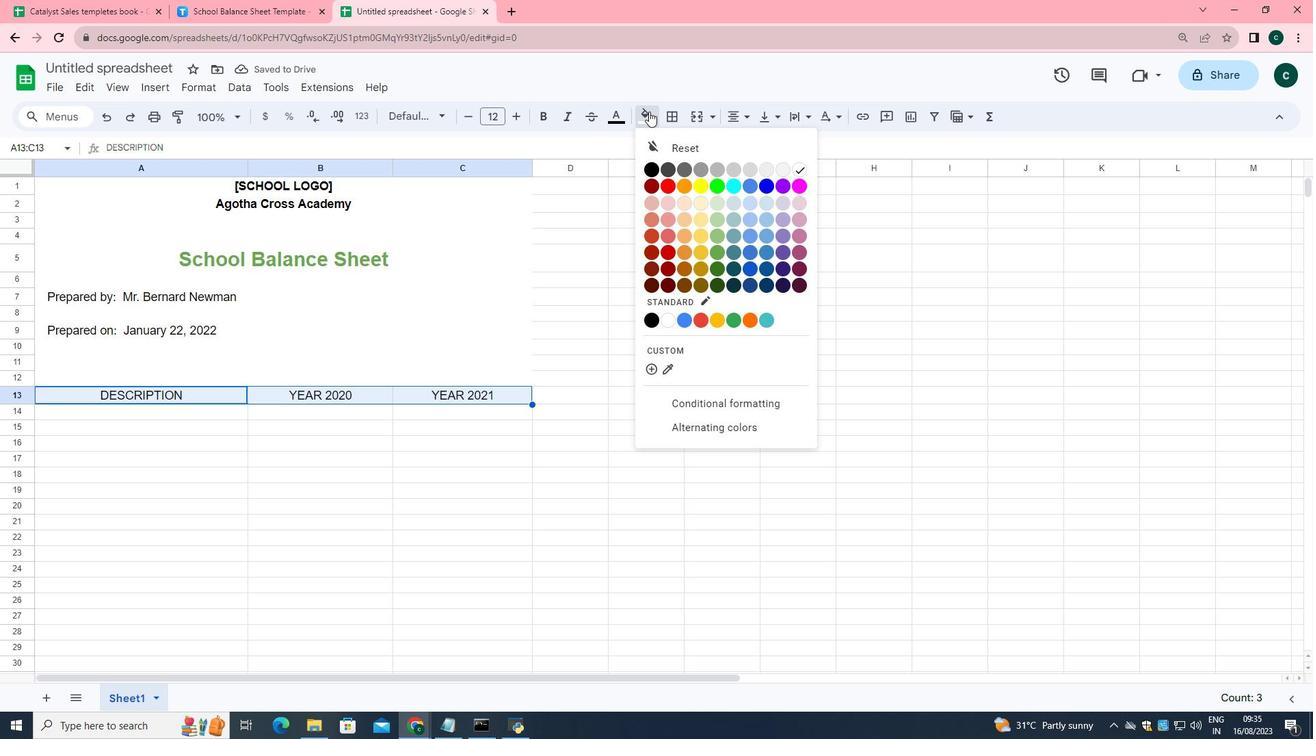 
Action: Mouse moved to (719, 248)
Screenshot: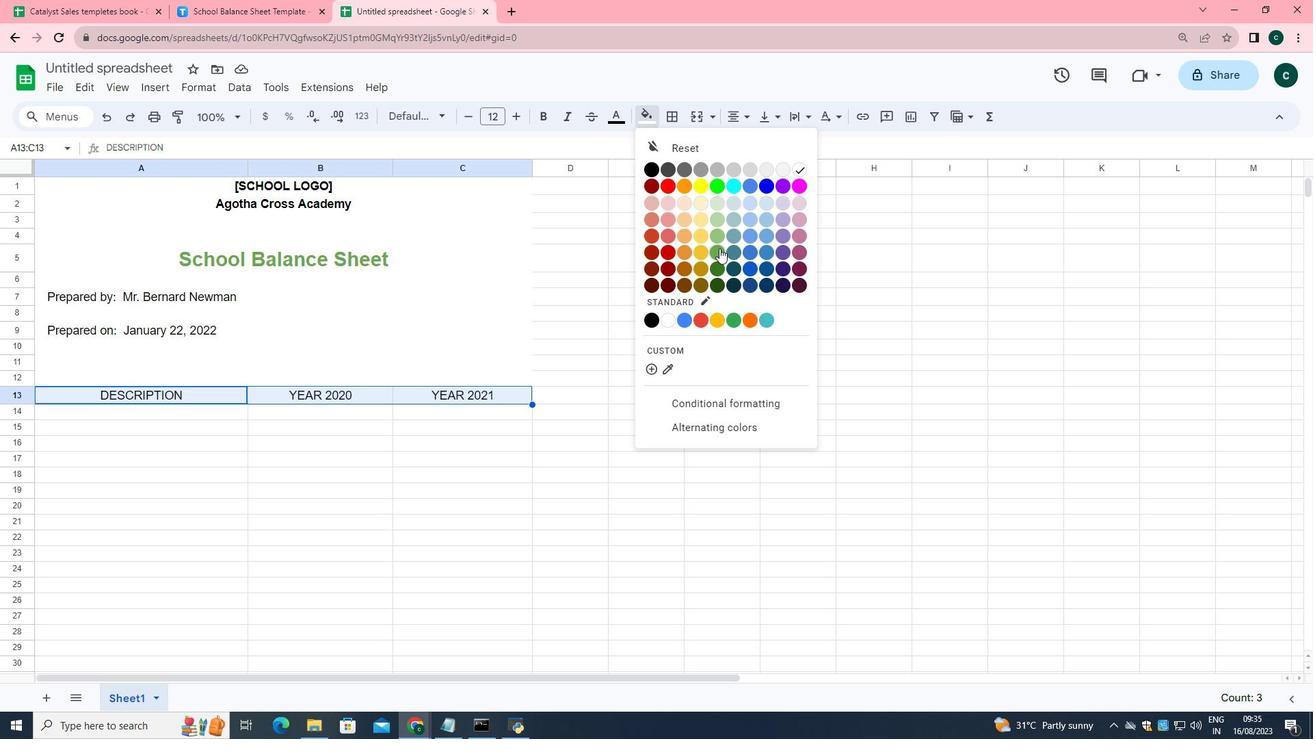 
Action: Mouse pressed left at (719, 248)
Screenshot: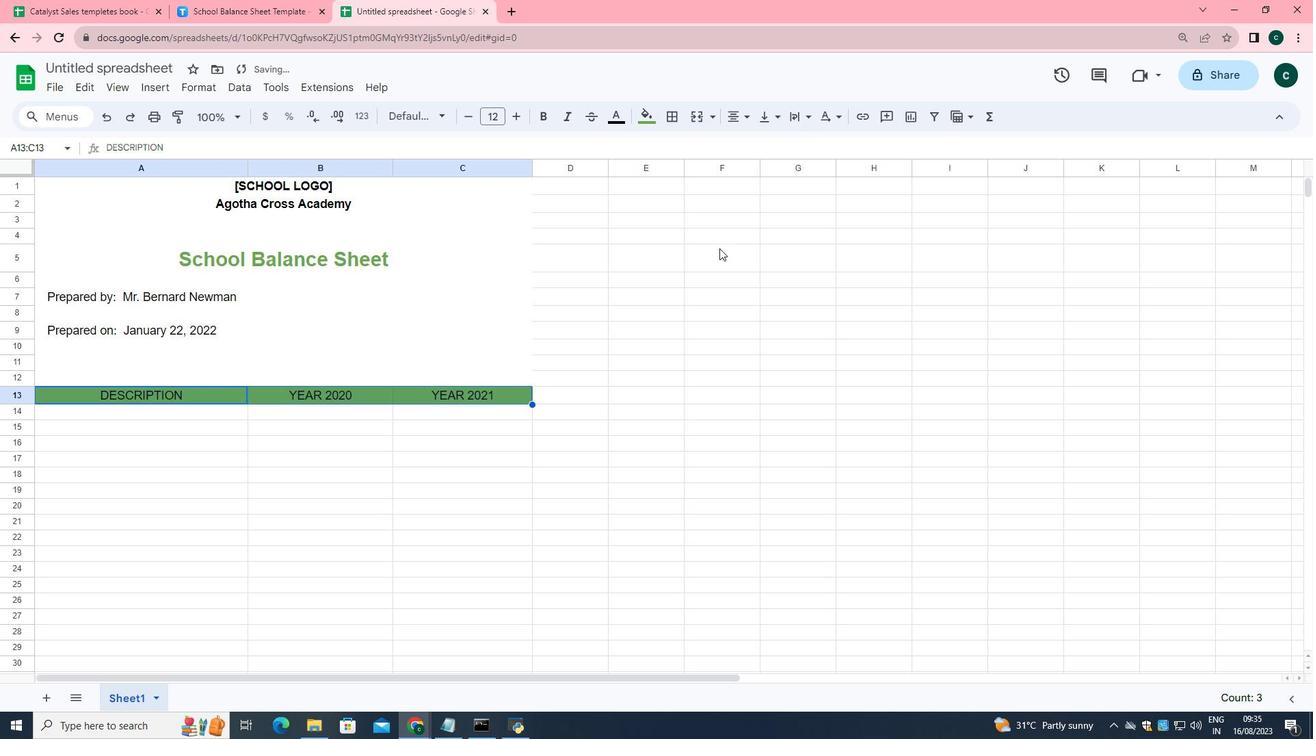 
Action: Mouse moved to (677, 121)
Screenshot: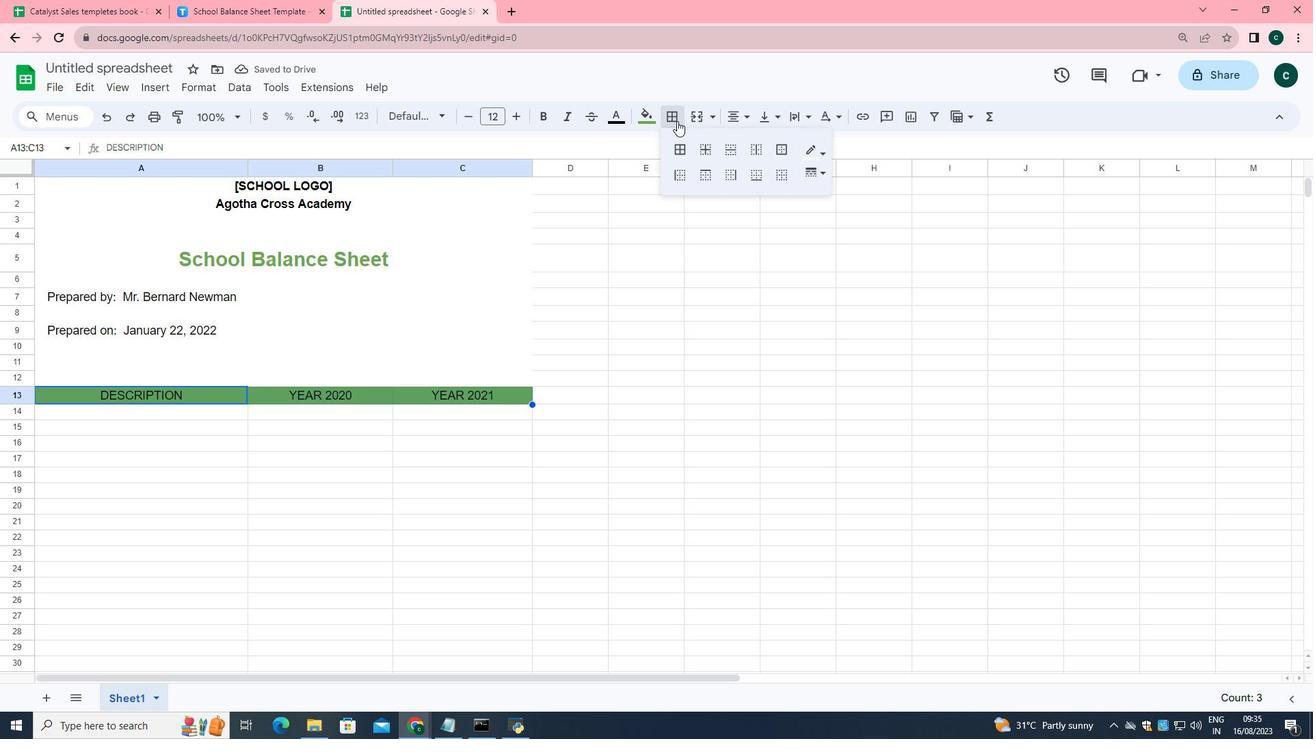 
Action: Mouse pressed left at (677, 121)
Screenshot: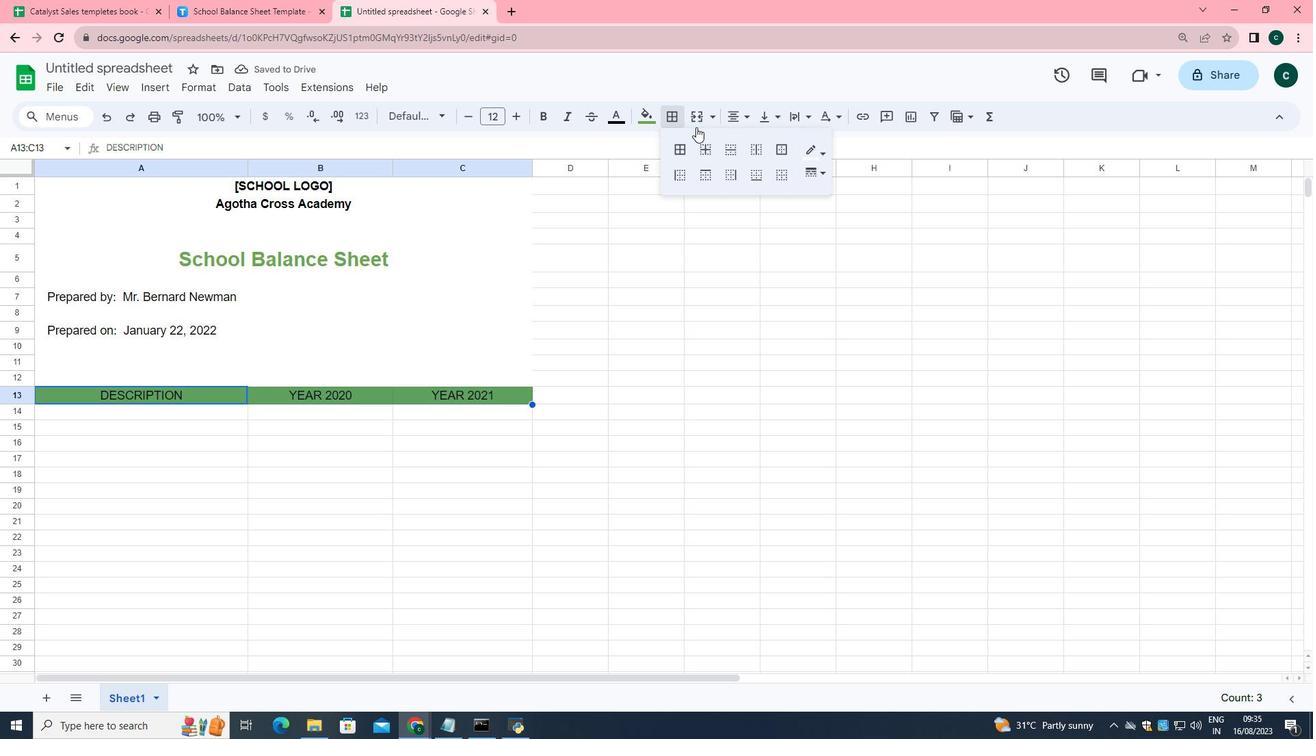 
Action: Mouse moved to (825, 145)
Screenshot: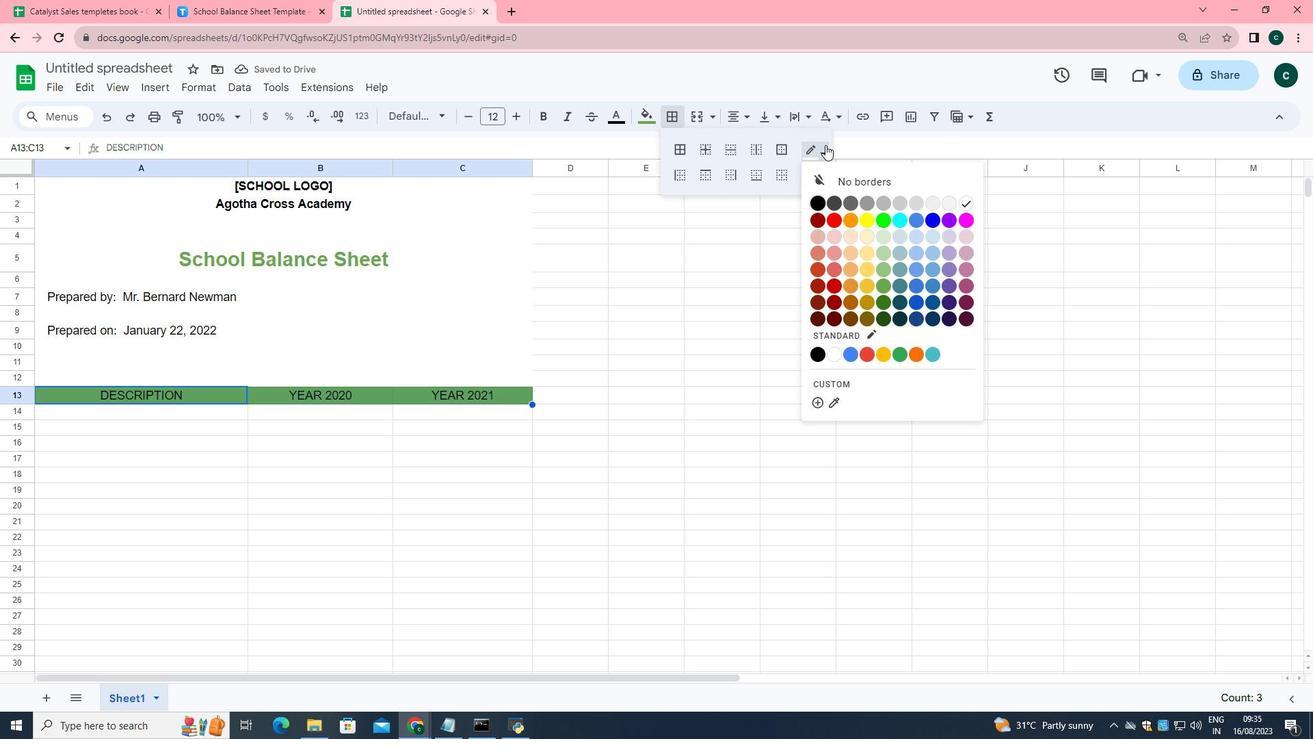 
Action: Mouse pressed left at (825, 145)
Screenshot: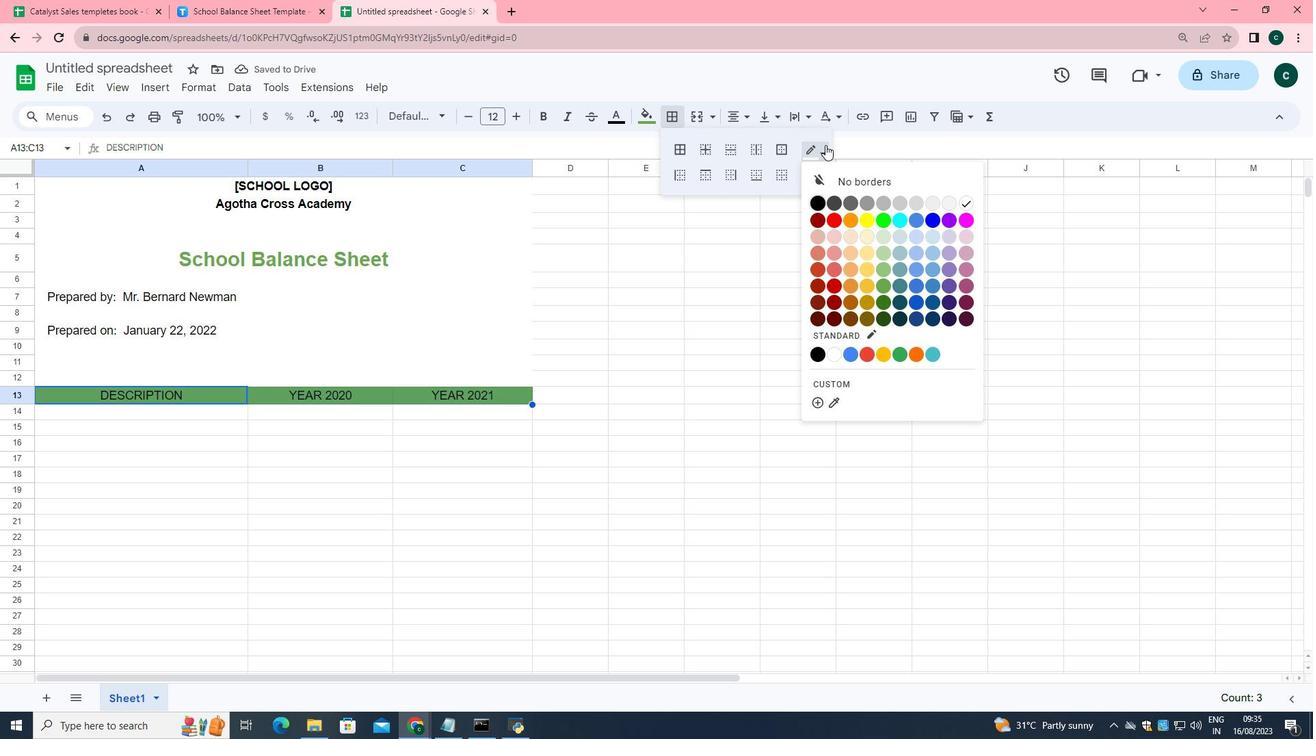 
Action: Mouse moved to (879, 284)
Screenshot: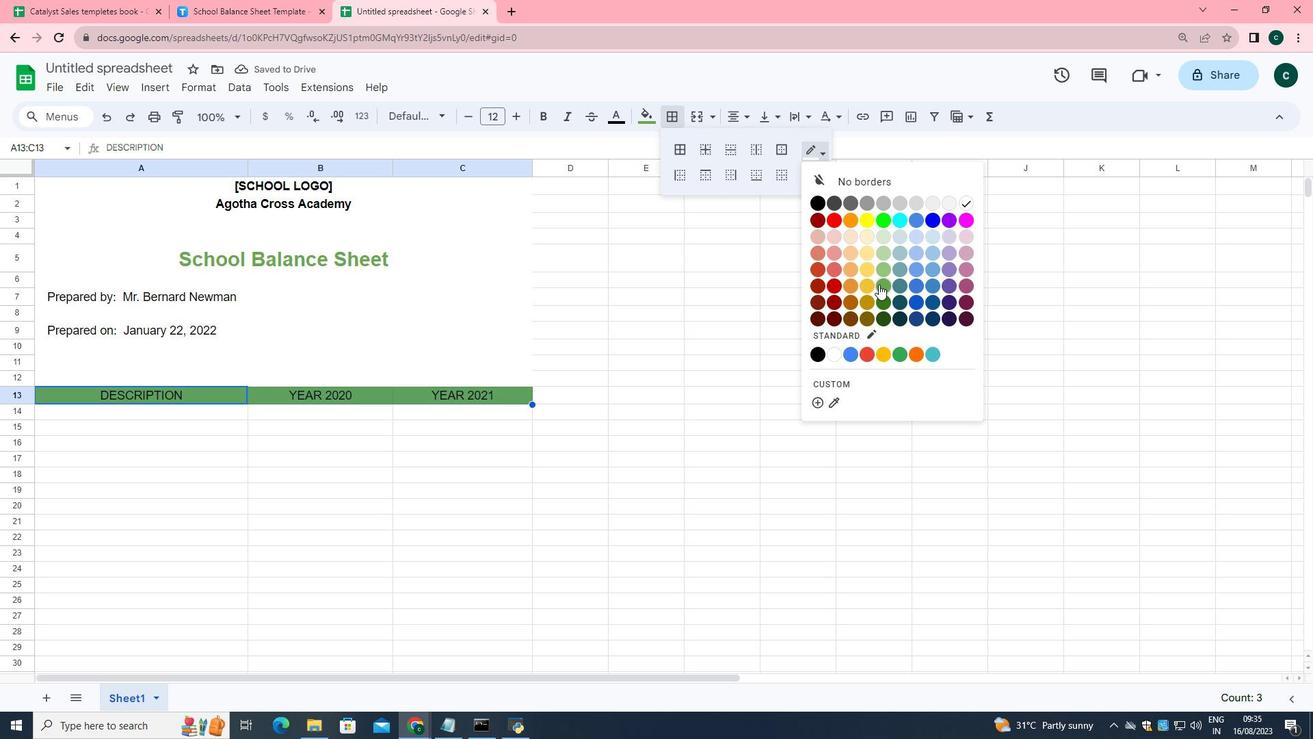 
Action: Mouse pressed left at (879, 284)
Screenshot: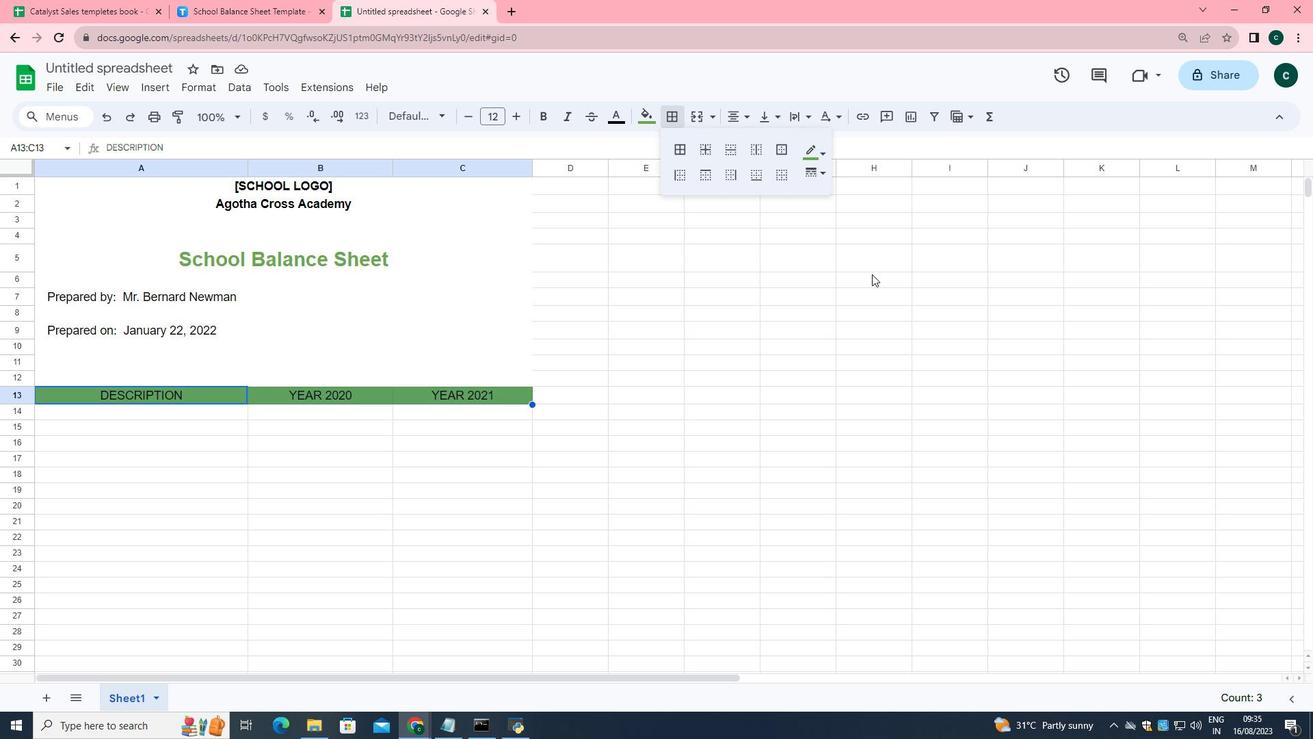 
Action: Mouse moved to (760, 151)
Screenshot: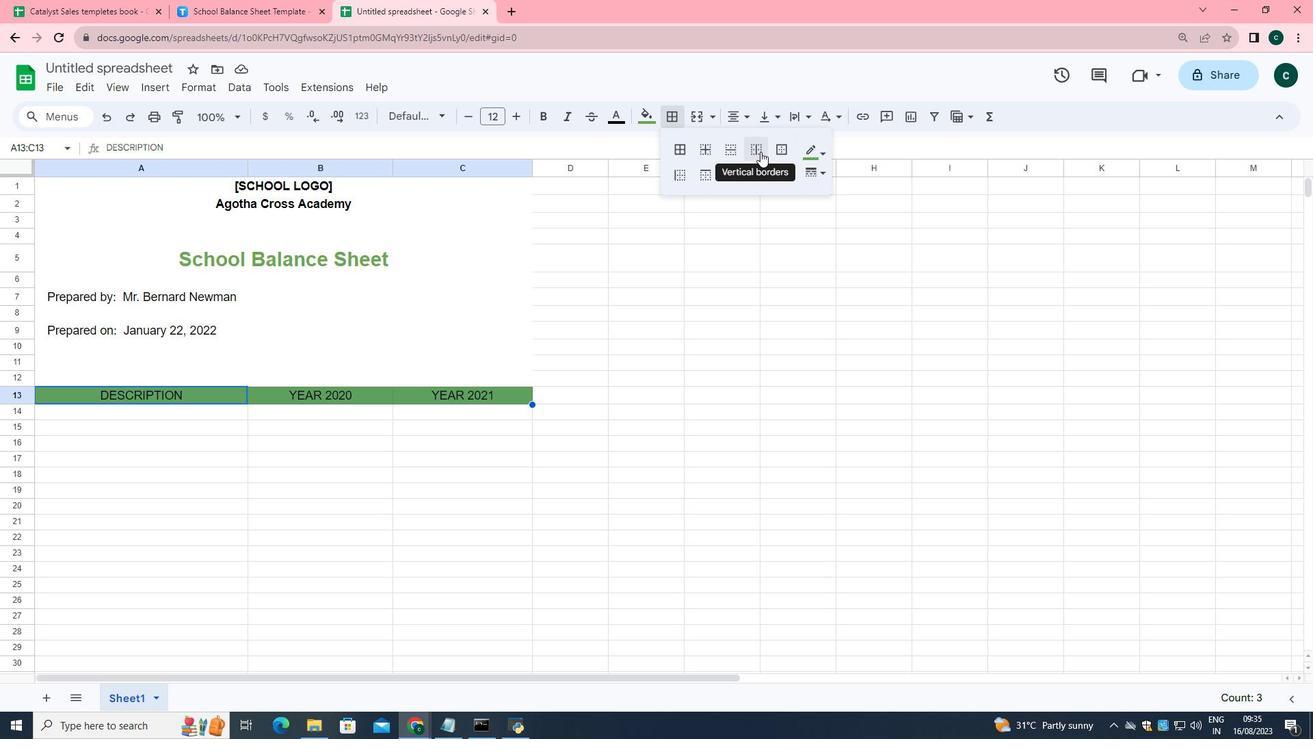 
Action: Mouse pressed left at (760, 151)
Screenshot: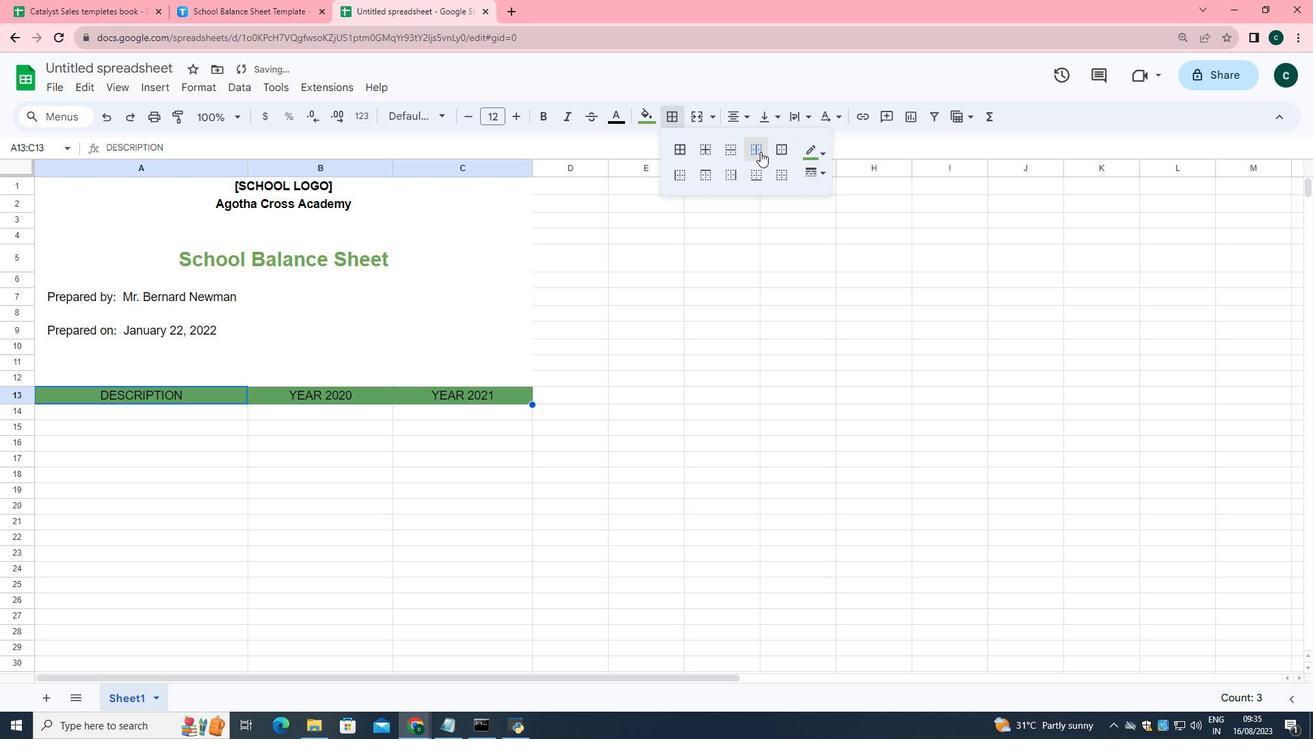 
Action: Mouse moved to (778, 143)
Screenshot: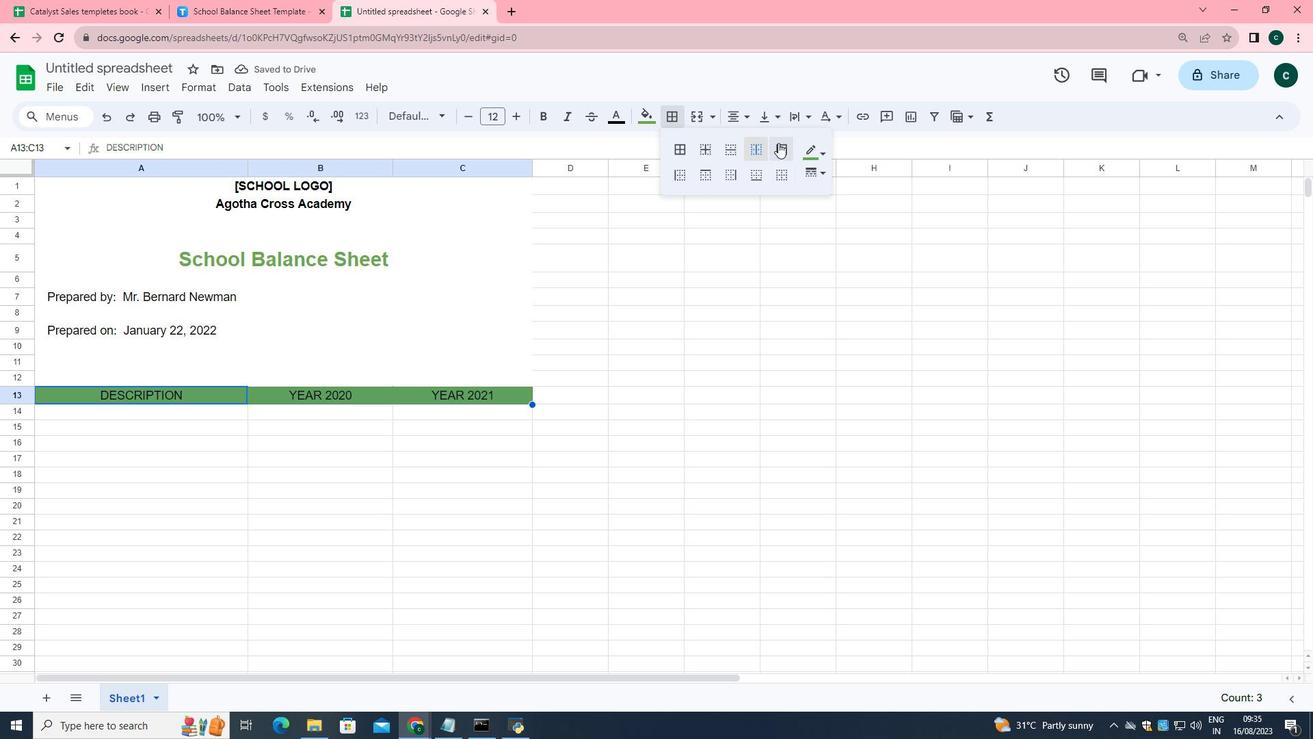 
Action: Mouse pressed left at (778, 143)
Screenshot: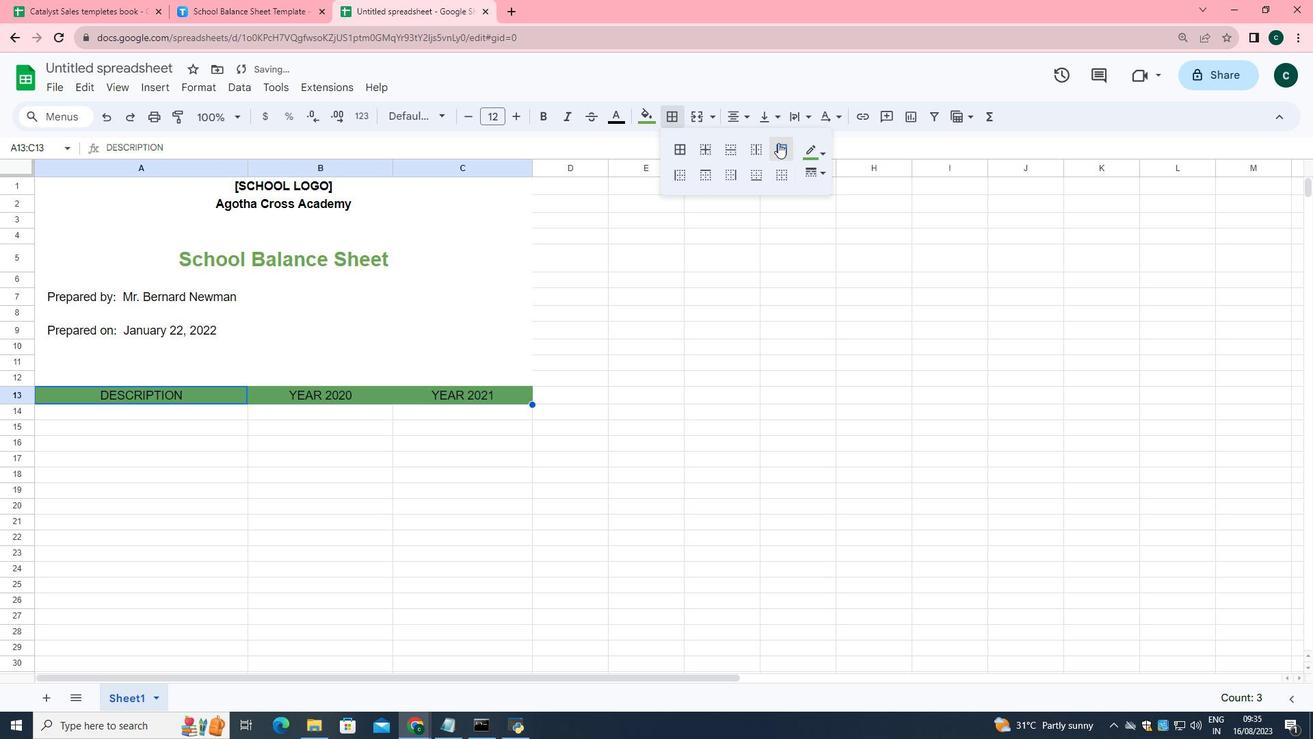 
Action: Mouse moved to (343, 433)
Screenshot: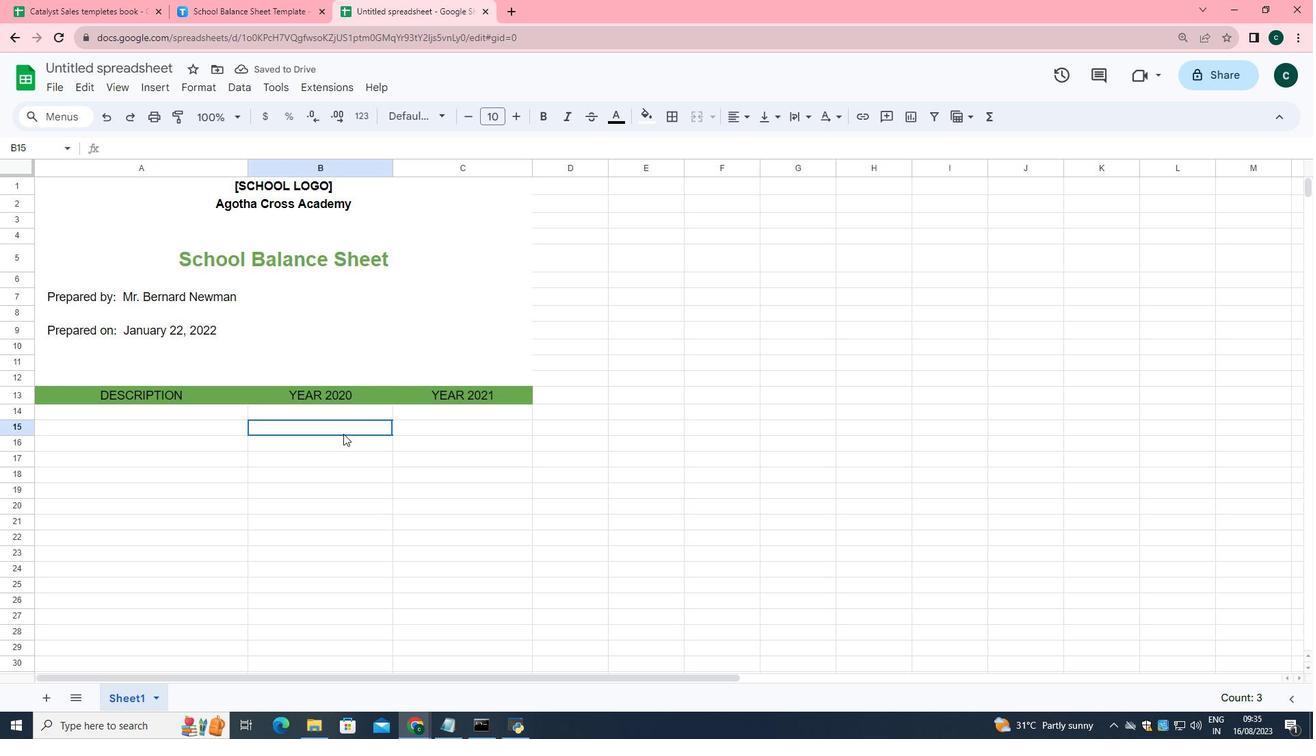 
Action: Mouse pressed left at (343, 433)
Screenshot: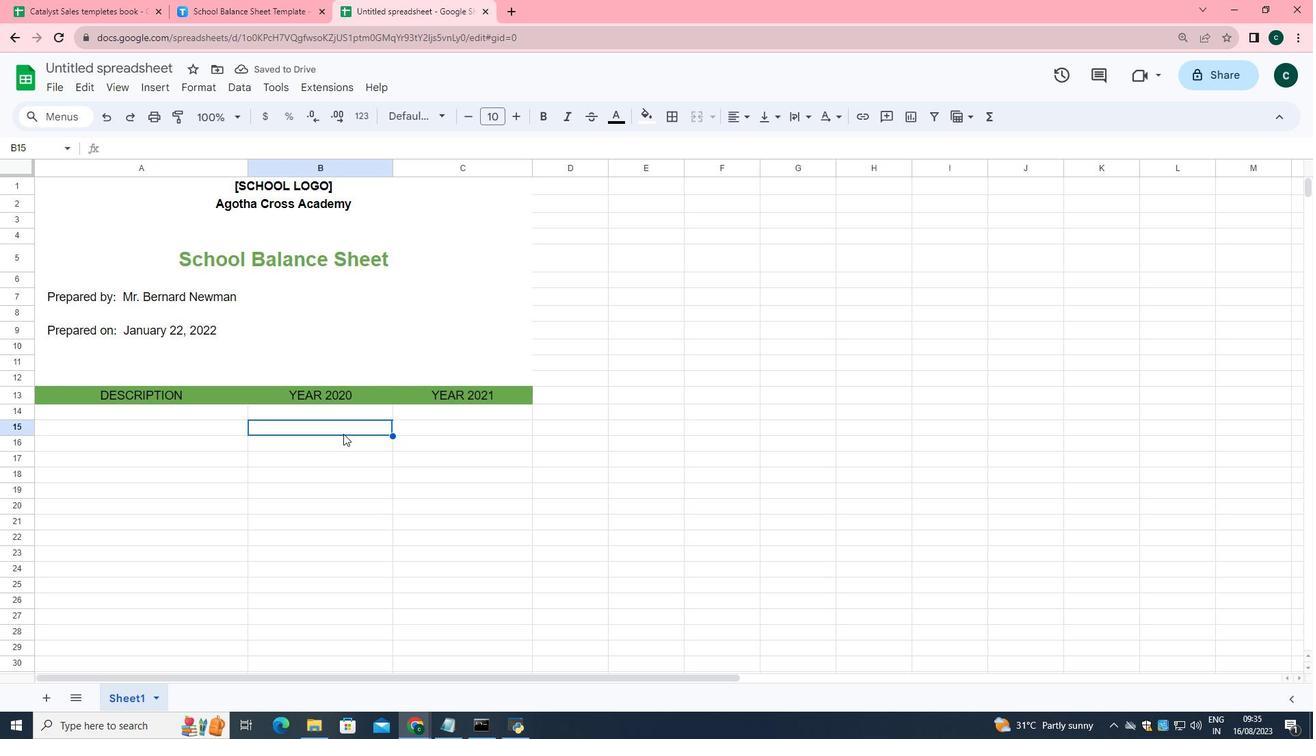 
Action: Mouse moved to (171, 396)
Screenshot: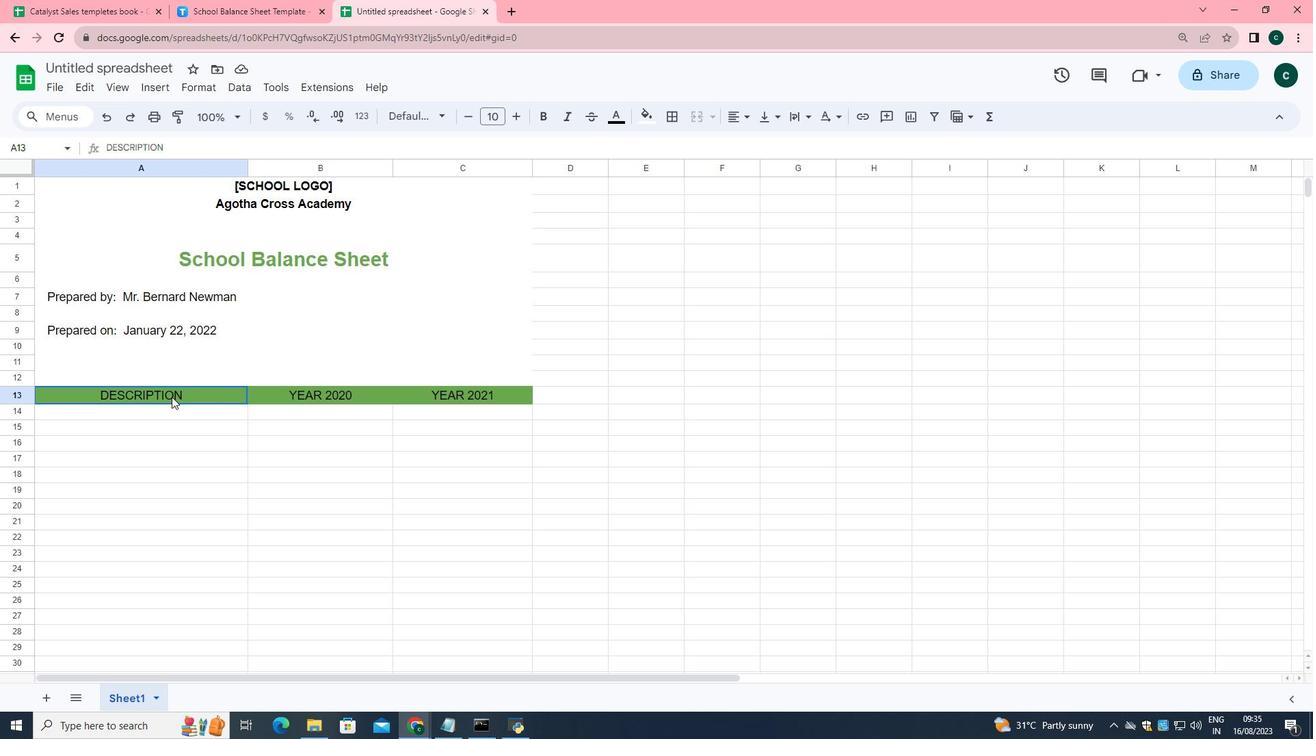 
Action: Mouse pressed left at (171, 396)
Screenshot: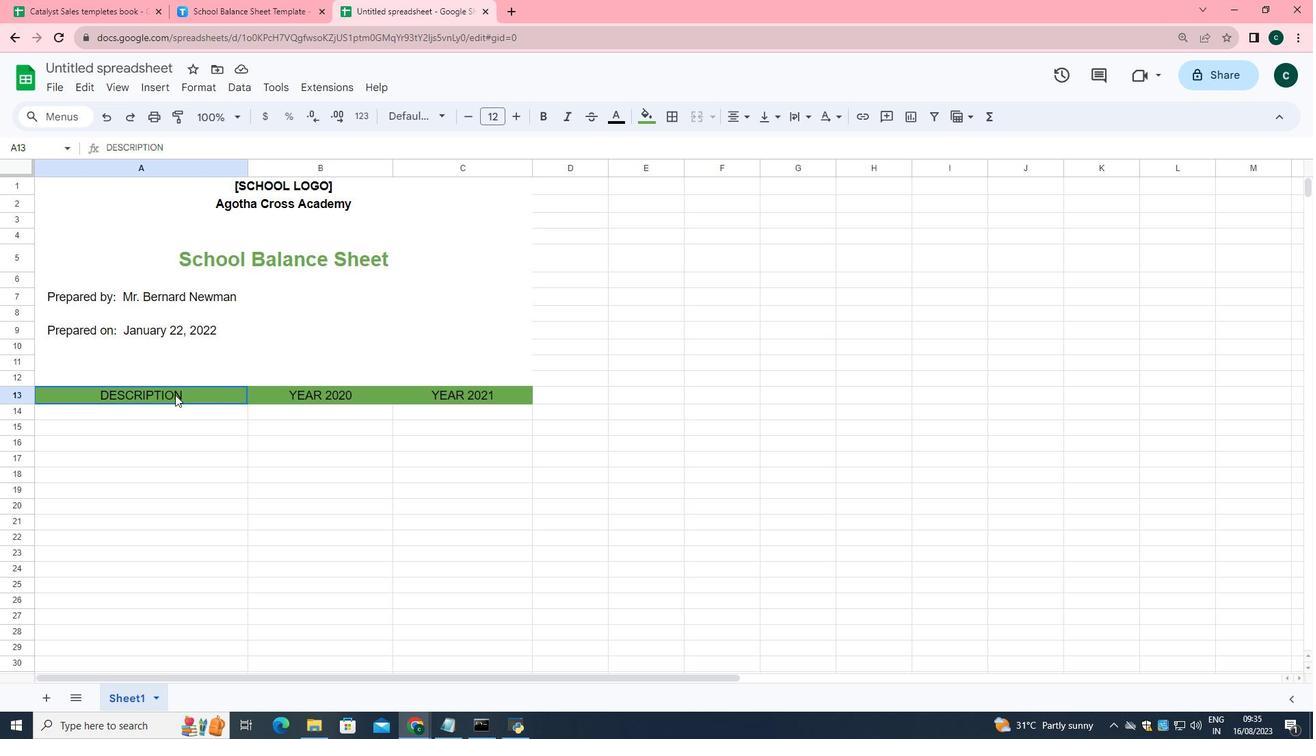 
Action: Mouse moved to (619, 113)
Screenshot: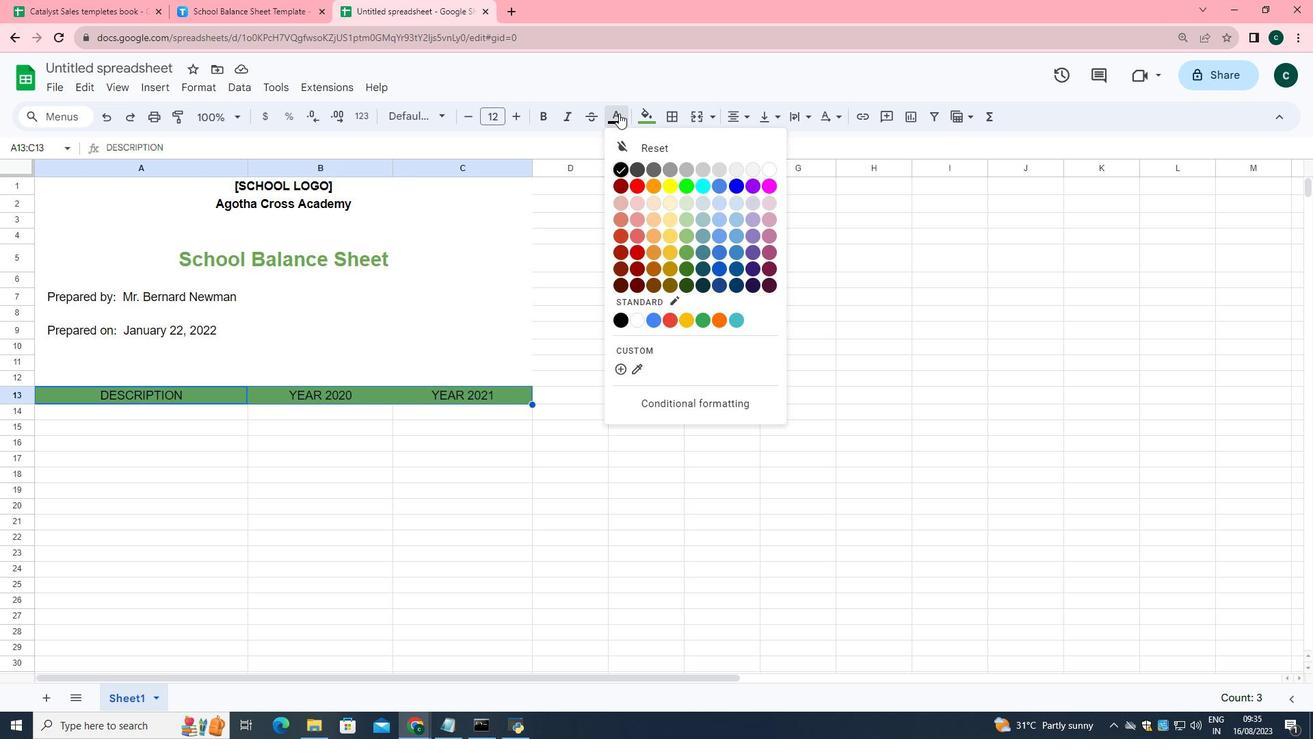 
Action: Mouse pressed left at (619, 113)
Screenshot: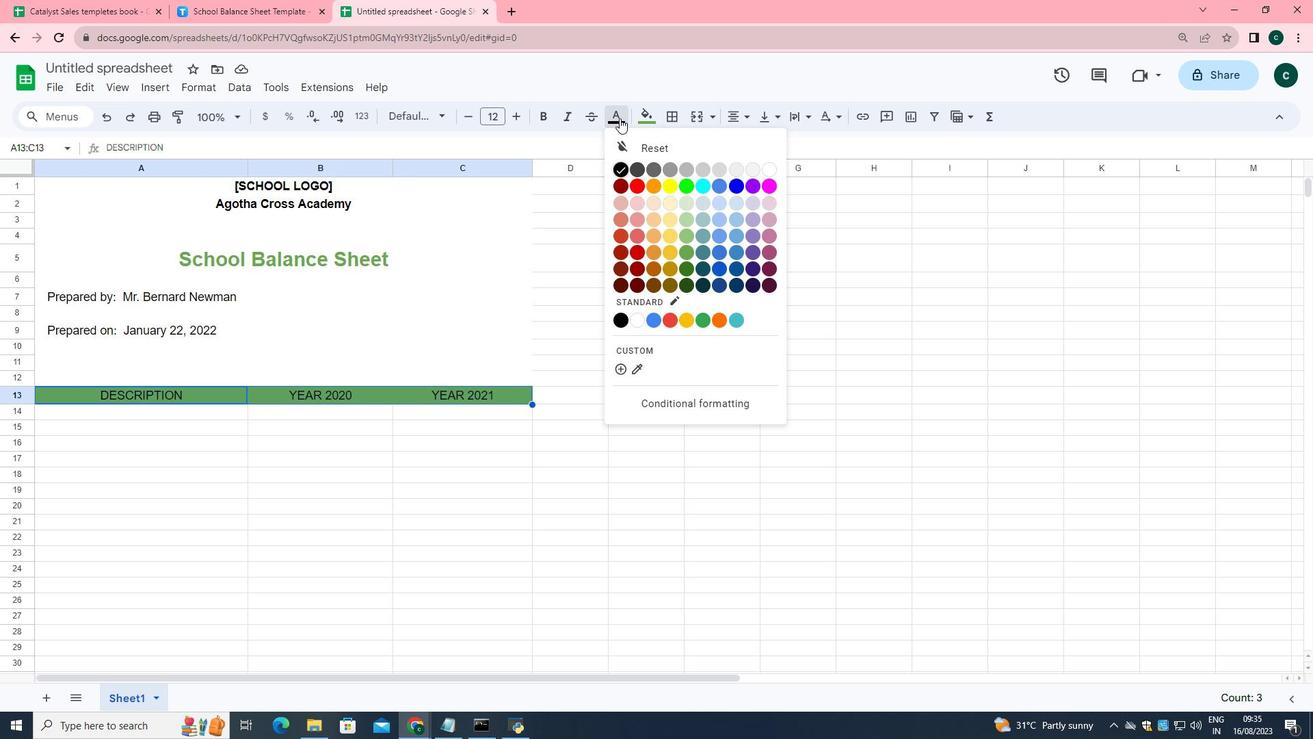
Action: Mouse moved to (771, 173)
Screenshot: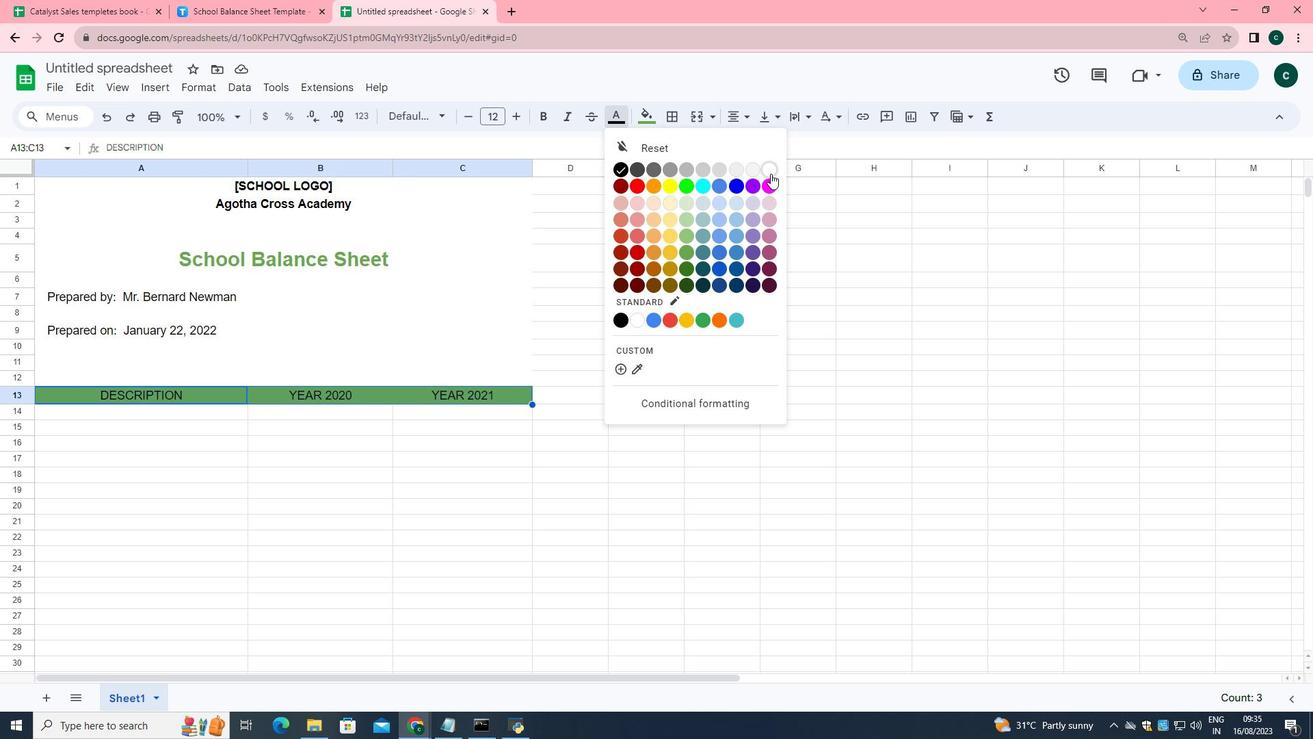 
Action: Mouse pressed left at (771, 173)
Screenshot: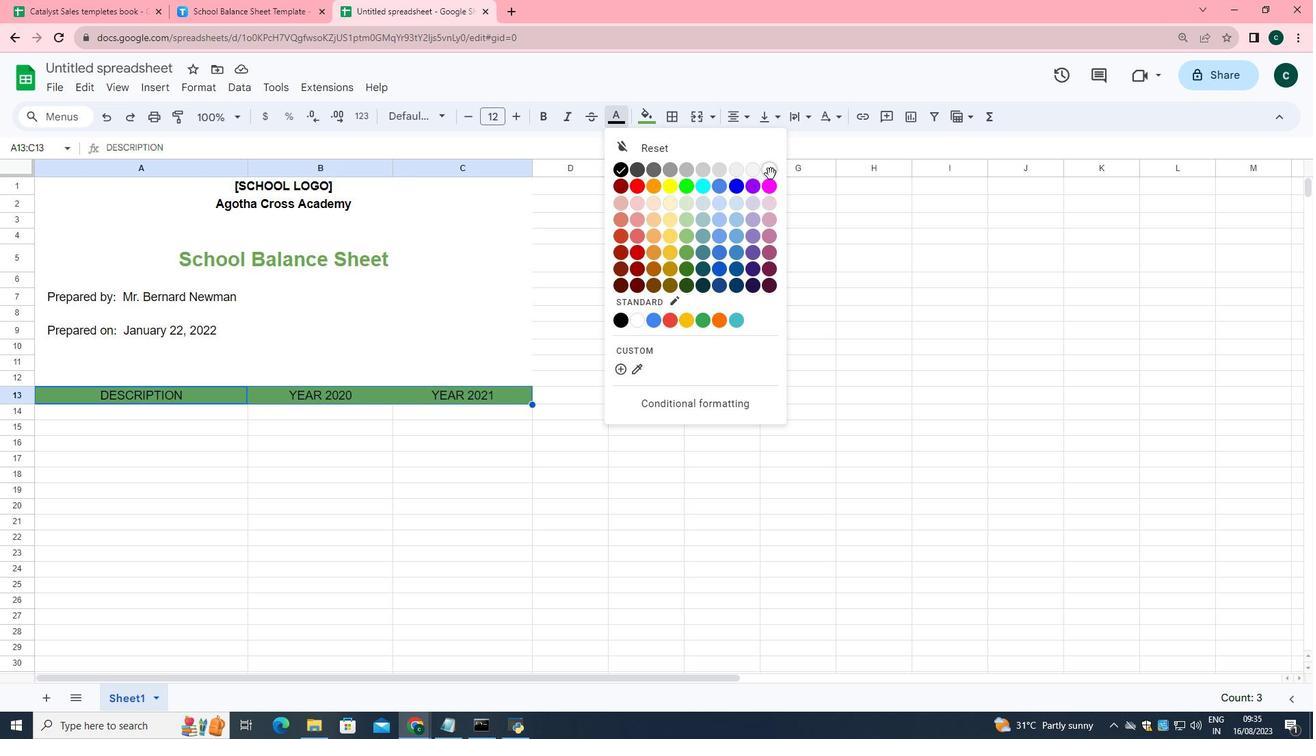 
Action: Mouse moved to (331, 506)
Screenshot: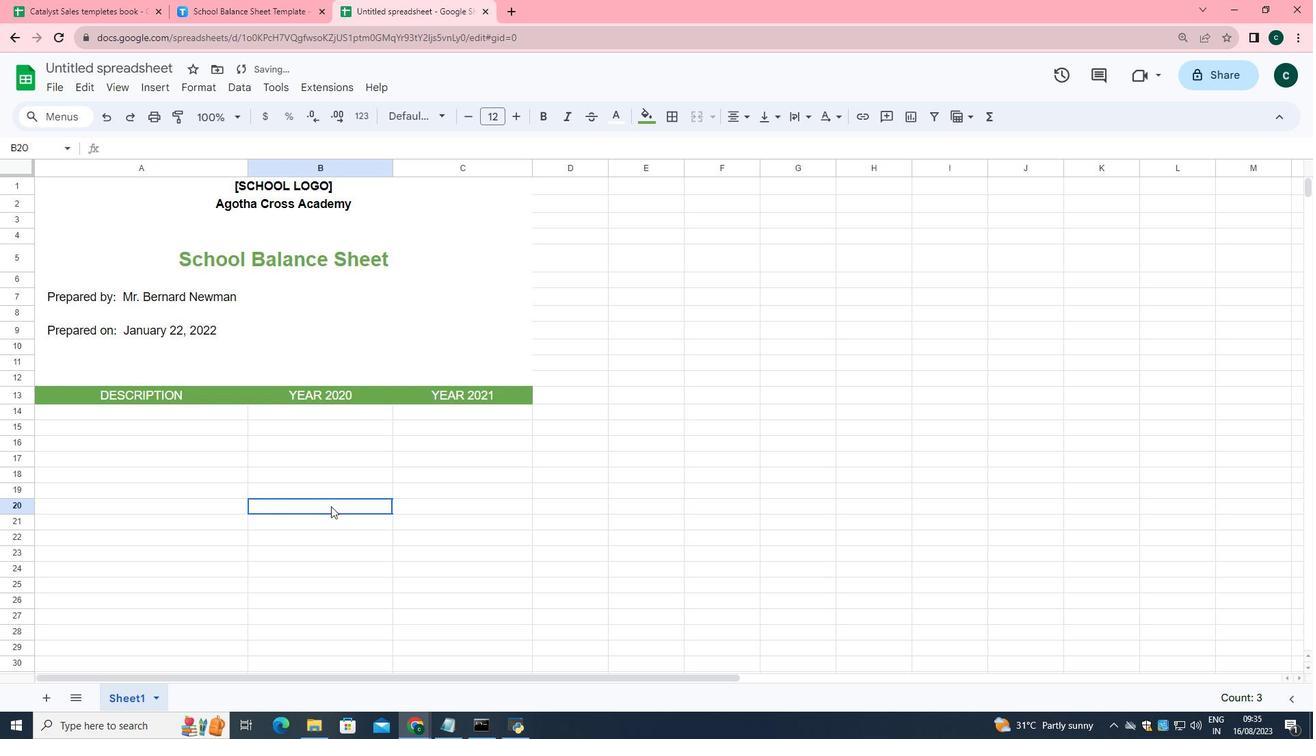 
Action: Mouse pressed left at (331, 506)
Screenshot: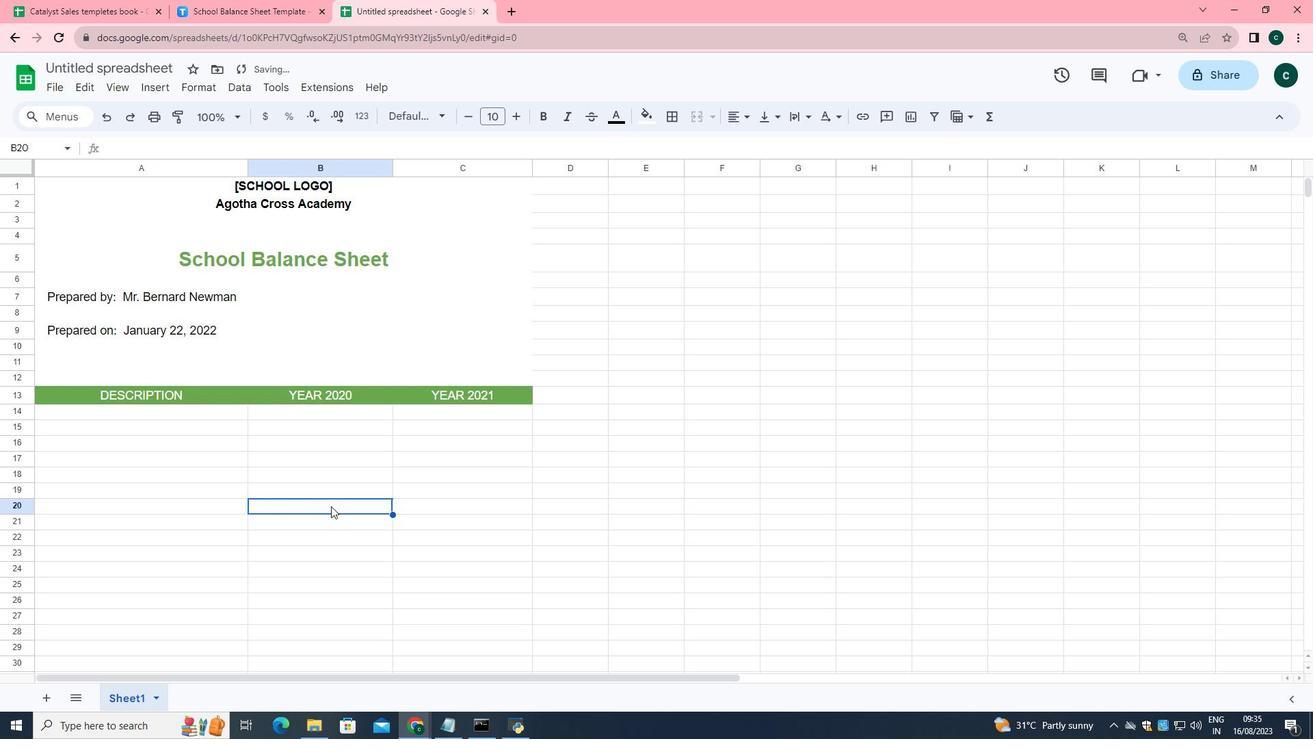 
Action: Mouse moved to (178, 413)
Screenshot: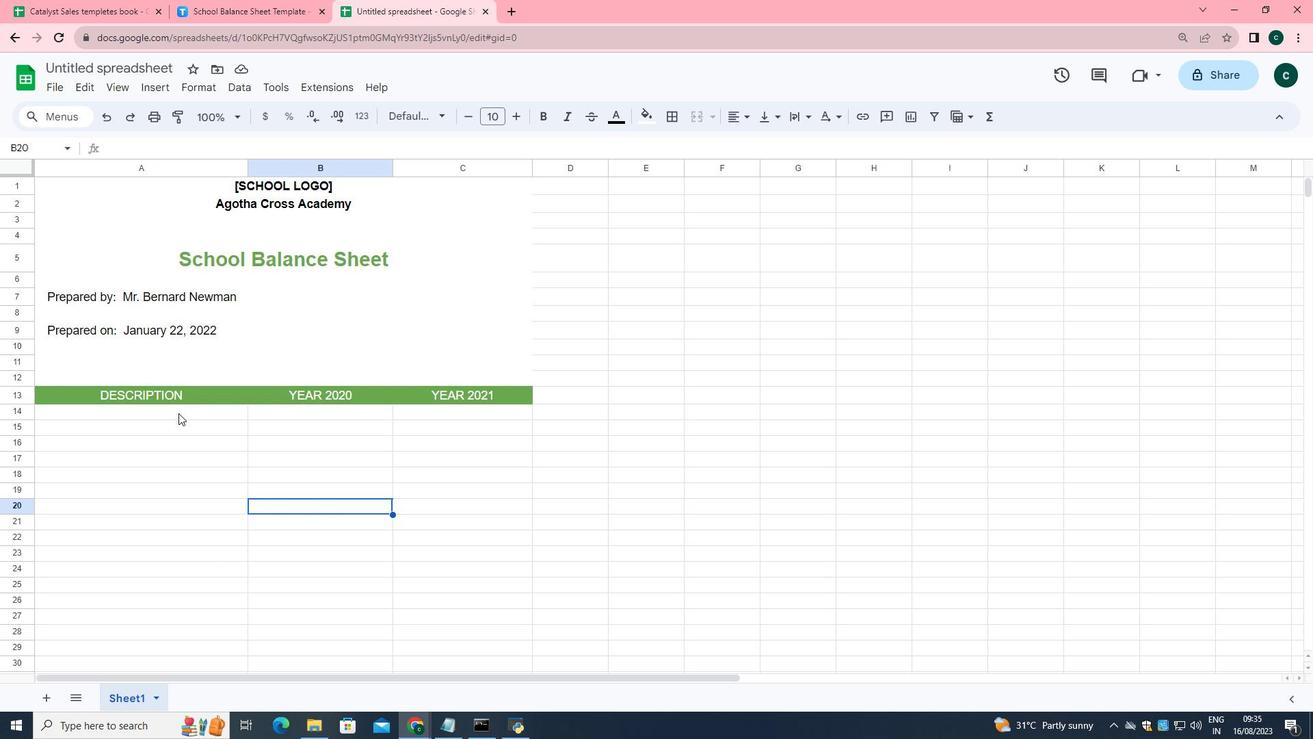 
Action: Mouse pressed left at (178, 413)
Screenshot: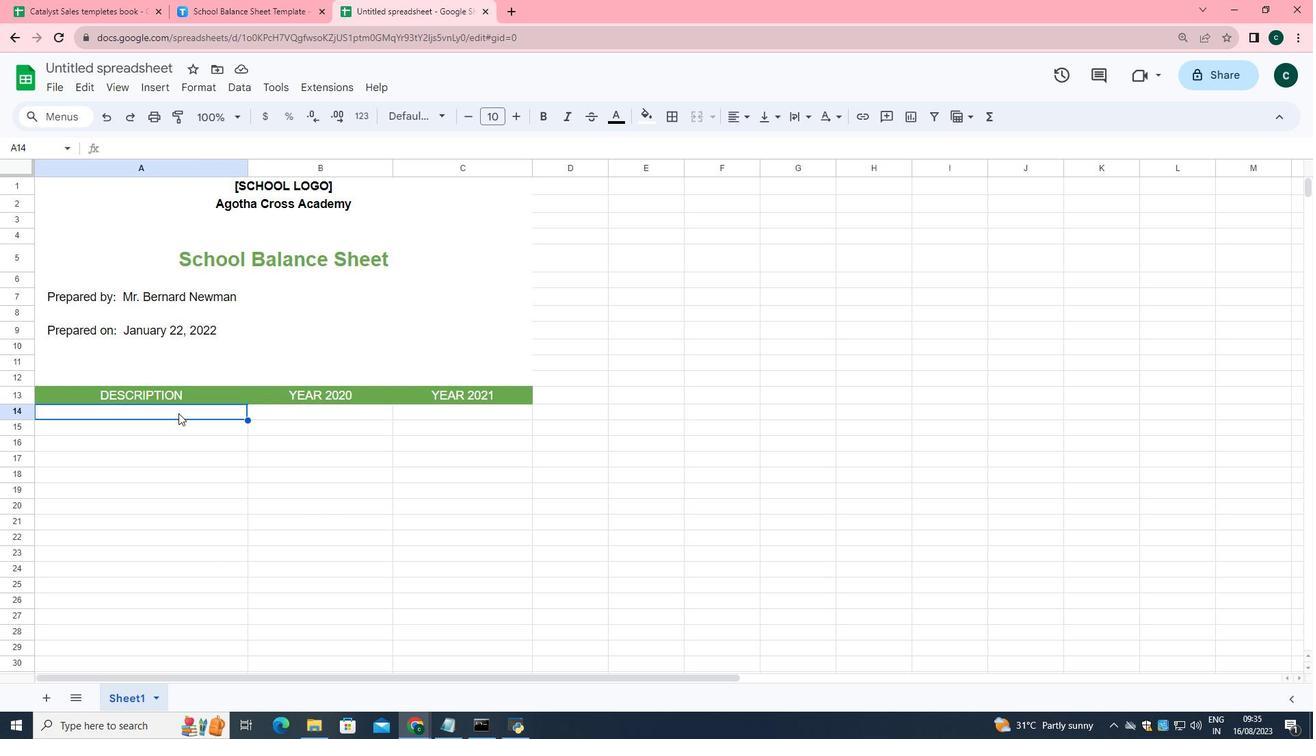 
Action: Mouse moved to (515, 114)
Screenshot: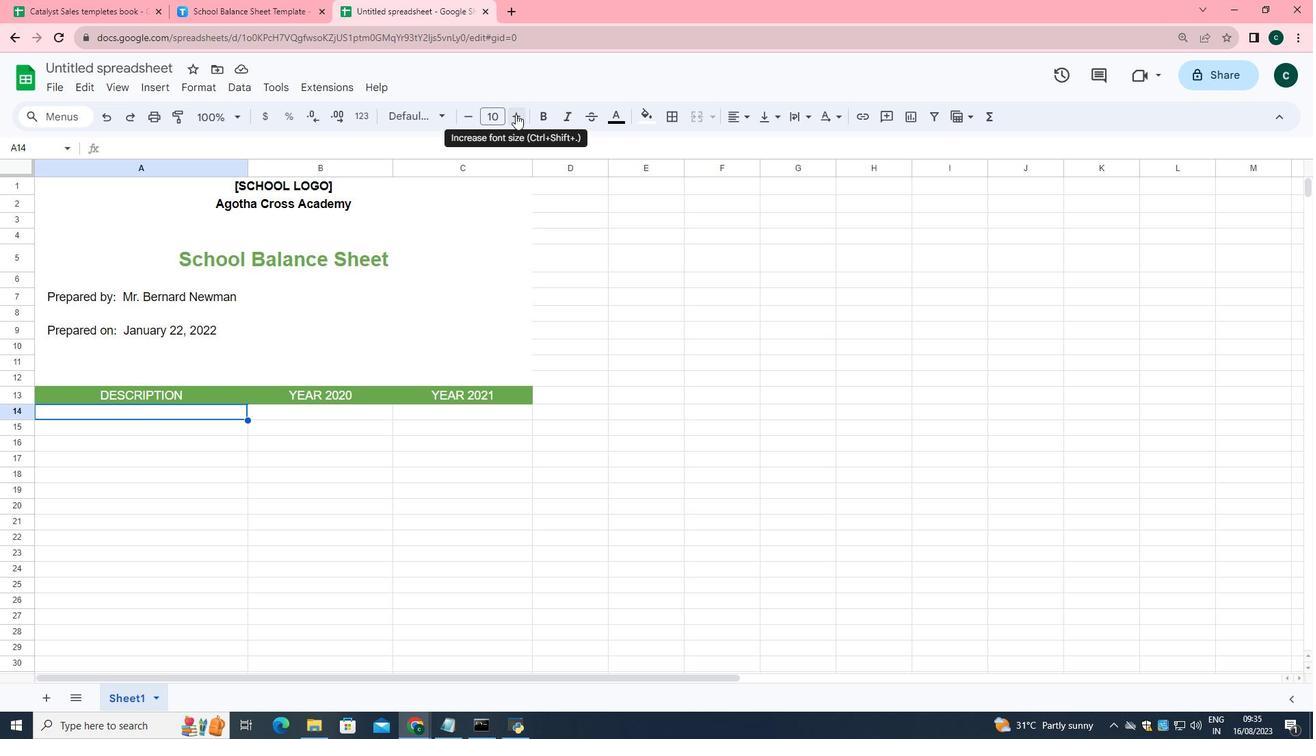 
Action: Mouse pressed left at (515, 114)
Screenshot: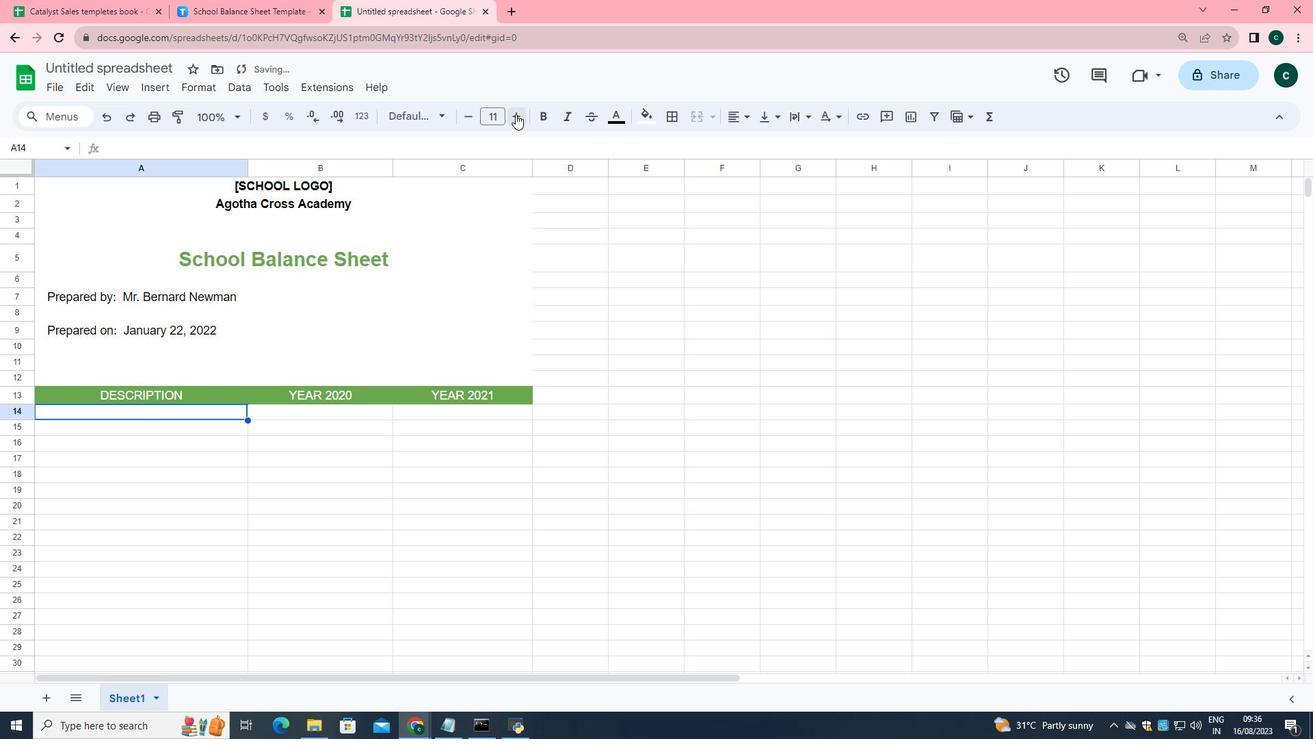 
Action: Mouse pressed left at (515, 114)
Screenshot: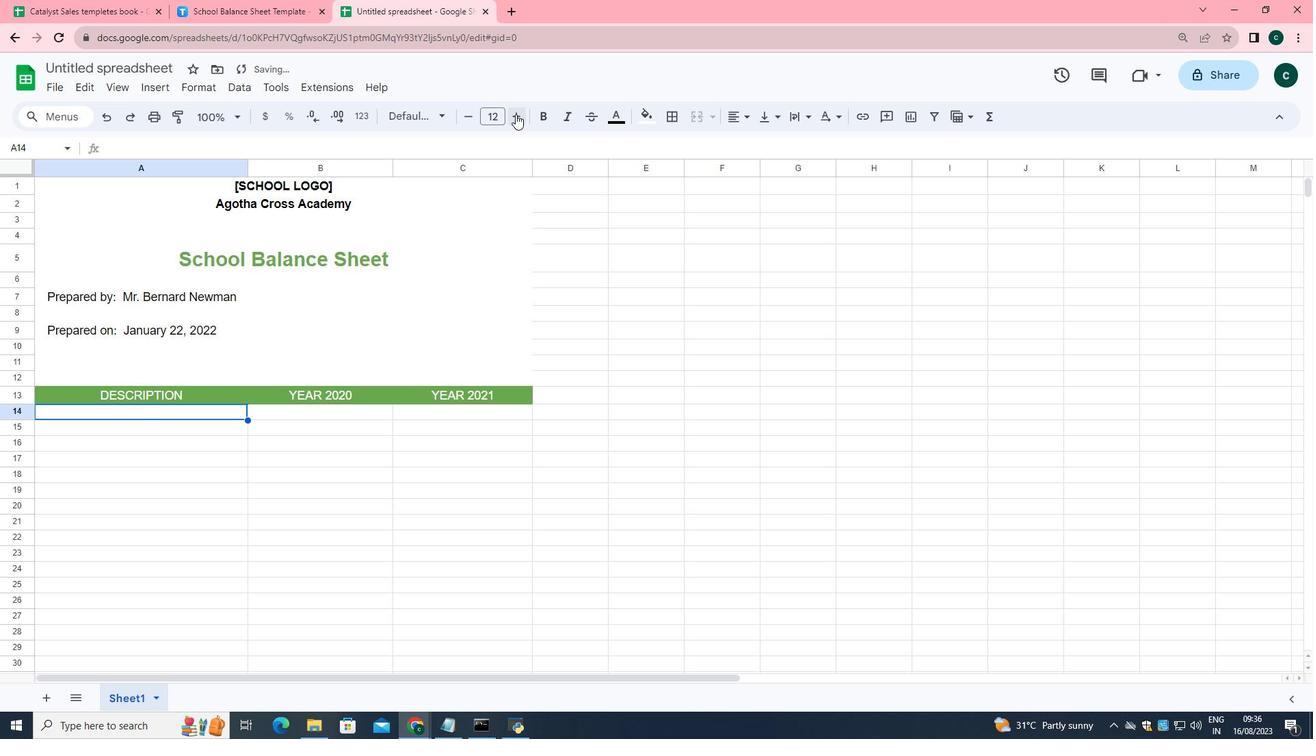 
Action: Key pressed <Key.shift>A<Key.caps_lock>SSETS<Key.enter><Key.shift>c<Key.backspace>
Screenshot: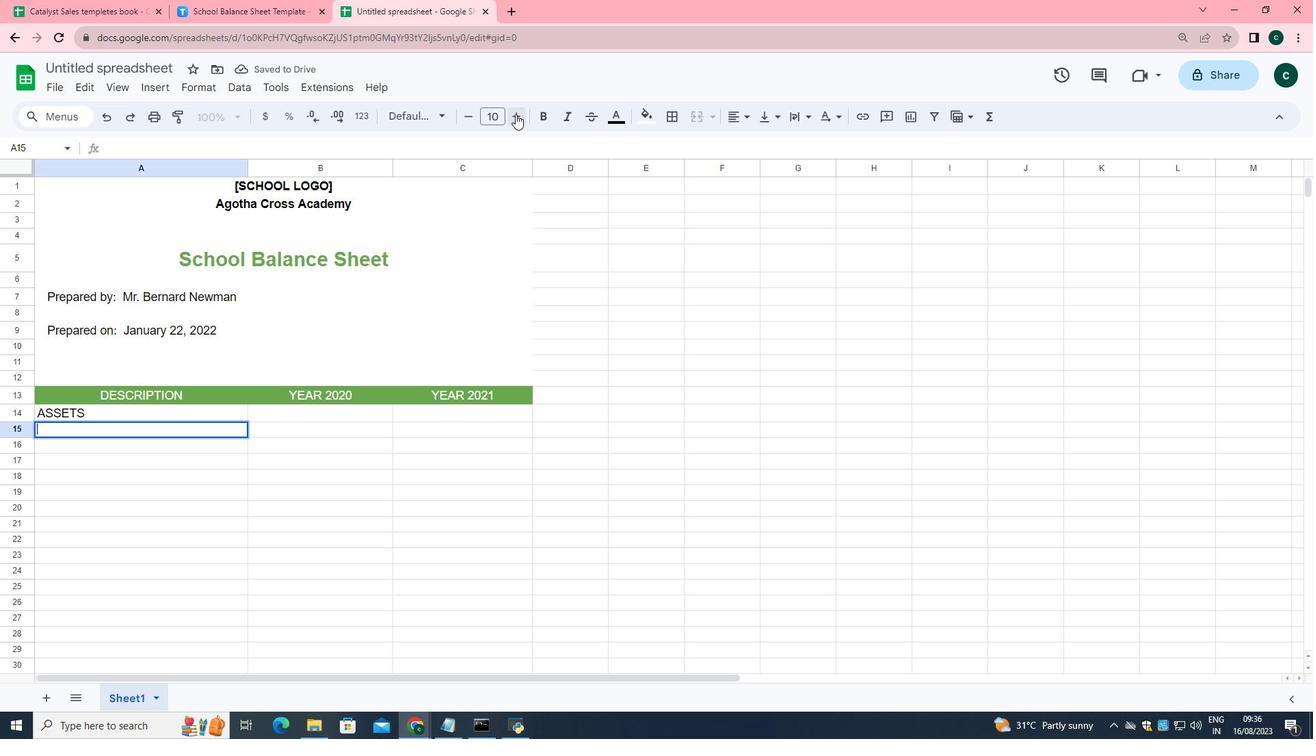 
Action: Mouse pressed left at (515, 114)
Screenshot: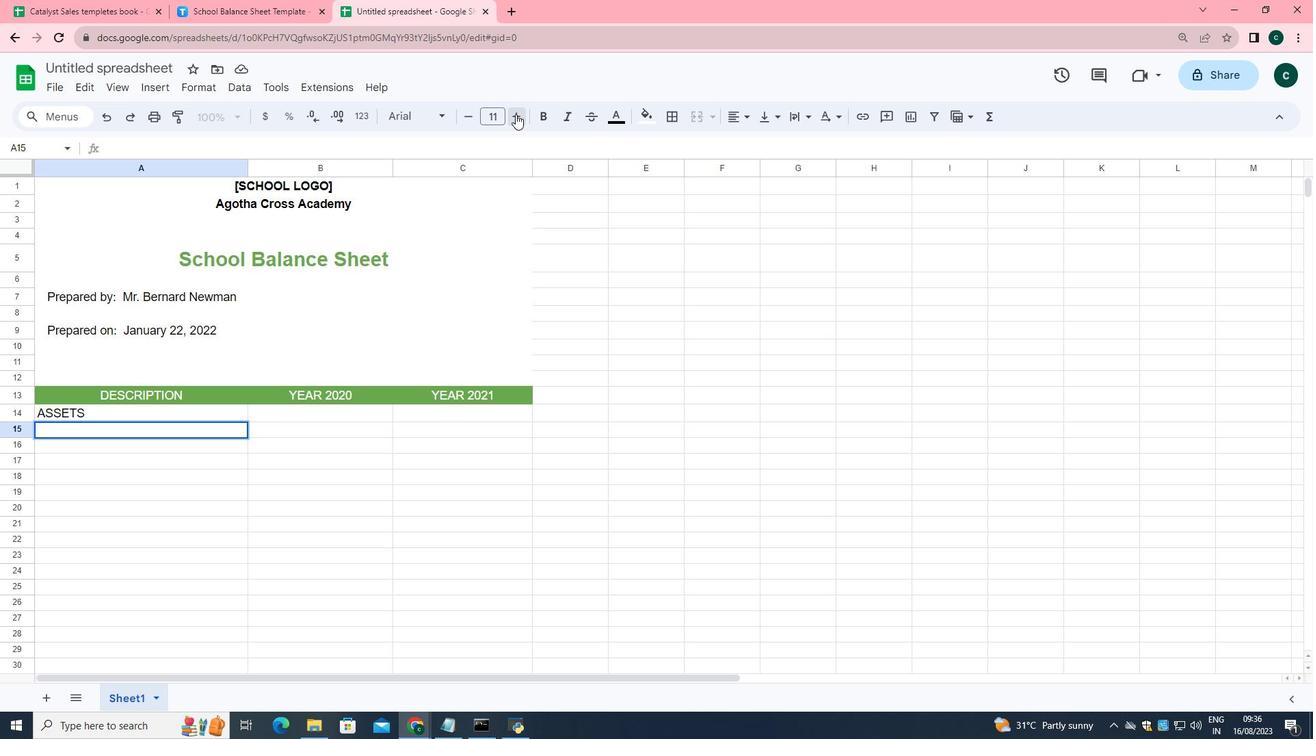 
Action: Mouse pressed left at (515, 114)
Screenshot: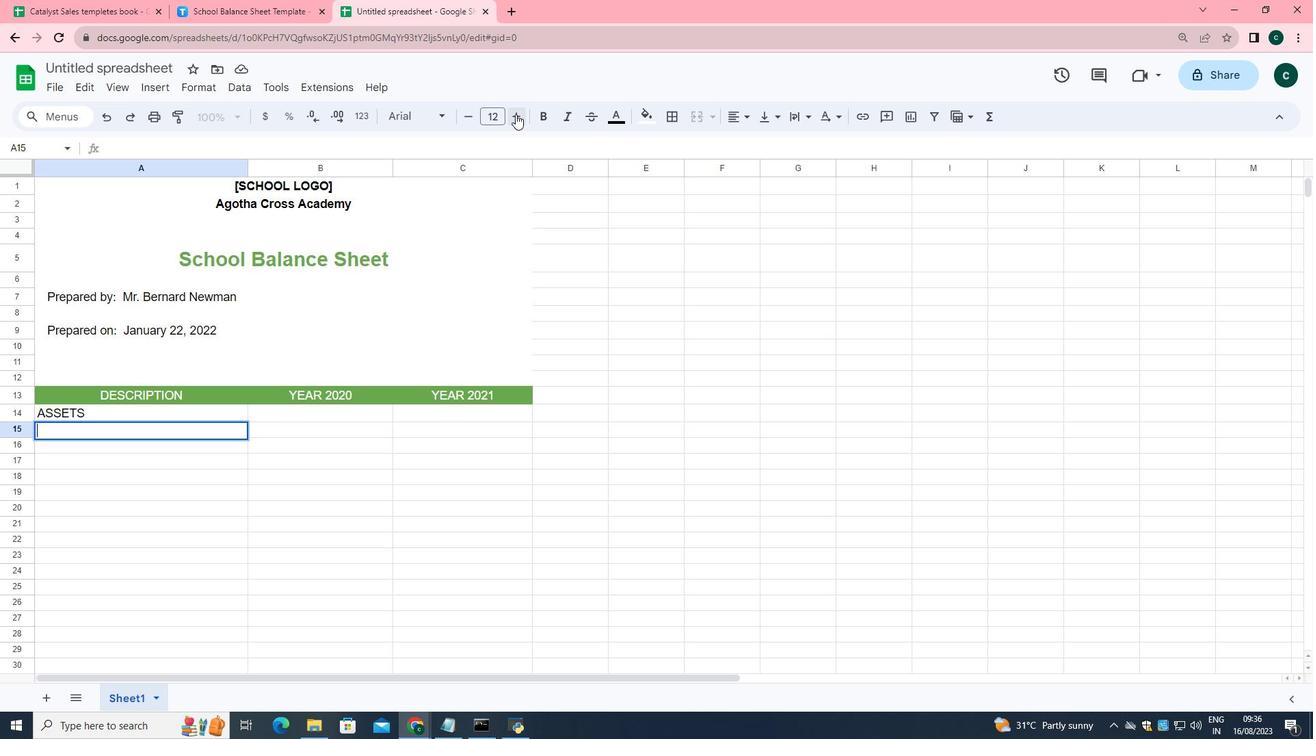 
Action: Key pressed <Key.shift>c<Key.backspace>
Screenshot: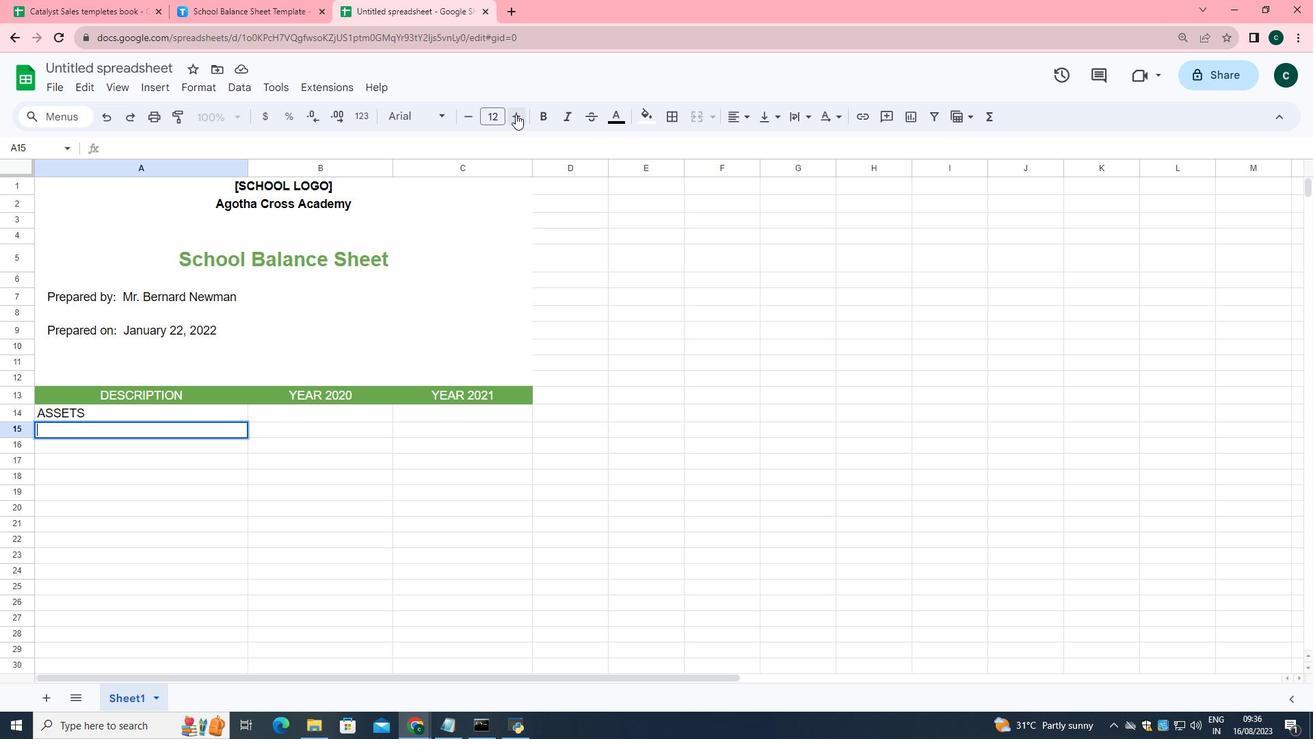 
Action: Mouse pressed left at (515, 114)
Screenshot: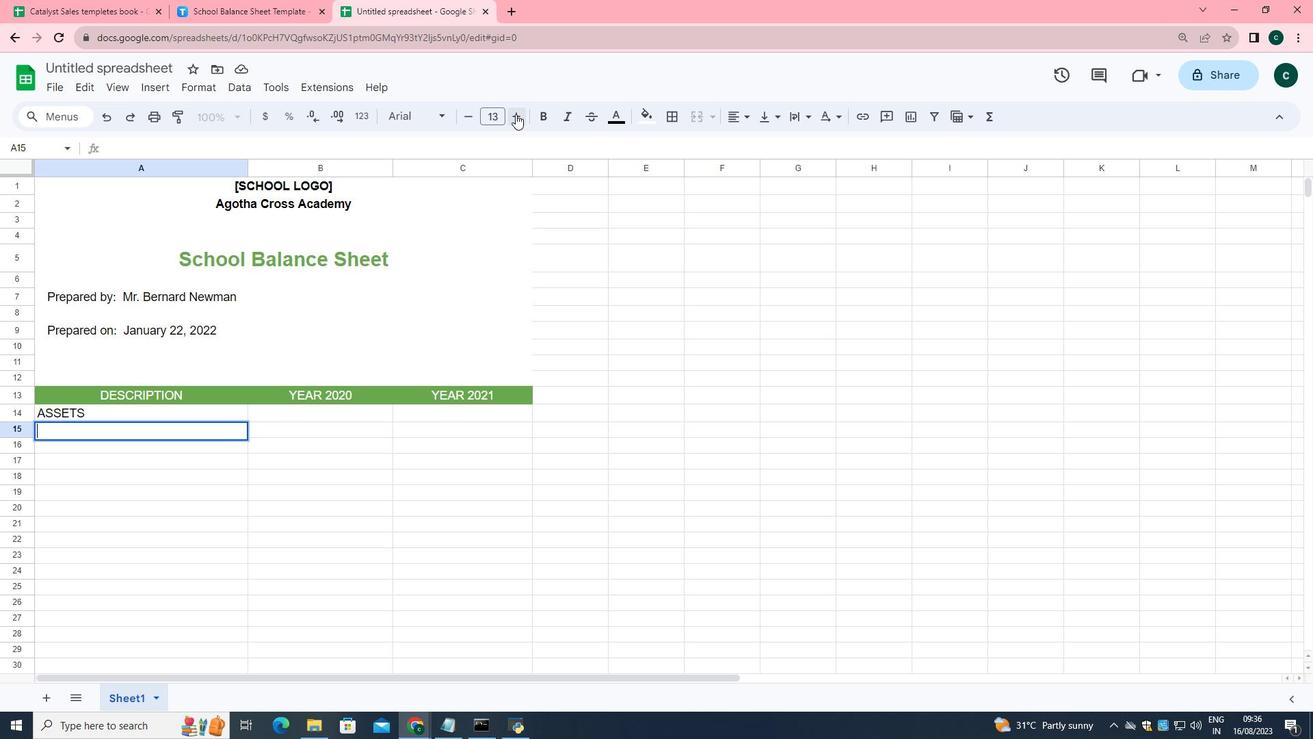 
Action: Mouse moved to (471, 119)
Screenshot: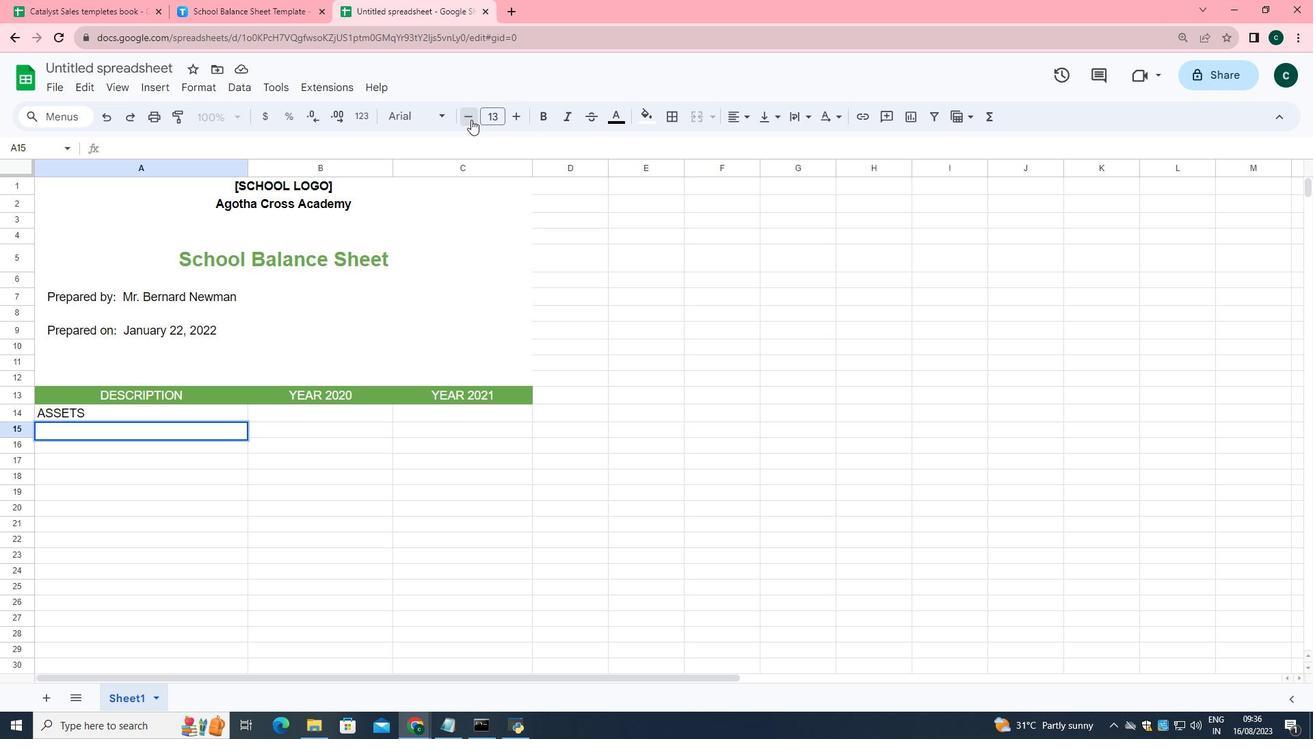 
Action: Mouse pressed left at (471, 119)
Screenshot: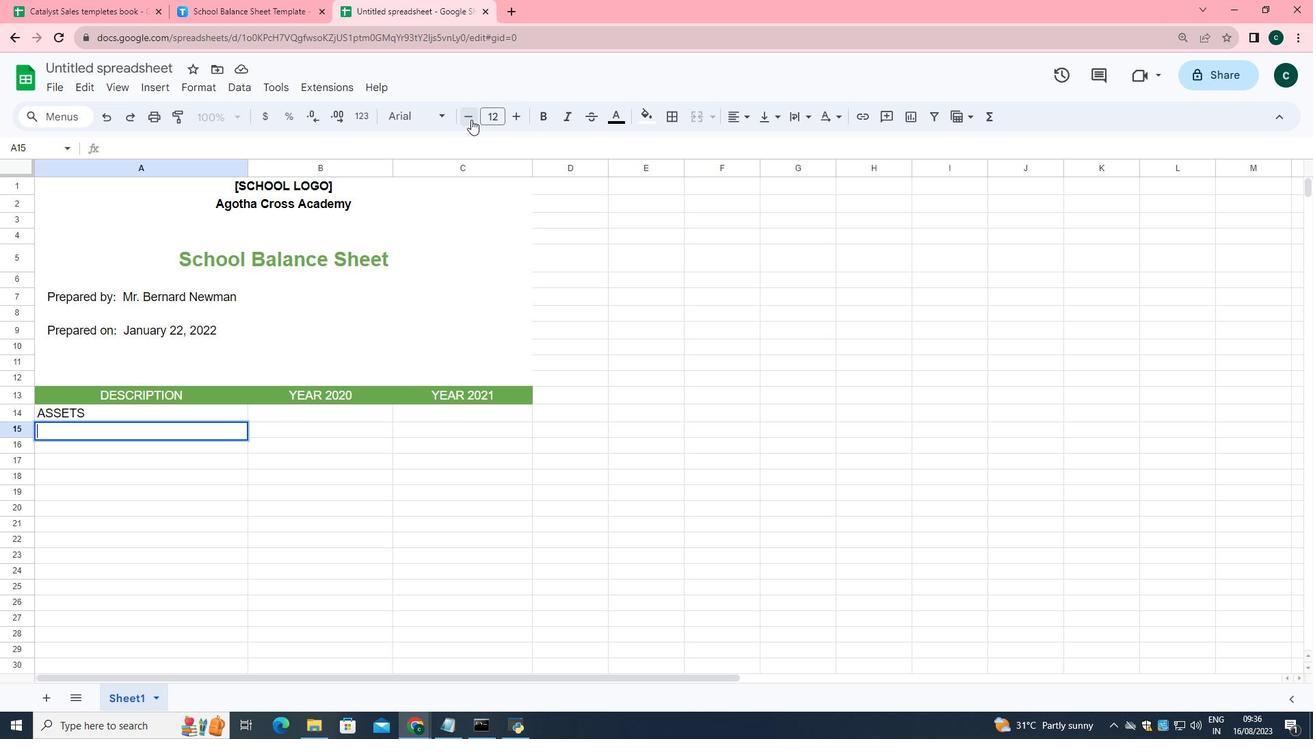 
Action: Key pressed <Key.shift>cU<Key.backspace><Key.backspace><Key.caps_lock><Key.shift>Current<Key.space><Key.shift><Key.shift>Assets<Key.enter>
Screenshot: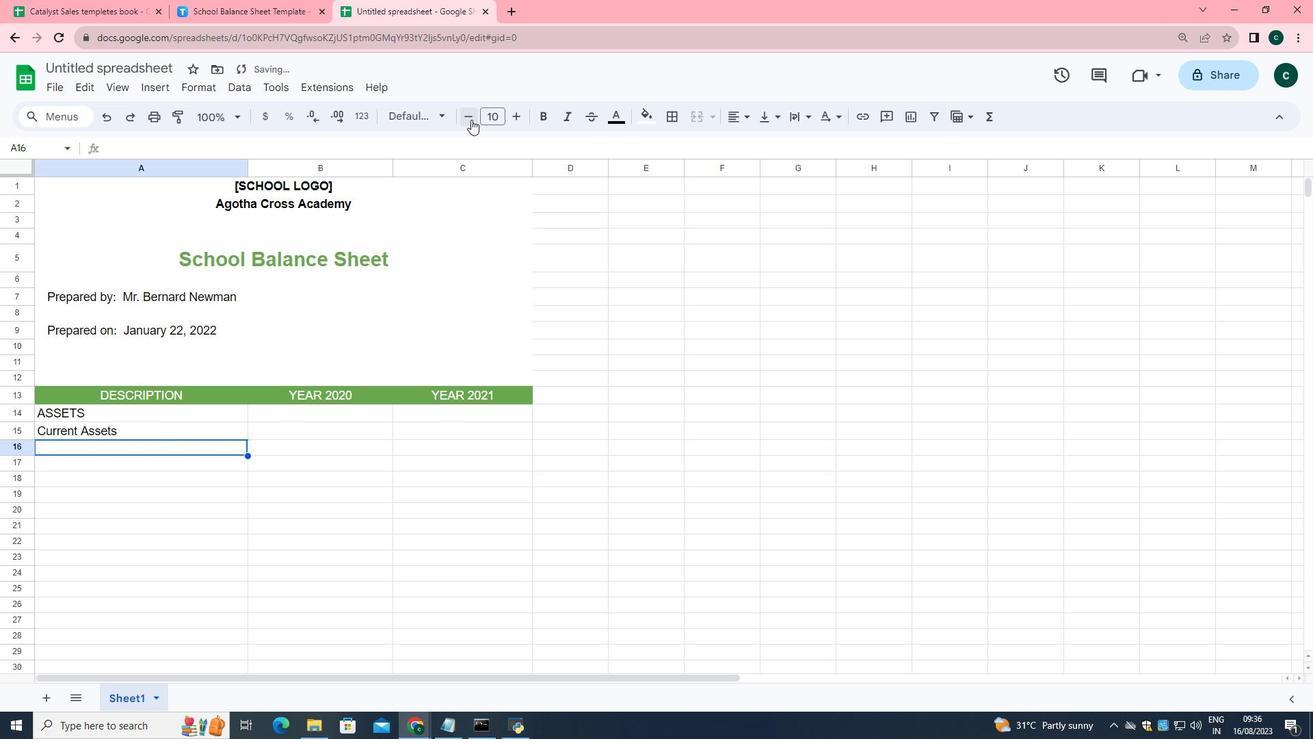 
Action: Mouse moved to (518, 117)
Screenshot: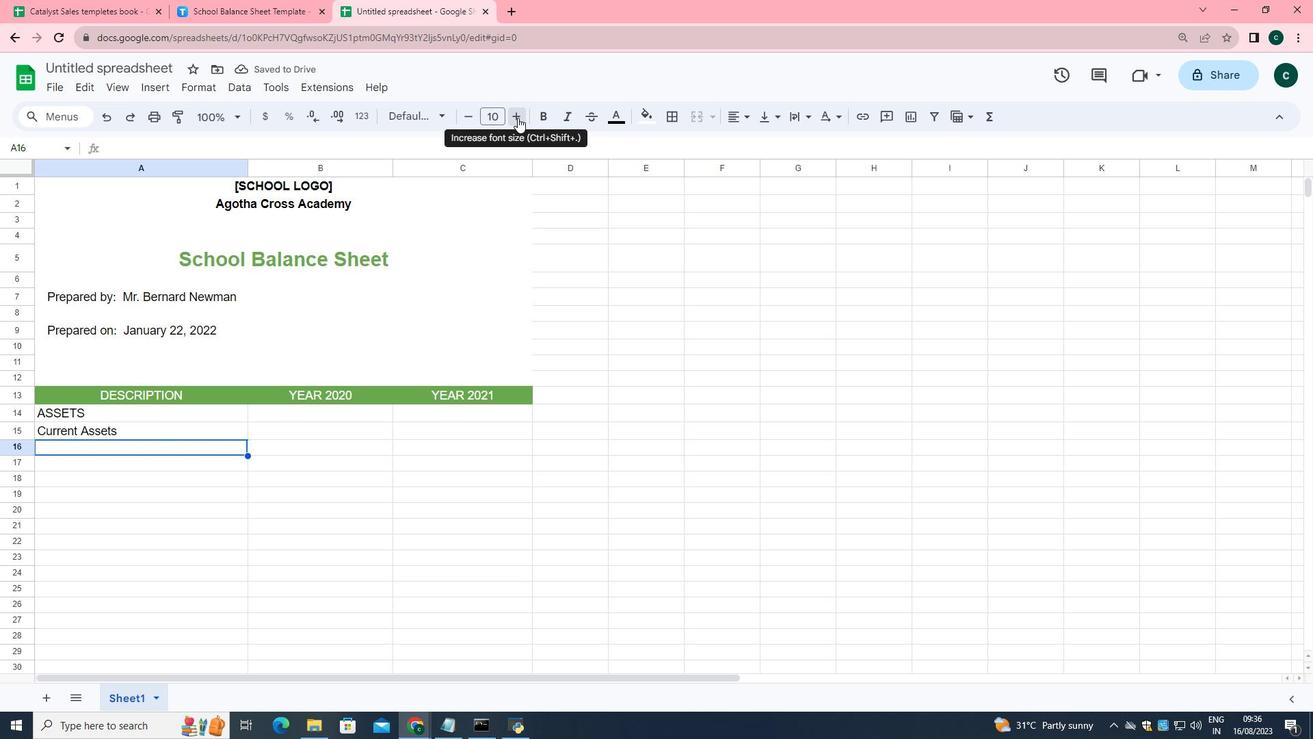 
Action: Mouse pressed left at (518, 117)
Screenshot: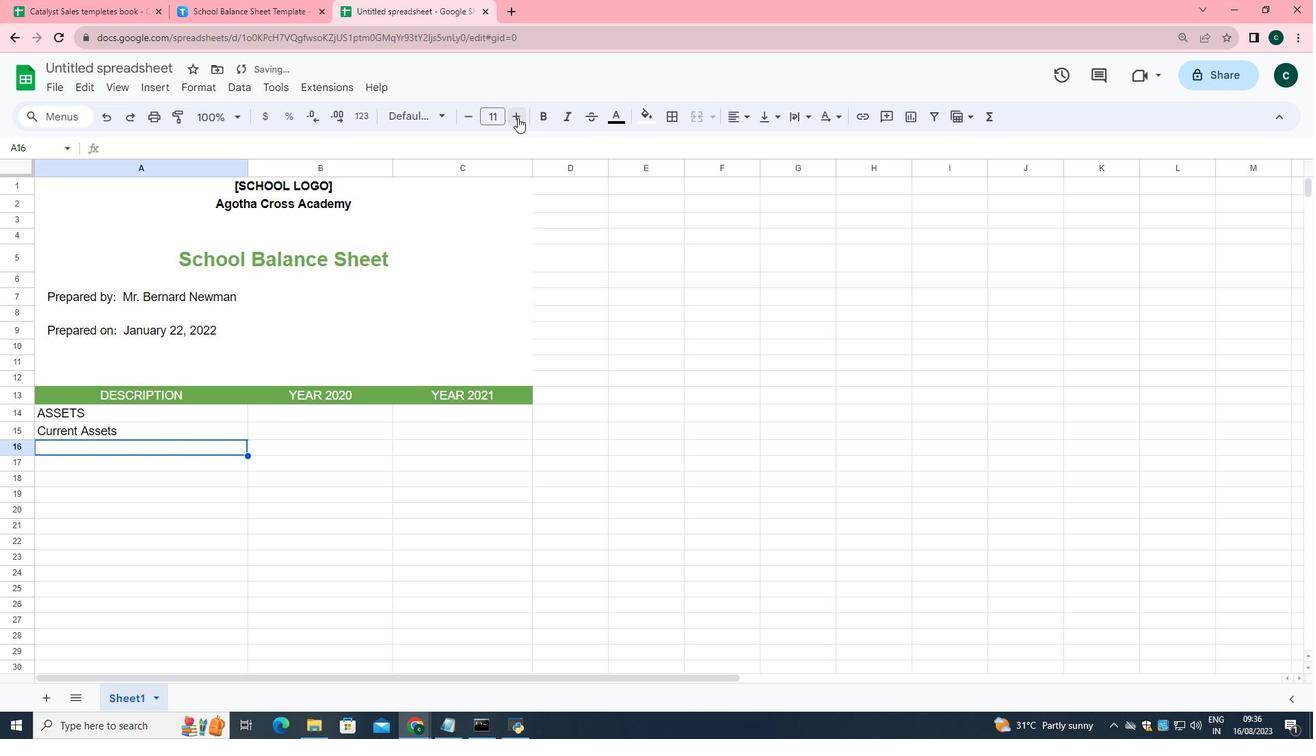 
Action: Mouse pressed left at (518, 117)
Screenshot: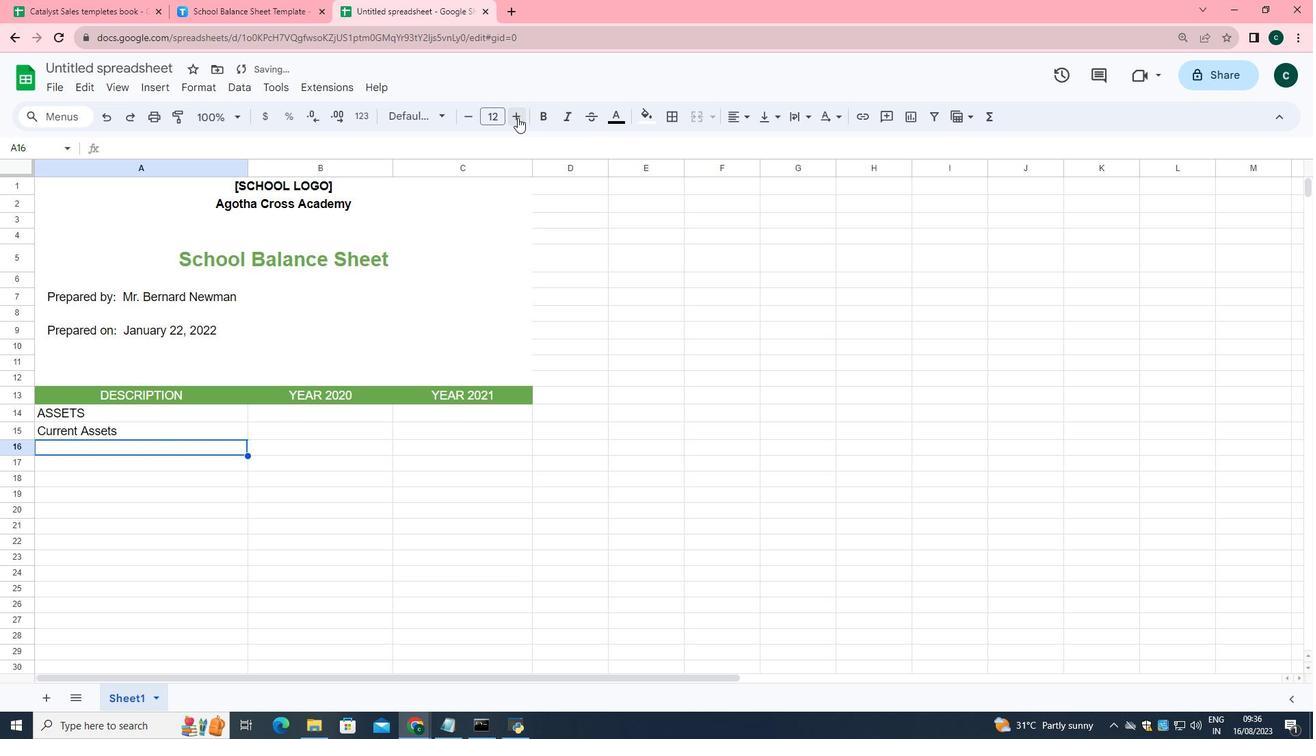 
Action: Key pressed <Key.shift>Cash
Screenshot: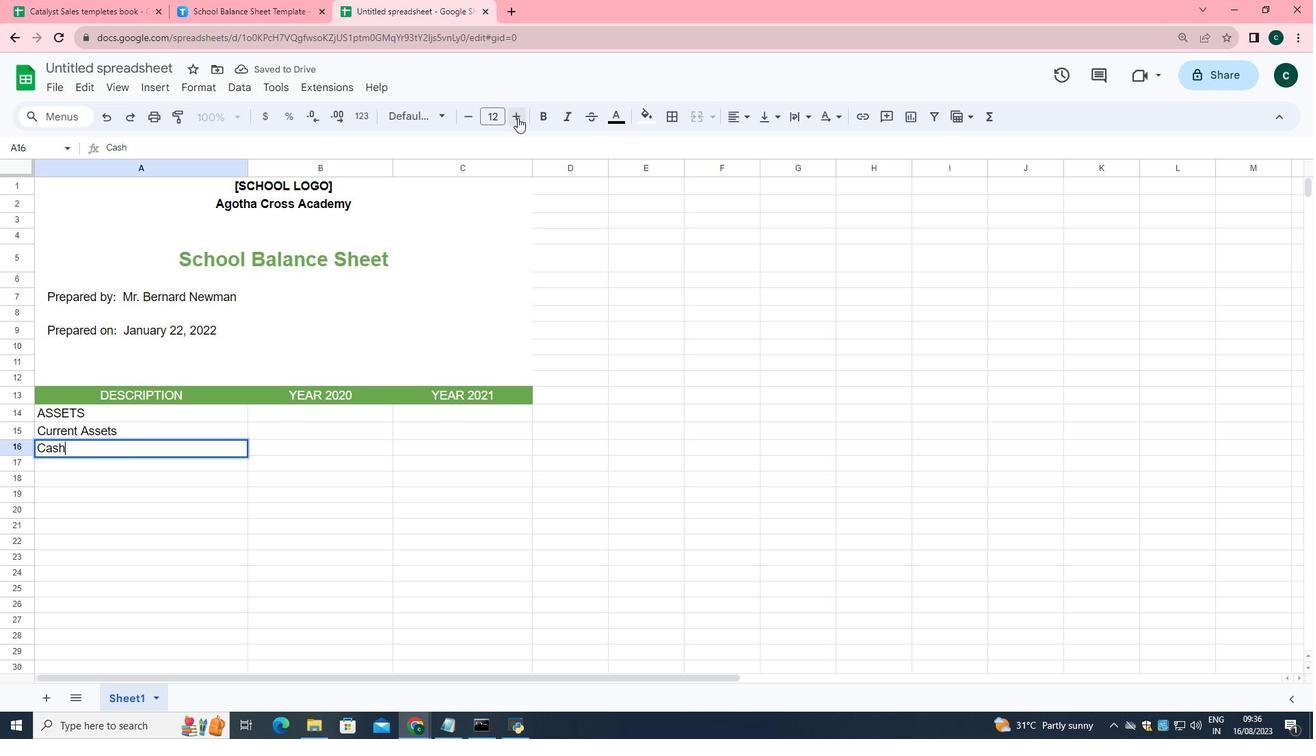 
Action: Mouse moved to (183, 465)
Screenshot: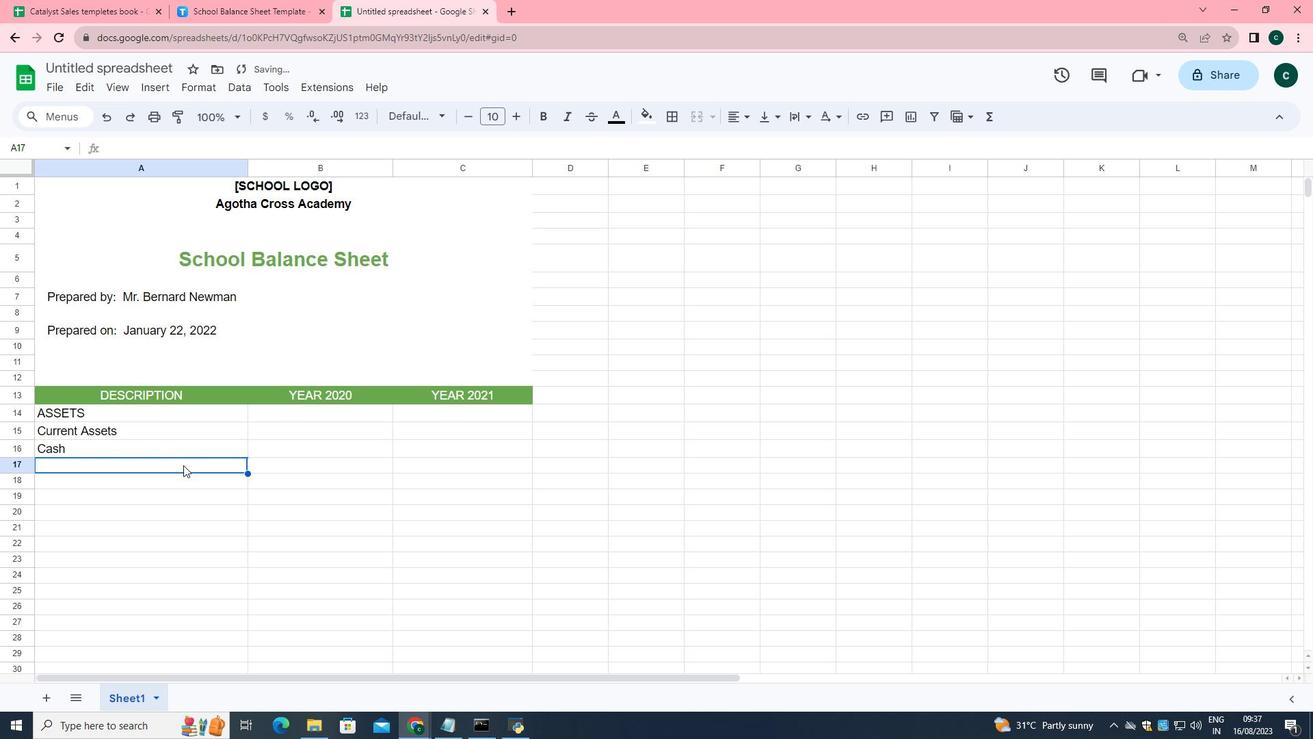 
Action: Mouse pressed left at (183, 465)
Screenshot: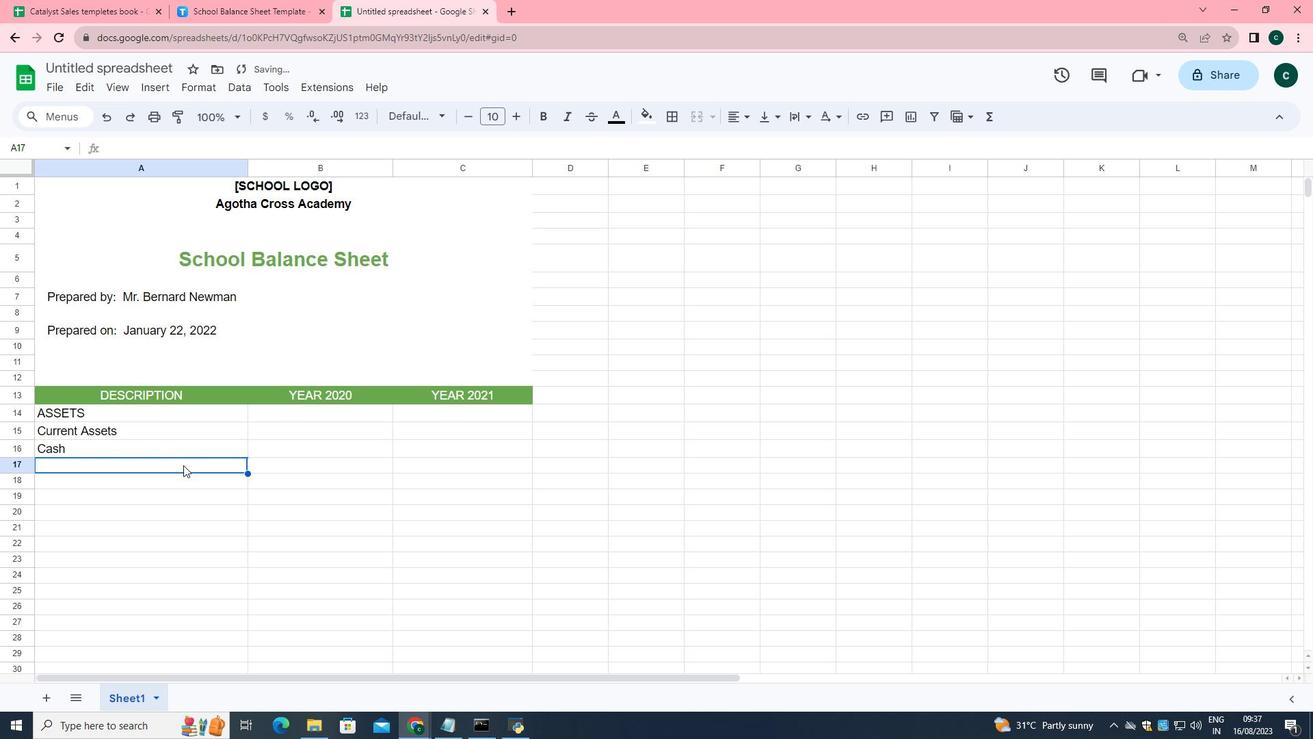 
Action: Mouse moved to (518, 110)
Screenshot: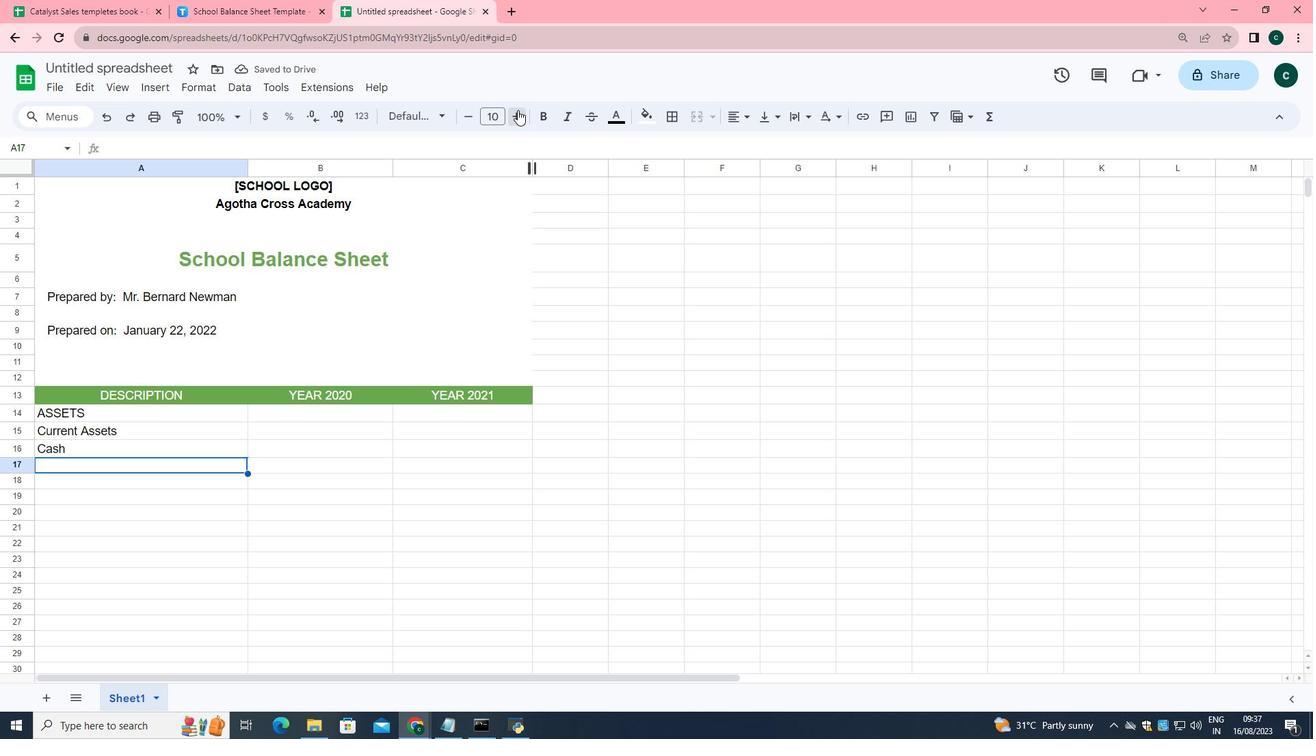 
Action: Mouse pressed left at (518, 110)
Screenshot: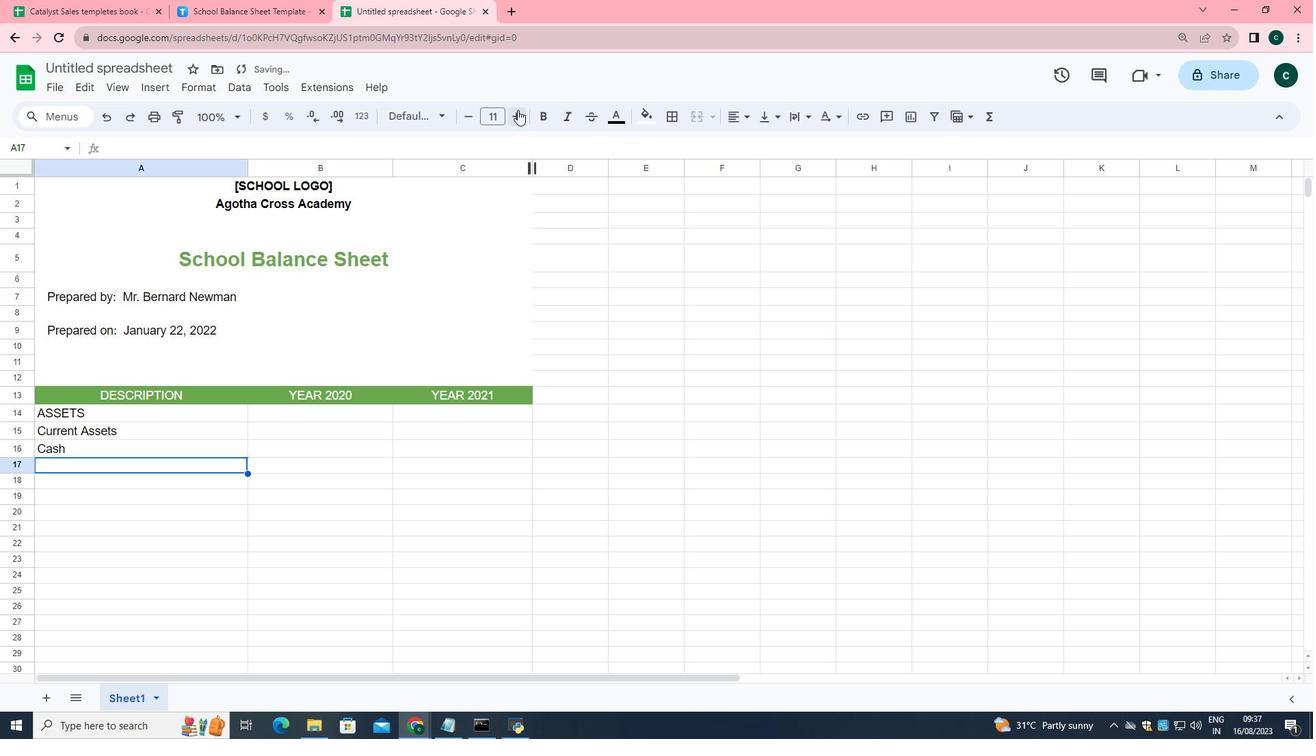 
Action: Mouse pressed left at (518, 110)
Screenshot: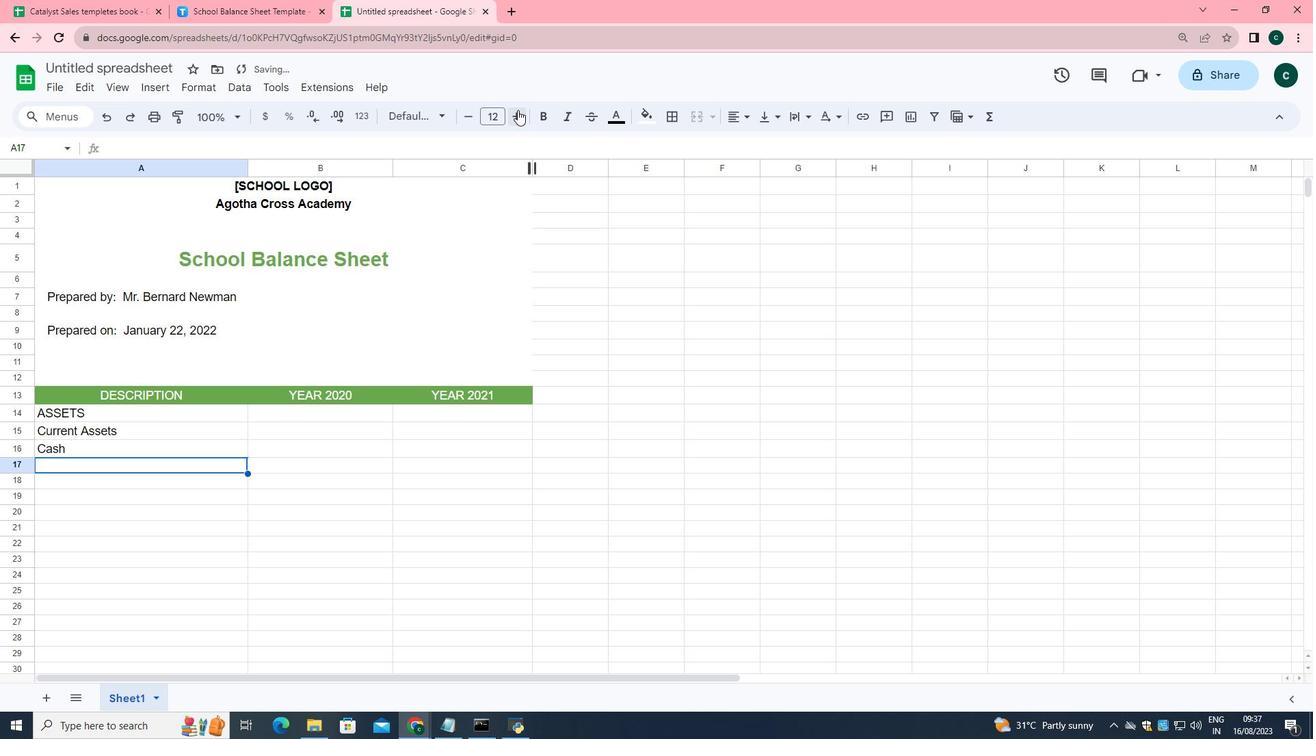 
Action: Key pressed <Key.shift>Accounts<Key.space><Key.shift>Receivable
Screenshot: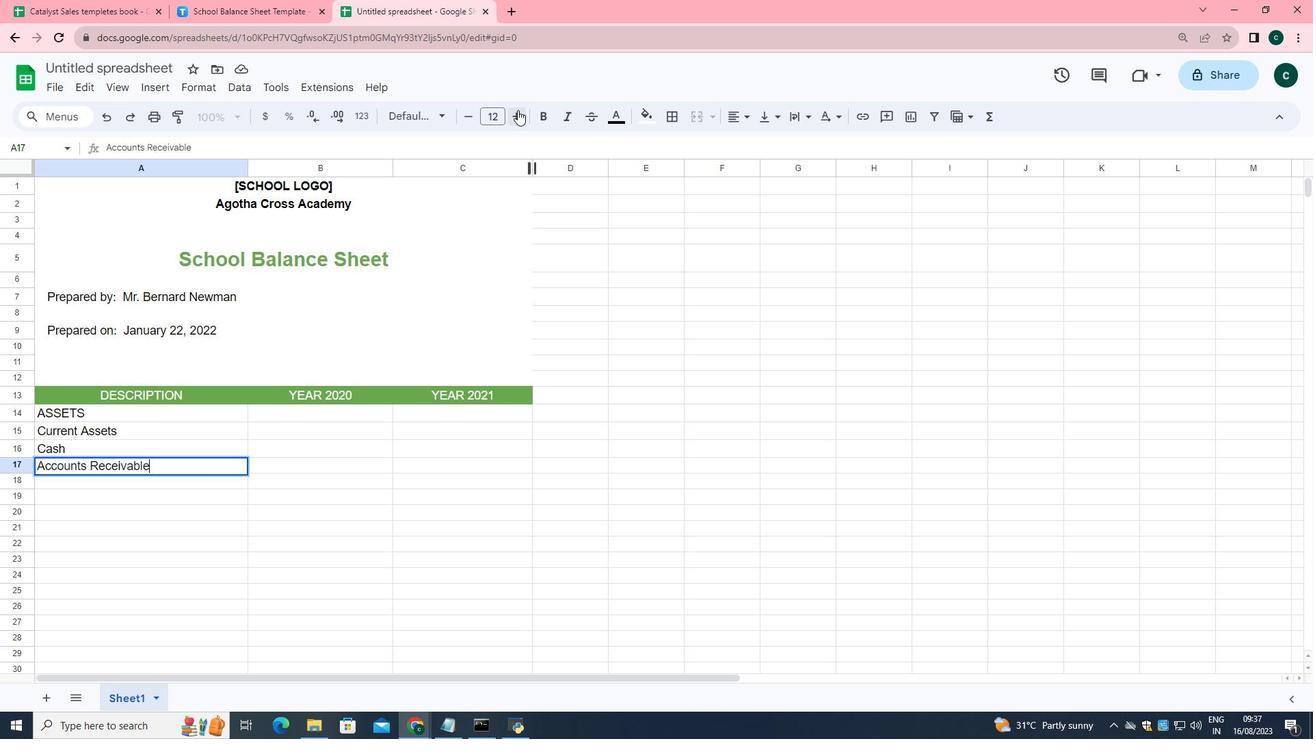 
Action: Mouse moved to (290, 450)
Screenshot: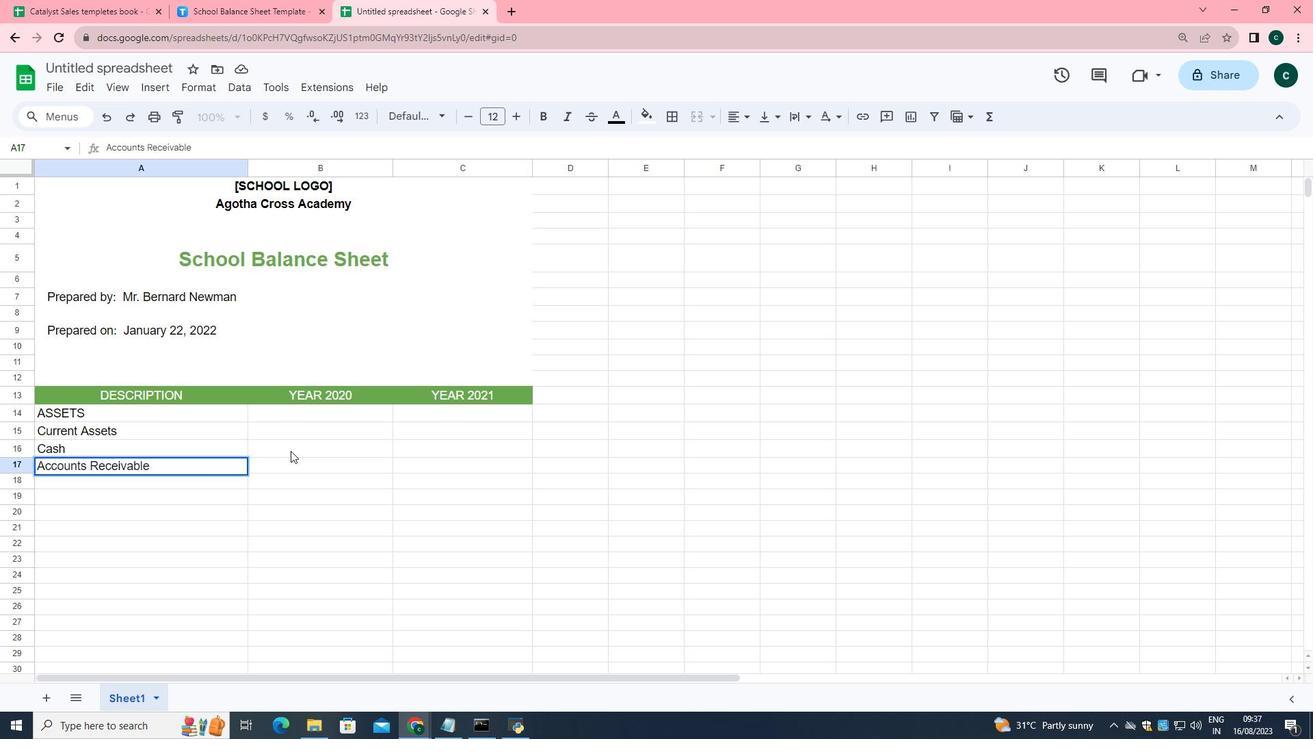 
Action: Mouse pressed left at (290, 450)
Screenshot: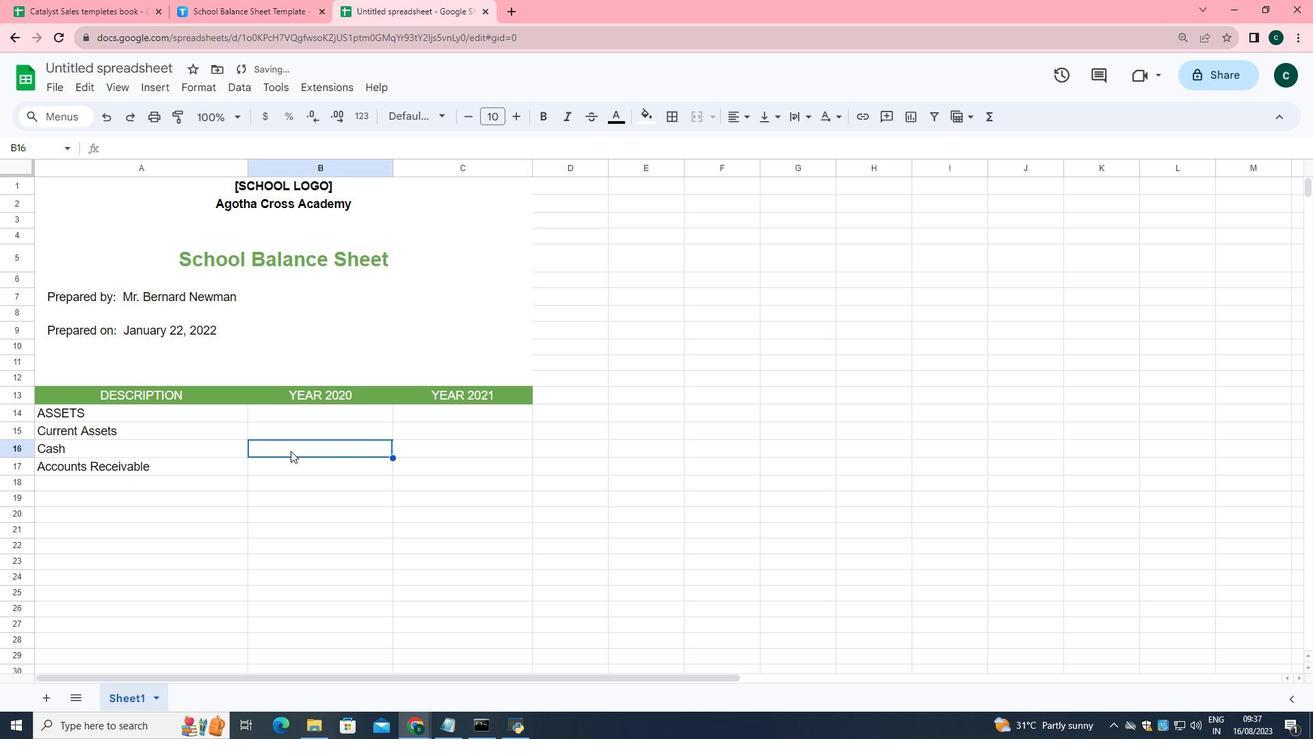 
Action: Mouse moved to (516, 119)
Screenshot: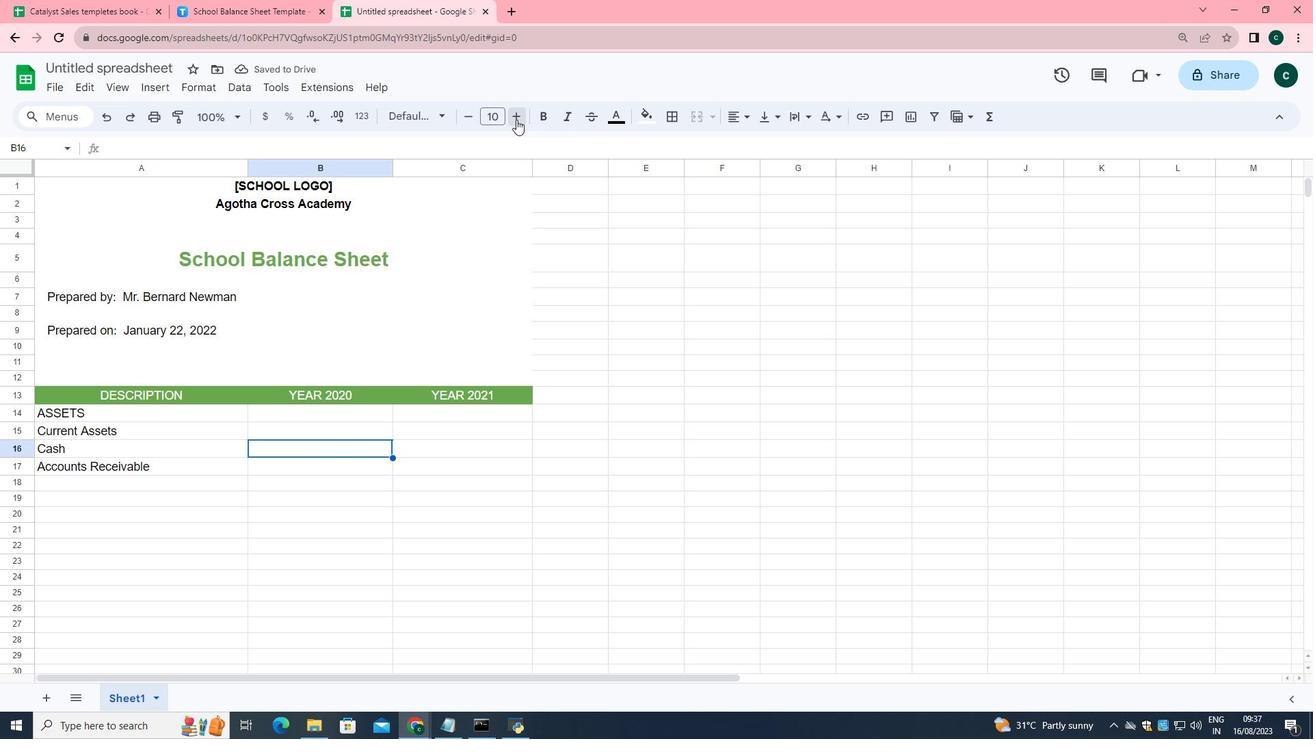
Action: Mouse pressed left at (516, 119)
Screenshot: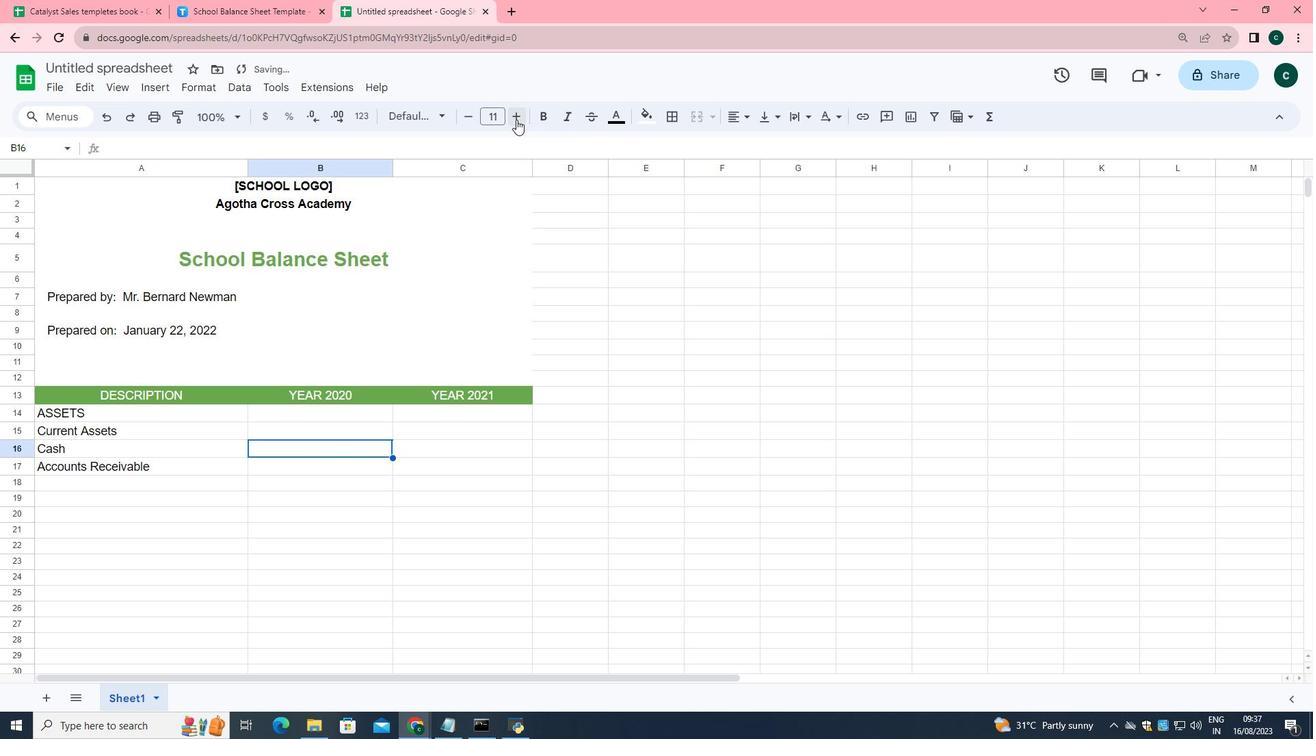 
Action: Mouse pressed left at (516, 119)
Screenshot: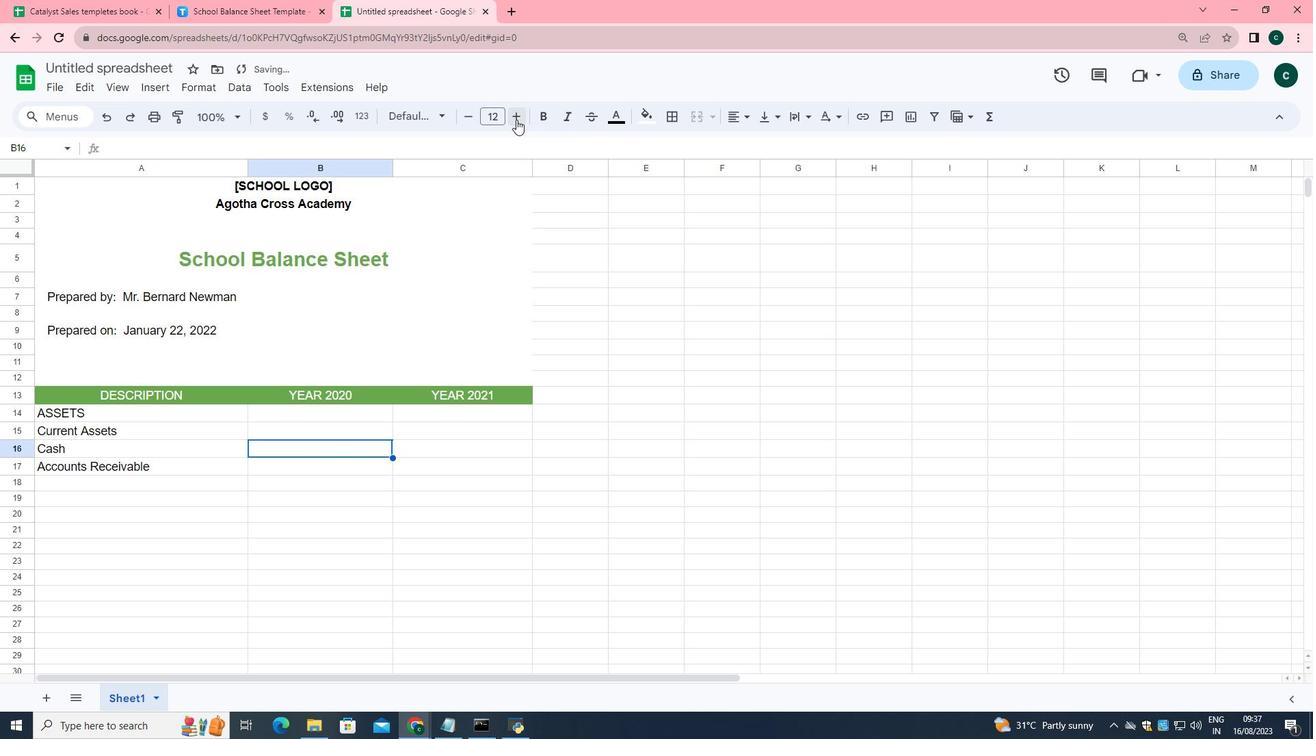 
Action: Key pressed <Key.shift><Key.shift><Key.shift><Key.shift>$50,00,00,000.00
Screenshot: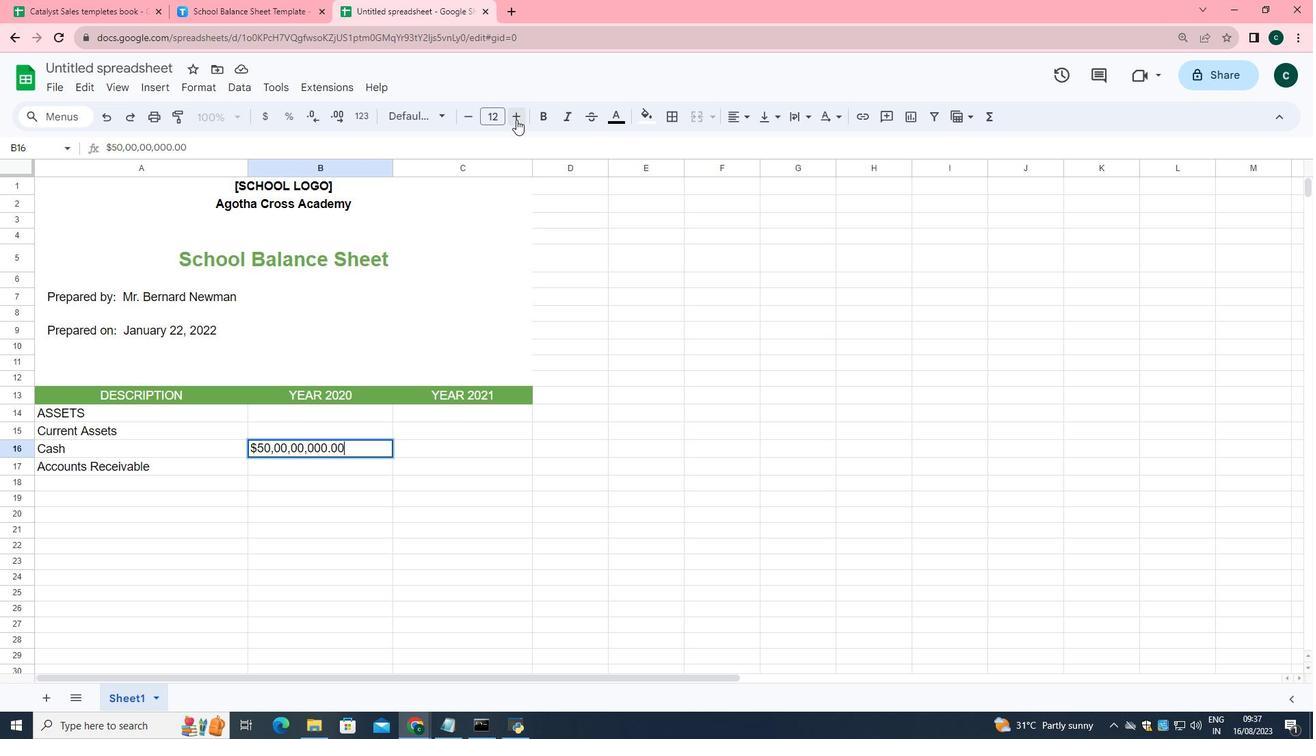 
Action: Mouse moved to (455, 447)
Screenshot: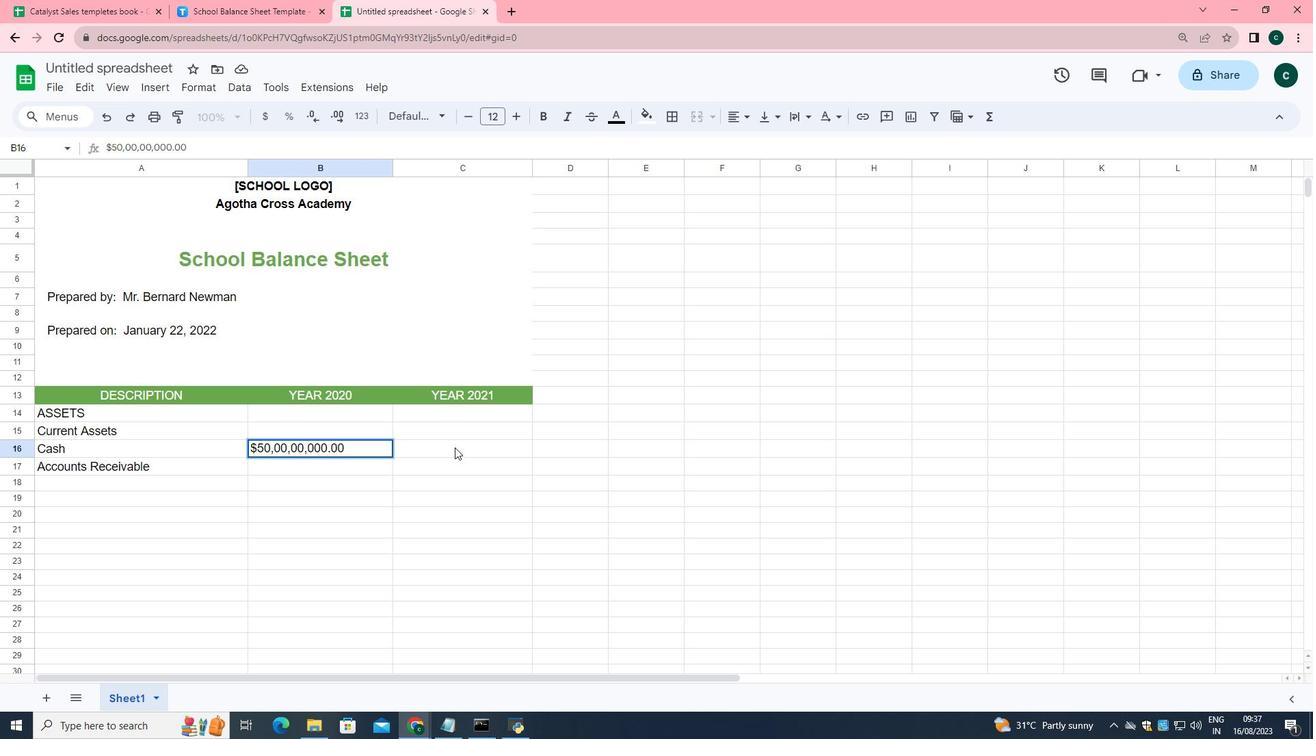 
Action: Mouse pressed left at (455, 447)
Screenshot: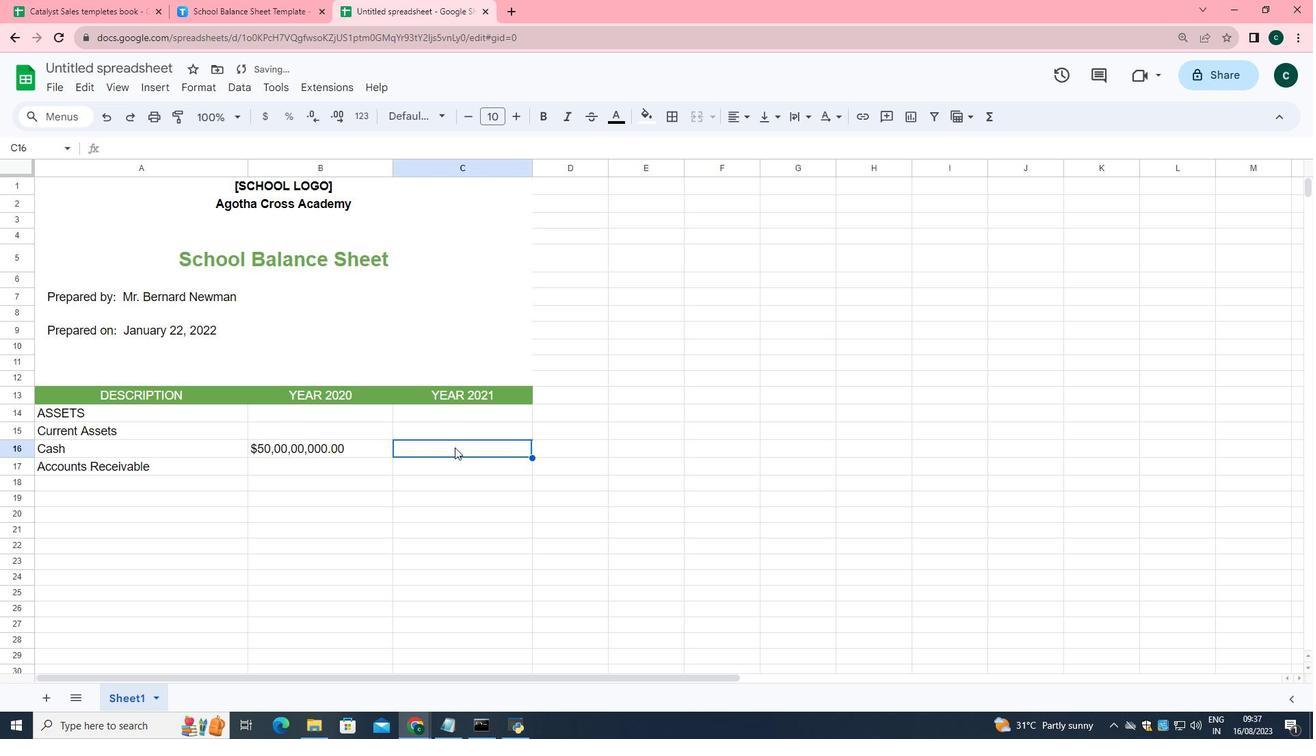
Action: Mouse moved to (517, 114)
Screenshot: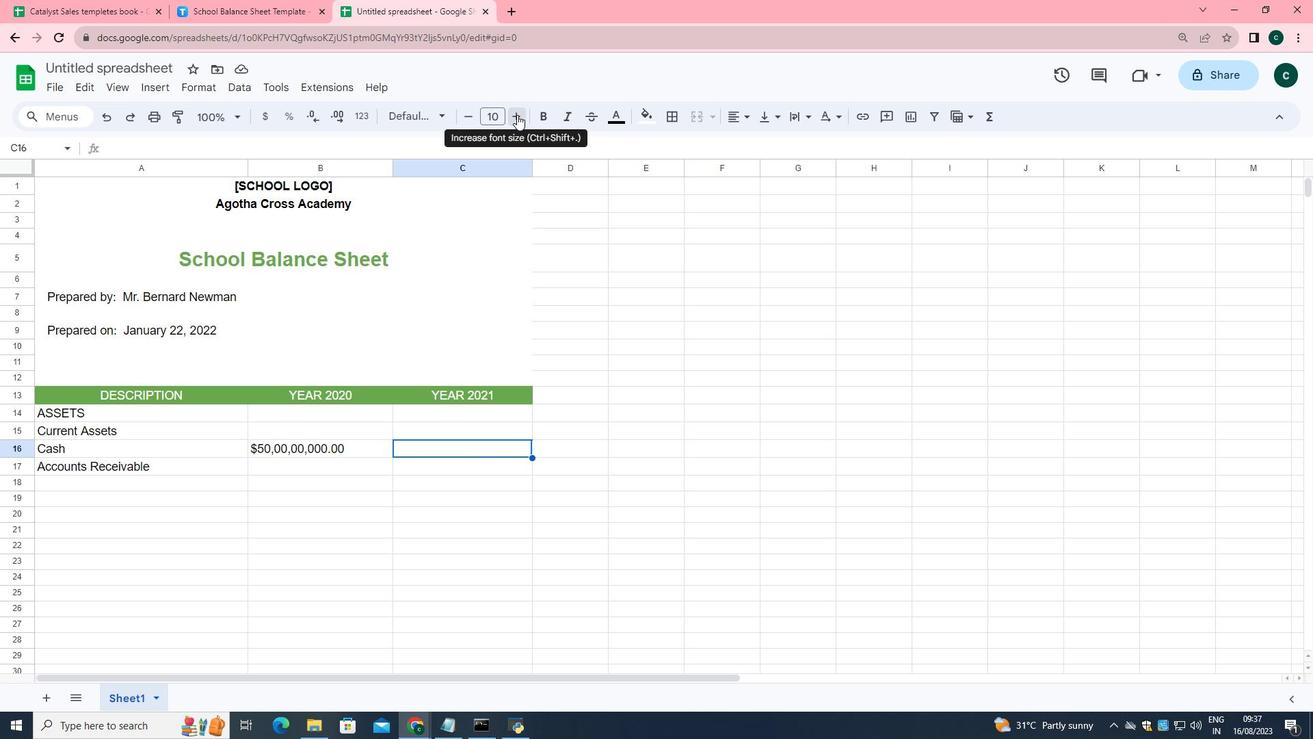 
Action: Mouse pressed left at (517, 114)
Screenshot: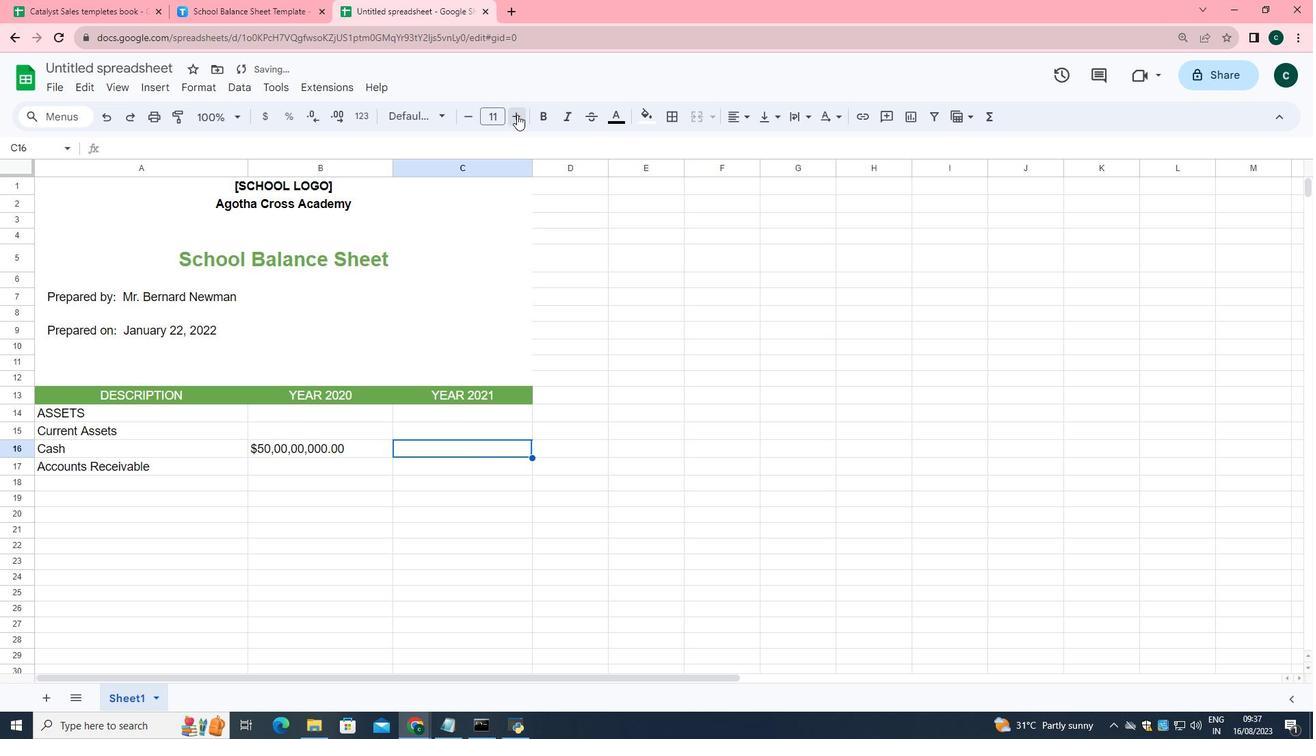 
Action: Mouse pressed left at (517, 114)
Screenshot: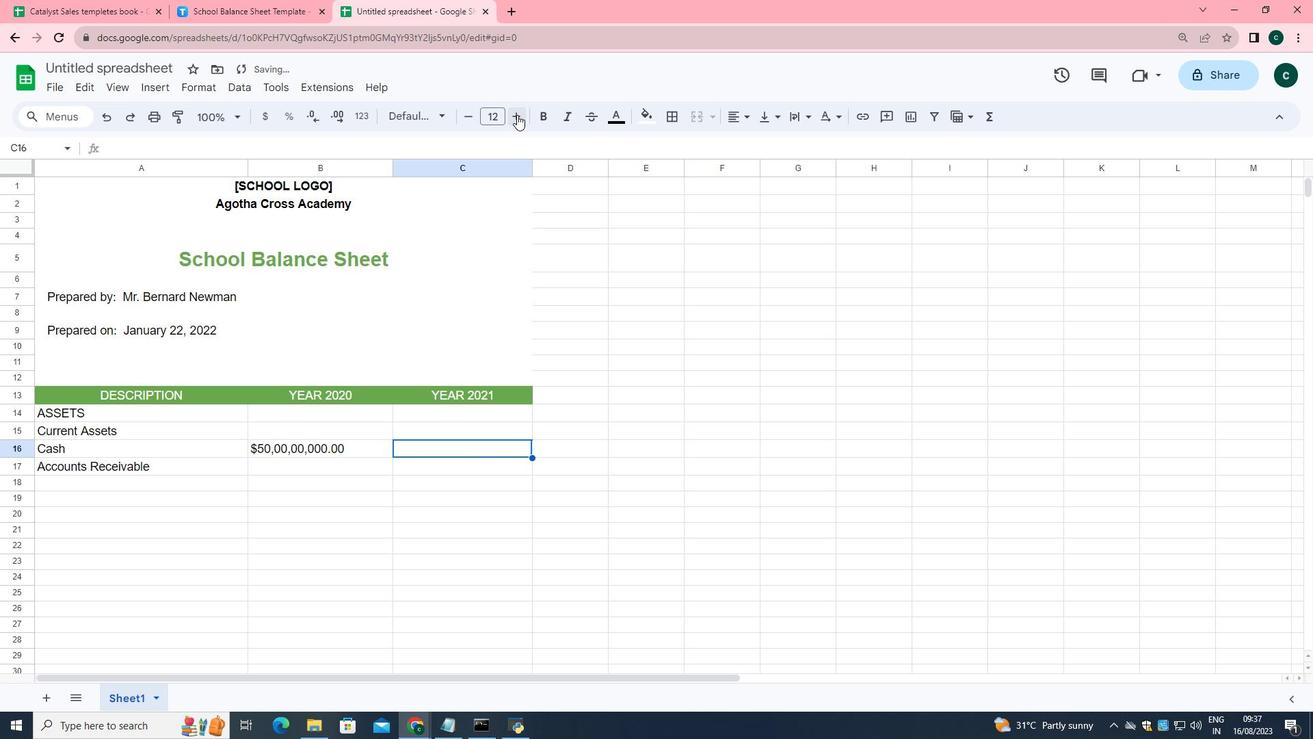 
Action: Key pressed 6<Key.backspace><Key.shift>$65,00,00,000.00
Screenshot: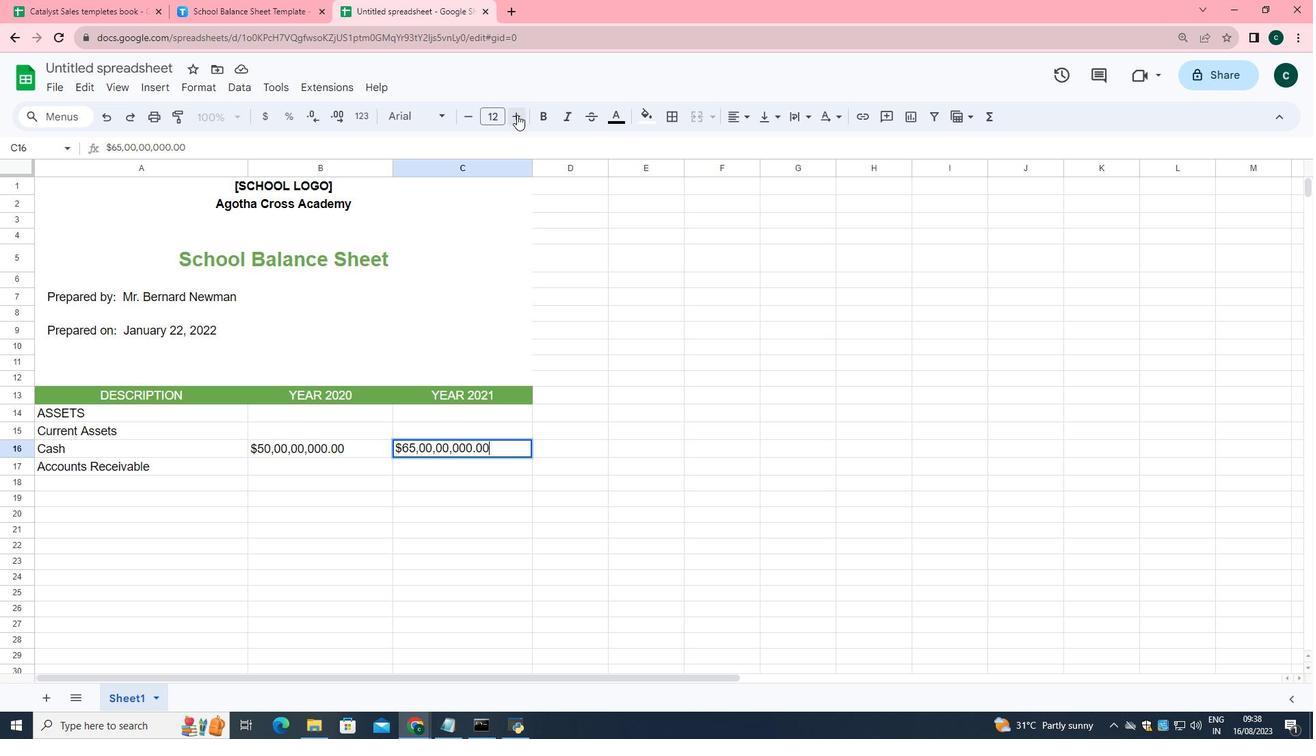 
Action: Mouse moved to (331, 468)
Screenshot: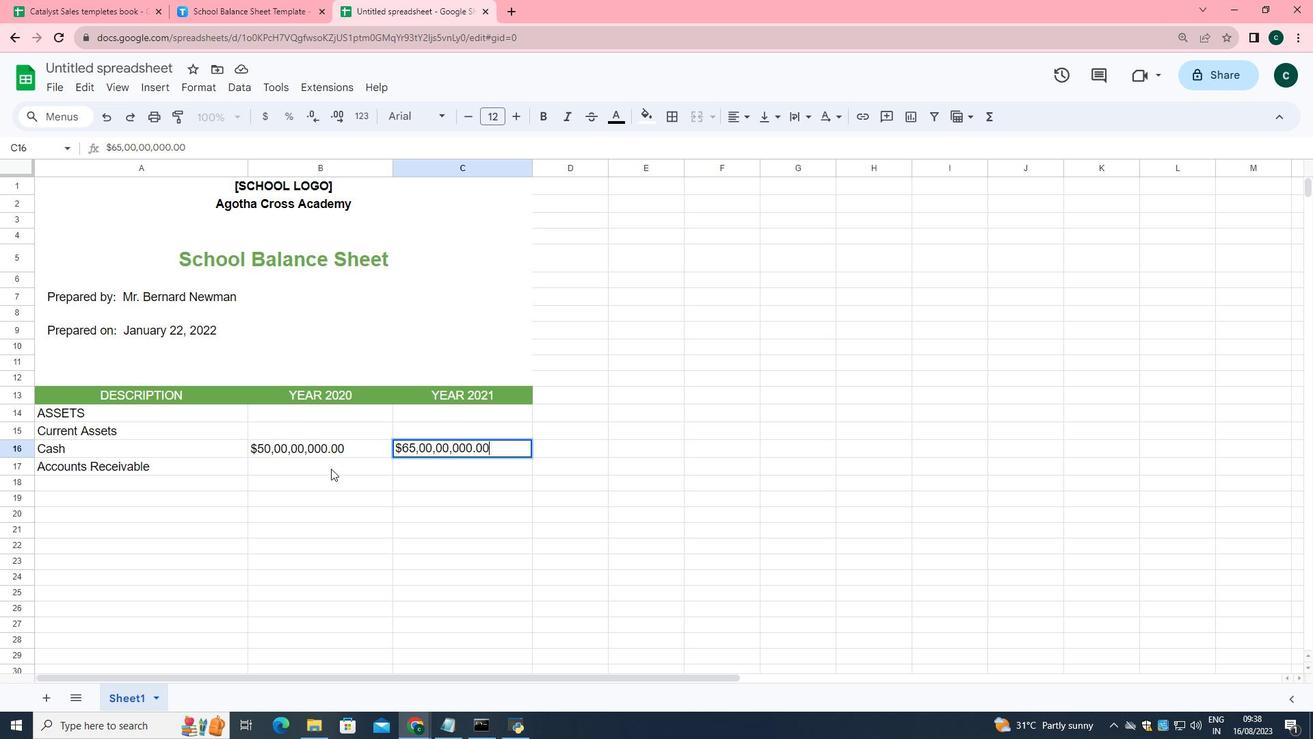 
Action: Mouse pressed left at (331, 468)
Screenshot: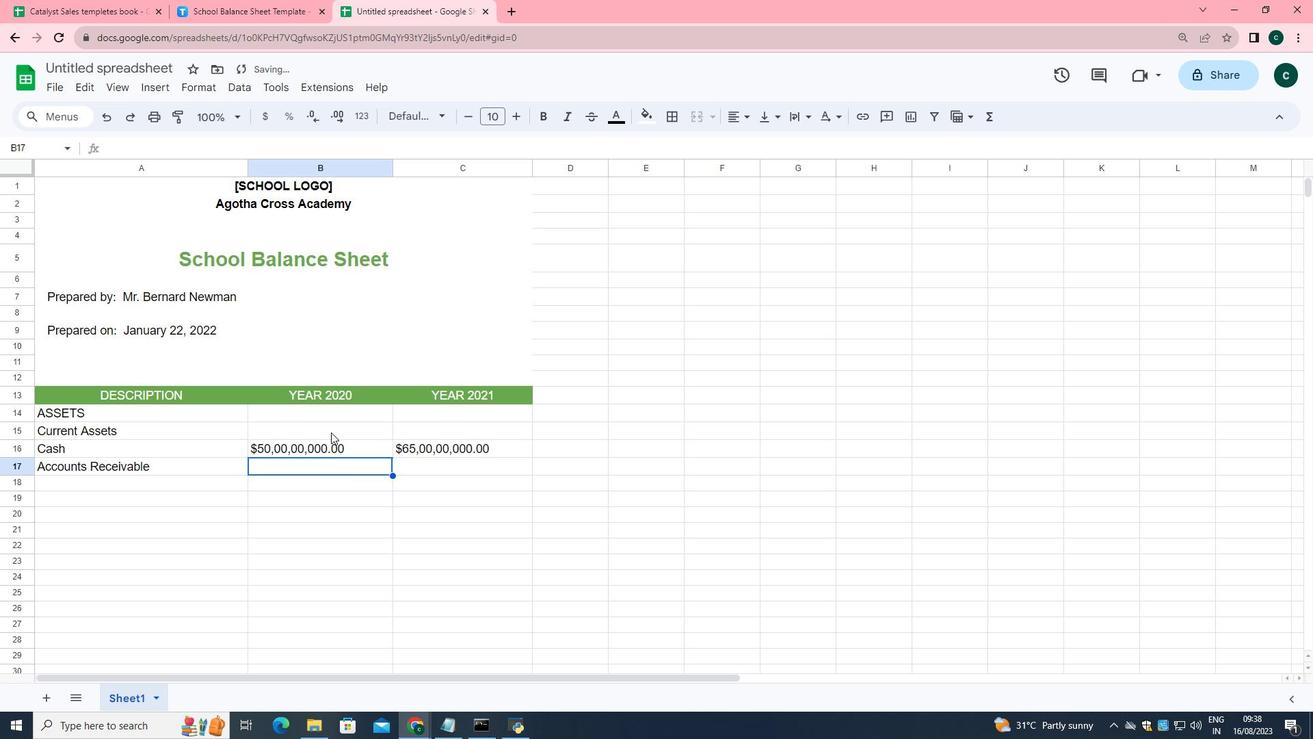 
Action: Mouse moved to (516, 119)
Screenshot: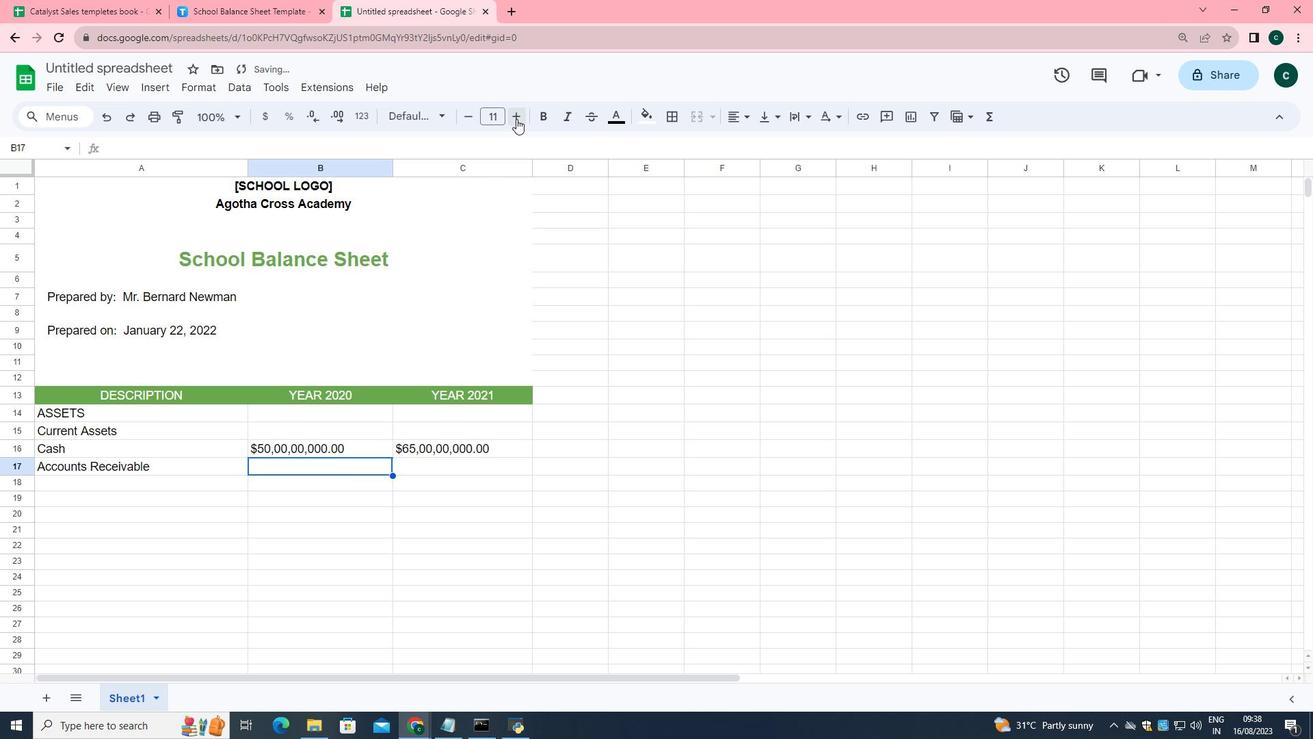 
Action: Mouse pressed left at (516, 119)
Screenshot: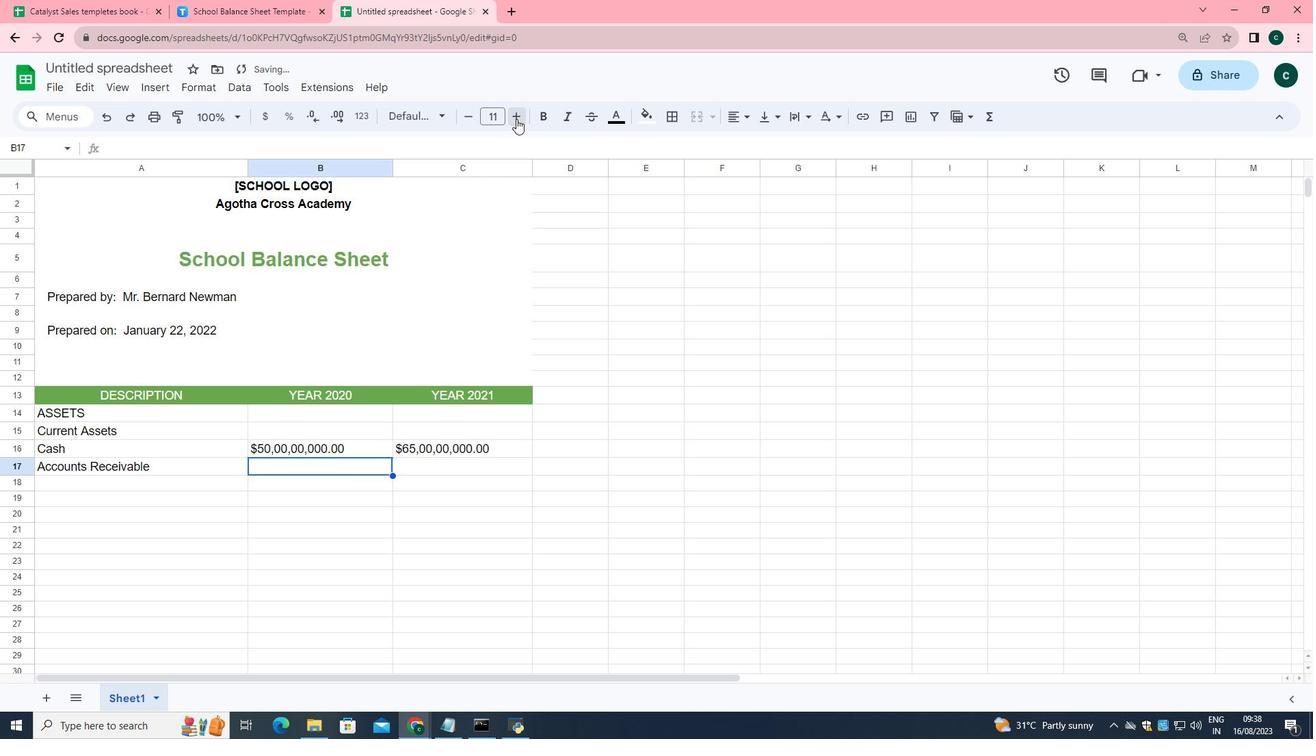 
Action: Mouse pressed left at (516, 119)
Screenshot: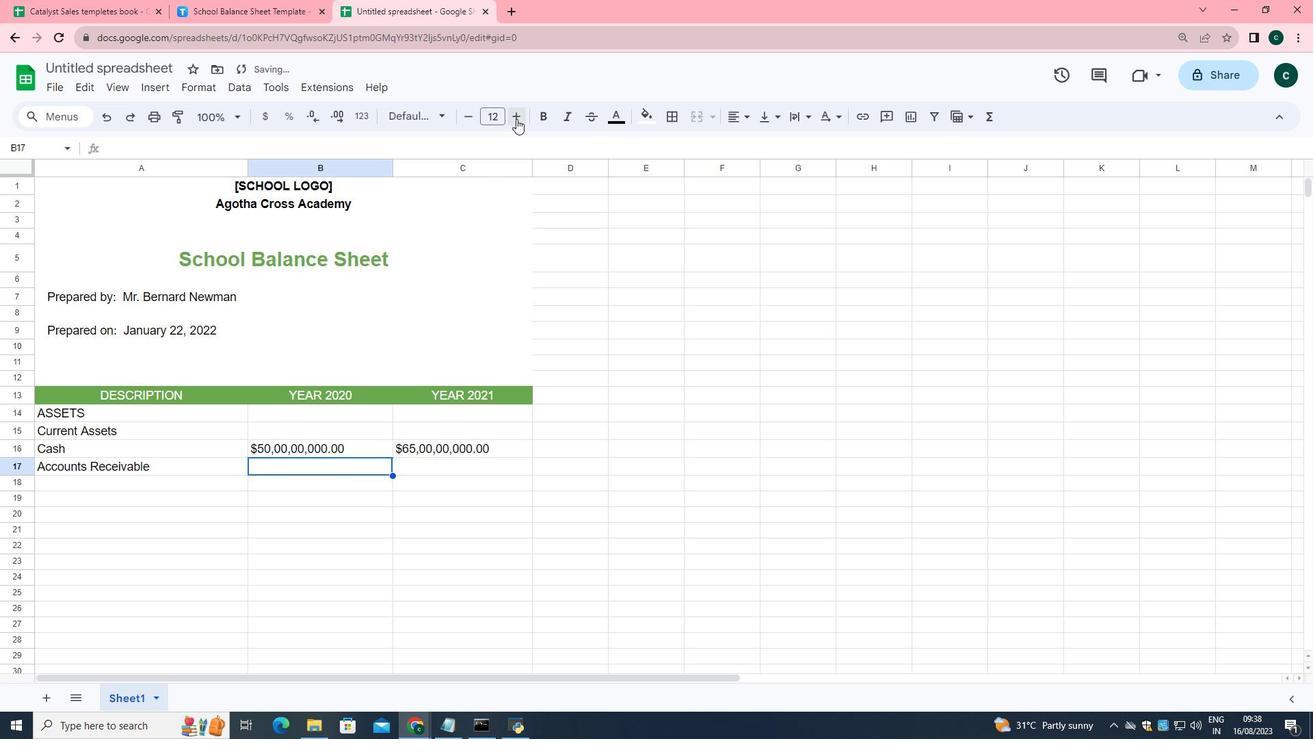 
Action: Key pressed <Key.shift><Key.shift>$24,50,00,00,000.00
Screenshot: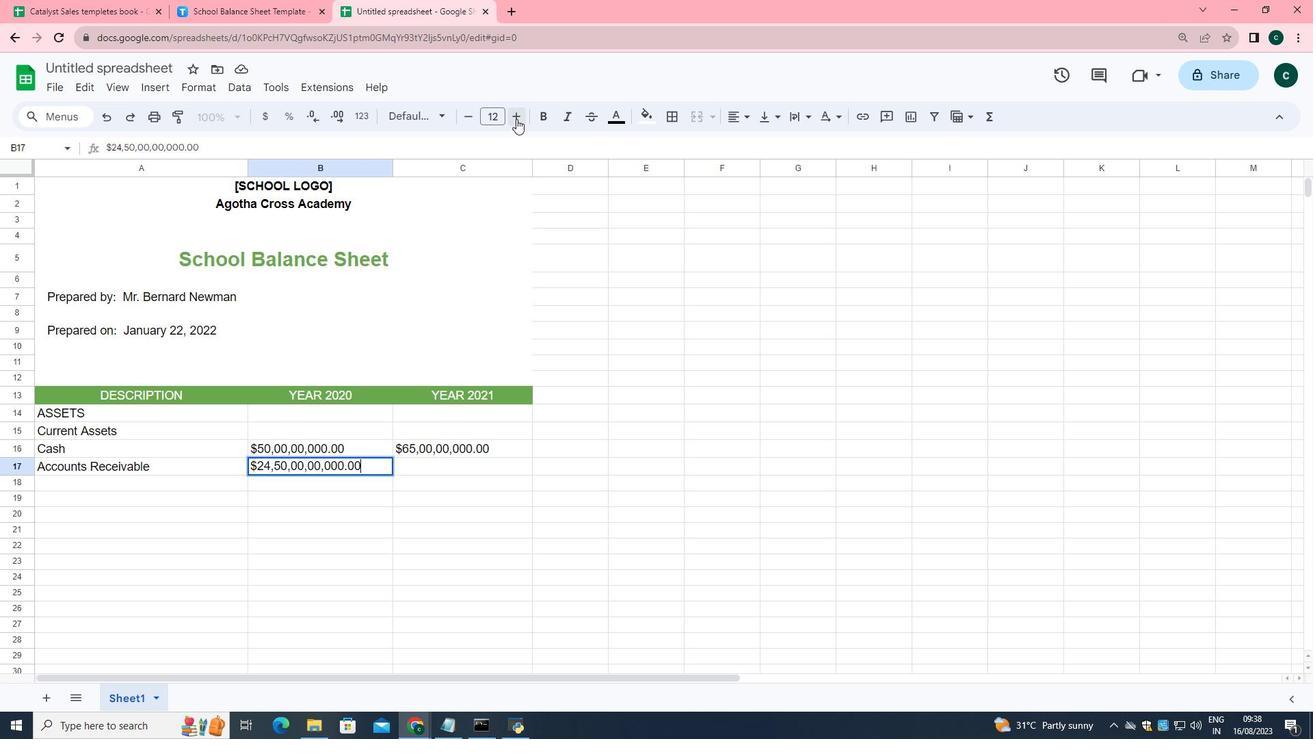 
Action: Mouse moved to (452, 461)
Screenshot: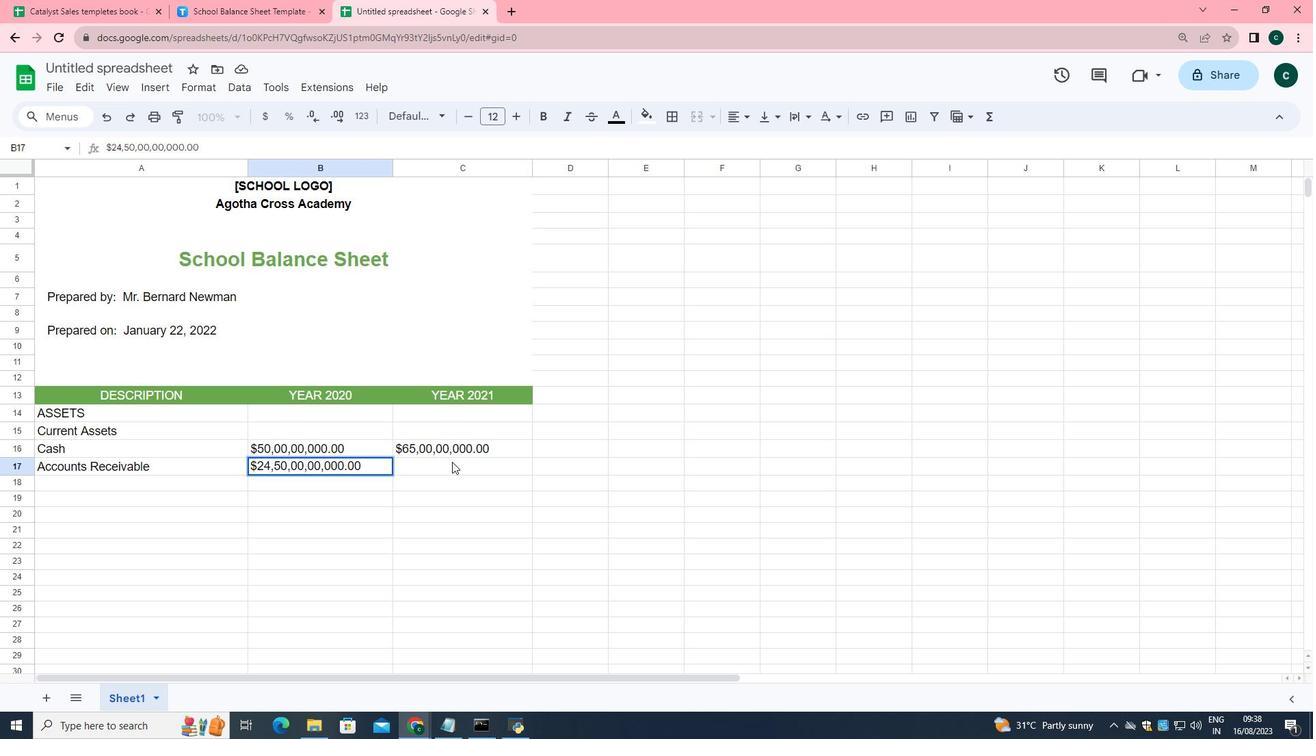 
Action: Mouse pressed left at (452, 461)
Screenshot: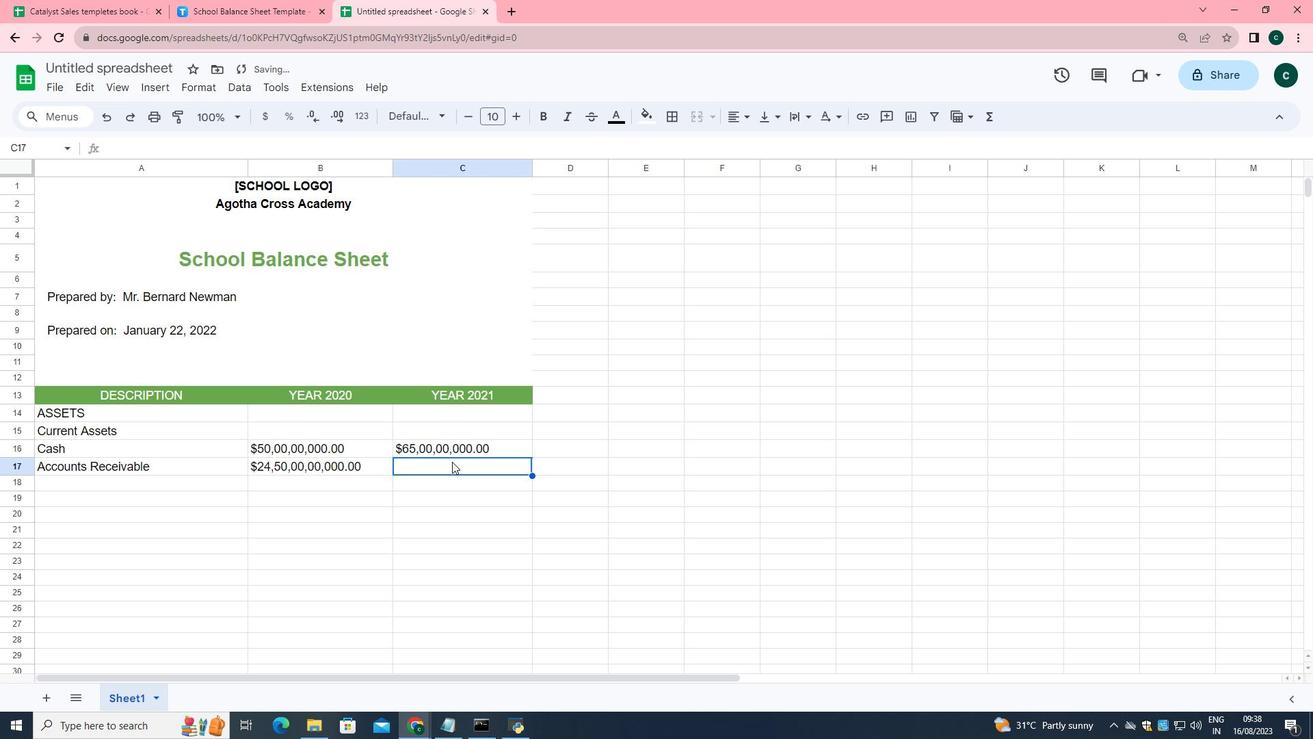
Action: Mouse moved to (516, 121)
Screenshot: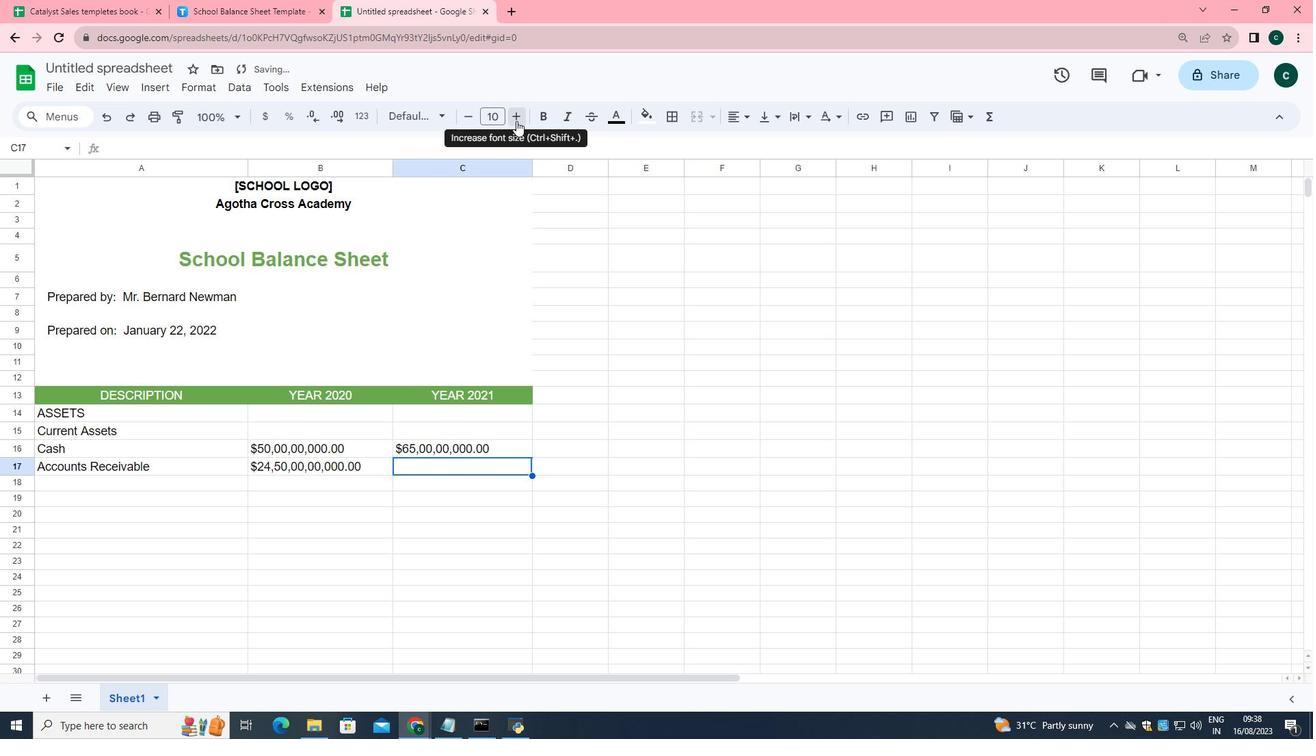 
Action: Mouse pressed left at (516, 121)
Screenshot: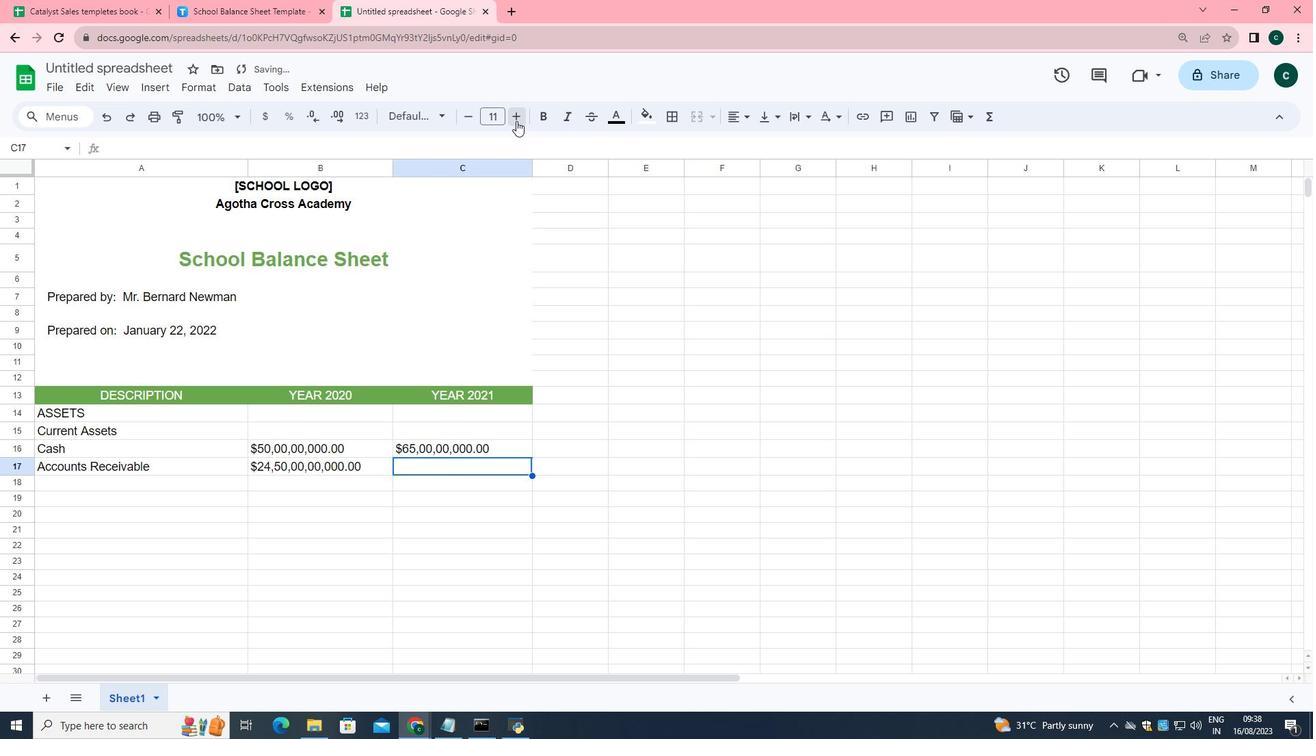
Action: Mouse pressed left at (516, 121)
Screenshot: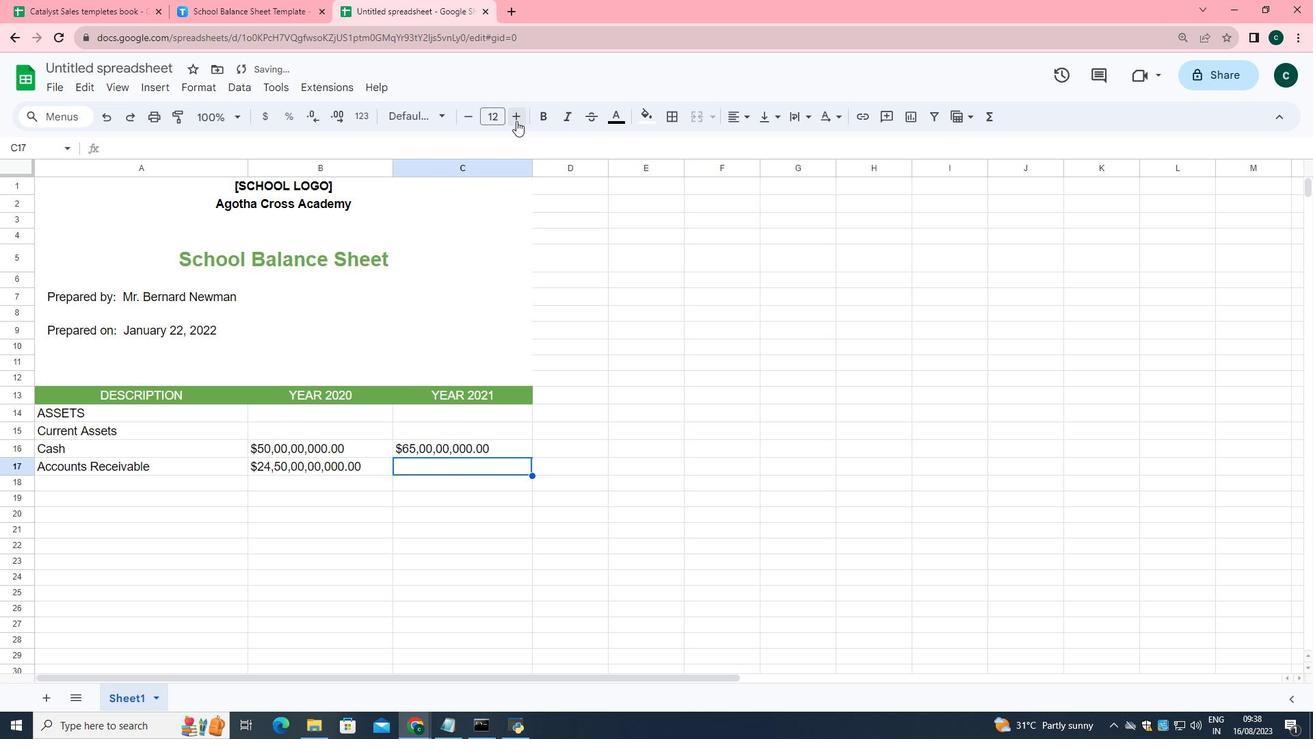 
Action: Key pressed <Key.shift>$34,50,05,00,000.00
Screenshot: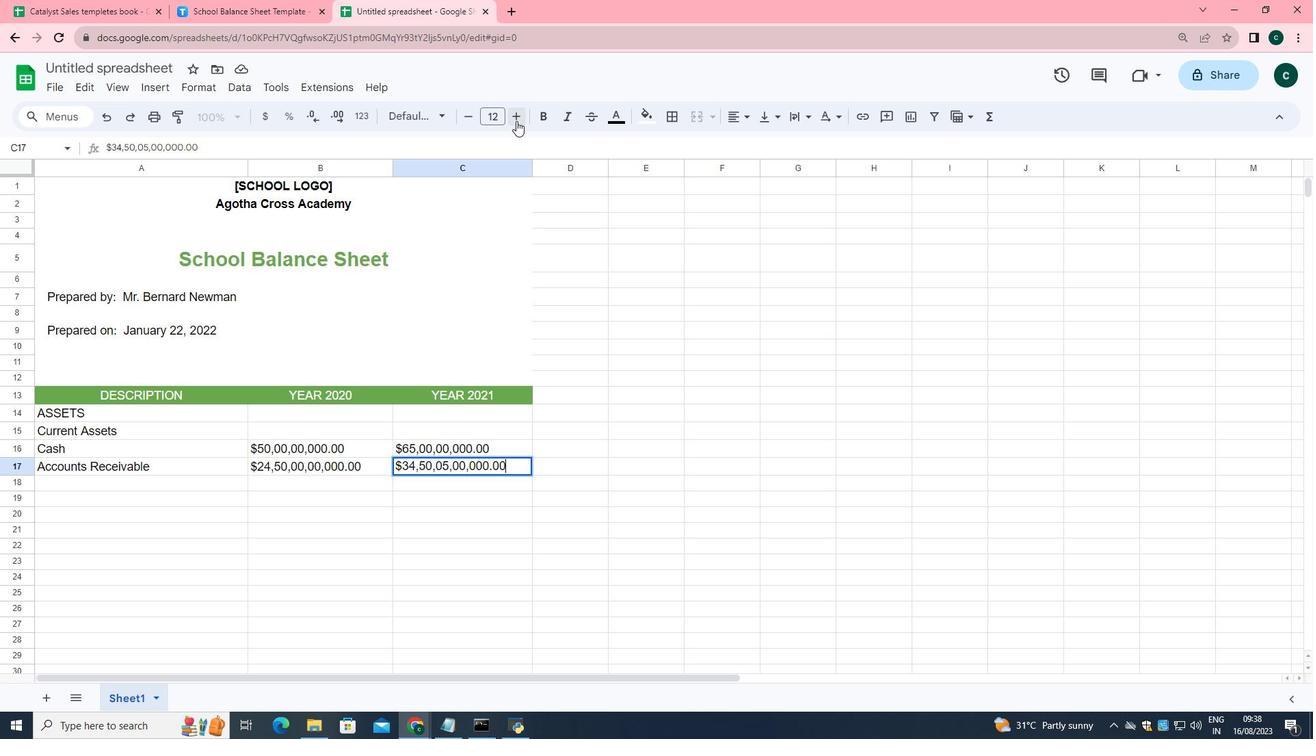 
Action: Mouse moved to (97, 486)
Screenshot: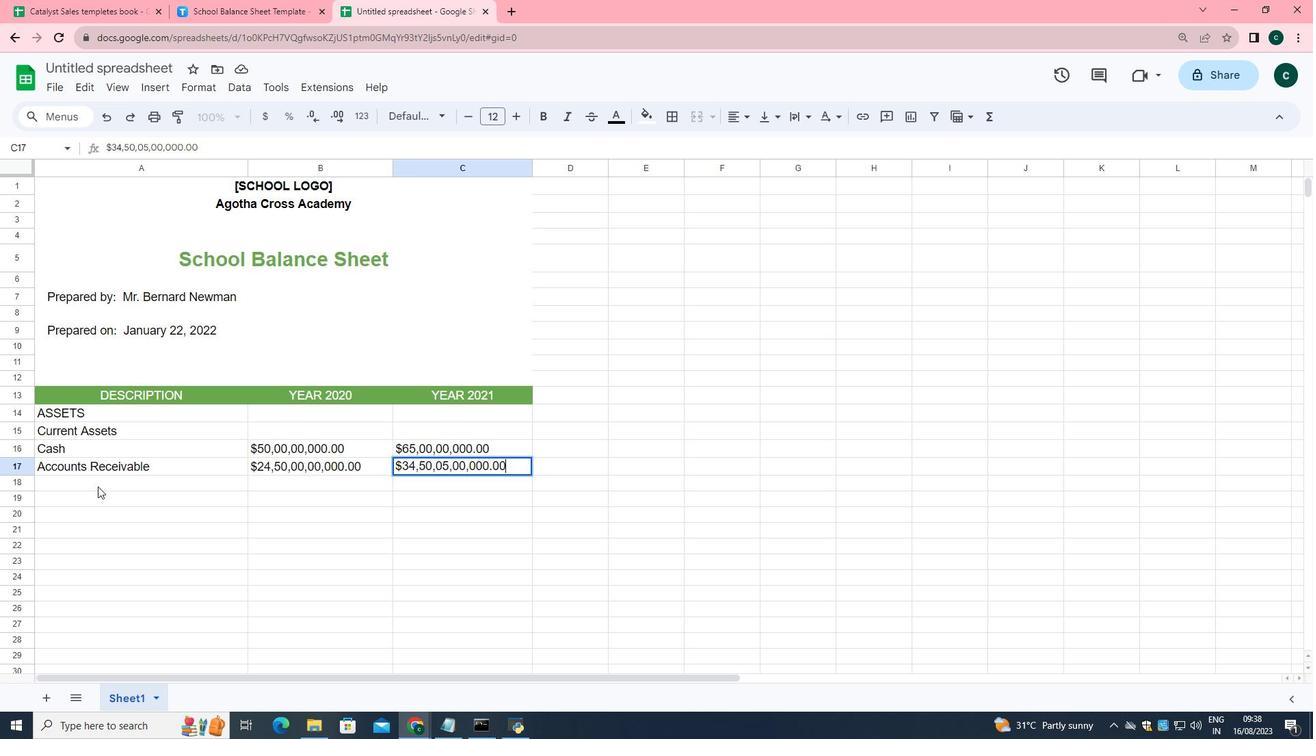 
Action: Mouse pressed left at (97, 486)
Screenshot: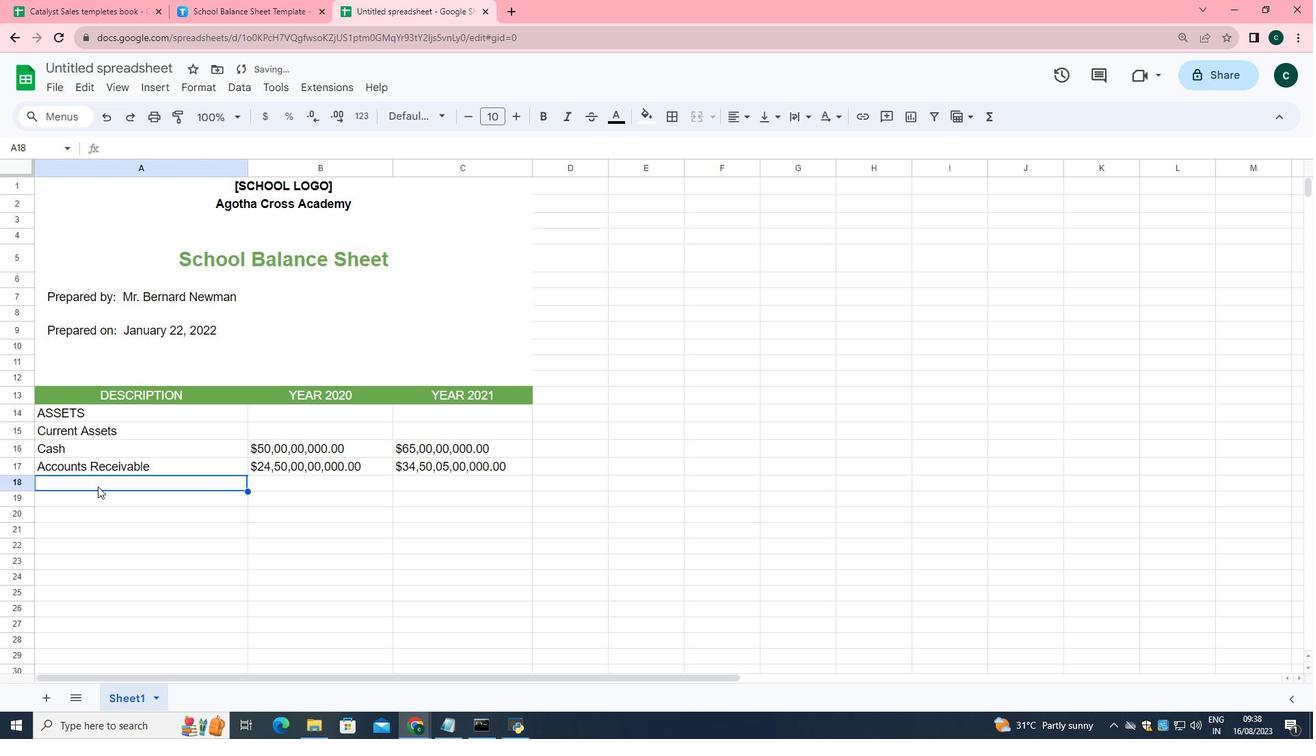 
Action: Mouse moved to (513, 119)
Screenshot: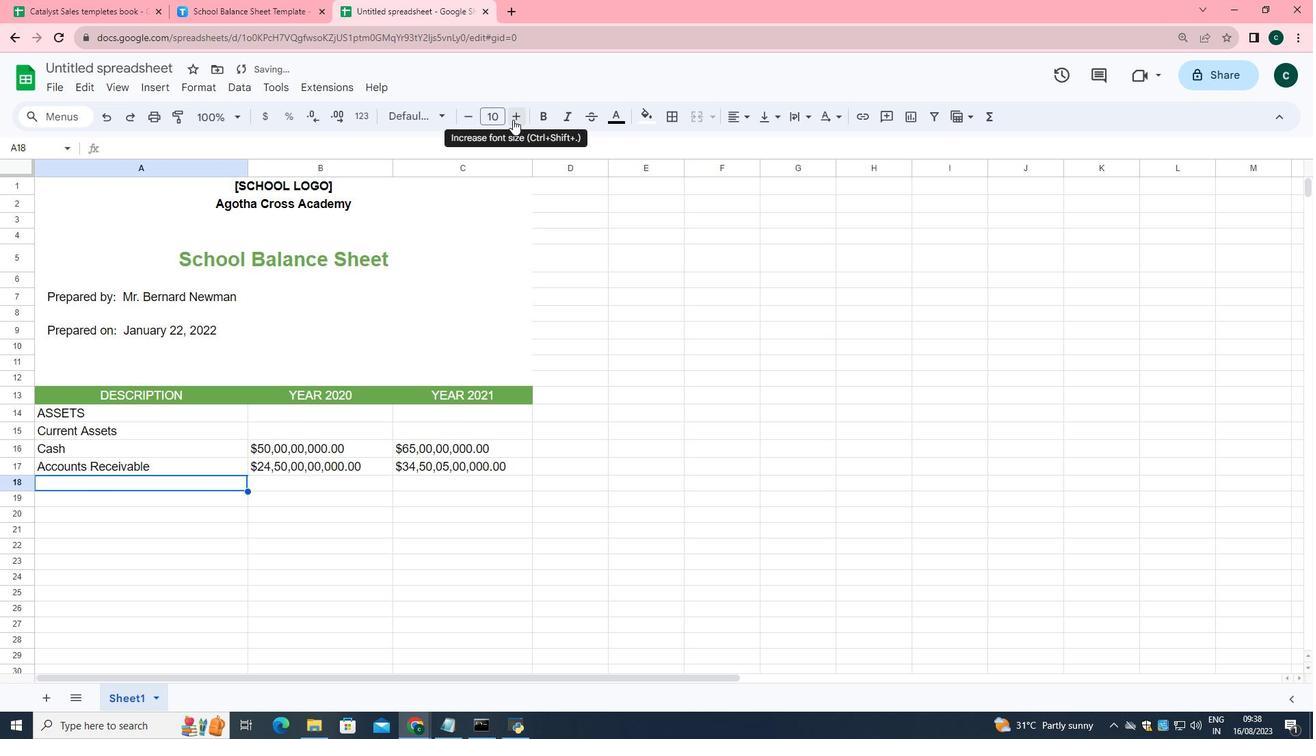 
Action: Mouse pressed left at (513, 119)
Screenshot: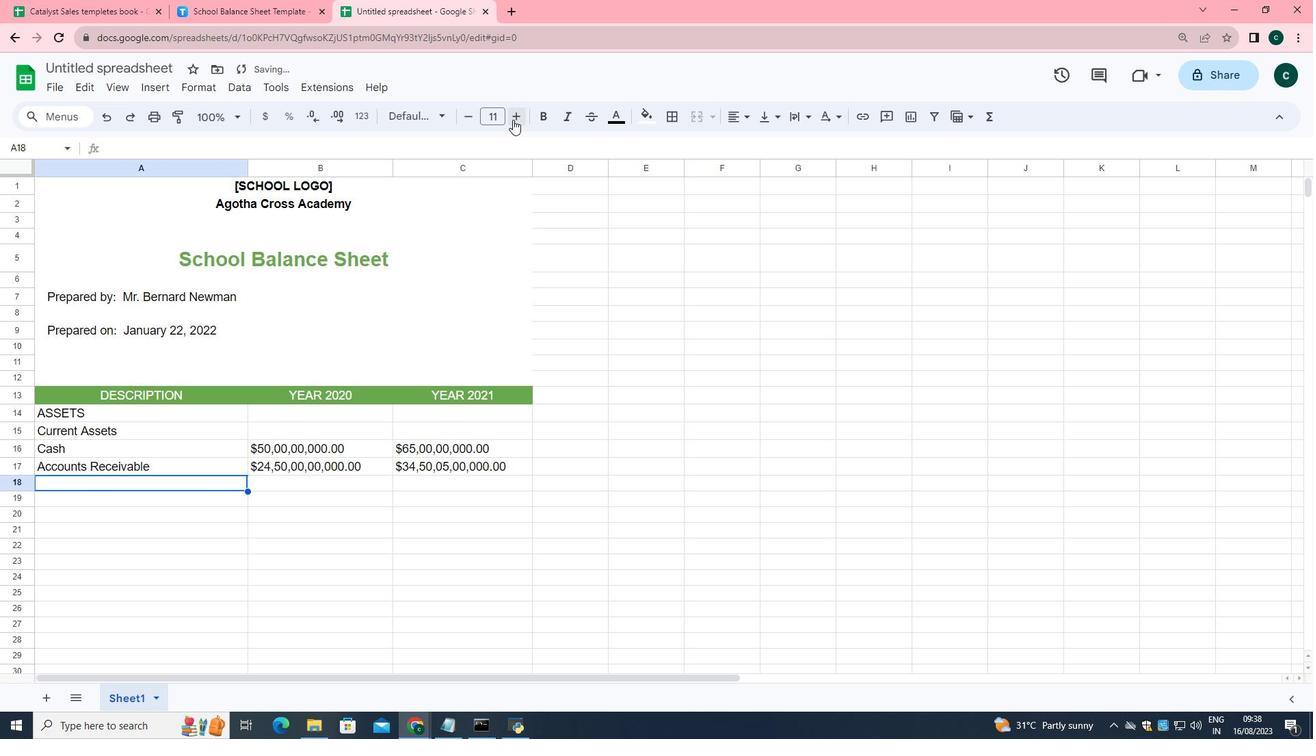 
Action: Mouse pressed left at (513, 119)
Screenshot: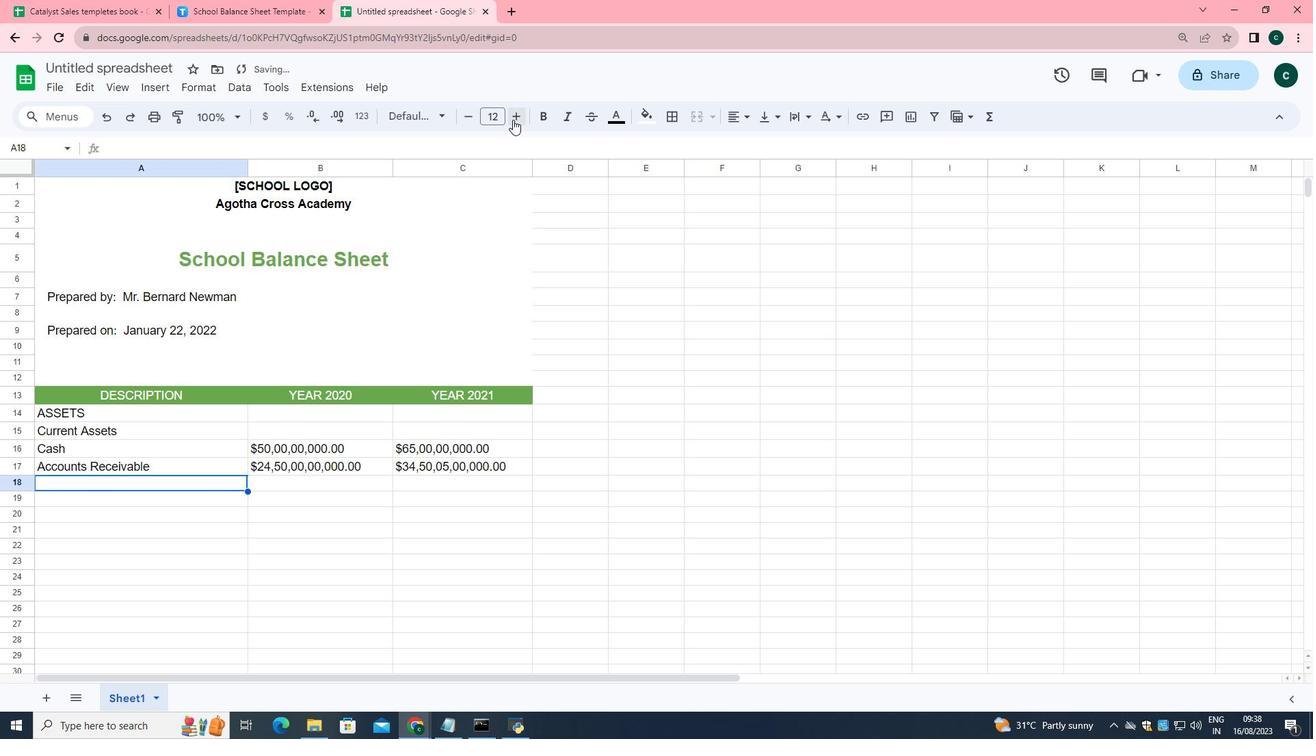 
Action: Key pressed <Key.shift>Prepaid<Key.space><Key.shift>Expenses
Screenshot: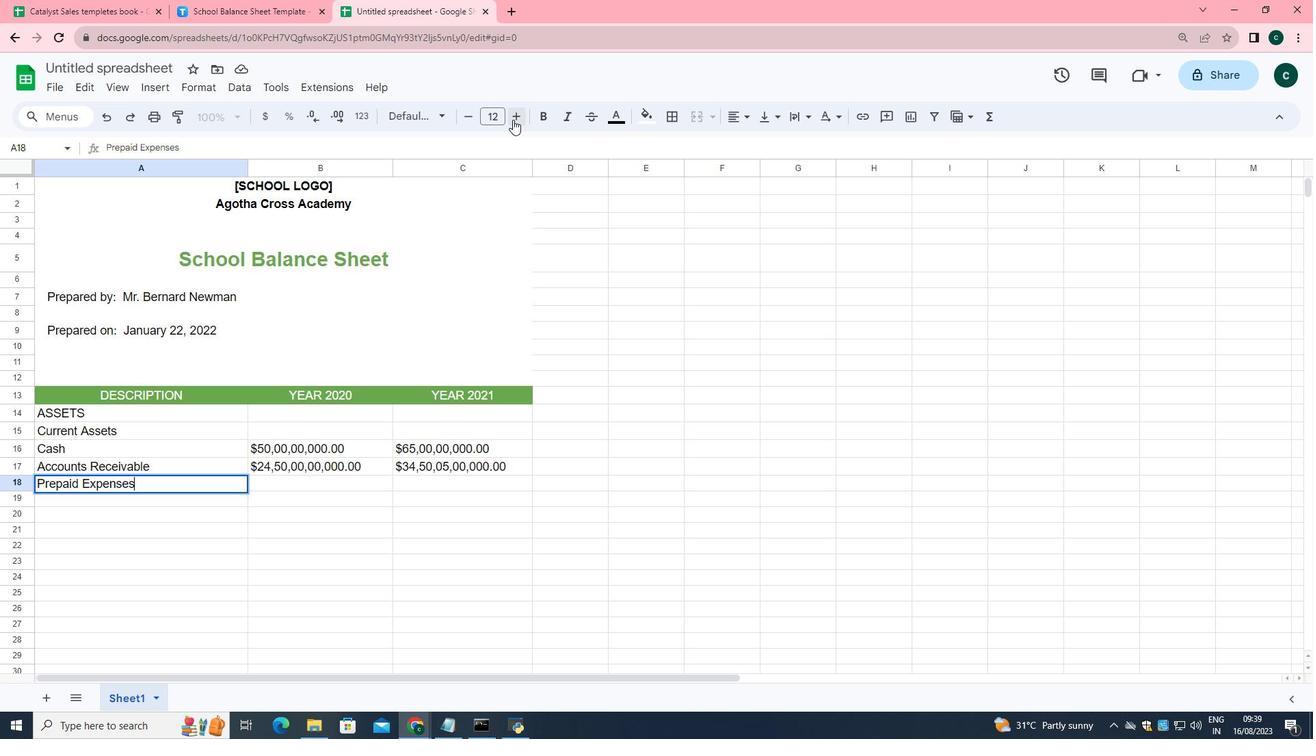 
Action: Mouse moved to (304, 484)
Screenshot: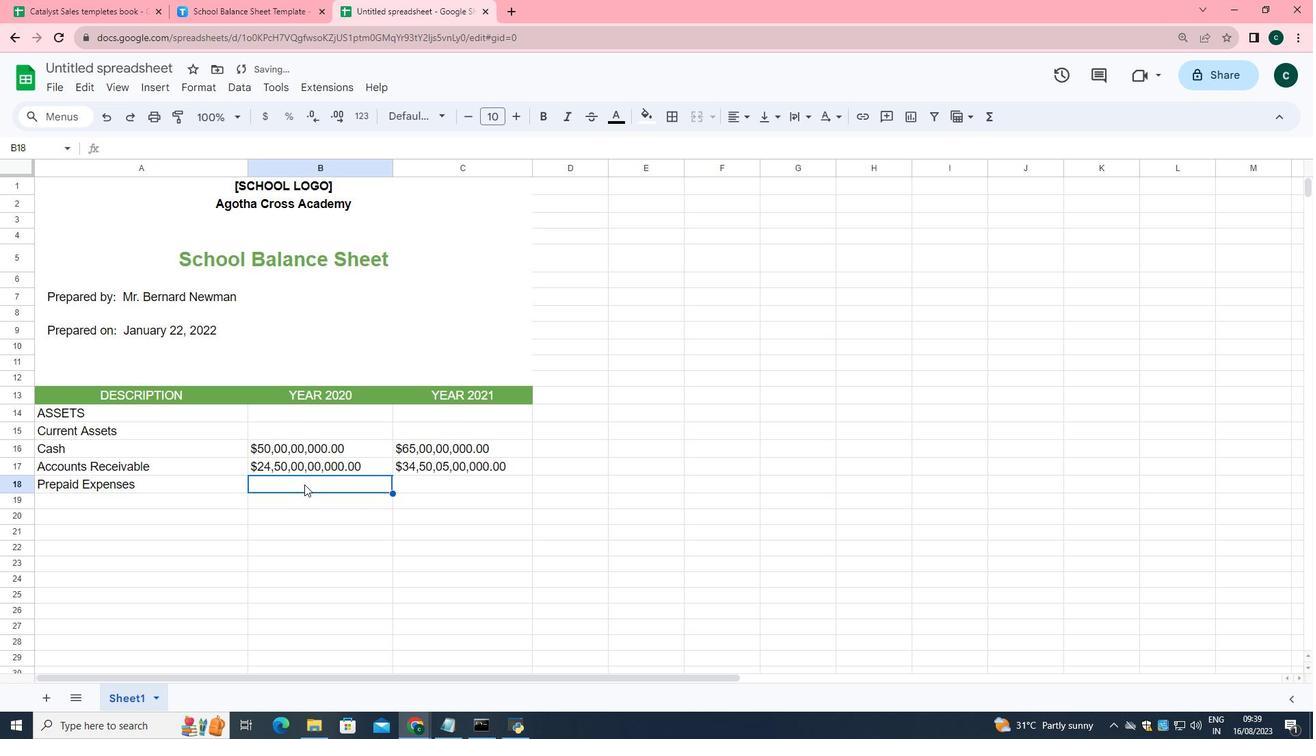 
Action: Mouse pressed left at (304, 484)
Screenshot: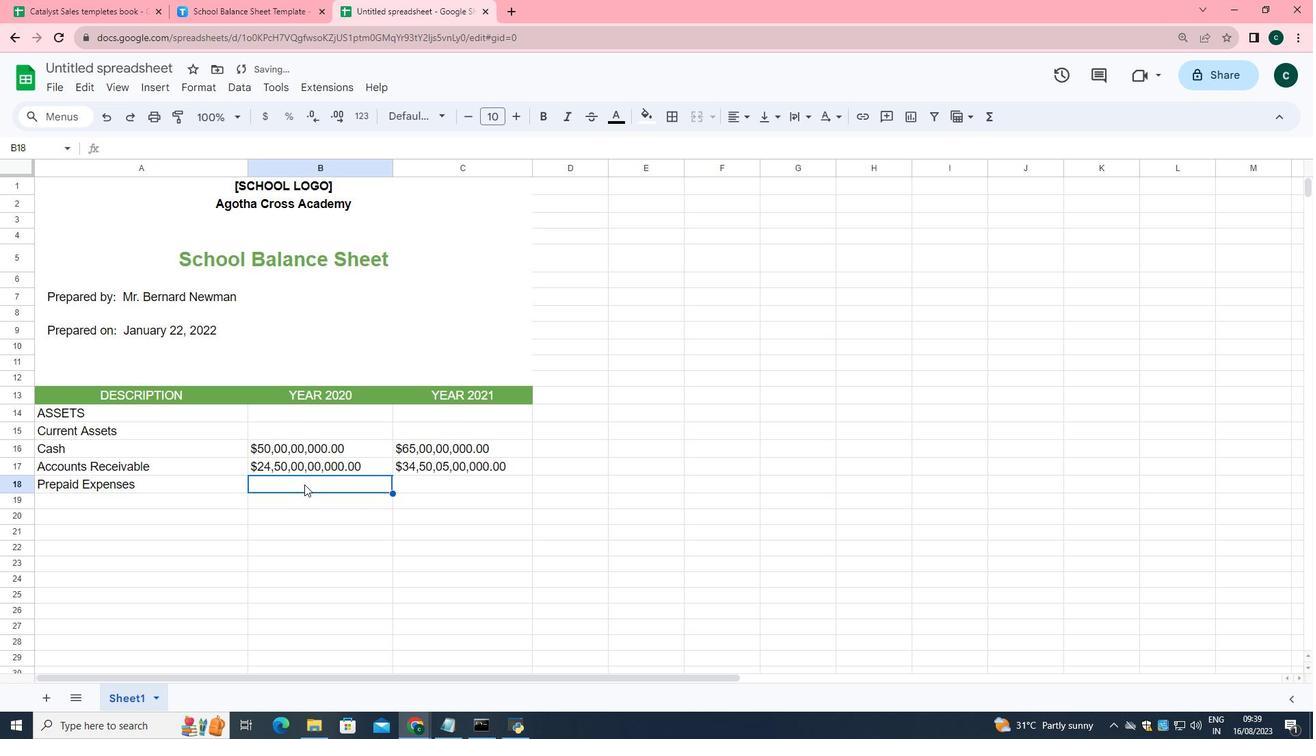 
Action: Mouse moved to (516, 110)
Screenshot: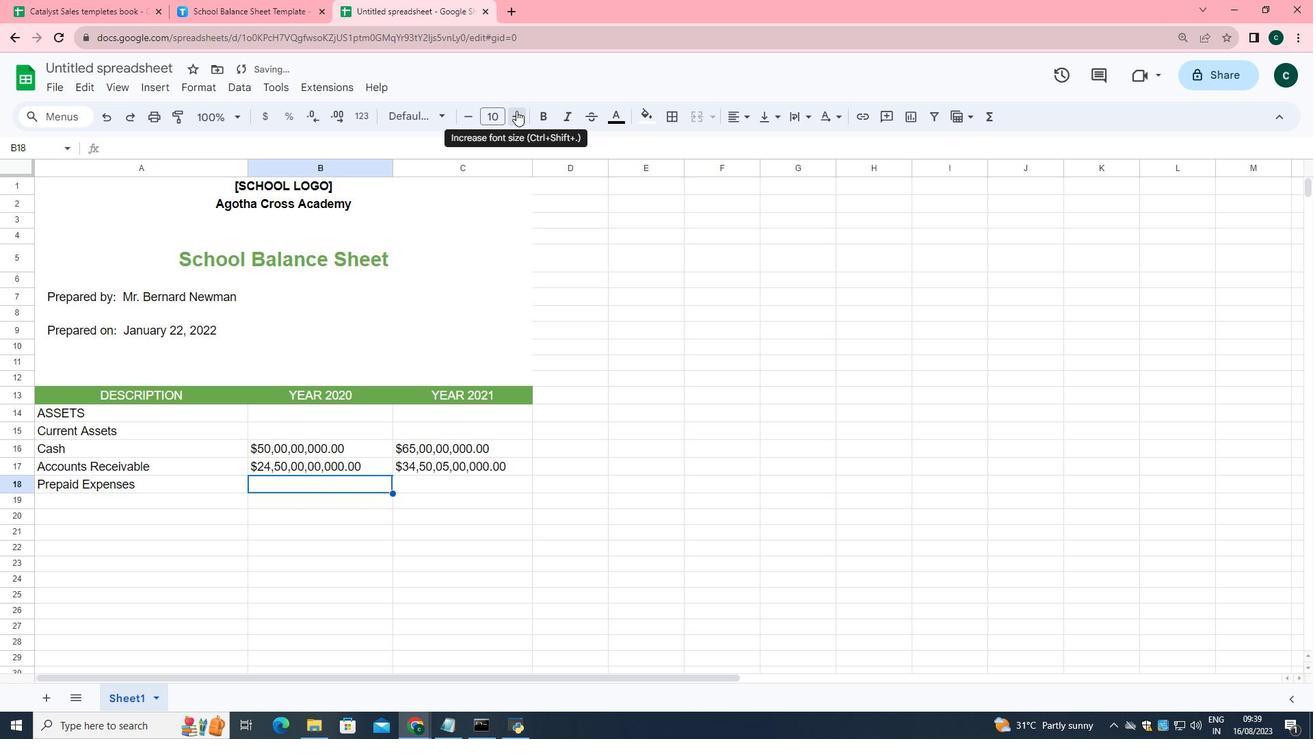 
Action: Mouse pressed left at (516, 110)
Screenshot: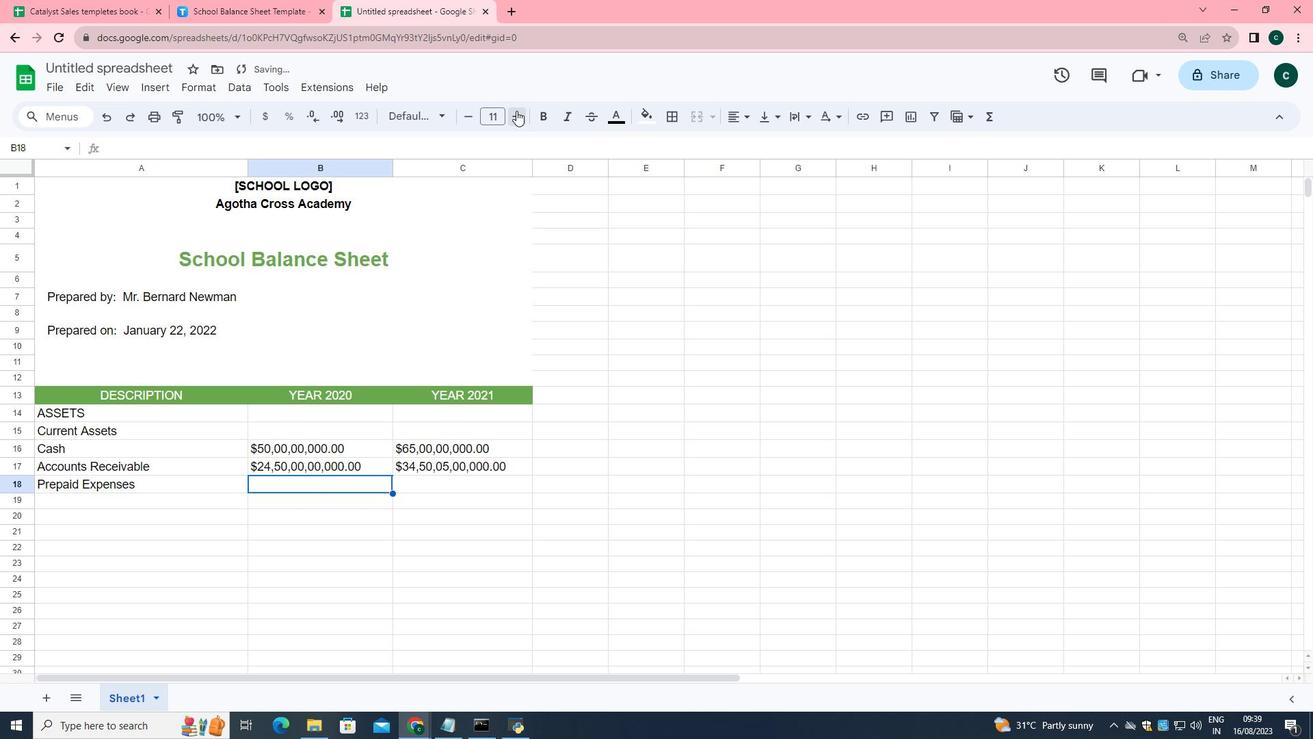 
Action: Mouse pressed left at (516, 110)
Screenshot: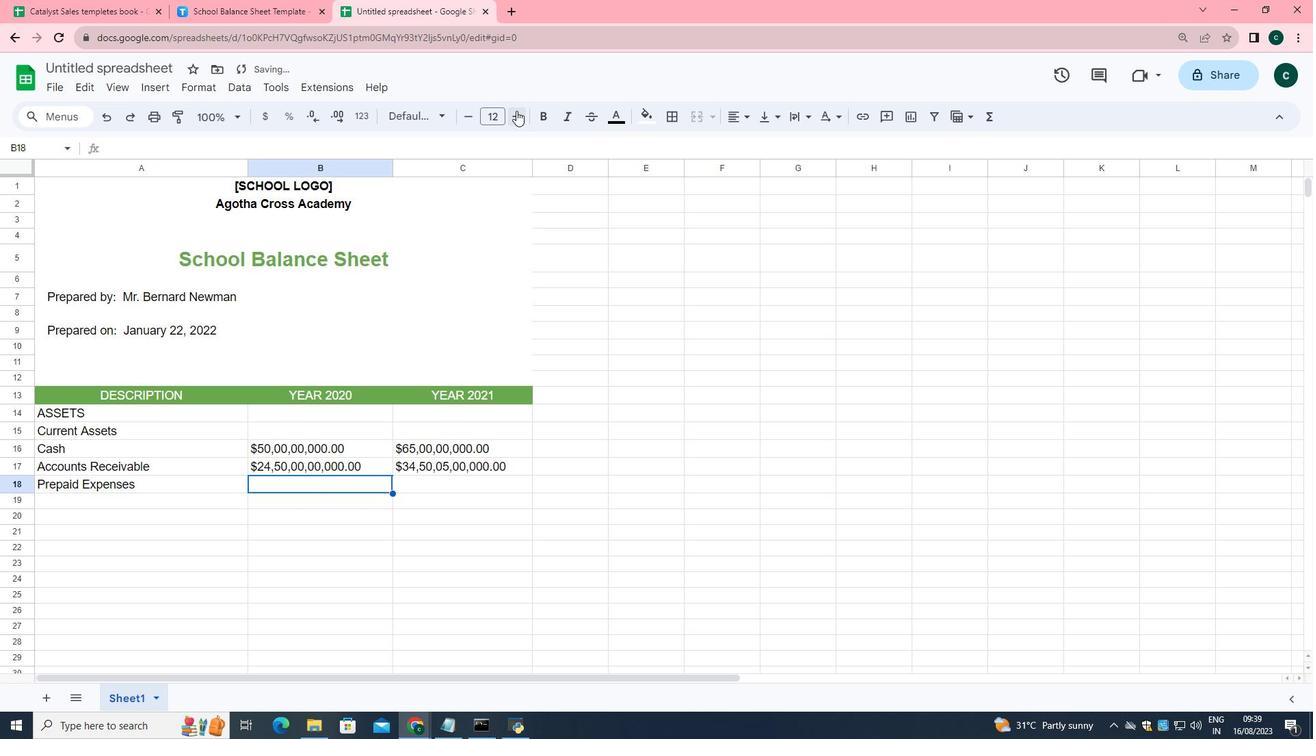 
Action: Key pressed <Key.shift>$12,55,75,000.00<Key.right>
Screenshot: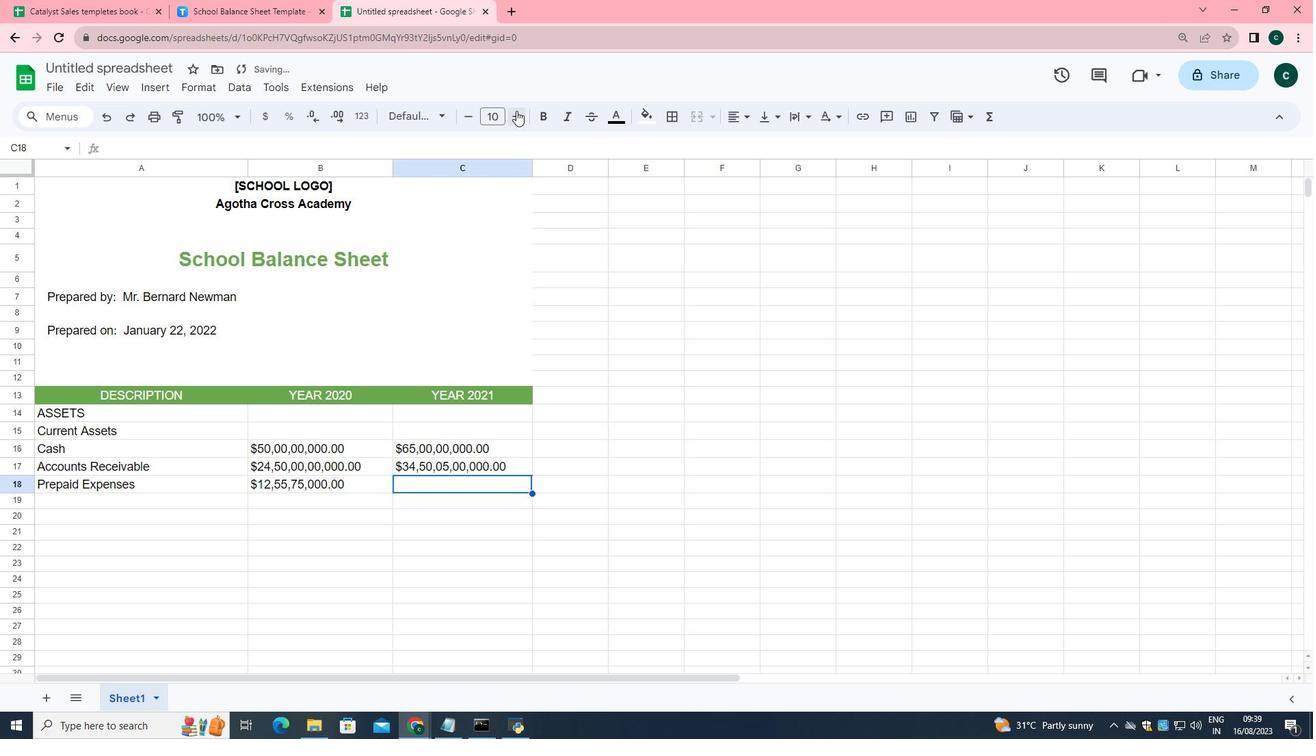 
Action: Mouse pressed left at (516, 110)
Screenshot: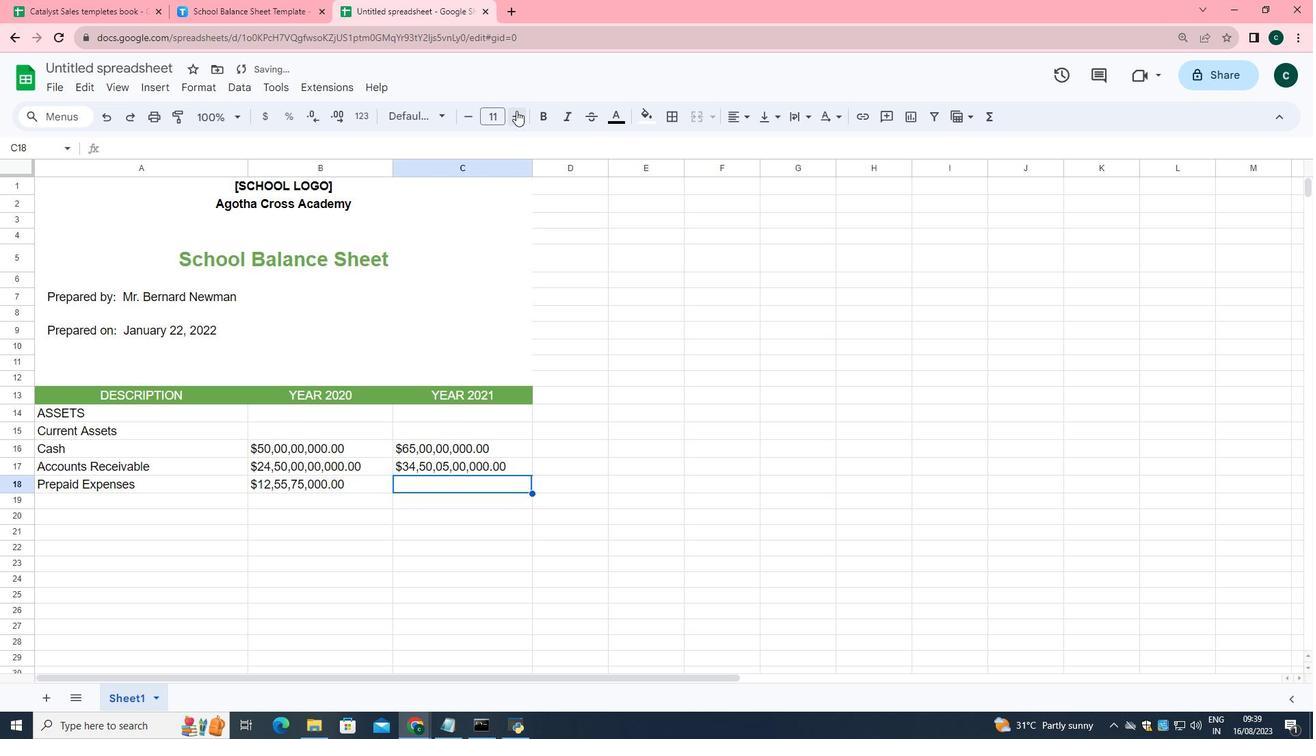 
Action: Mouse pressed left at (516, 110)
Screenshot: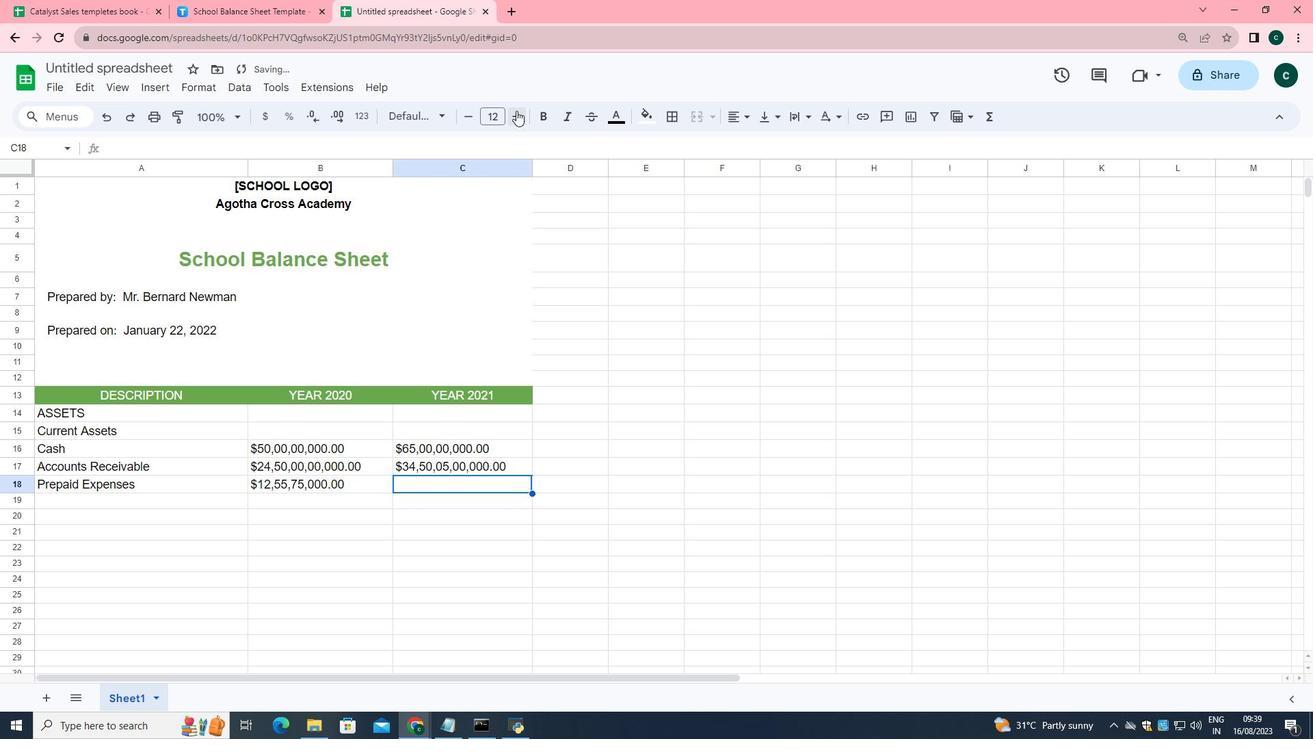 
Action: Key pressed <Key.shift>$32,55,75,000.00
Screenshot: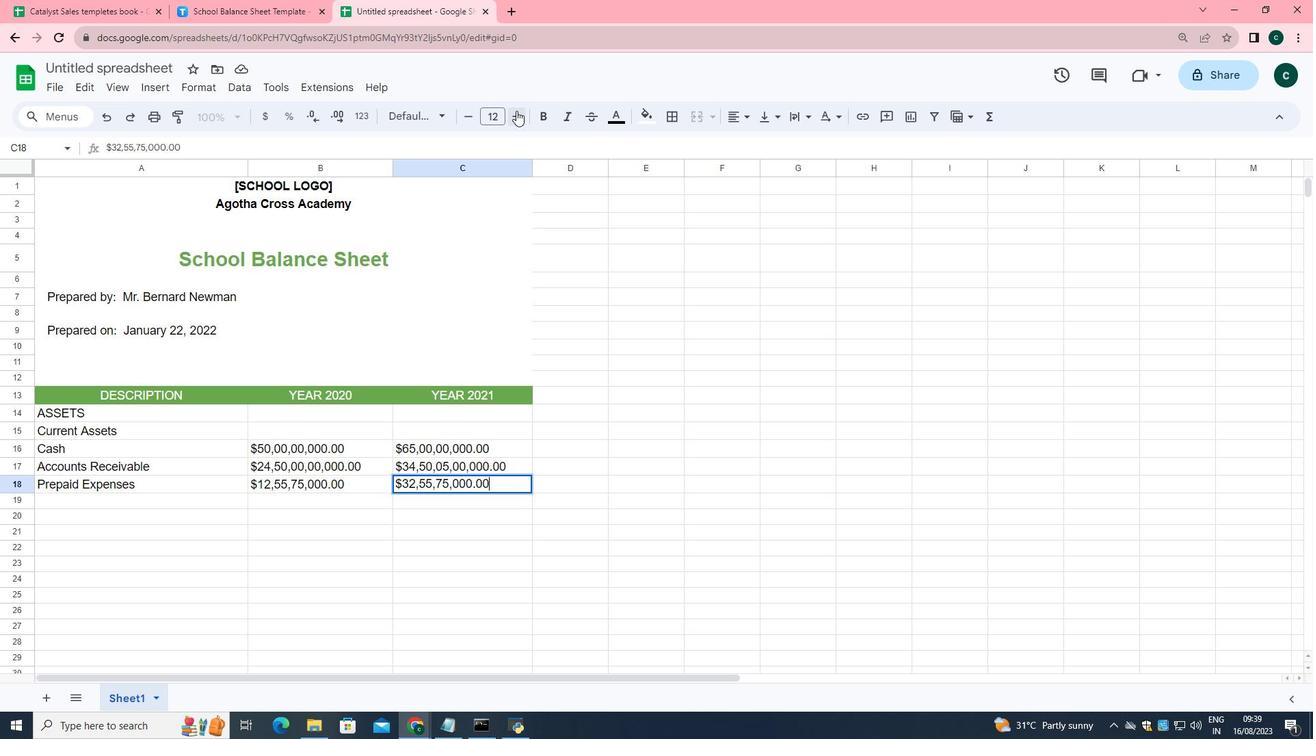
Action: Mouse moved to (120, 501)
Screenshot: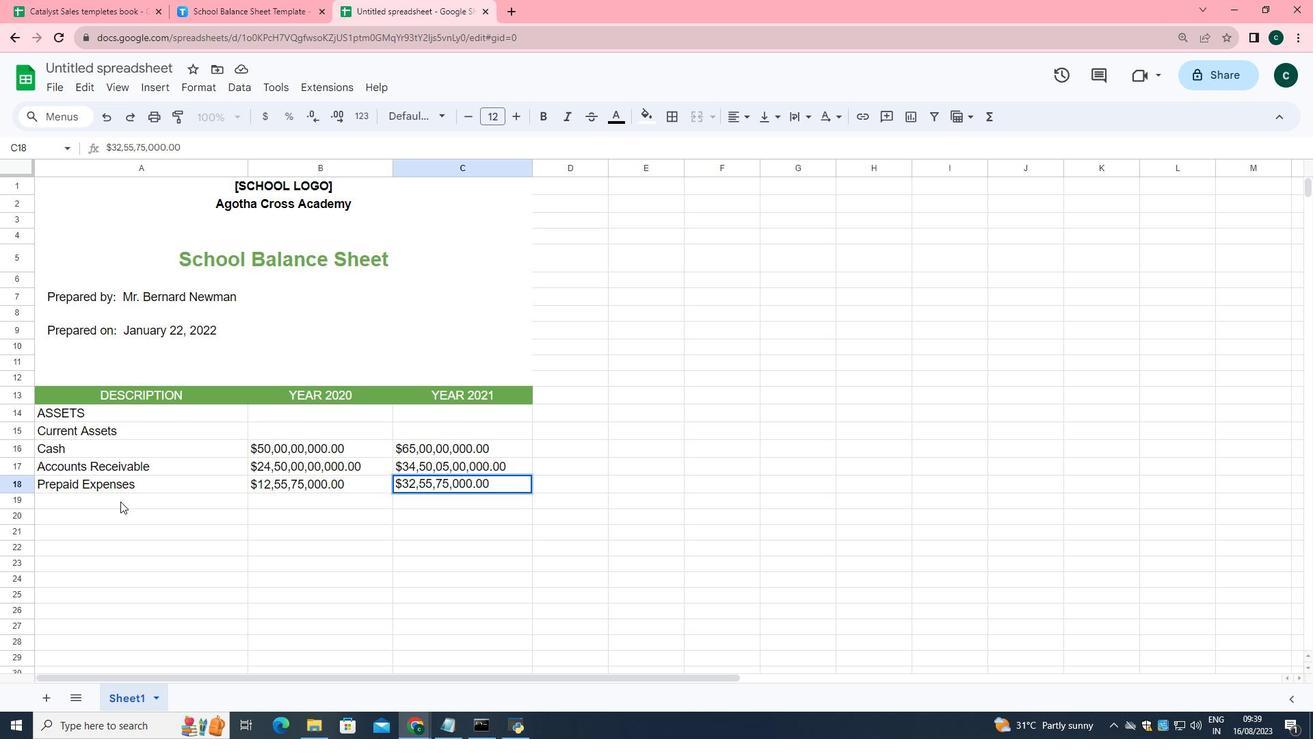 
Action: Mouse pressed left at (120, 501)
Screenshot: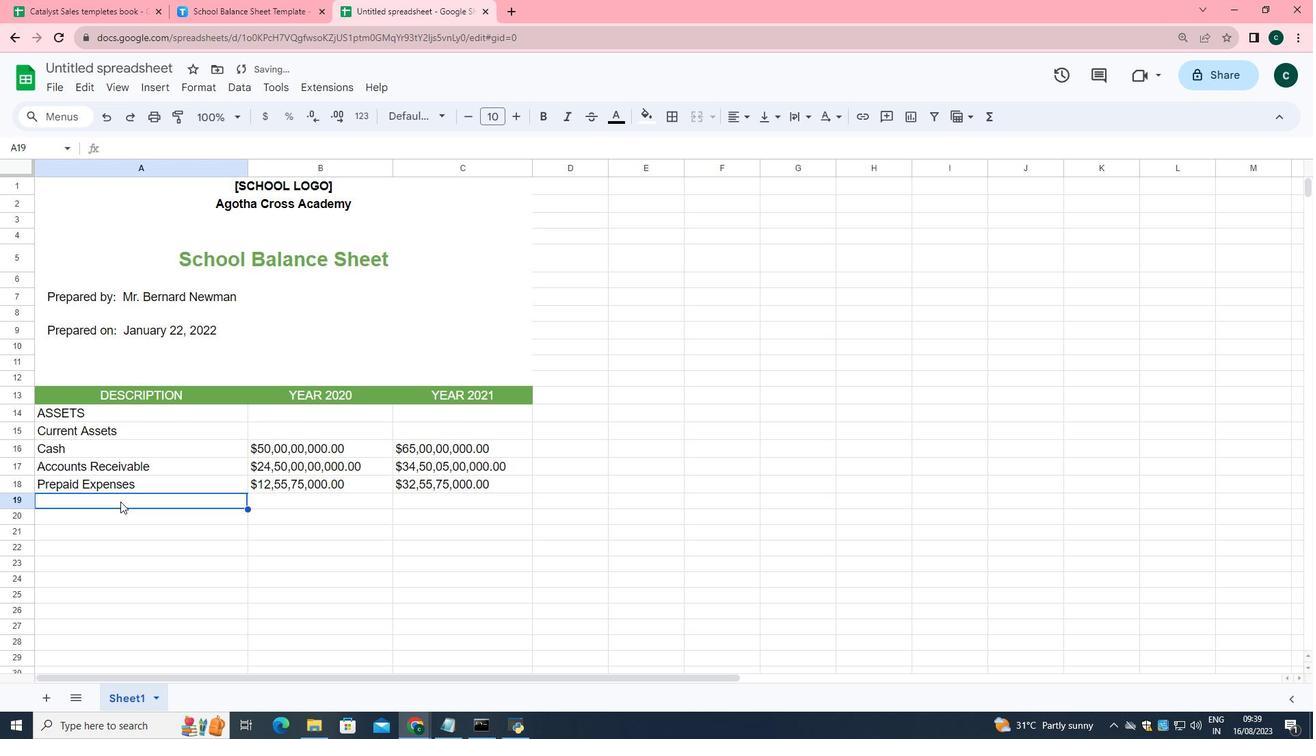 
Action: Mouse moved to (514, 113)
Screenshot: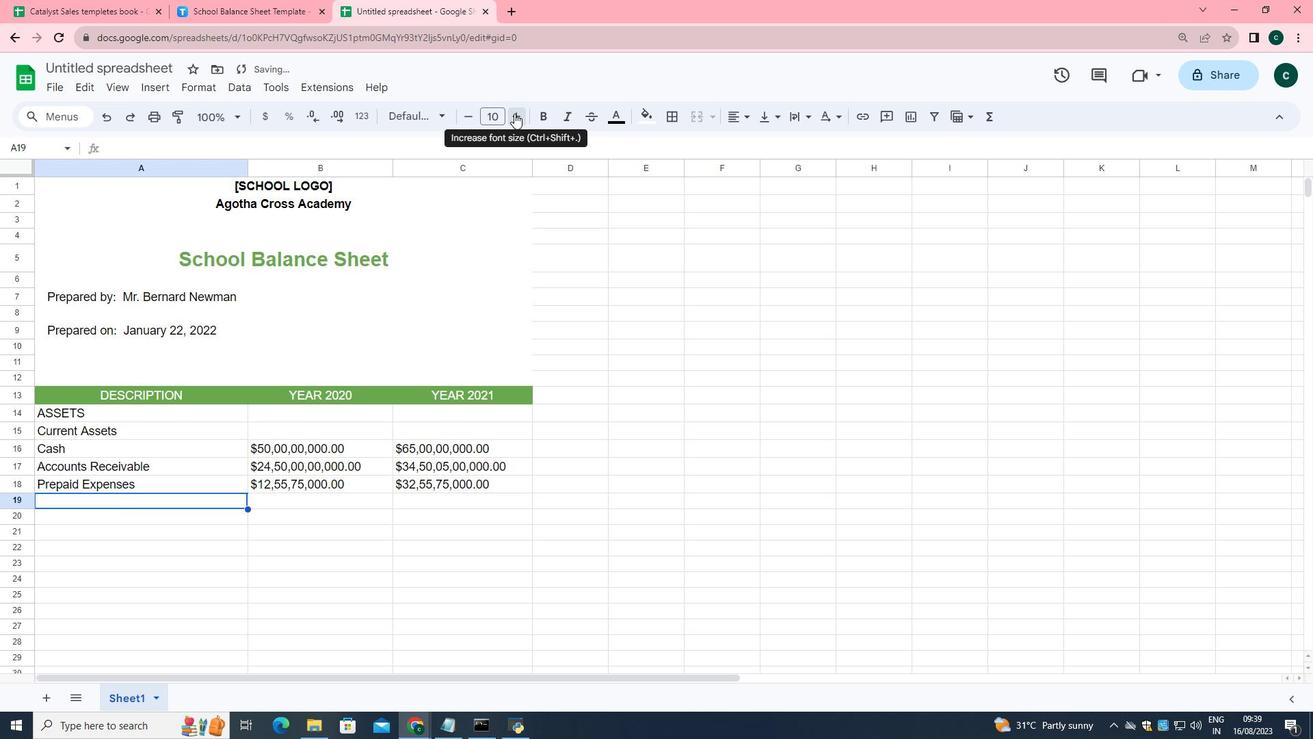 
Action: Mouse pressed left at (514, 113)
Screenshot: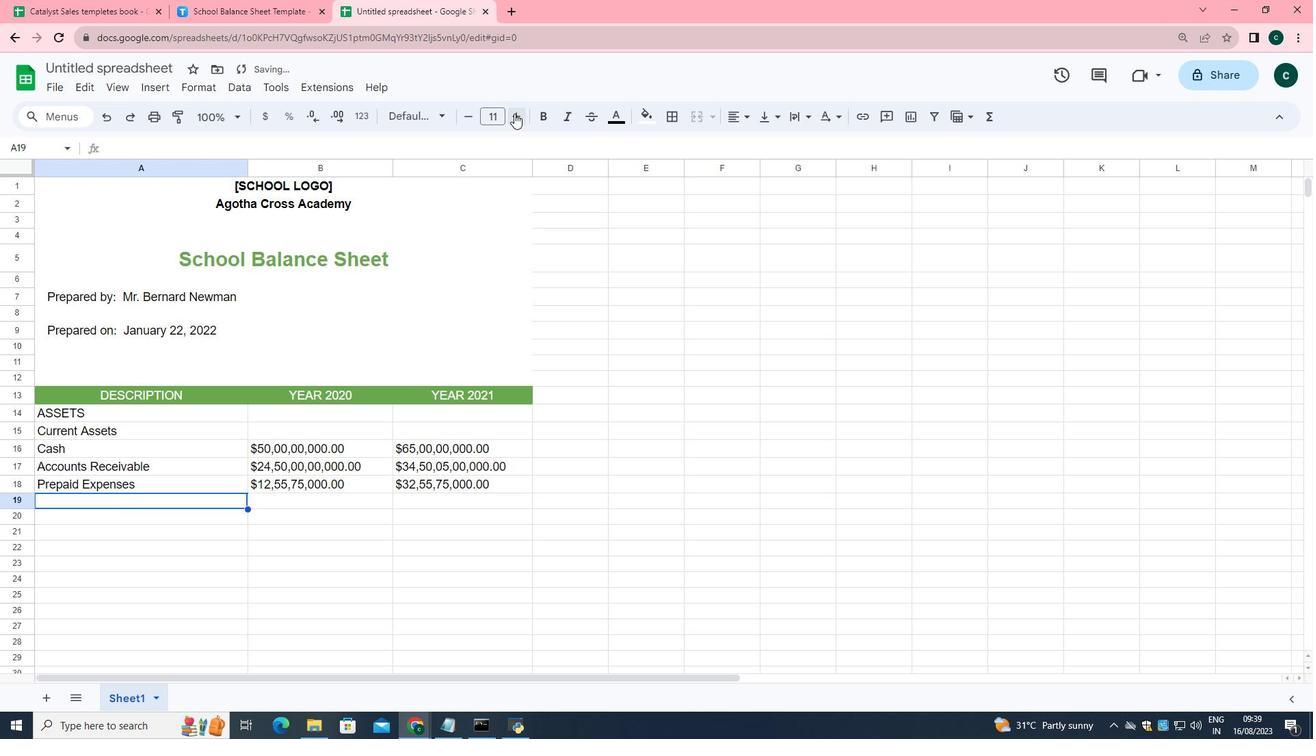 
Action: Mouse pressed left at (514, 113)
Screenshot: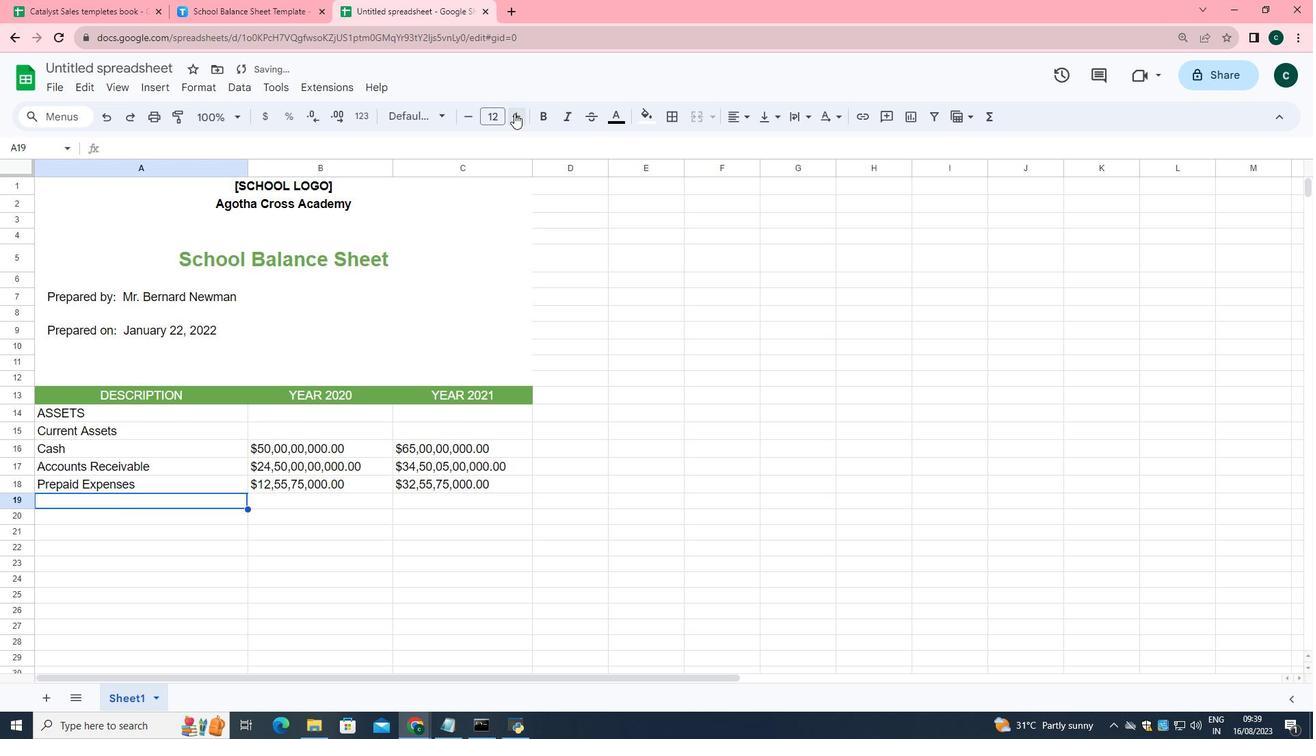
Action: Key pressed <Key.shift>Inventory
Screenshot: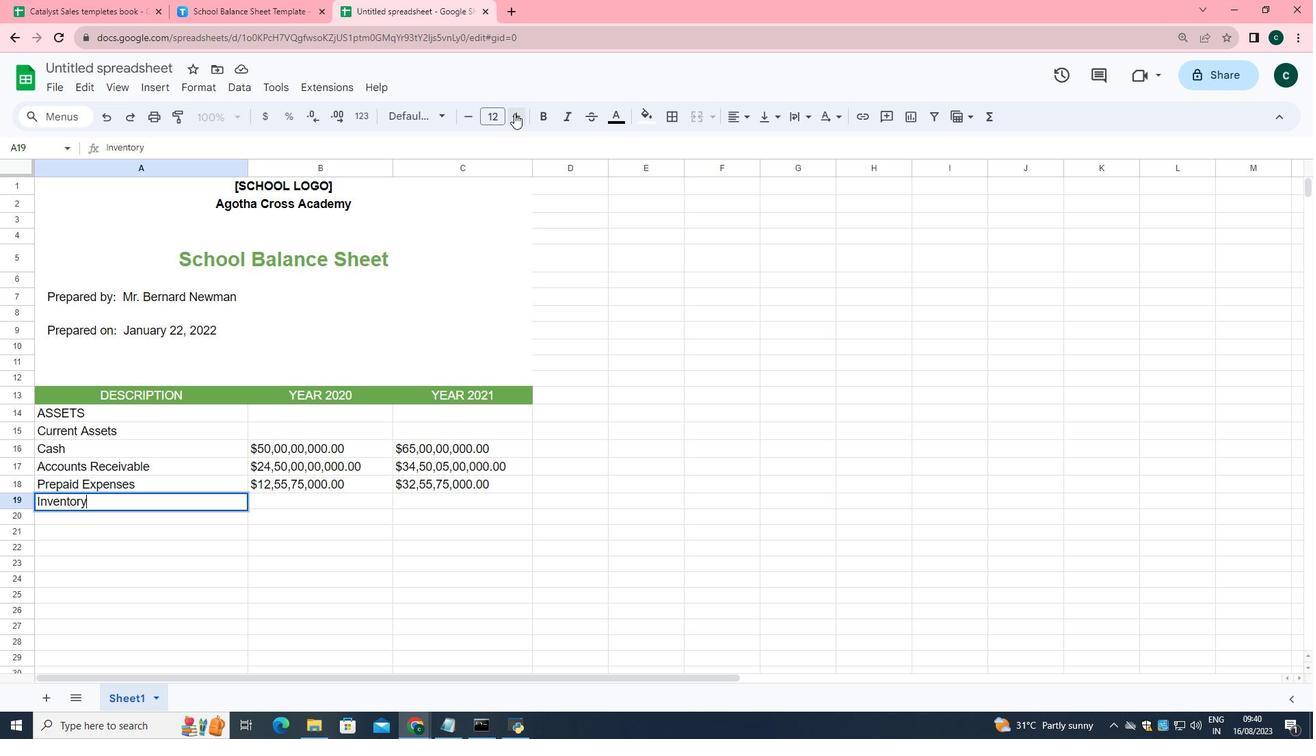 
Action: Mouse moved to (372, 502)
Screenshot: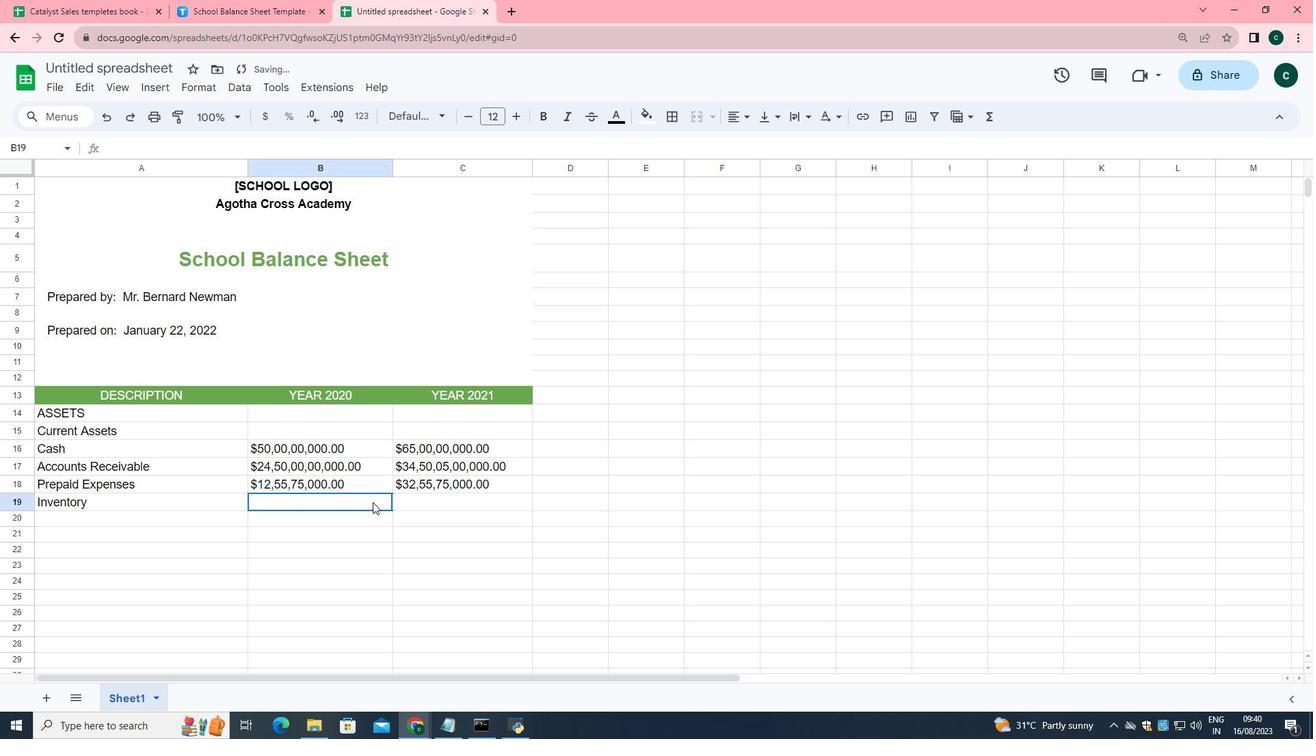 
Action: Mouse pressed left at (372, 502)
Screenshot: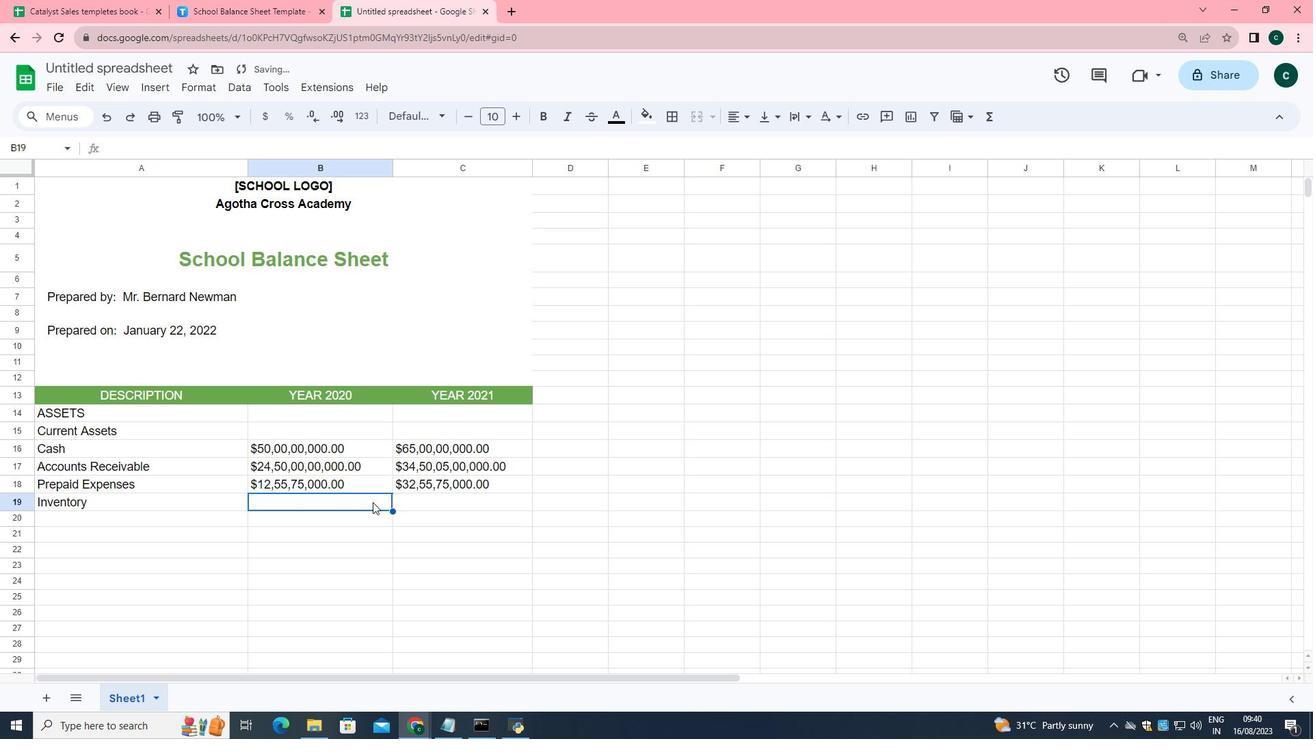 
Action: Mouse moved to (509, 112)
Screenshot: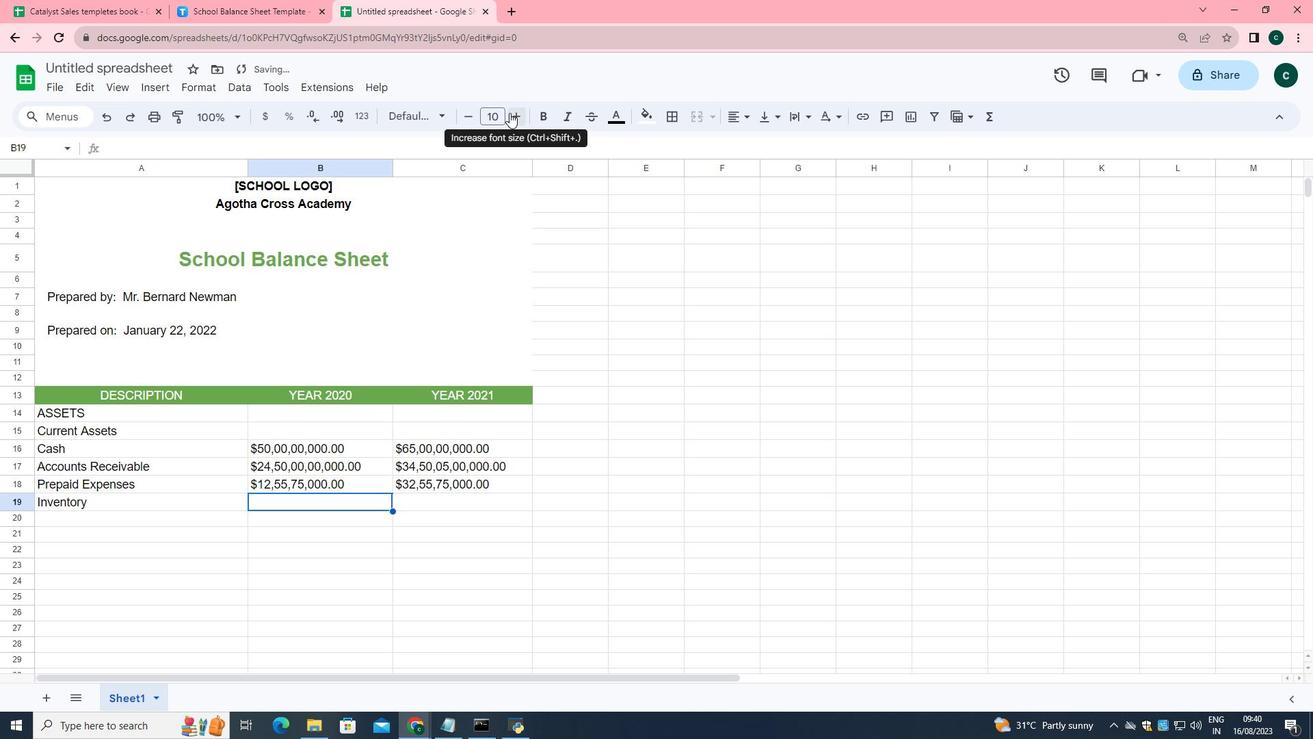 
Action: Mouse pressed left at (509, 112)
Screenshot: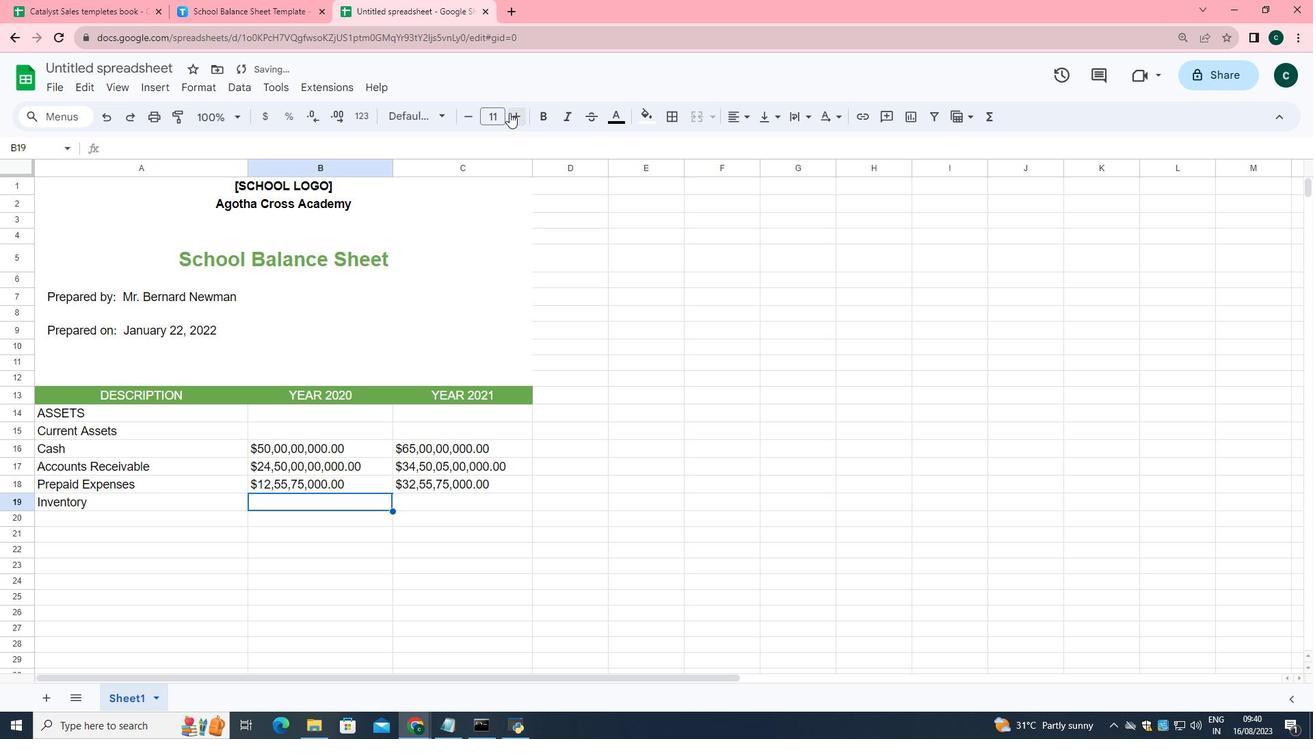 
Action: Mouse pressed left at (509, 112)
Screenshot: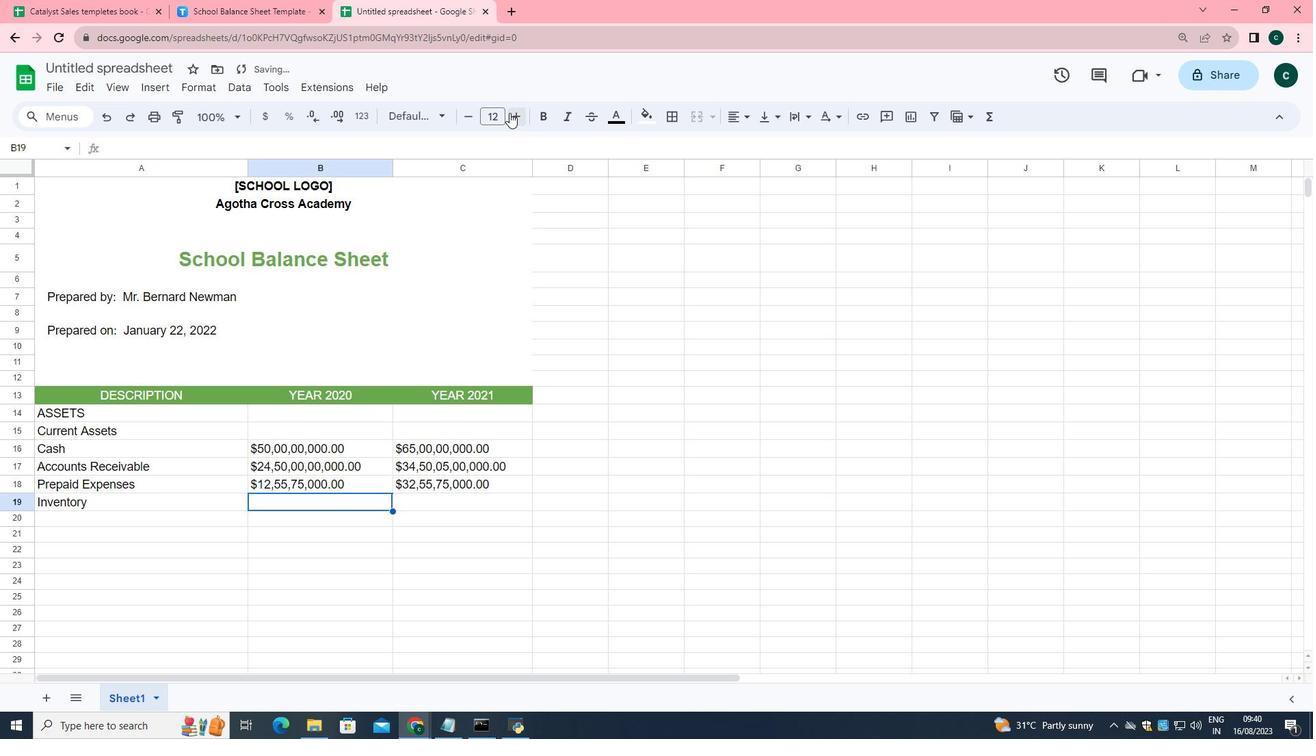 
Action: Key pressed <Key.shift>$67,94,00,000.00
Screenshot: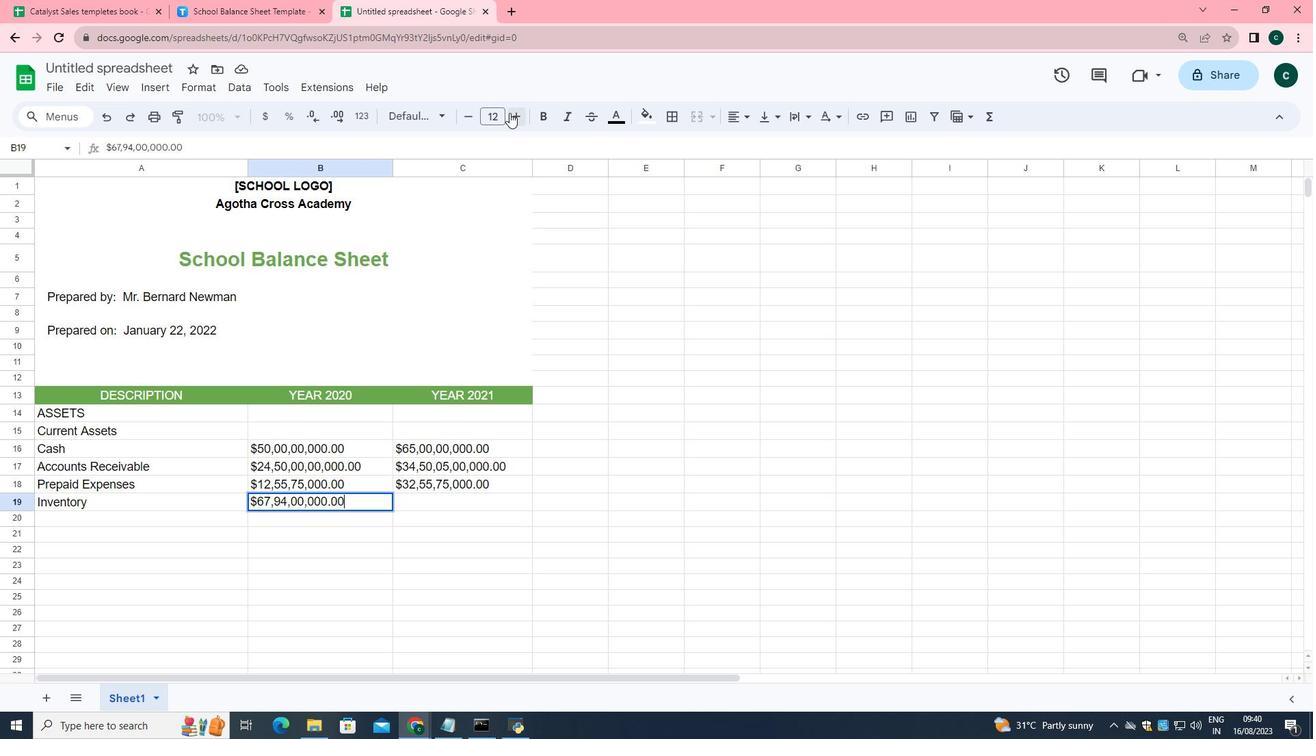 
Action: Mouse moved to (519, 501)
Screenshot: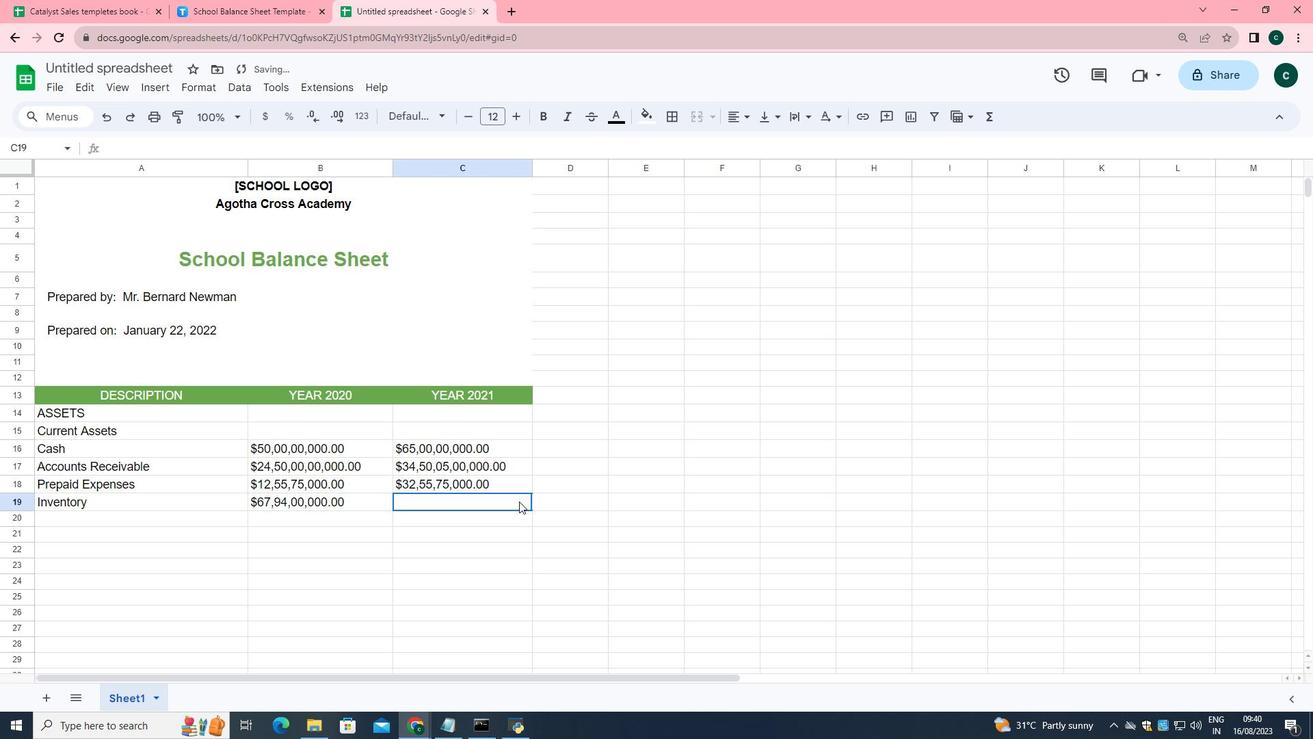 
Action: Mouse pressed left at (519, 501)
Screenshot: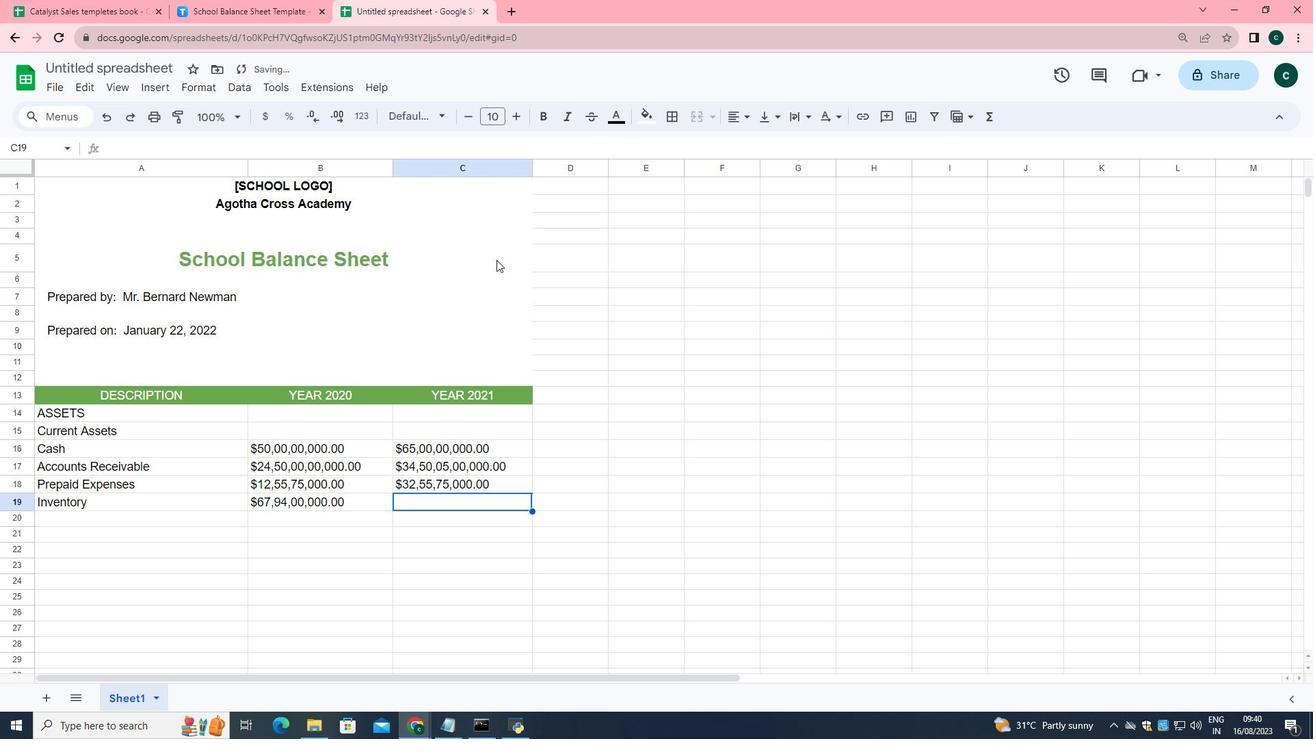 
Action: Mouse moved to (517, 117)
Screenshot: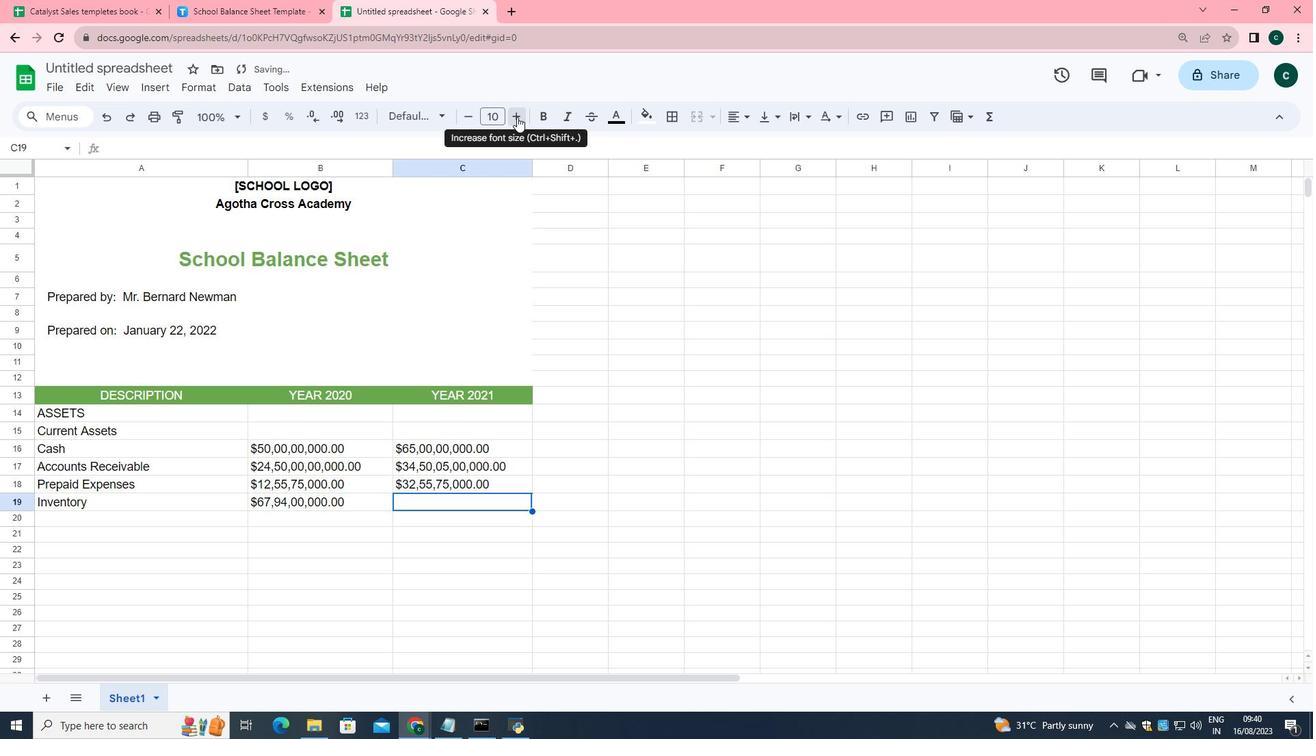 
Action: Mouse pressed left at (517, 117)
Screenshot: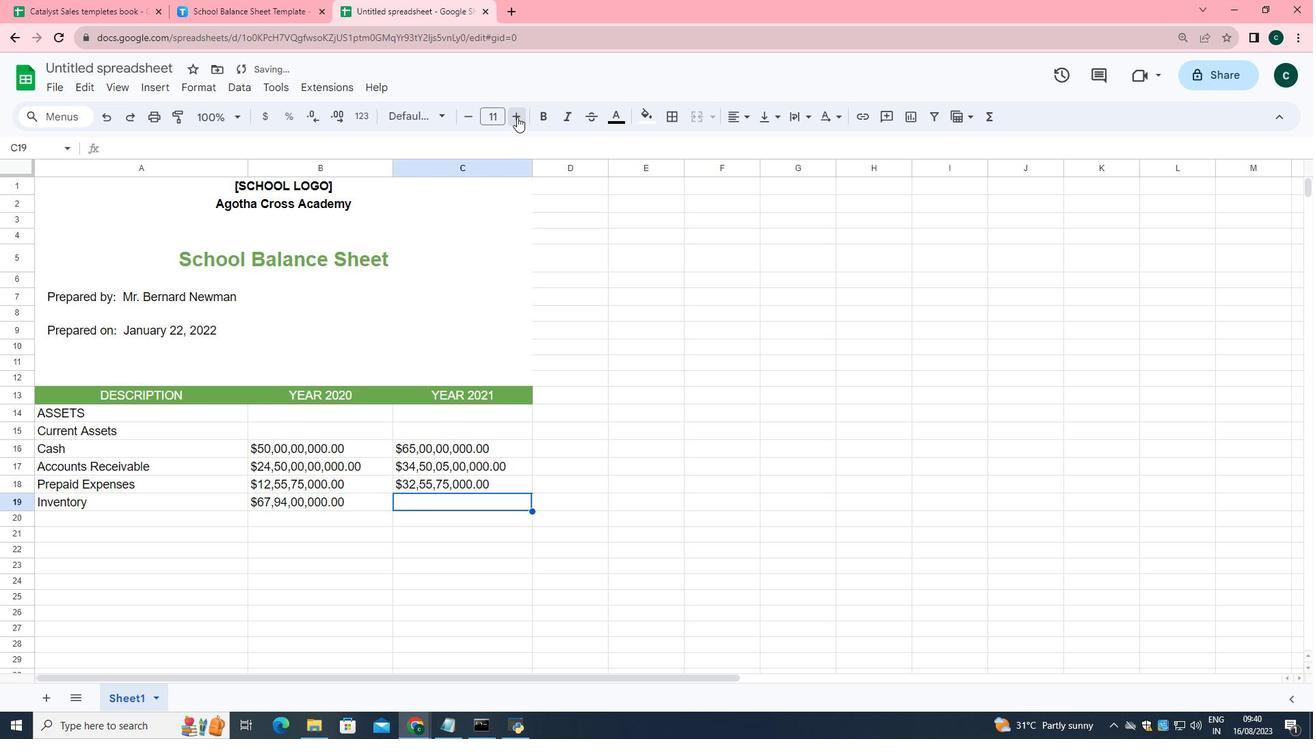 
Action: Mouse pressed left at (517, 117)
Screenshot: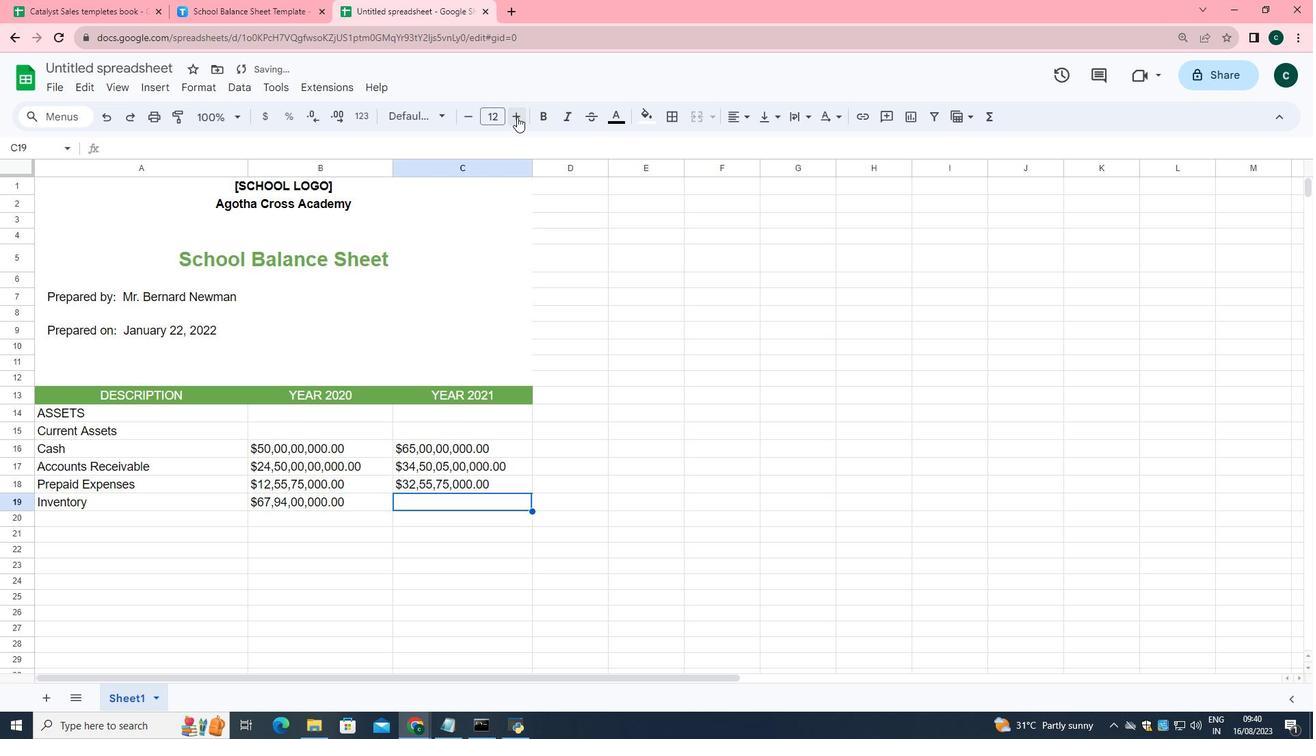 
Action: Key pressed <Key.shift>$87,05,00,000.00
Screenshot: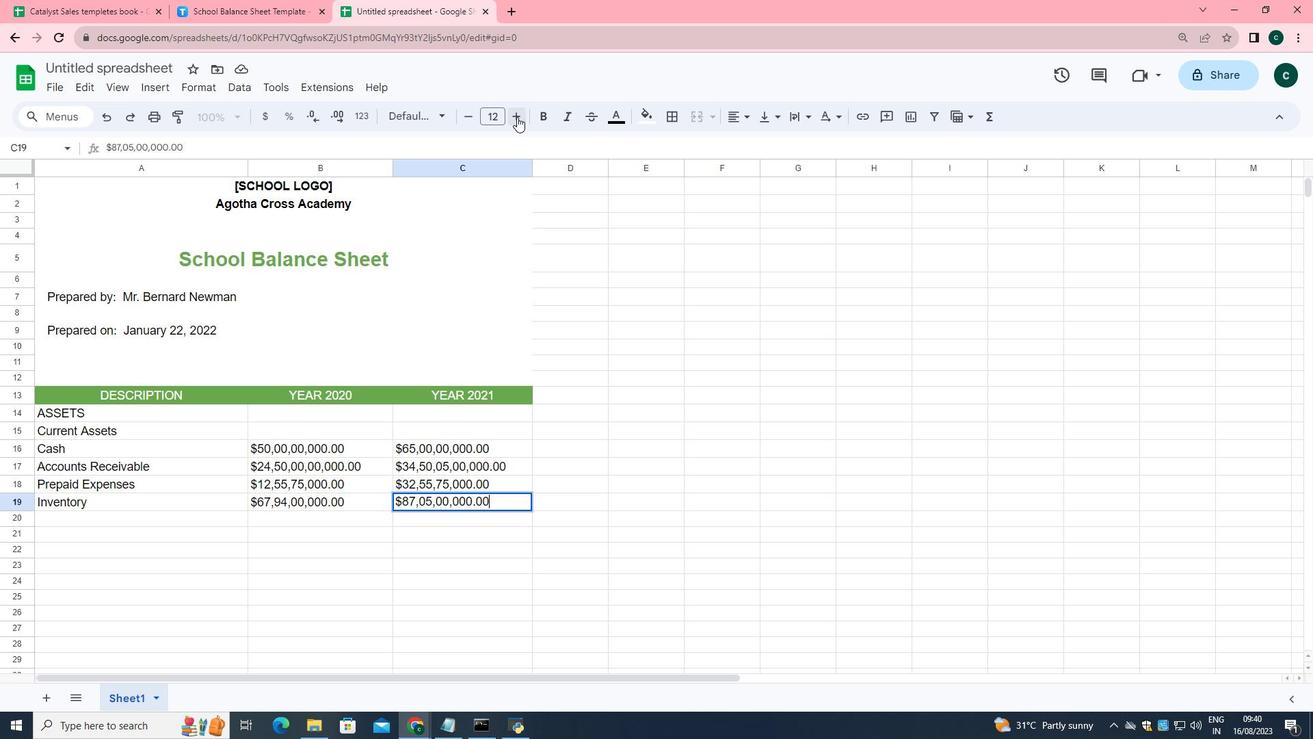 
Action: Mouse moved to (192, 518)
Screenshot: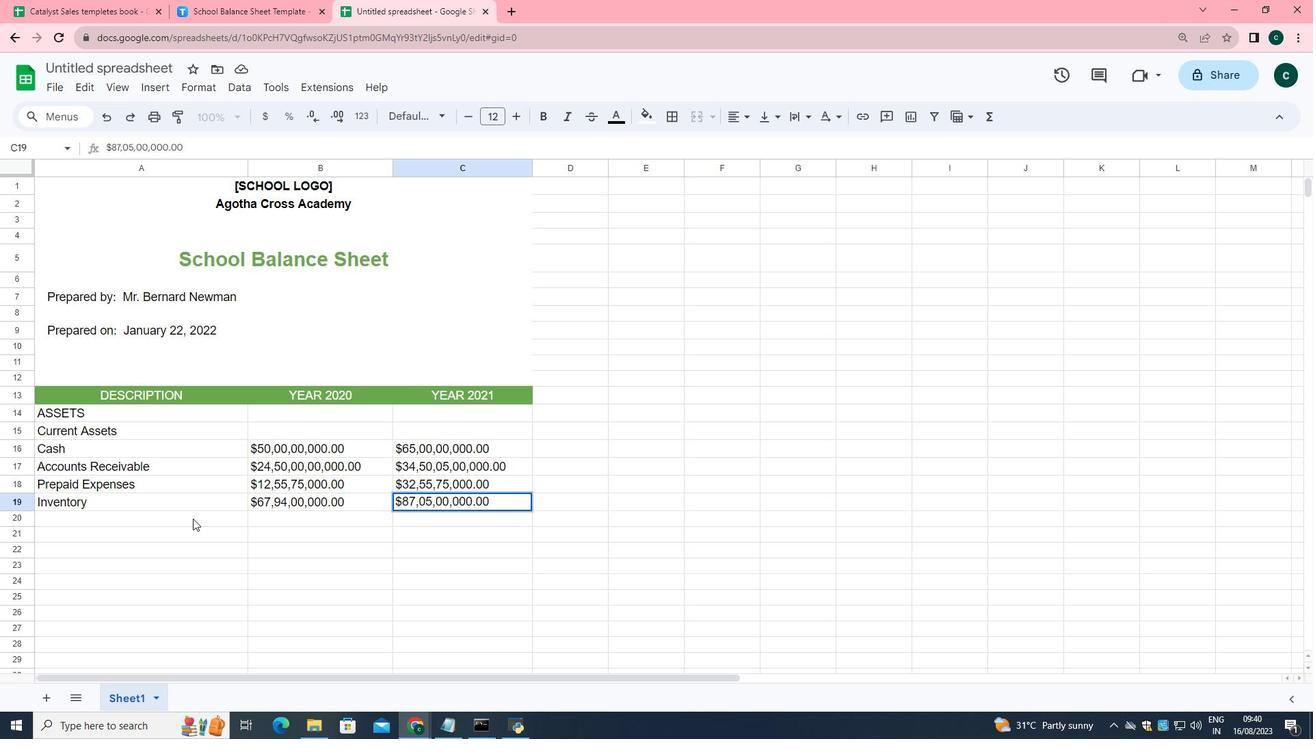 
Action: Mouse pressed left at (192, 518)
Screenshot: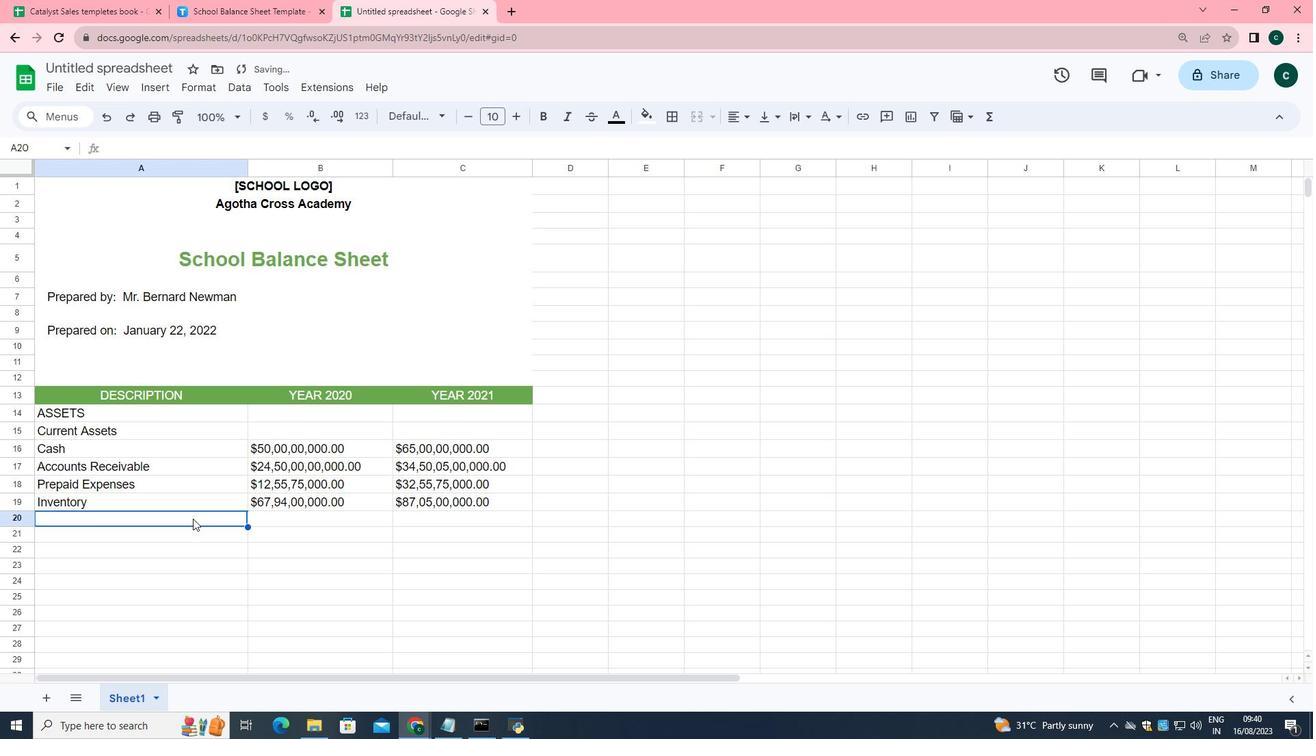 
Action: Mouse moved to (514, 122)
Screenshot: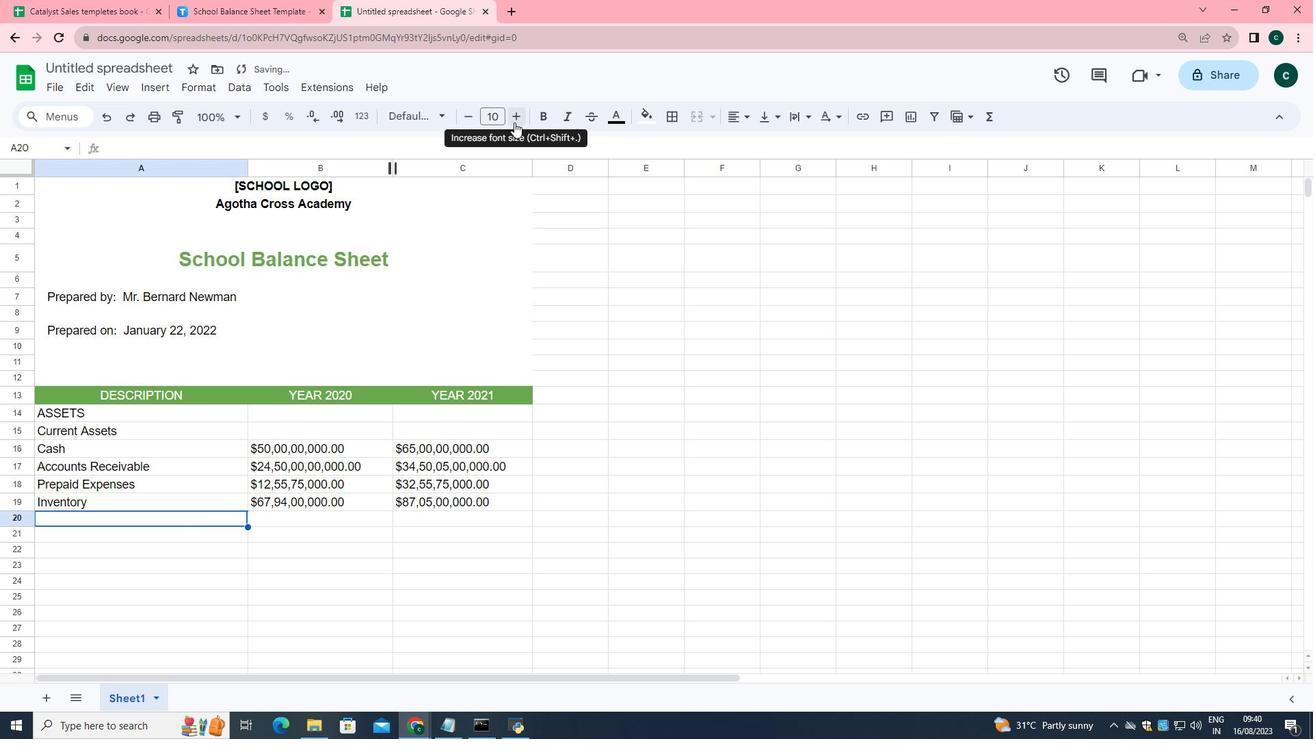 
Action: Mouse pressed left at (514, 122)
Screenshot: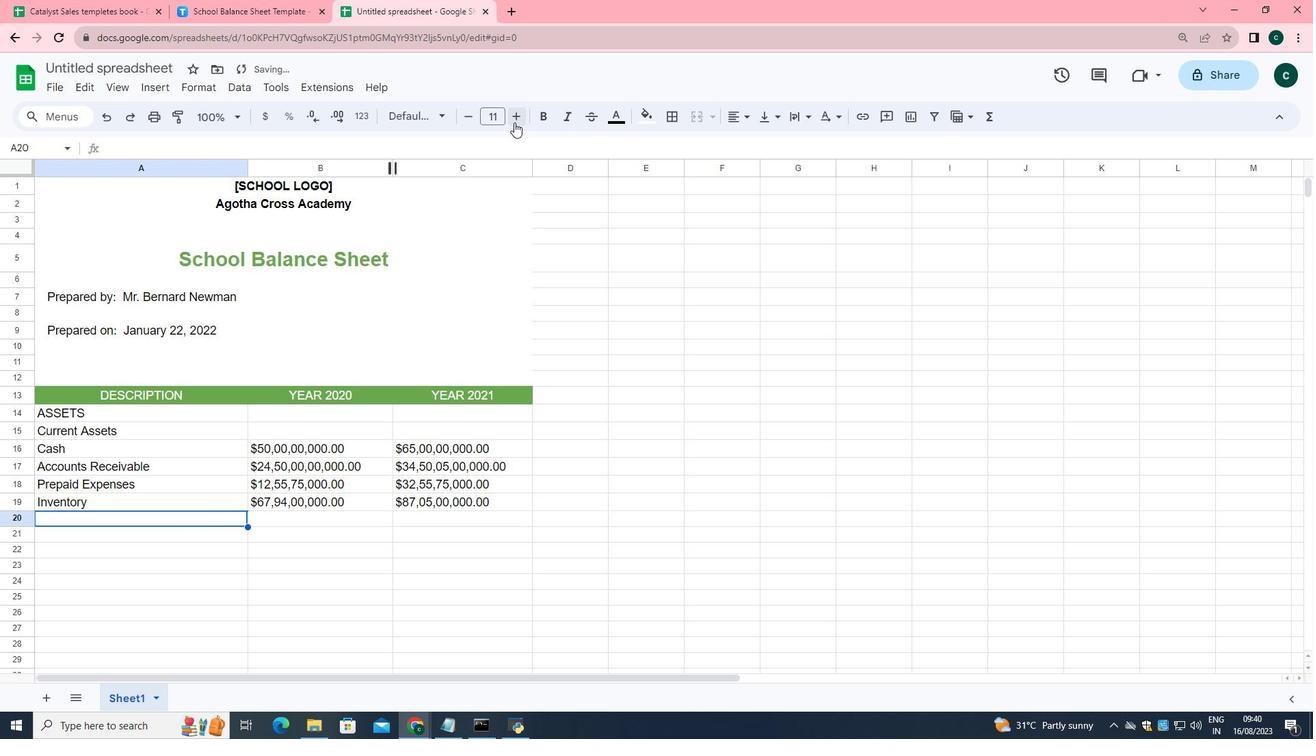 
Action: Mouse pressed left at (514, 122)
Screenshot: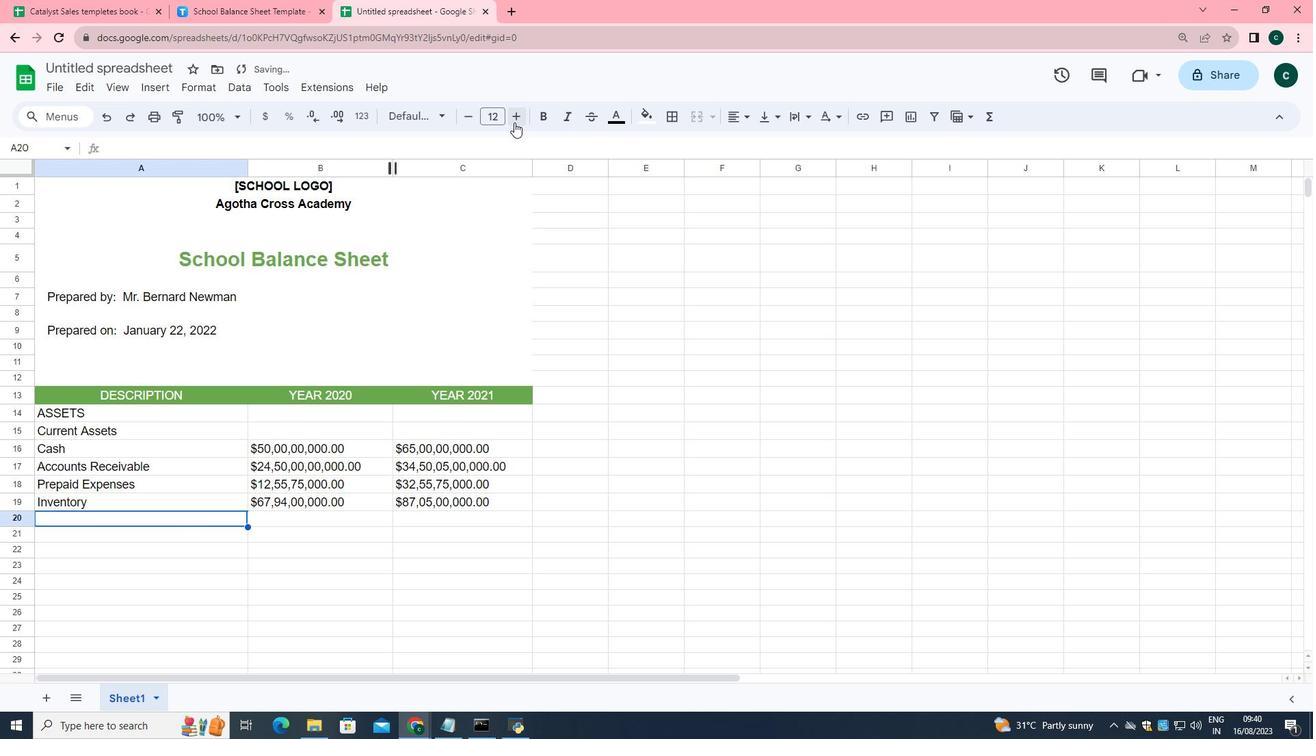 
Action: Key pressed <Key.shift>Total<Key.space><Key.shift>Current<Key.space><Key.shift>Assets
